 Task: Reply to email with the signature Ella Clark with the subject Request for an interview from softage.1@softage.net with the message Can you provide an update on the status of the project? with CC to softage.2@softage.net with an attached document Audit_report.pdf
Action: Mouse moved to (601, 763)
Screenshot: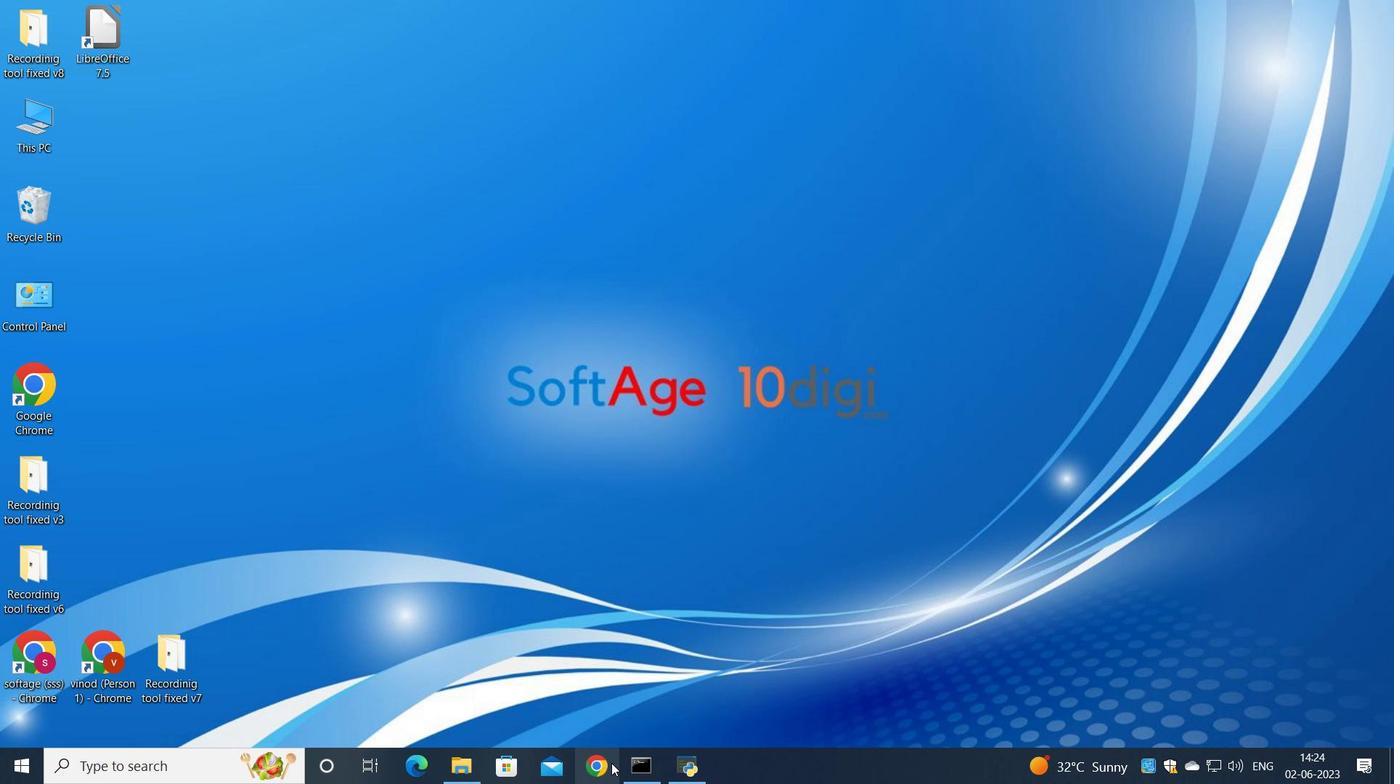 
Action: Mouse pressed left at (601, 763)
Screenshot: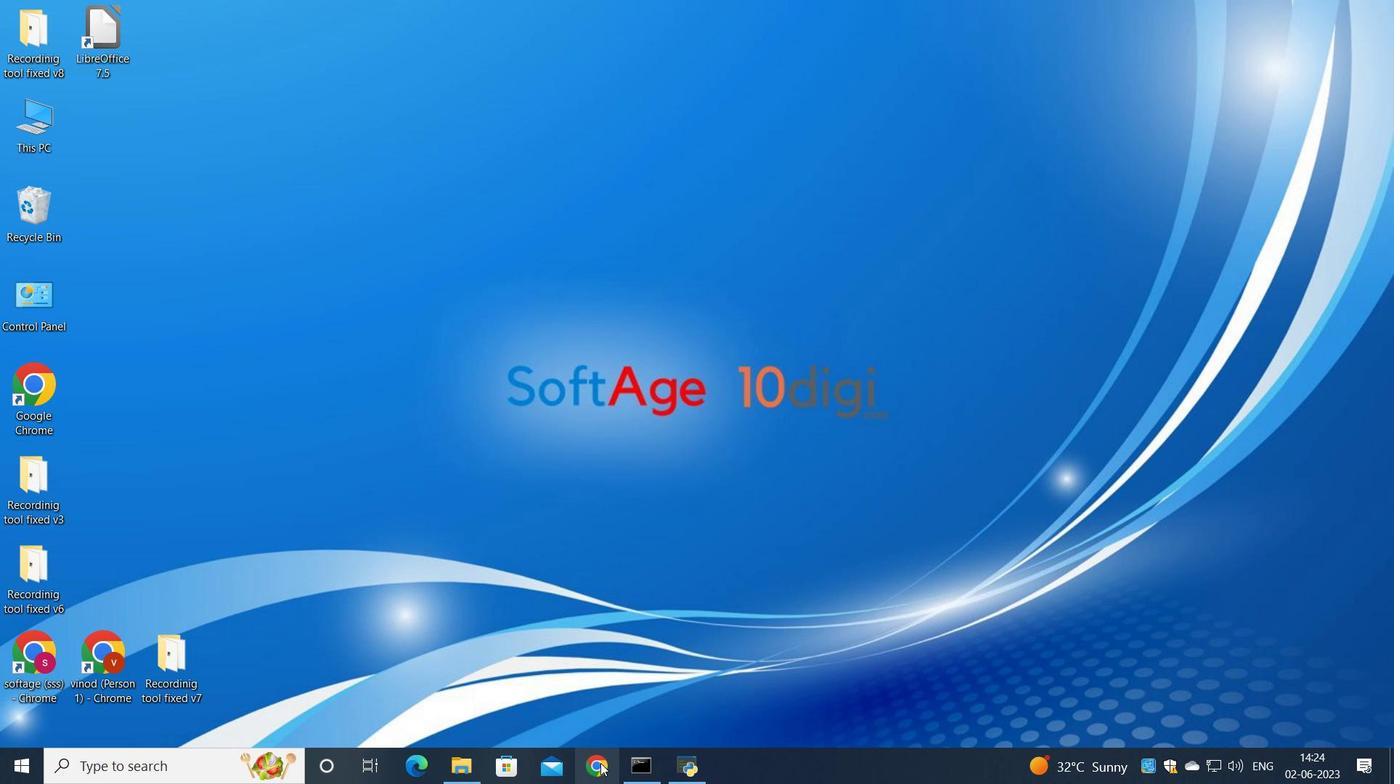 
Action: Mouse moved to (617, 469)
Screenshot: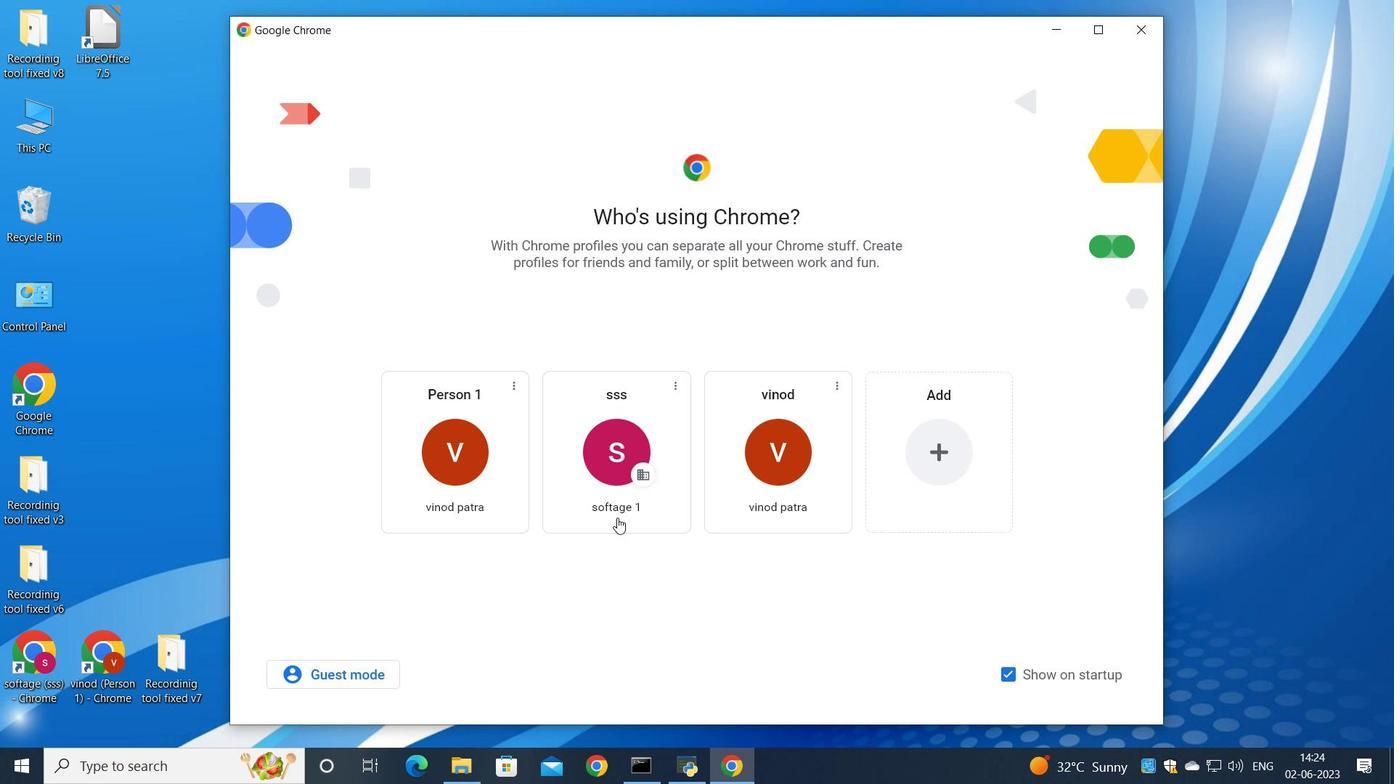
Action: Mouse pressed left at (617, 469)
Screenshot: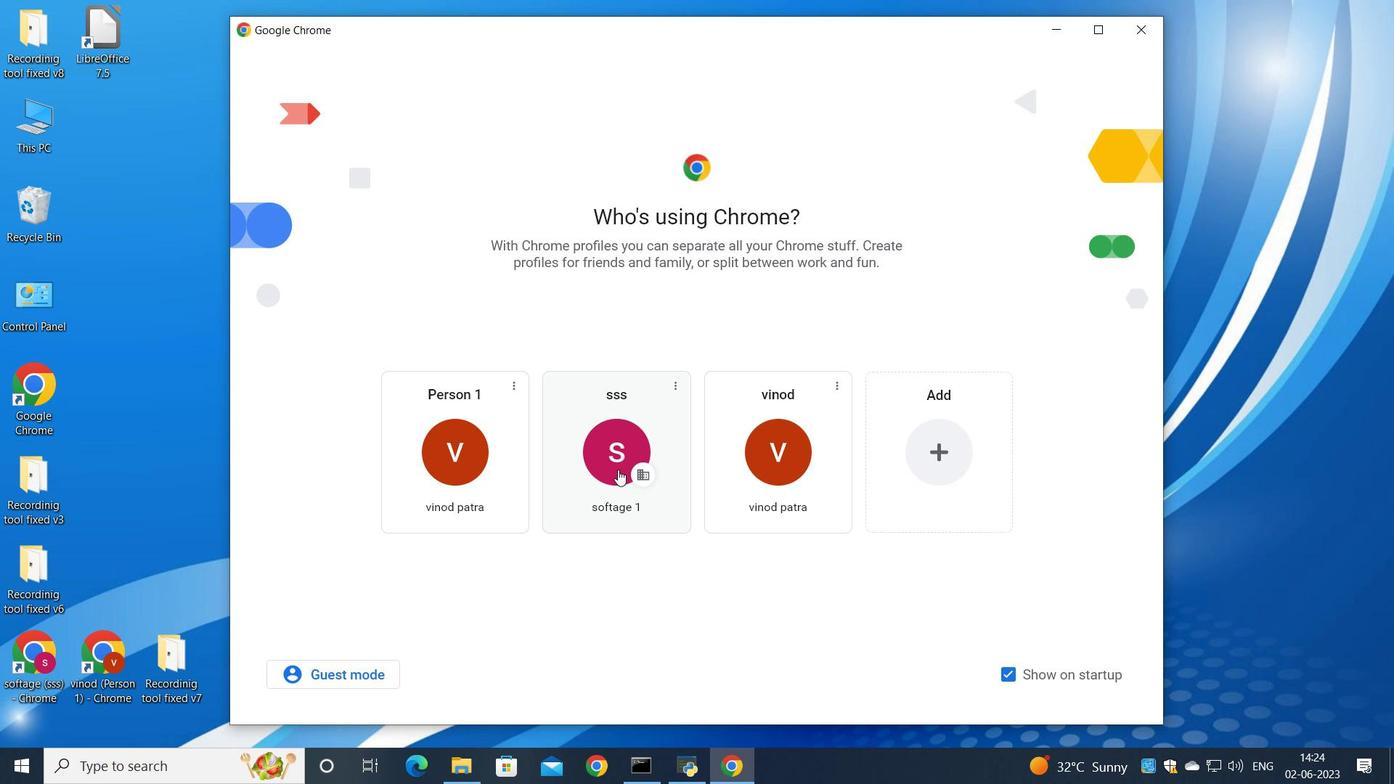 
Action: Mouse moved to (1223, 124)
Screenshot: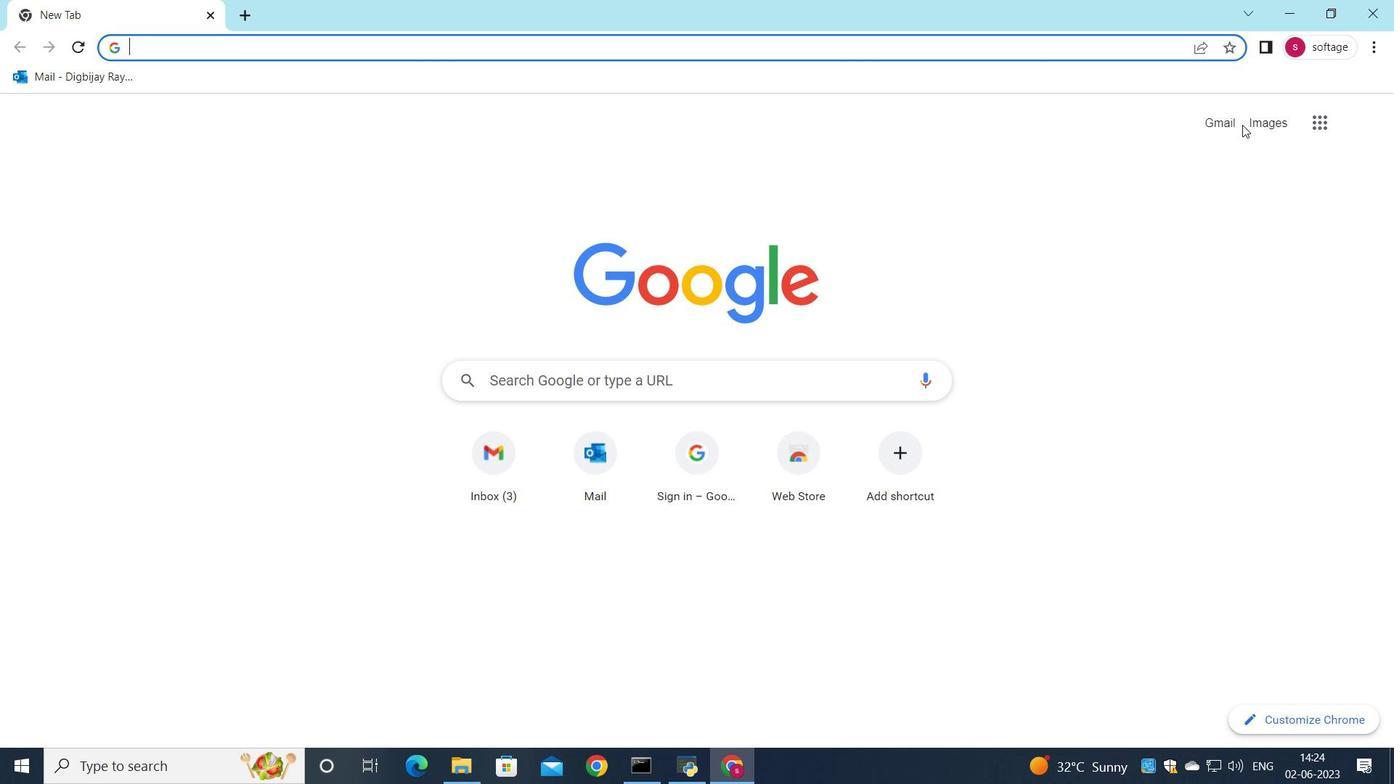 
Action: Mouse pressed left at (1223, 124)
Screenshot: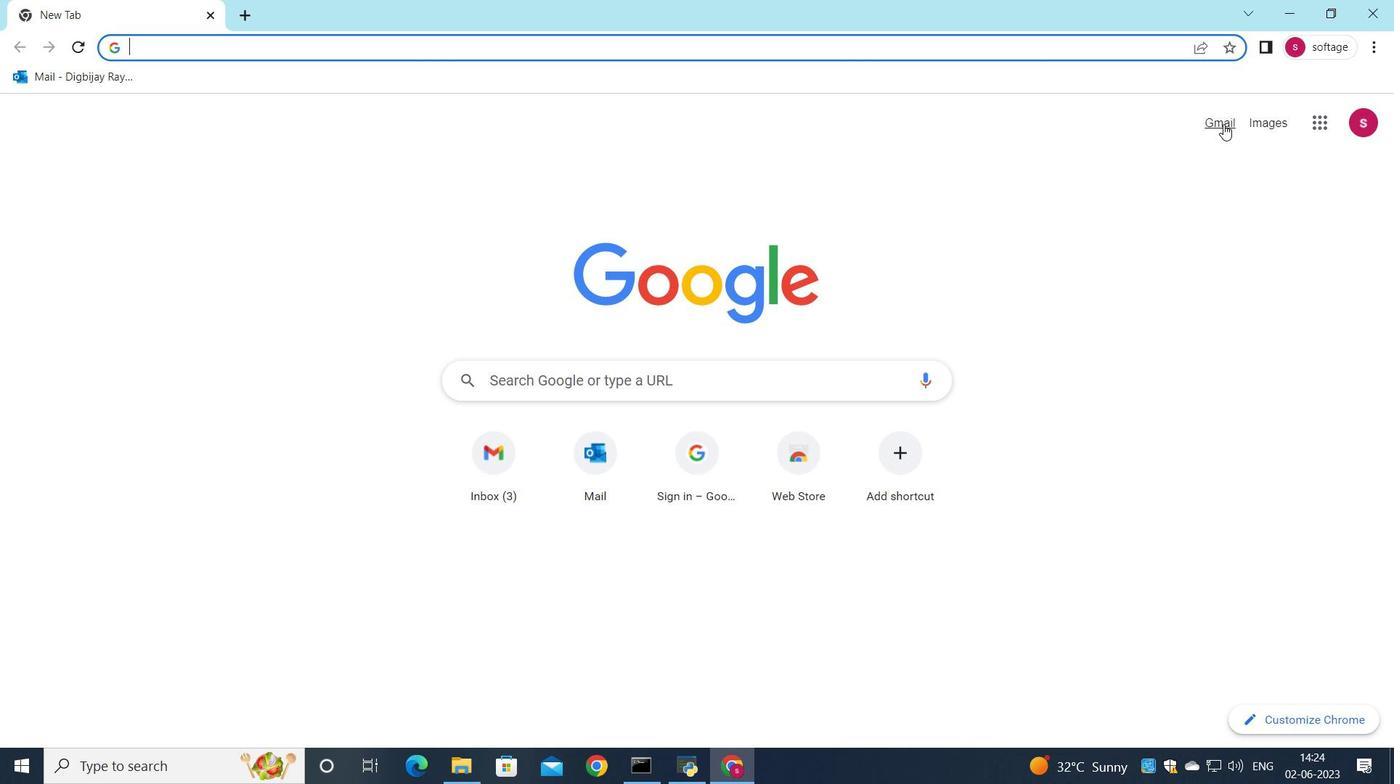 
Action: Mouse moved to (1189, 130)
Screenshot: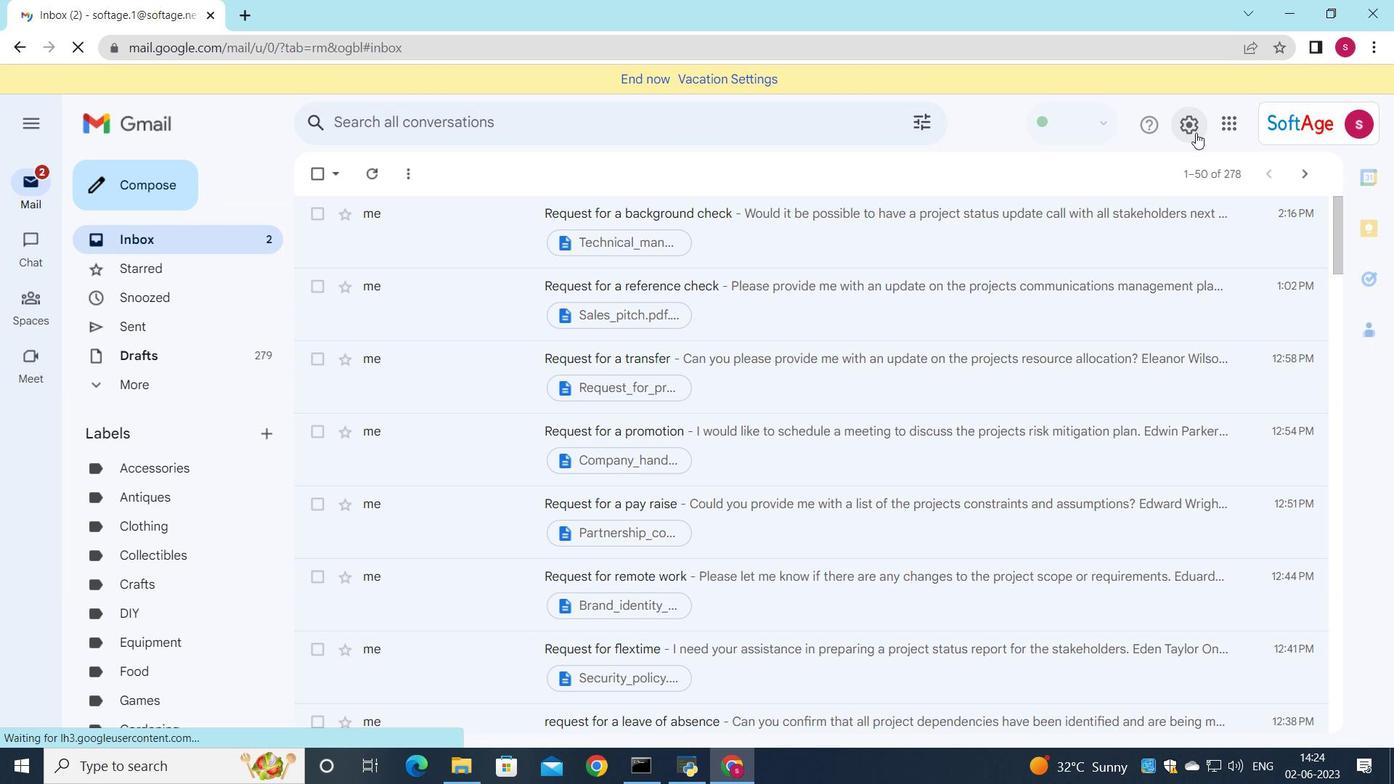 
Action: Mouse pressed left at (1189, 130)
Screenshot: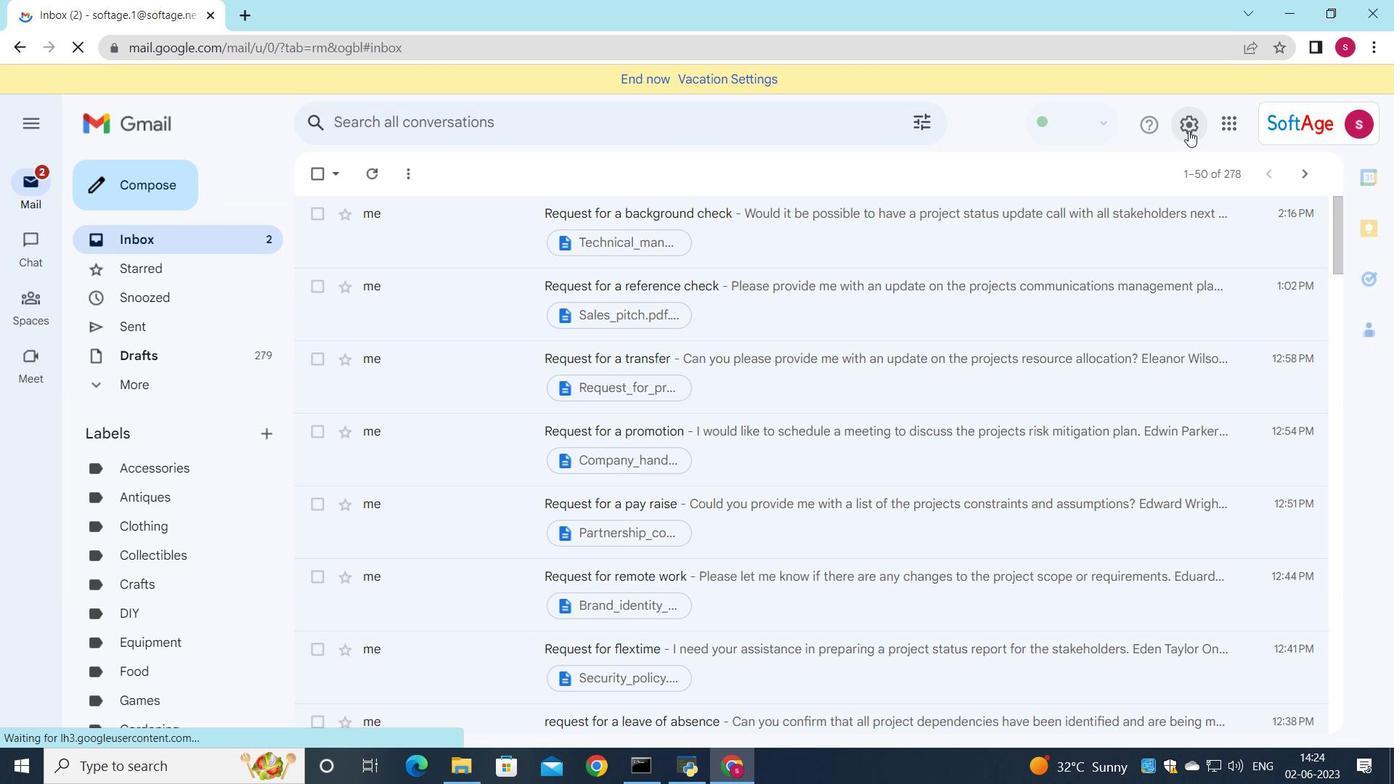 
Action: Mouse moved to (1186, 217)
Screenshot: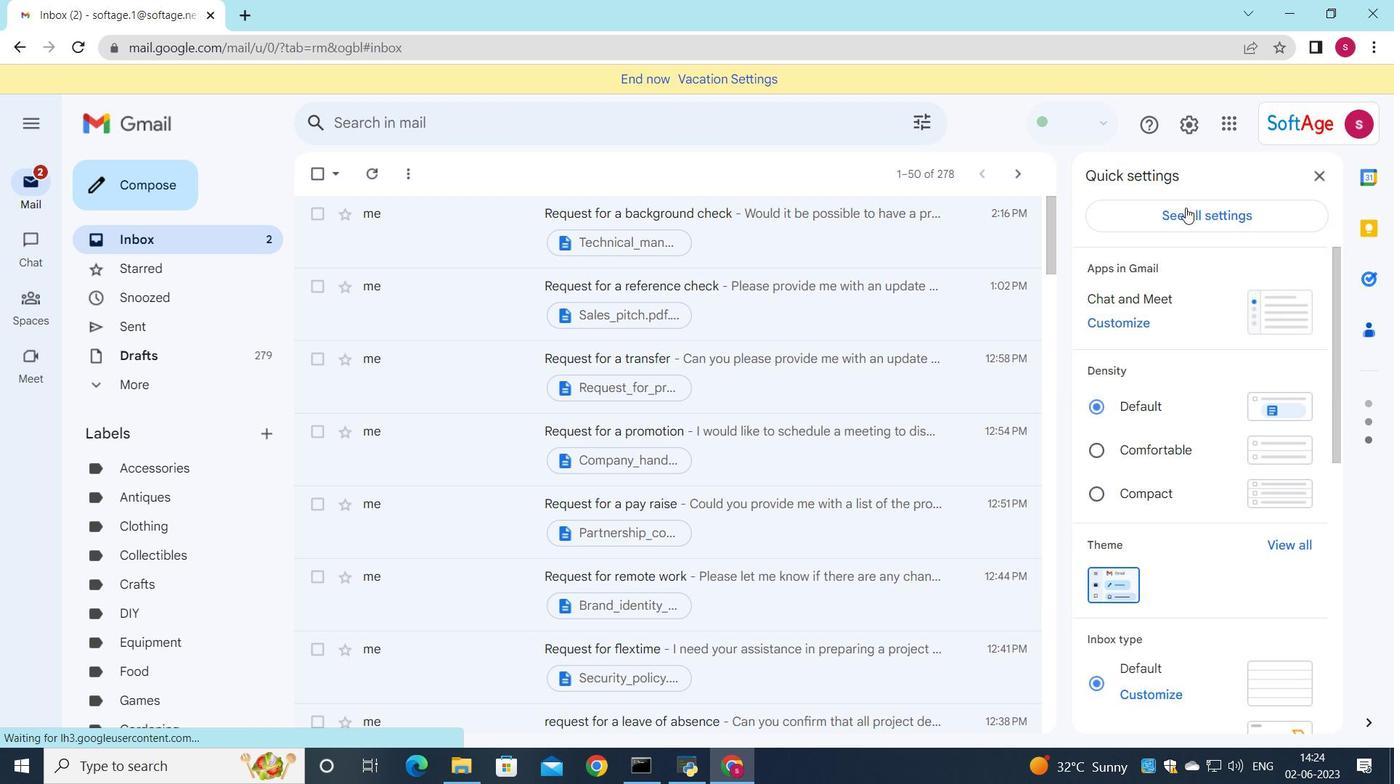 
Action: Mouse pressed left at (1186, 217)
Screenshot: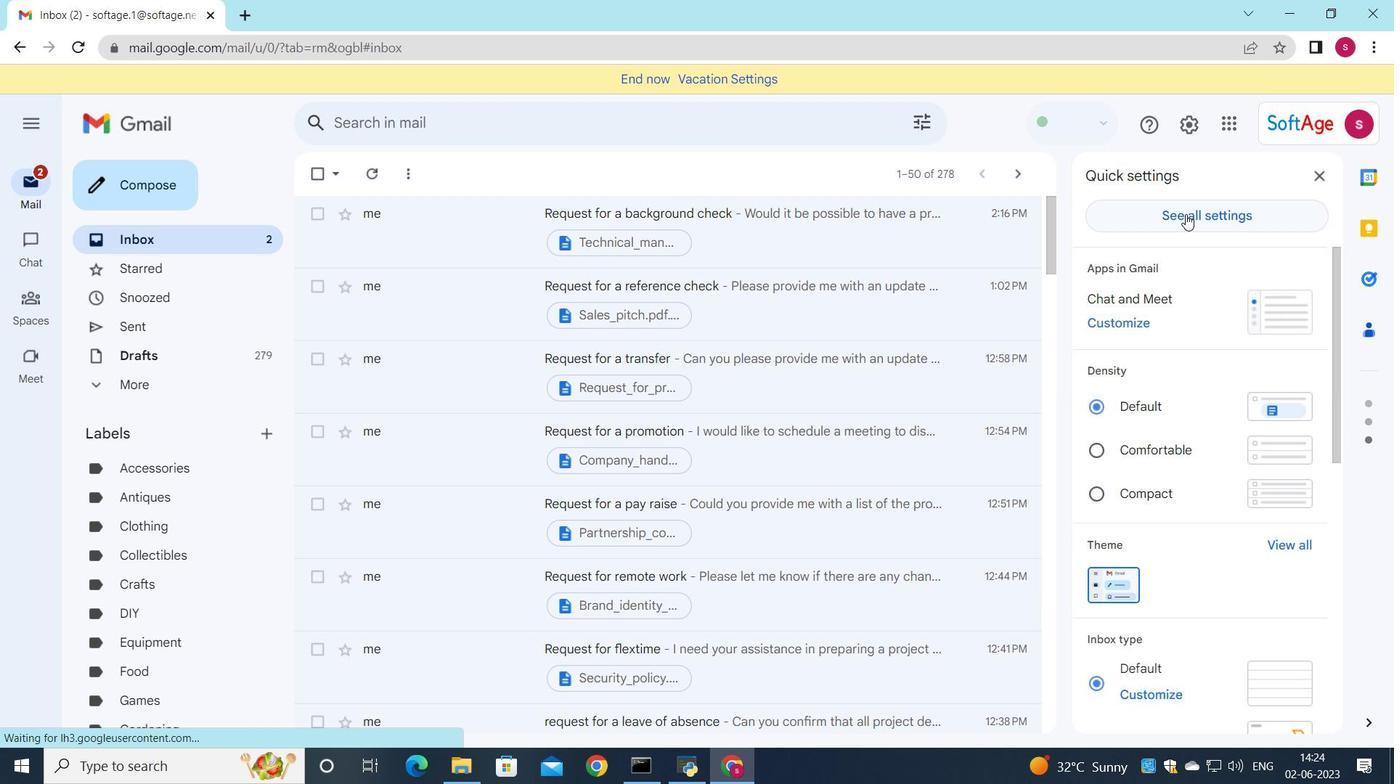 
Action: Mouse moved to (763, 394)
Screenshot: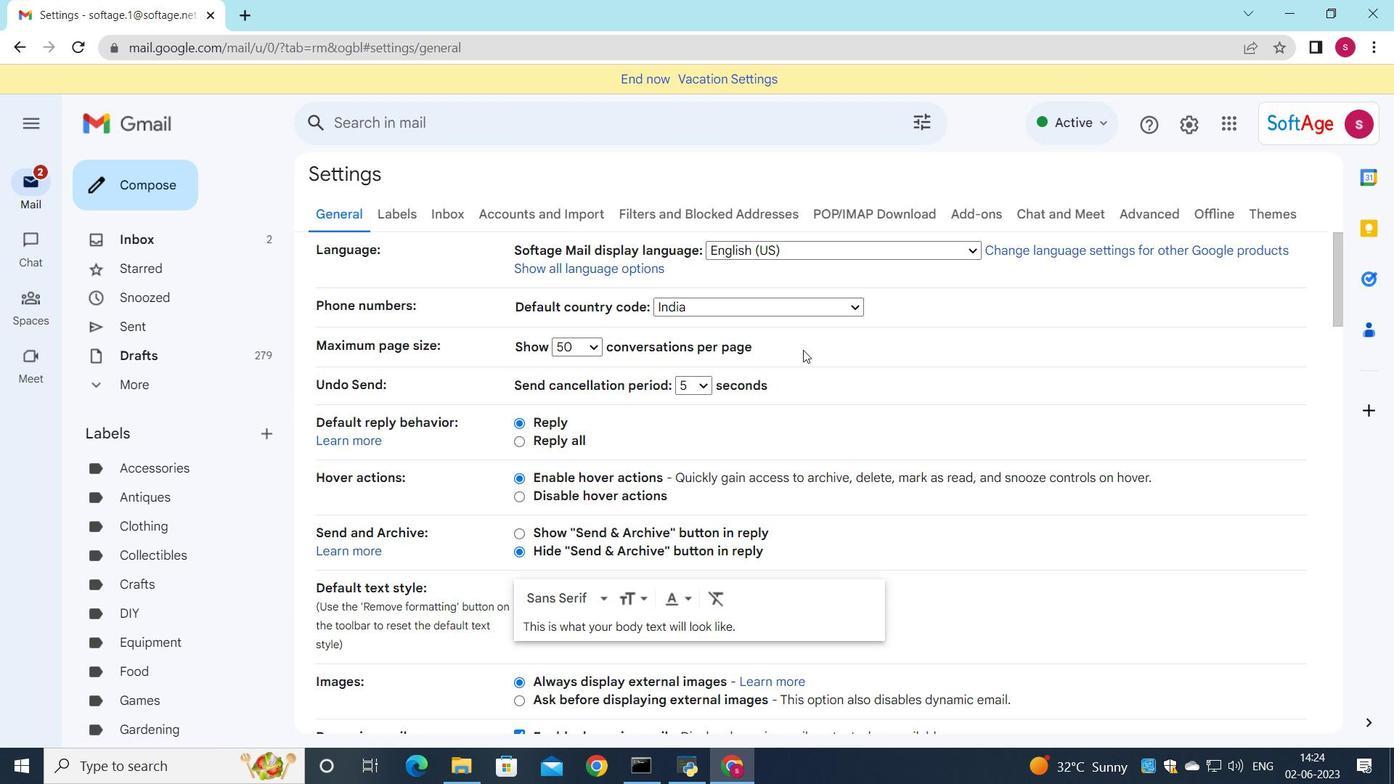 
Action: Mouse scrolled (763, 394) with delta (0, 0)
Screenshot: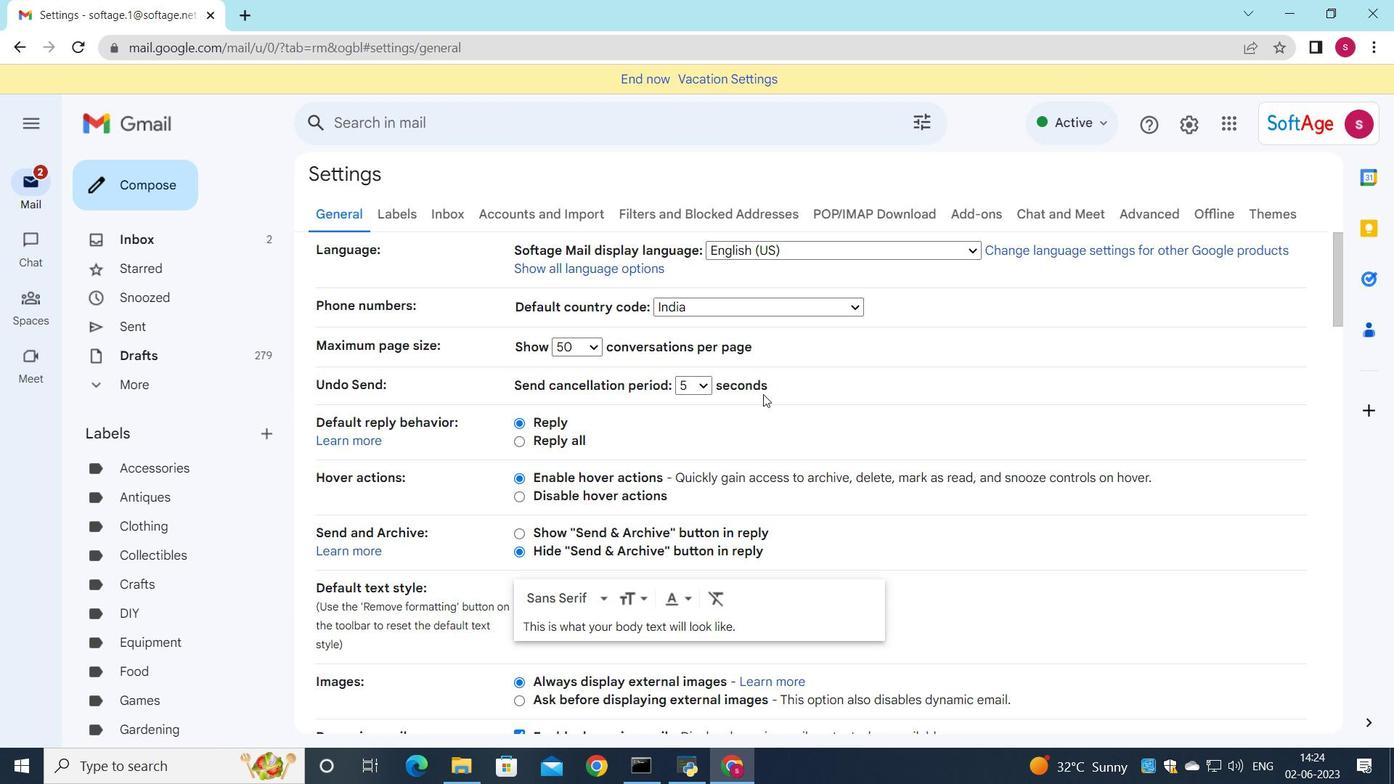 
Action: Mouse scrolled (763, 394) with delta (0, 0)
Screenshot: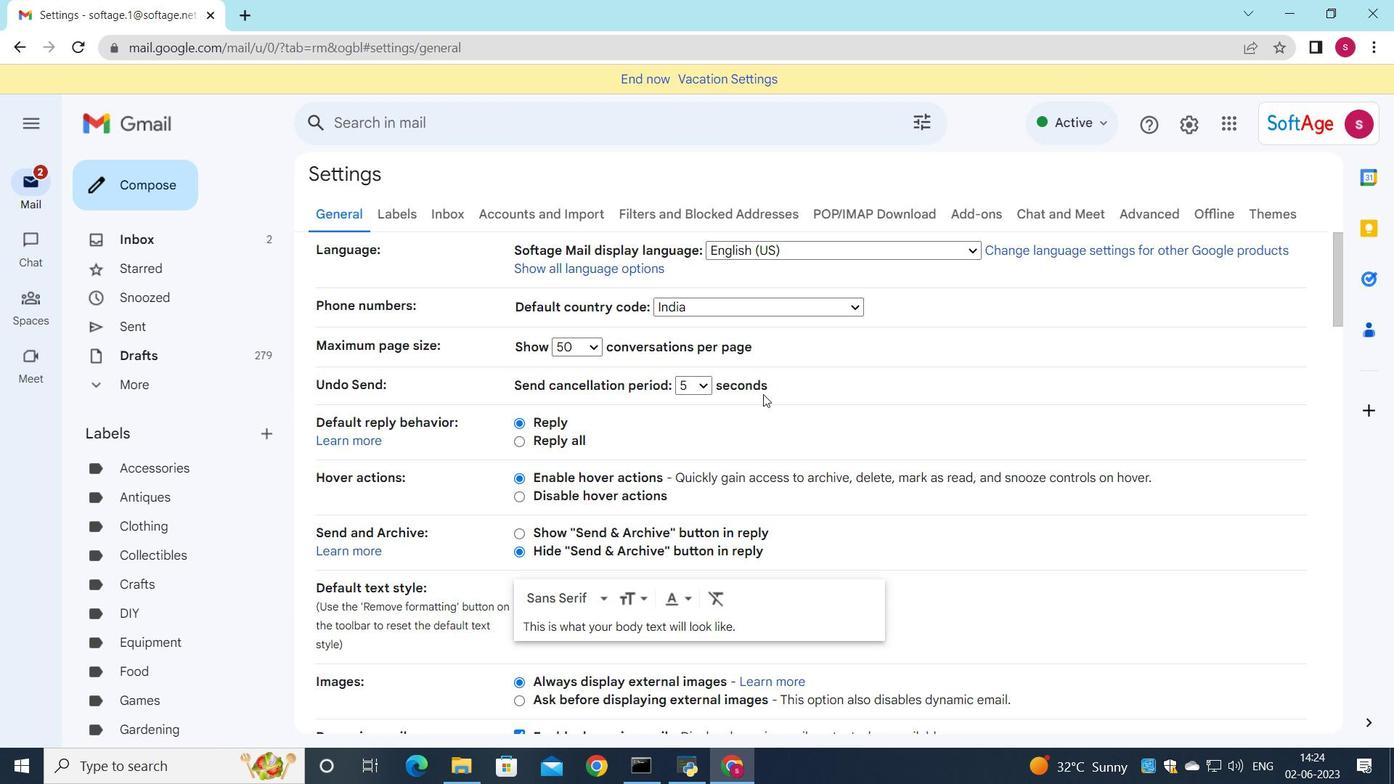 
Action: Mouse scrolled (763, 394) with delta (0, 0)
Screenshot: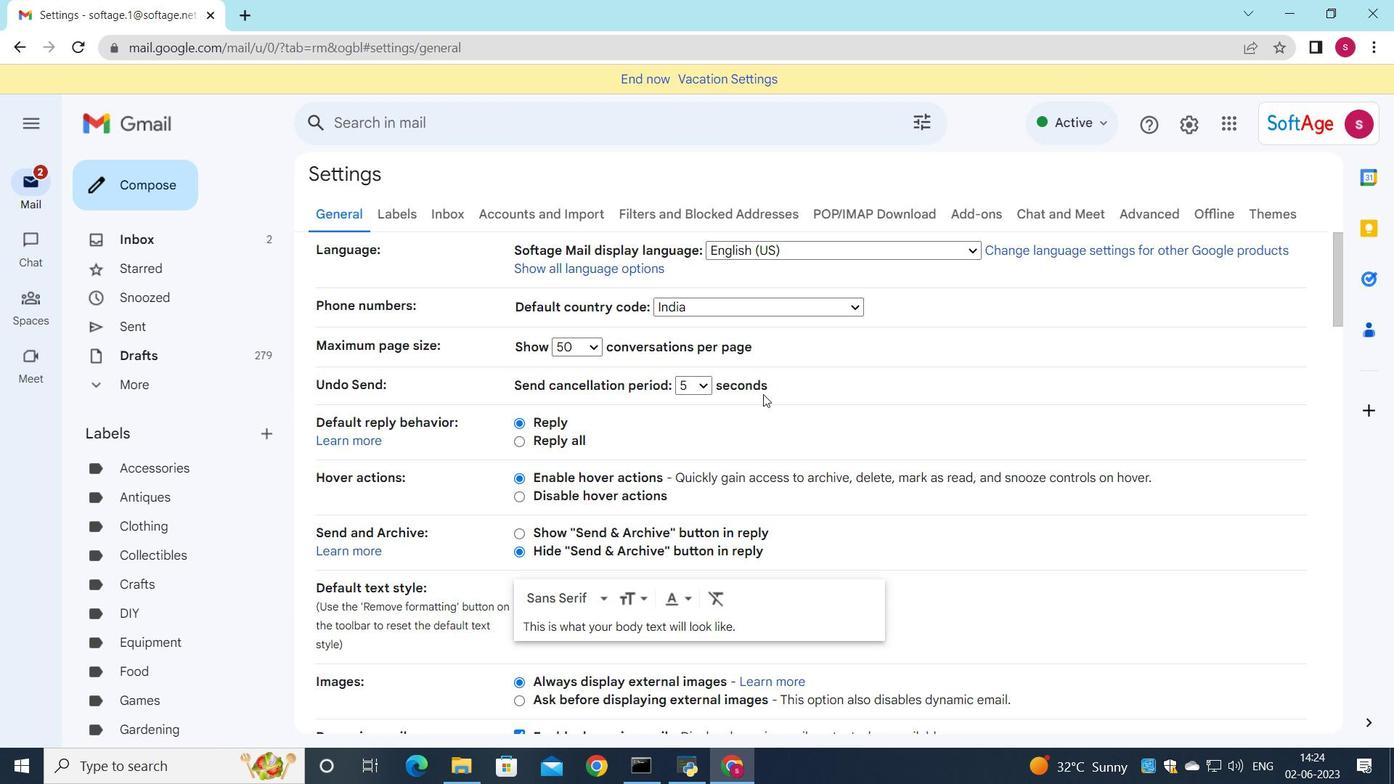 
Action: Mouse scrolled (763, 394) with delta (0, 0)
Screenshot: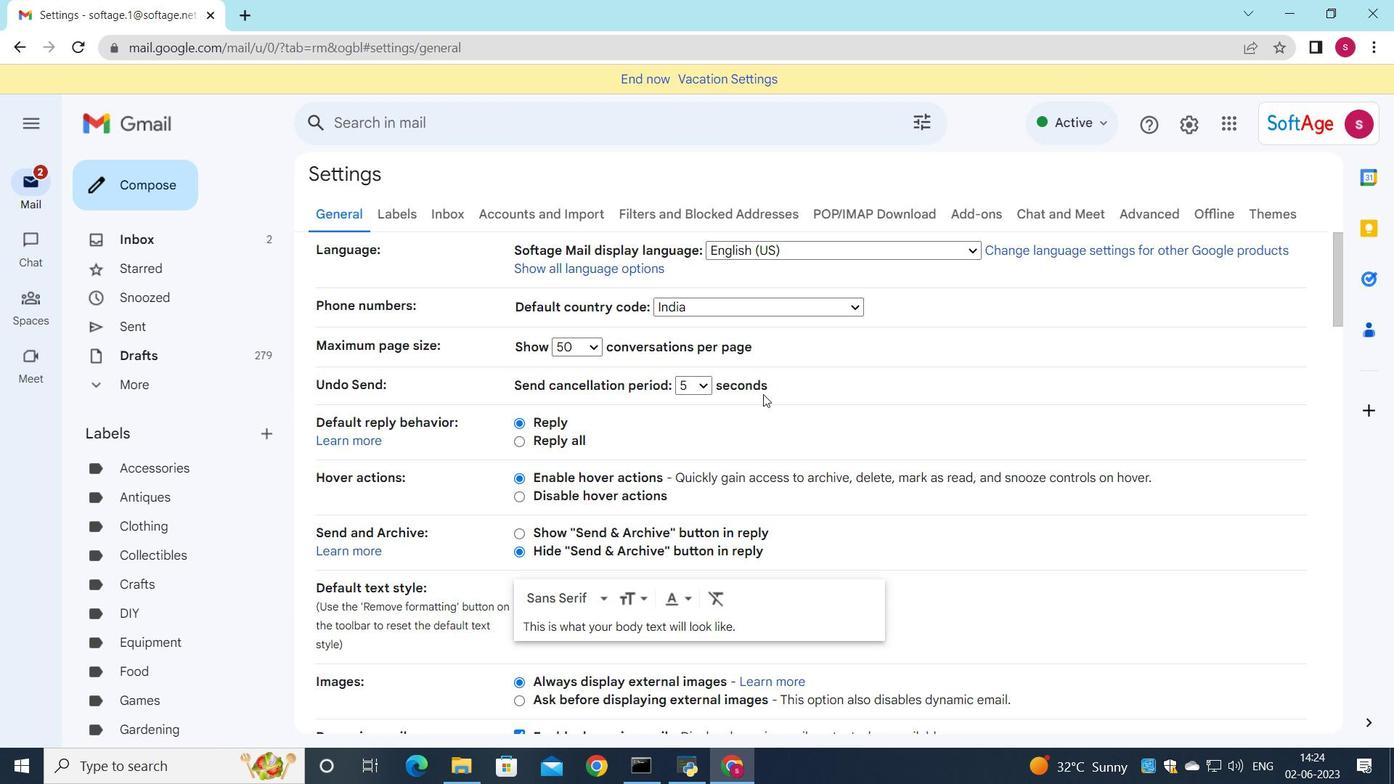 
Action: Mouse moved to (763, 390)
Screenshot: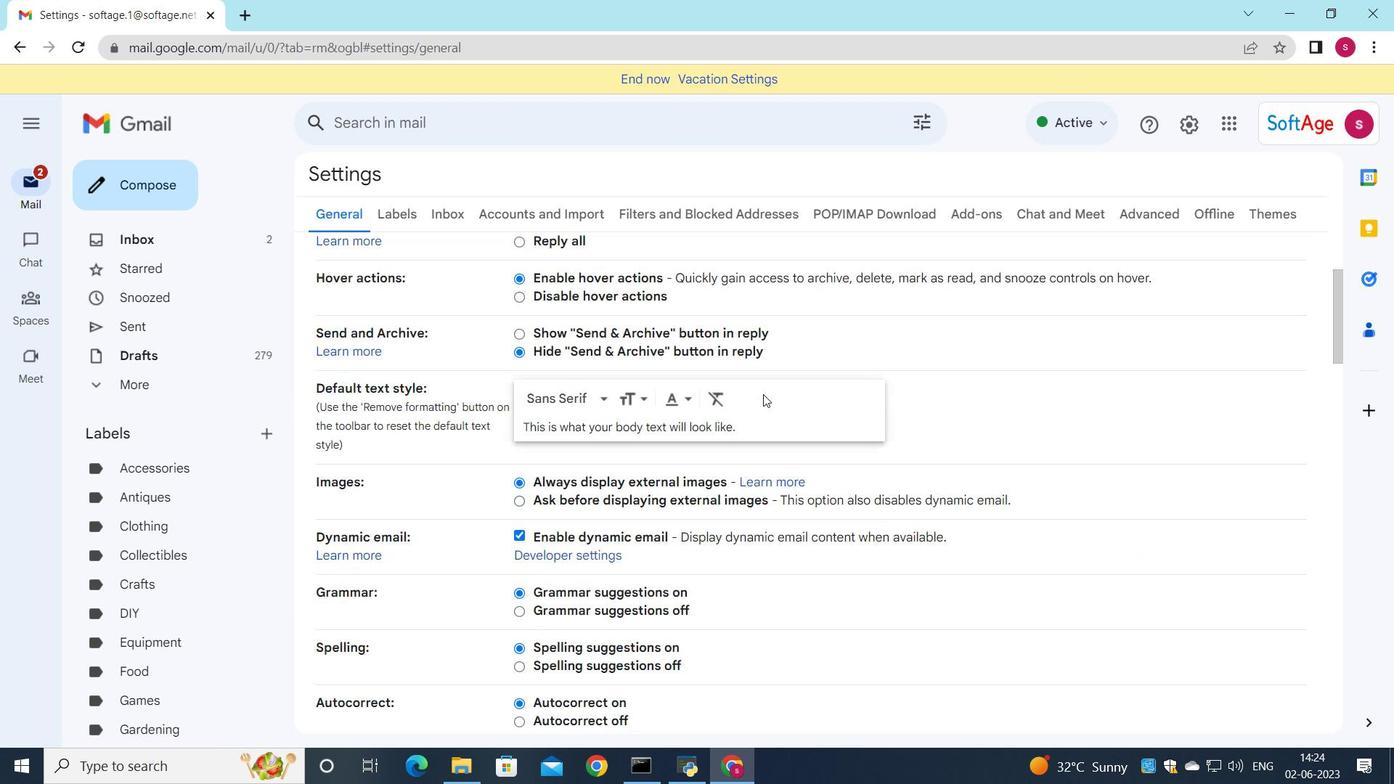 
Action: Mouse scrolled (763, 389) with delta (0, 0)
Screenshot: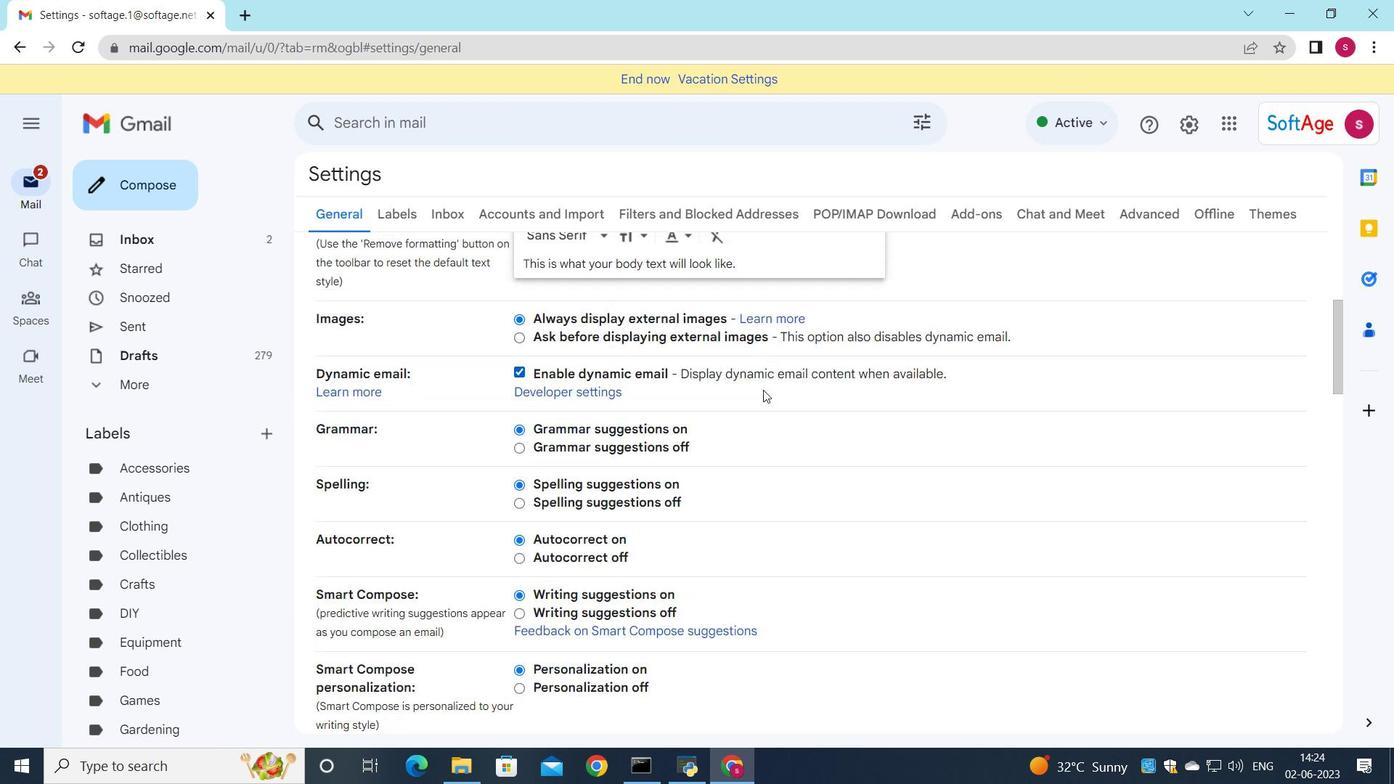 
Action: Mouse scrolled (763, 389) with delta (0, 0)
Screenshot: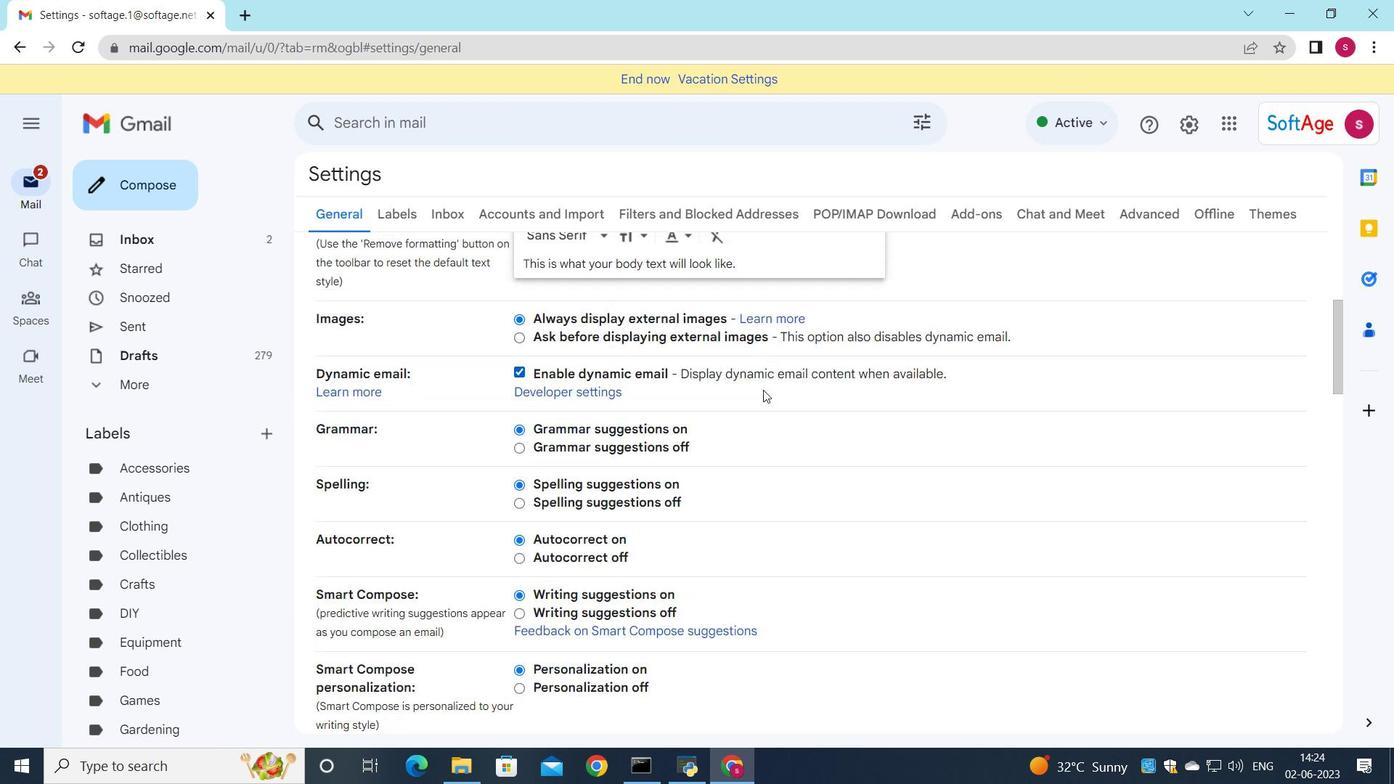
Action: Mouse scrolled (763, 389) with delta (0, 0)
Screenshot: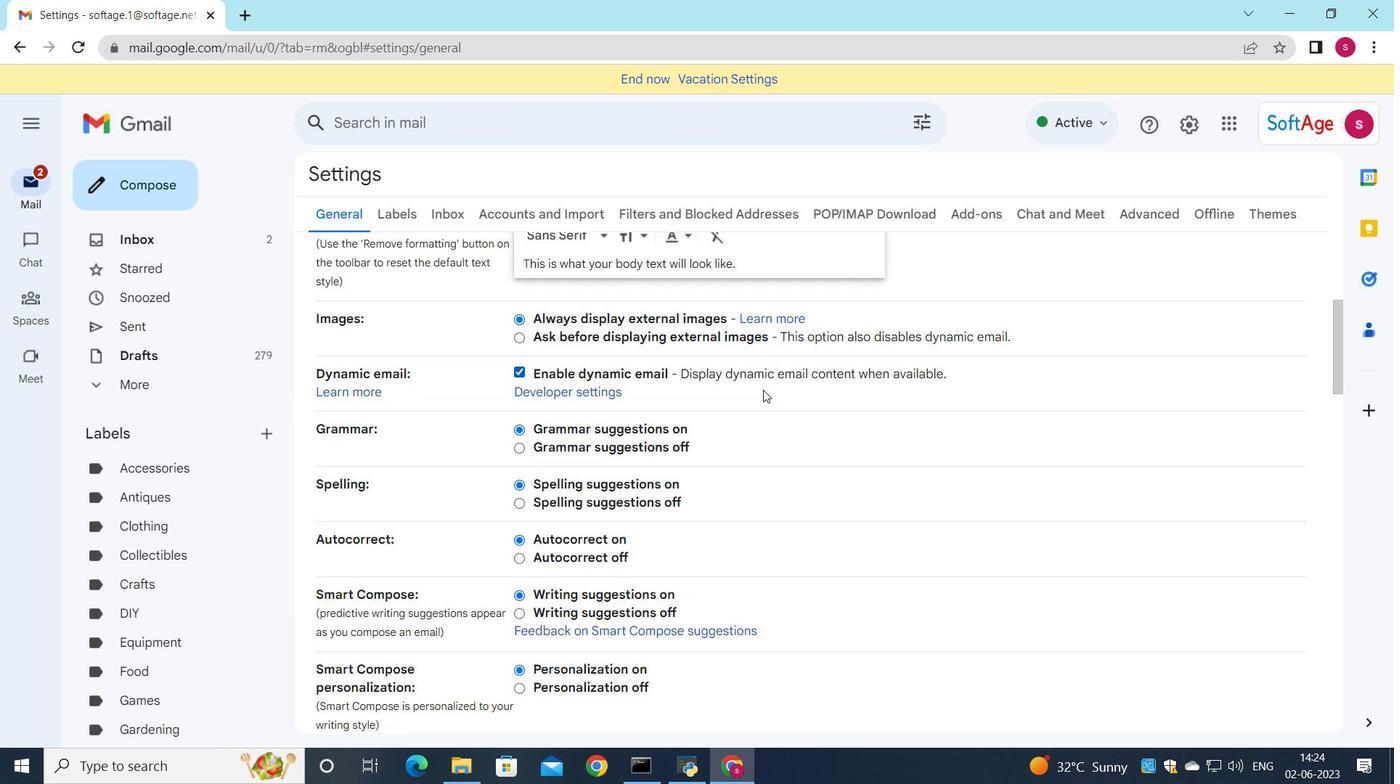 
Action: Mouse scrolled (763, 389) with delta (0, 0)
Screenshot: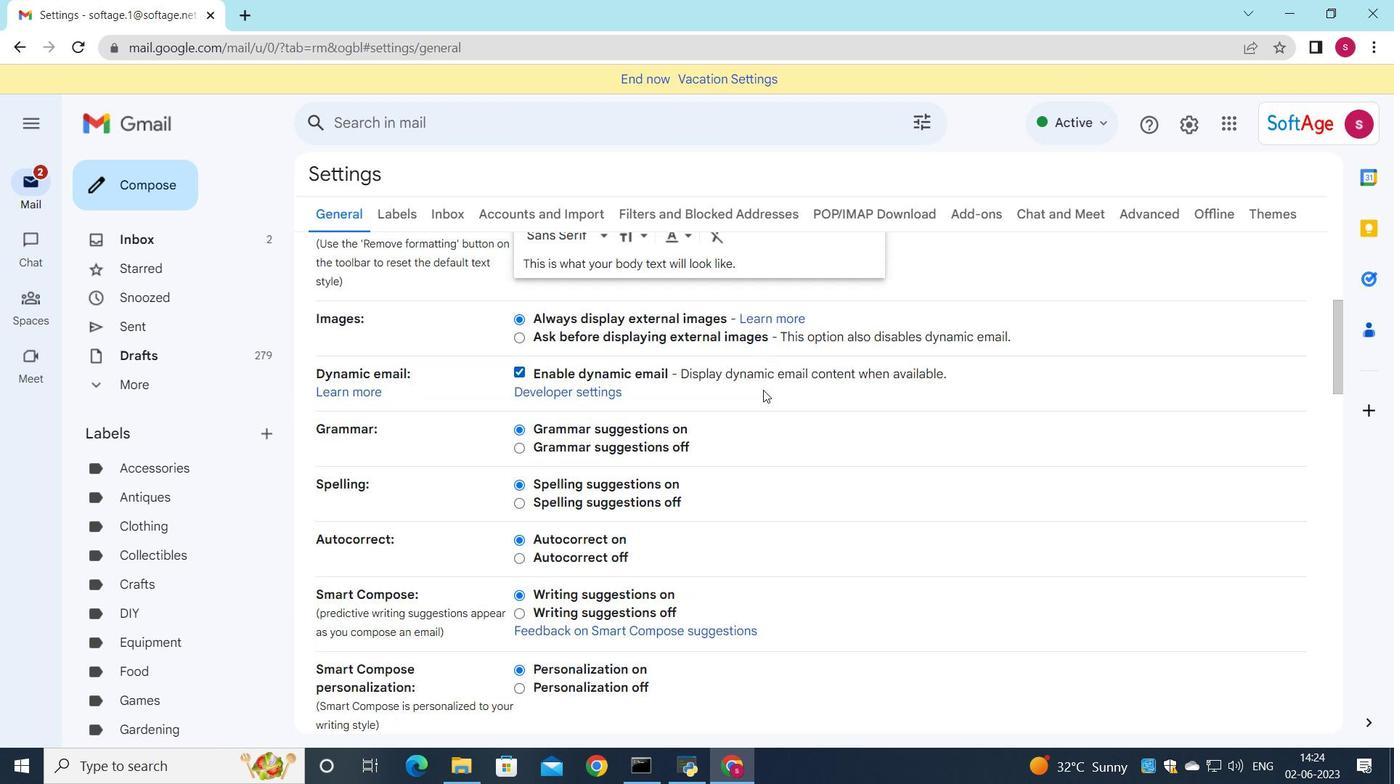 
Action: Mouse scrolled (763, 389) with delta (0, 0)
Screenshot: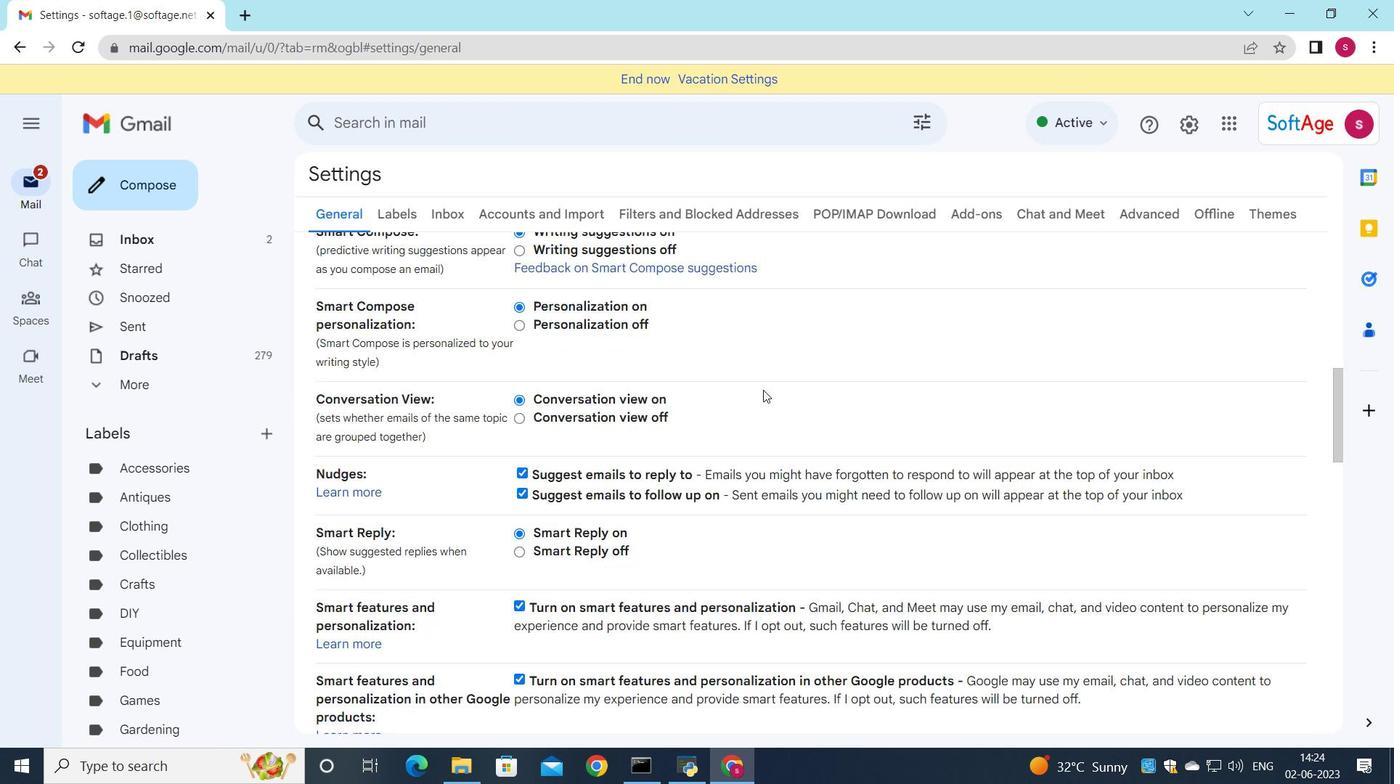 
Action: Mouse scrolled (763, 389) with delta (0, 0)
Screenshot: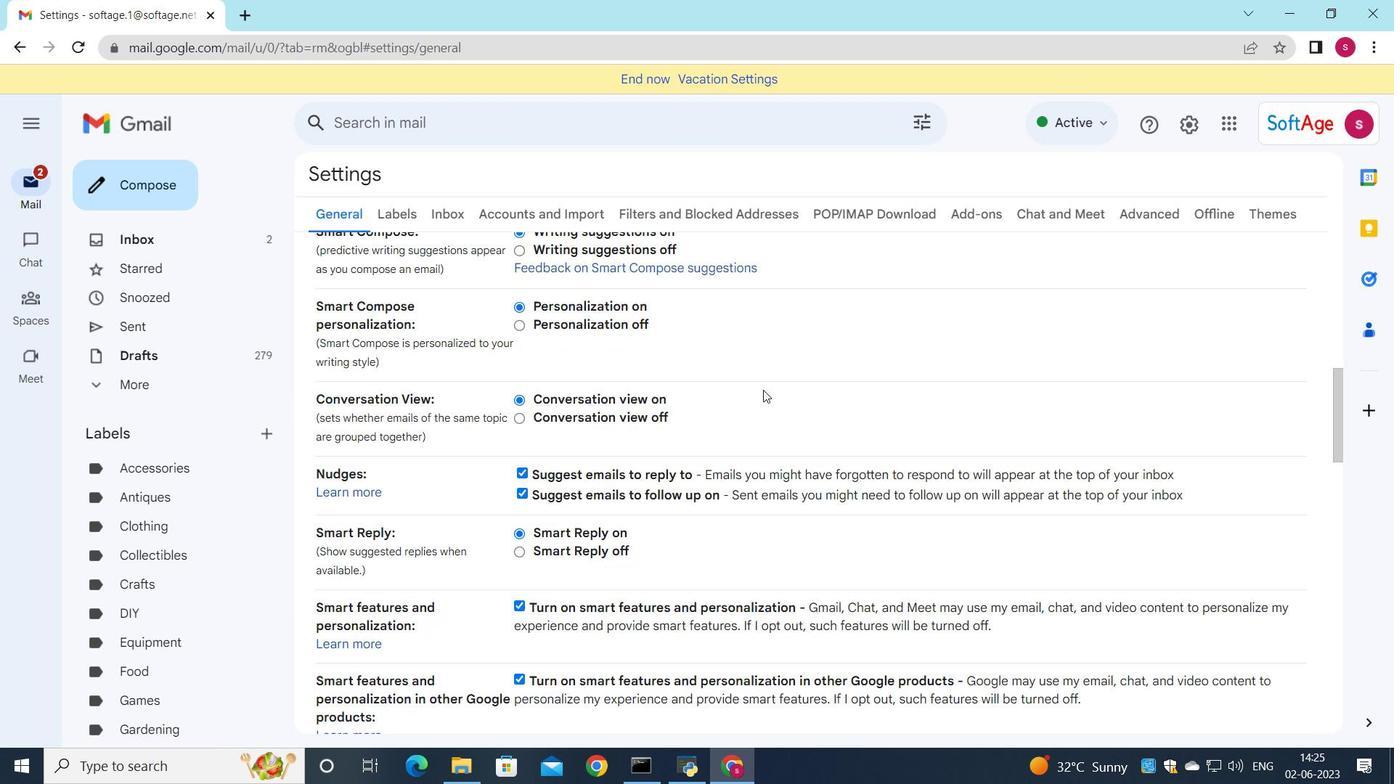 
Action: Mouse scrolled (763, 389) with delta (0, 0)
Screenshot: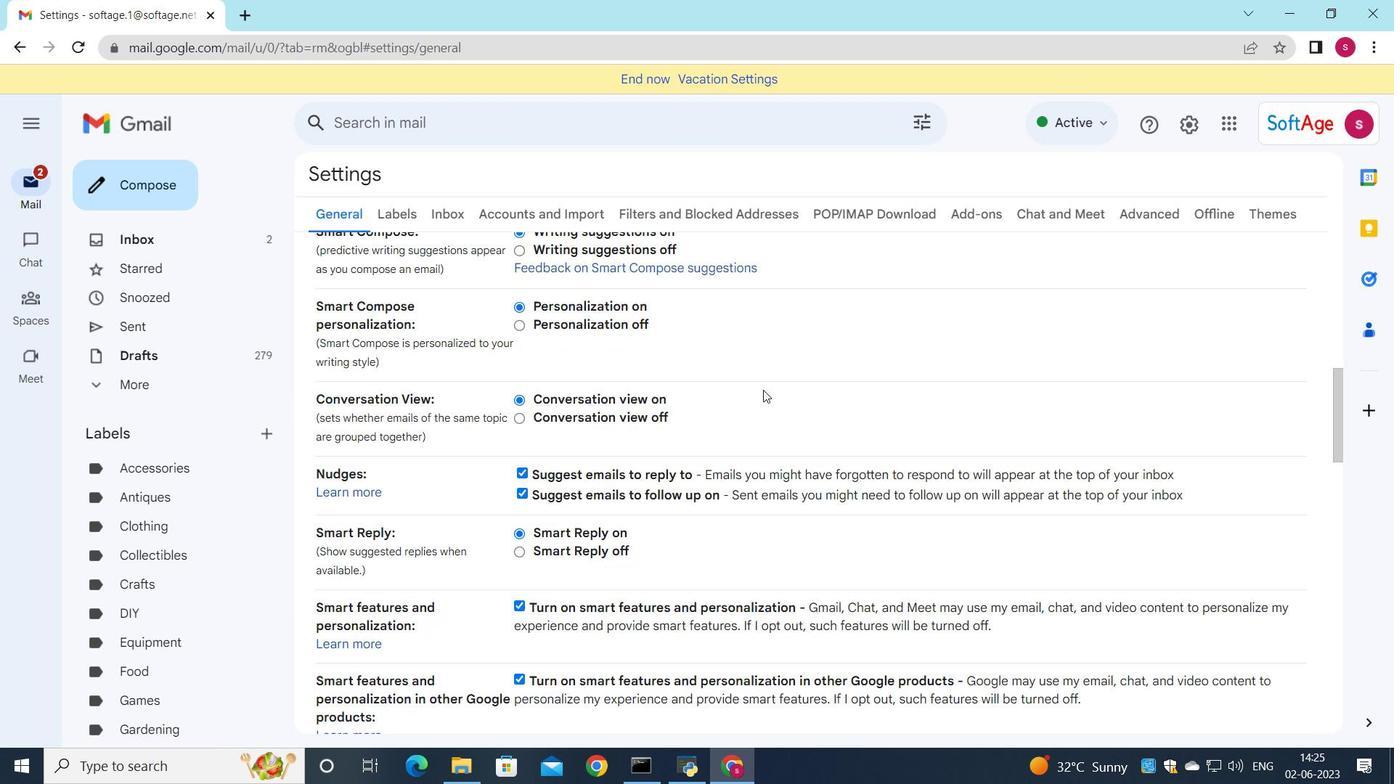 
Action: Mouse scrolled (763, 389) with delta (0, 0)
Screenshot: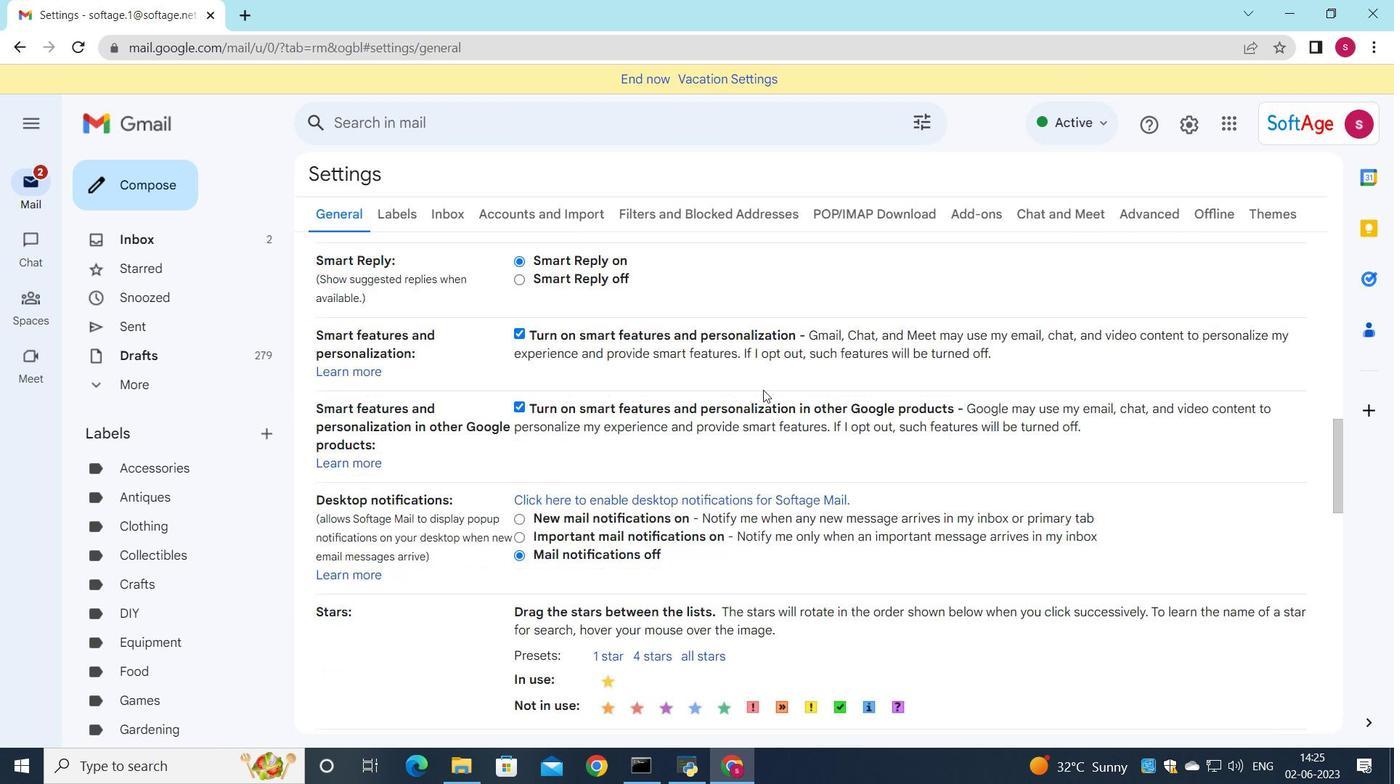 
Action: Mouse scrolled (763, 389) with delta (0, 0)
Screenshot: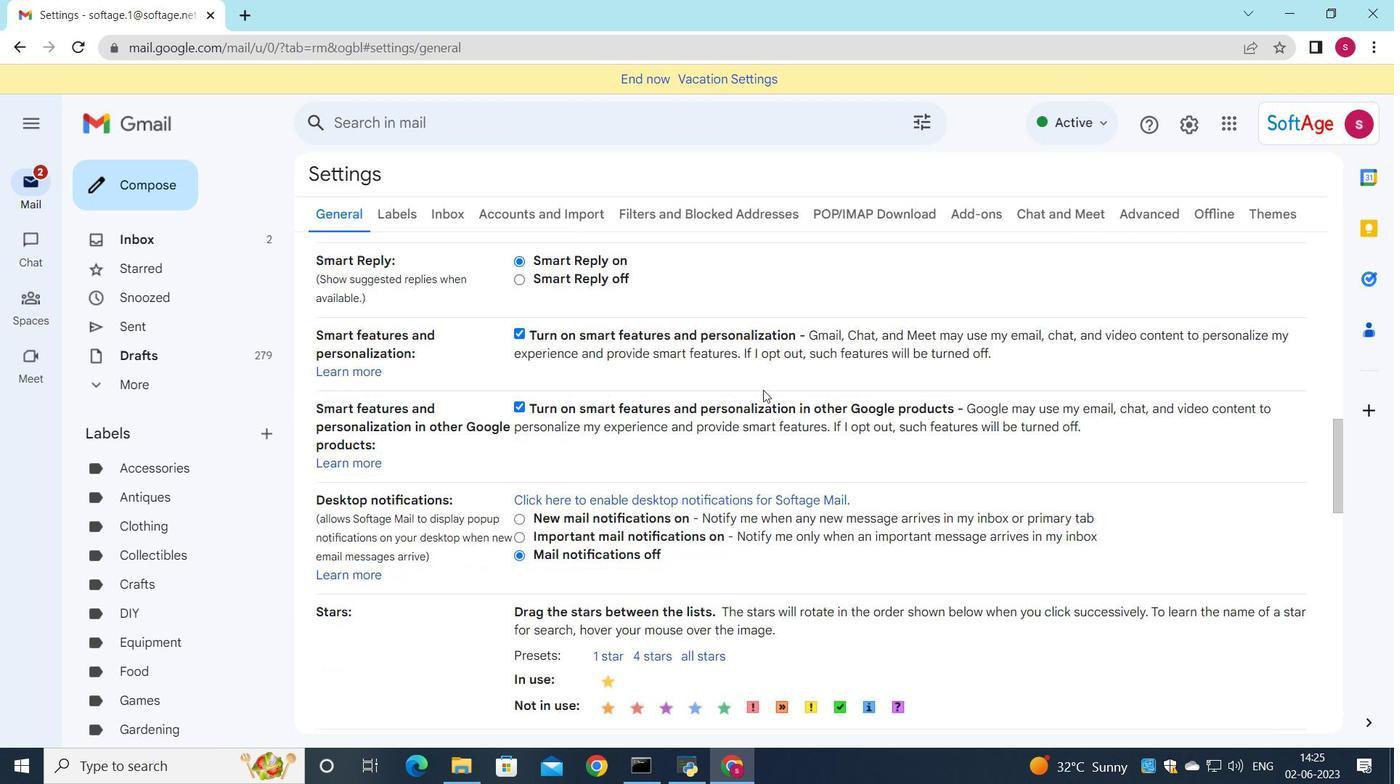 
Action: Mouse scrolled (763, 389) with delta (0, 0)
Screenshot: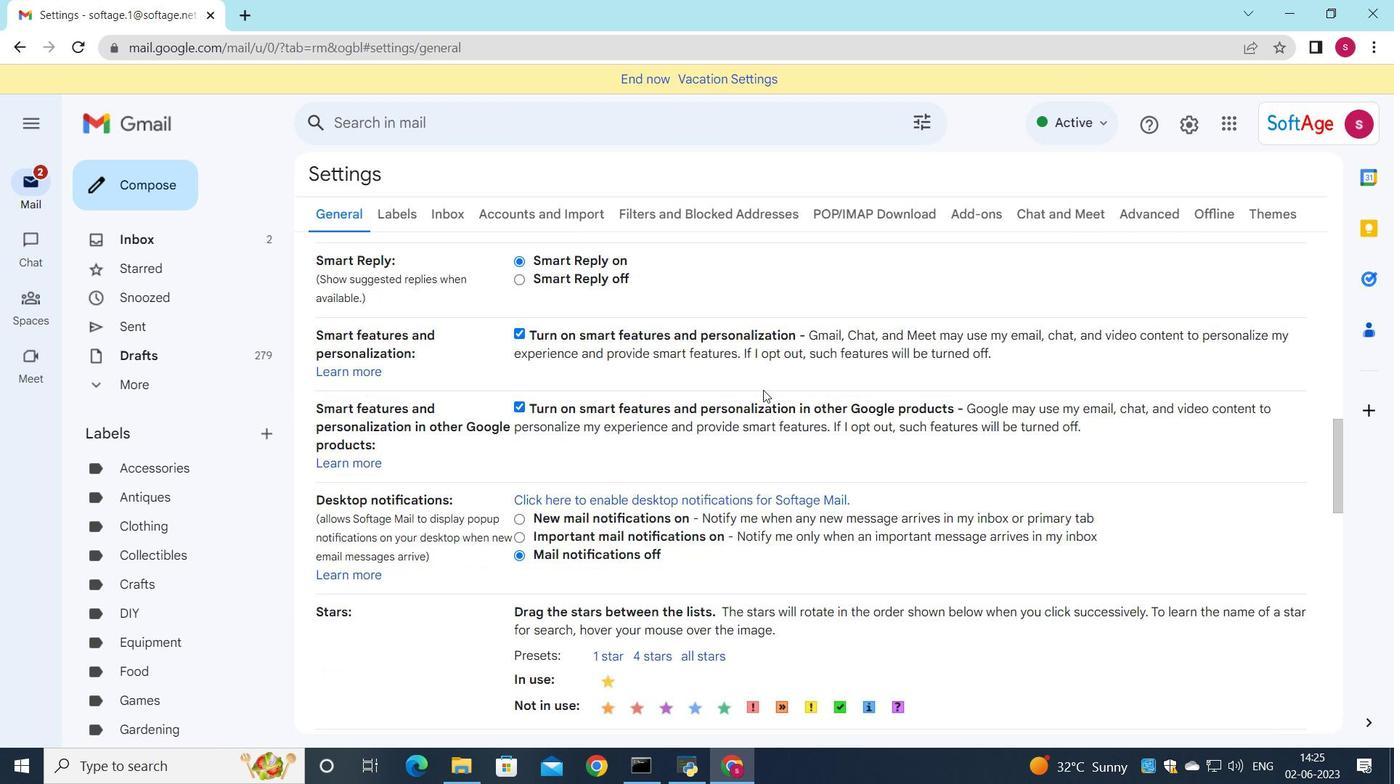 
Action: Mouse scrolled (763, 389) with delta (0, 0)
Screenshot: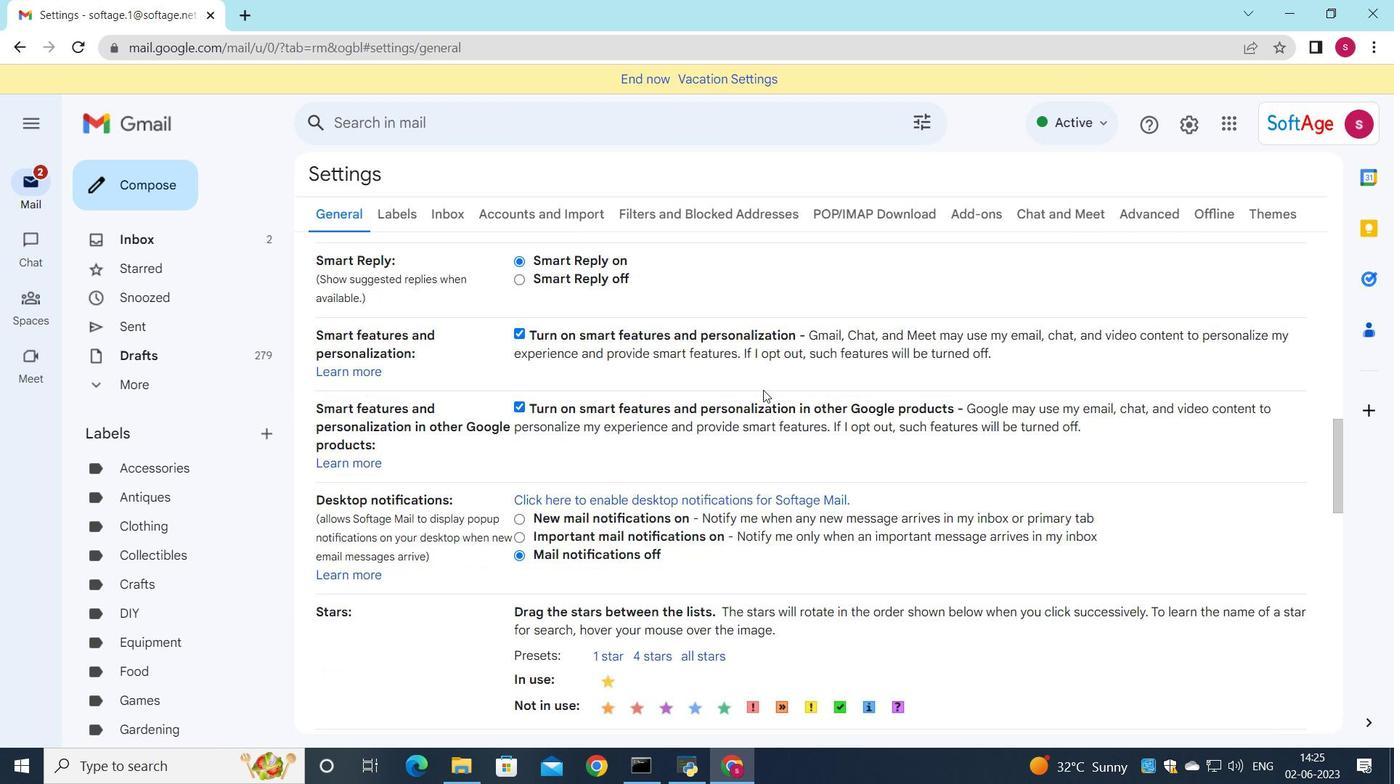 
Action: Mouse scrolled (763, 389) with delta (0, 0)
Screenshot: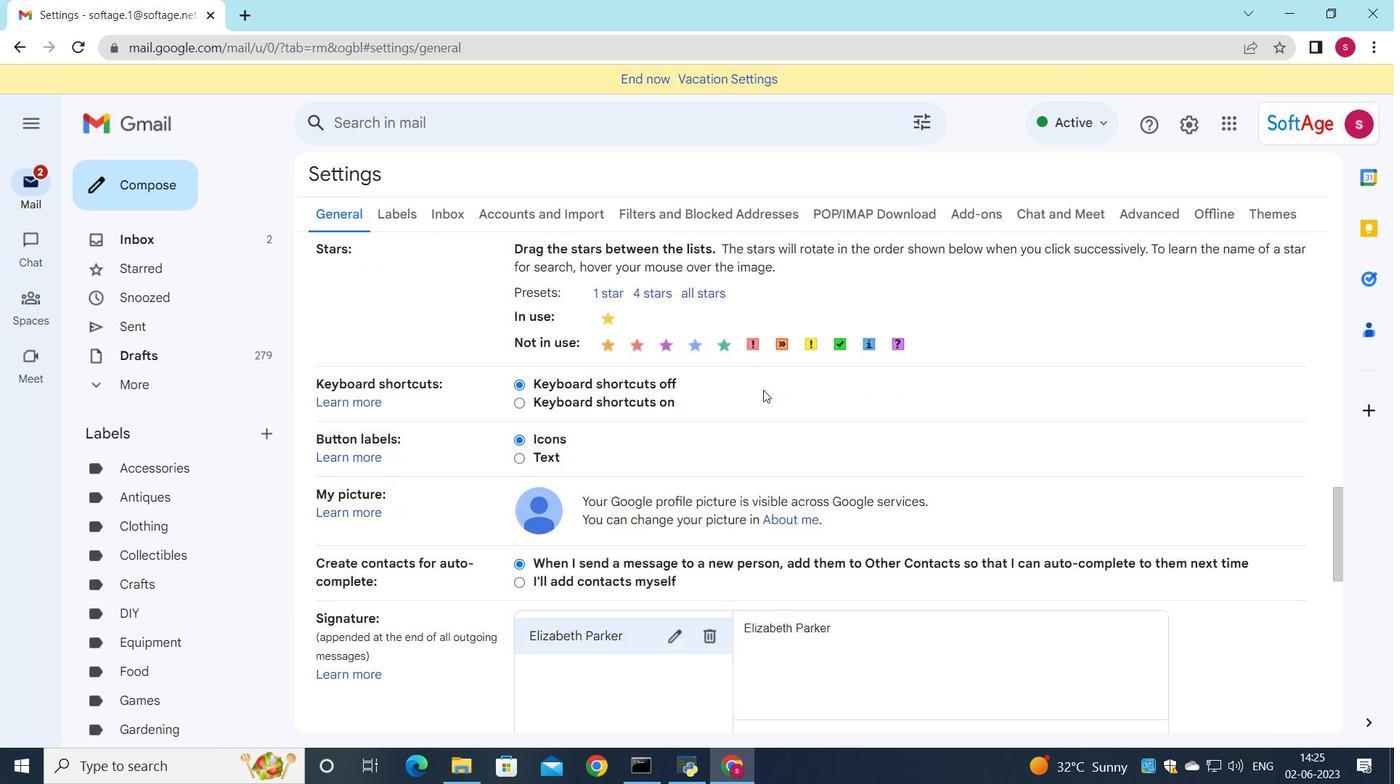 
Action: Mouse scrolled (763, 389) with delta (0, 0)
Screenshot: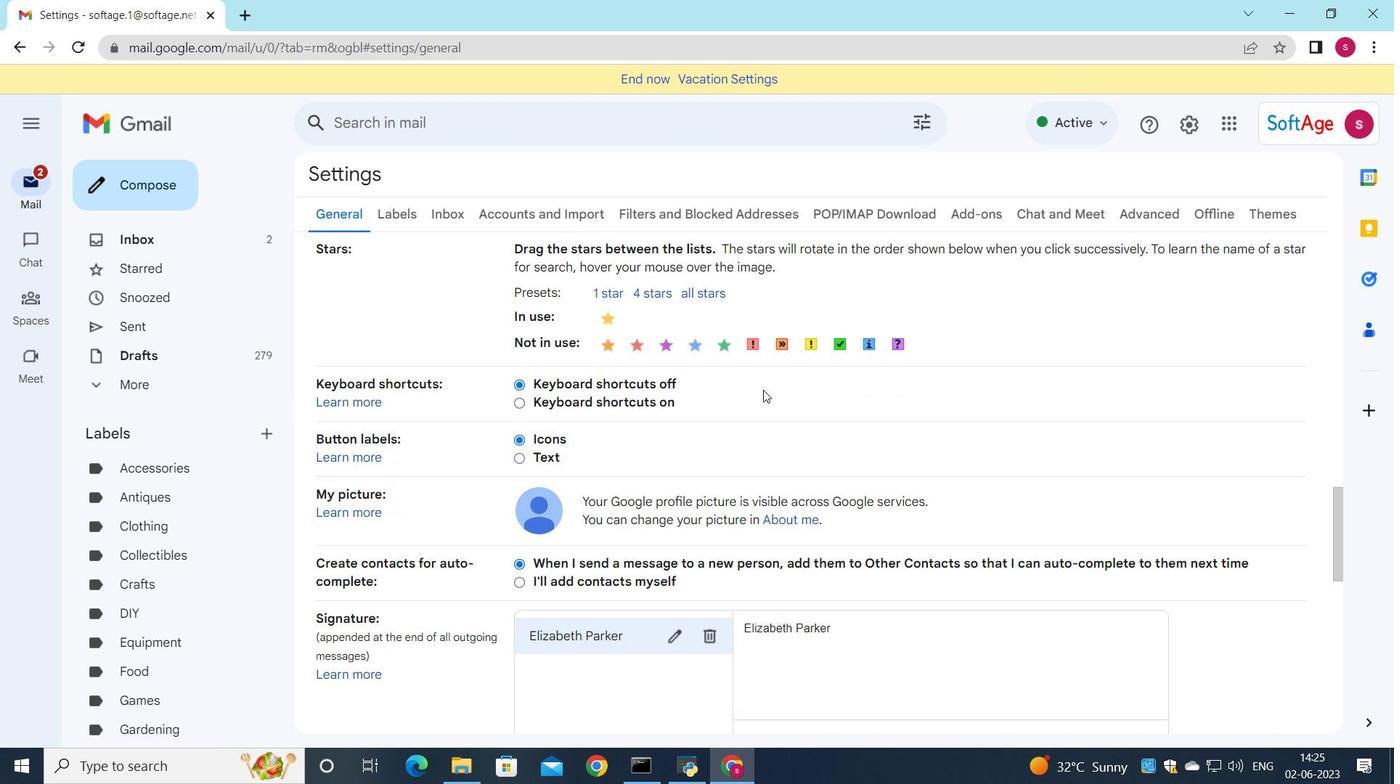 
Action: Mouse scrolled (763, 389) with delta (0, 0)
Screenshot: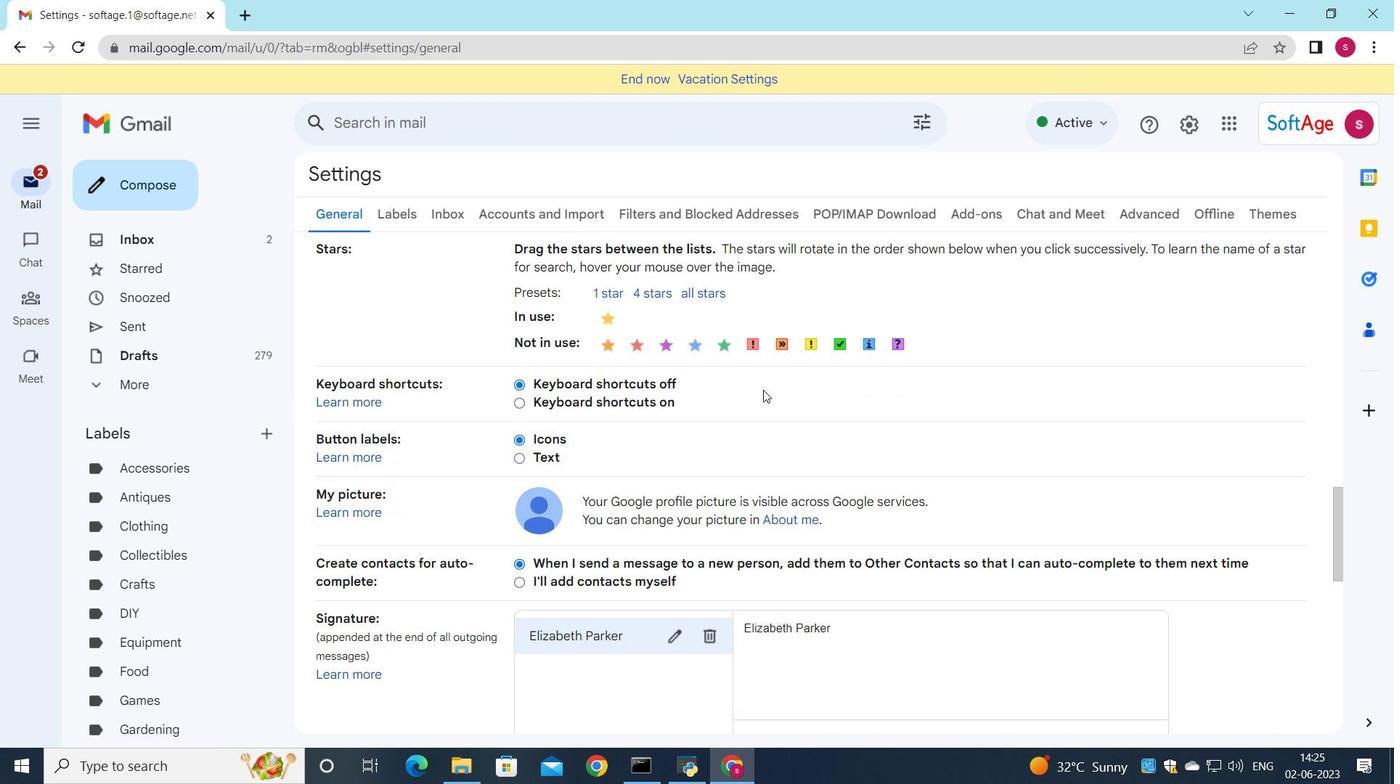 
Action: Mouse moved to (705, 367)
Screenshot: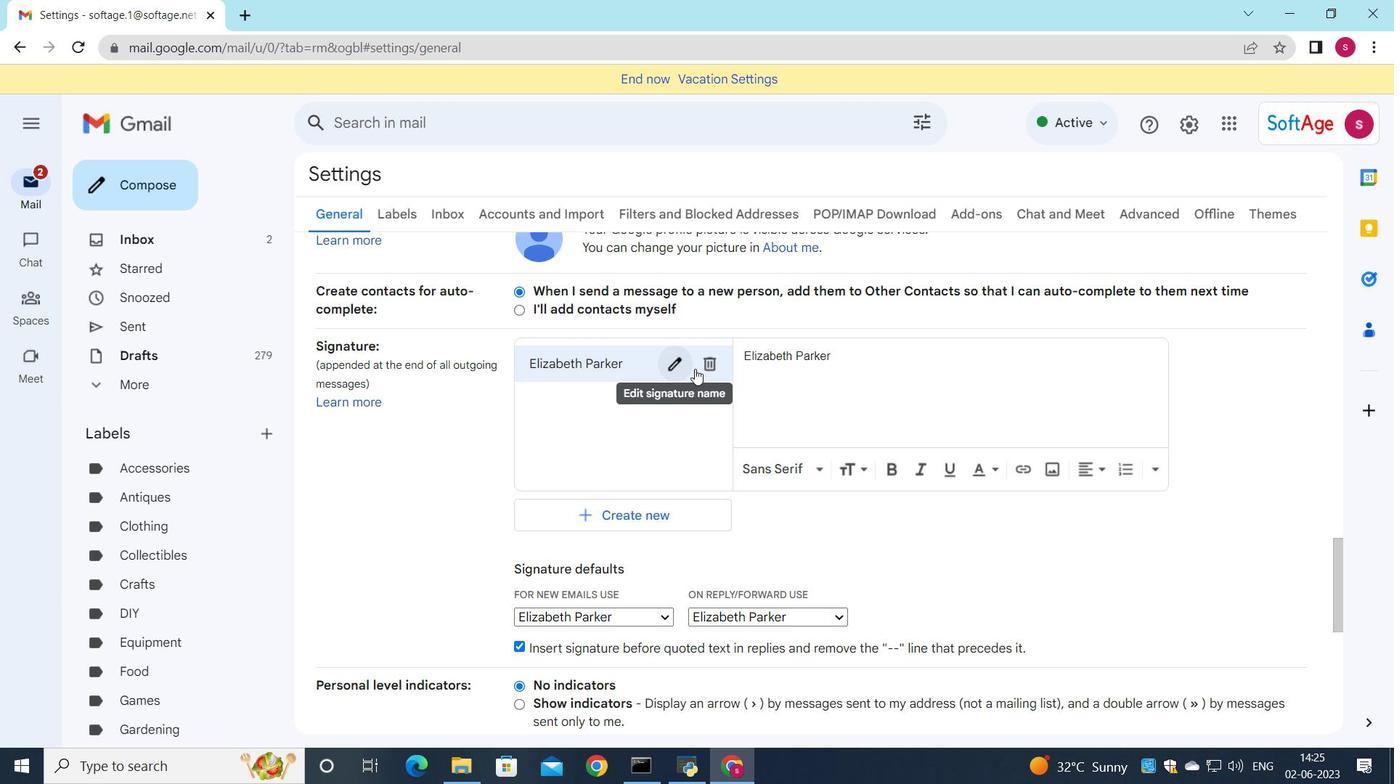 
Action: Mouse pressed left at (705, 367)
Screenshot: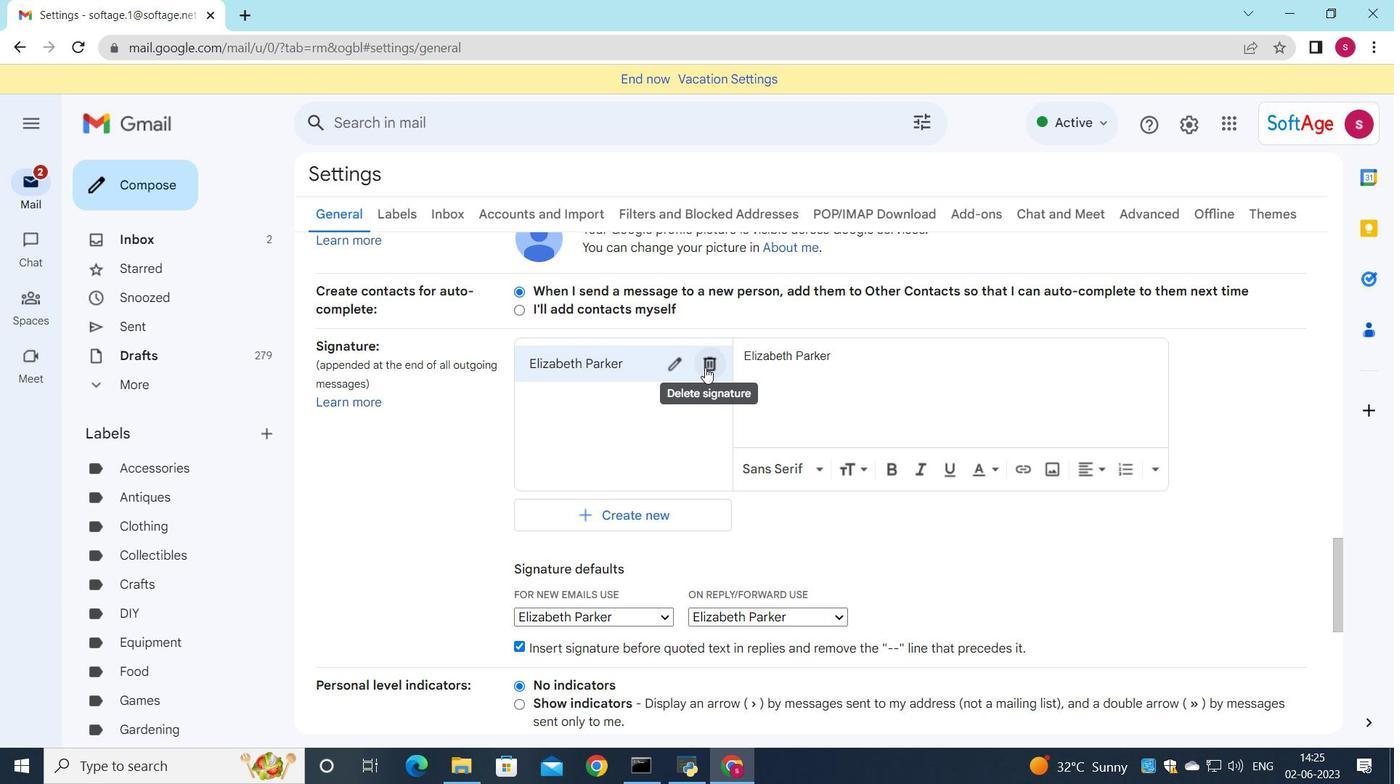 
Action: Mouse moved to (858, 442)
Screenshot: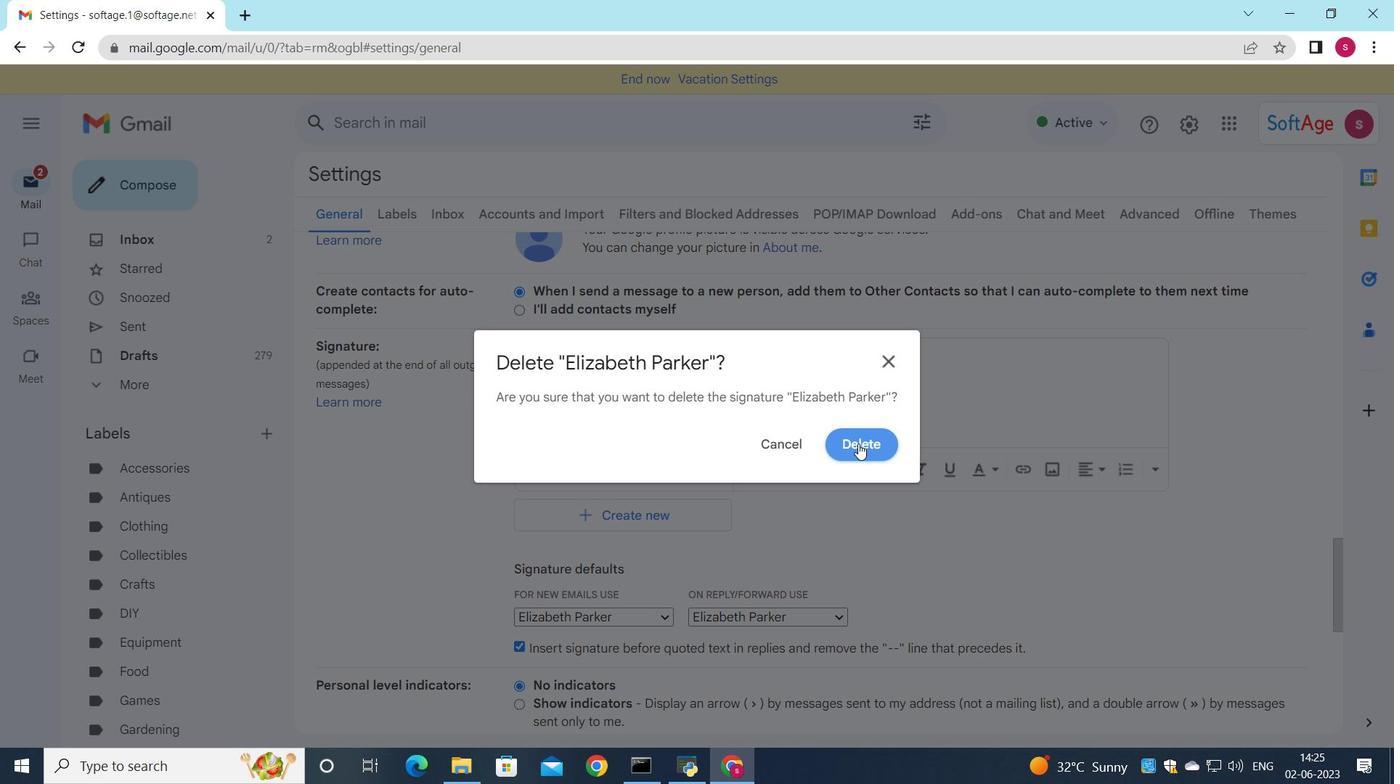 
Action: Mouse pressed left at (858, 442)
Screenshot: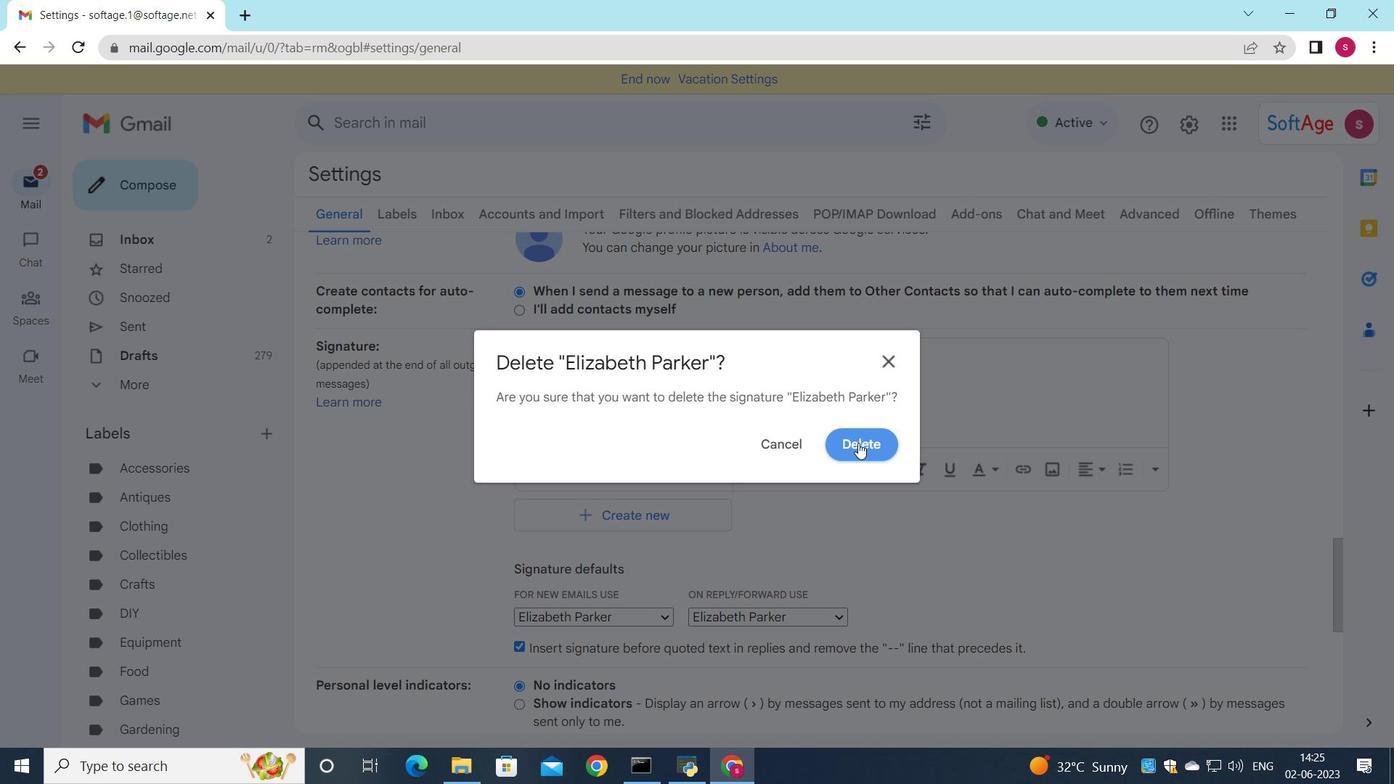 
Action: Mouse moved to (598, 389)
Screenshot: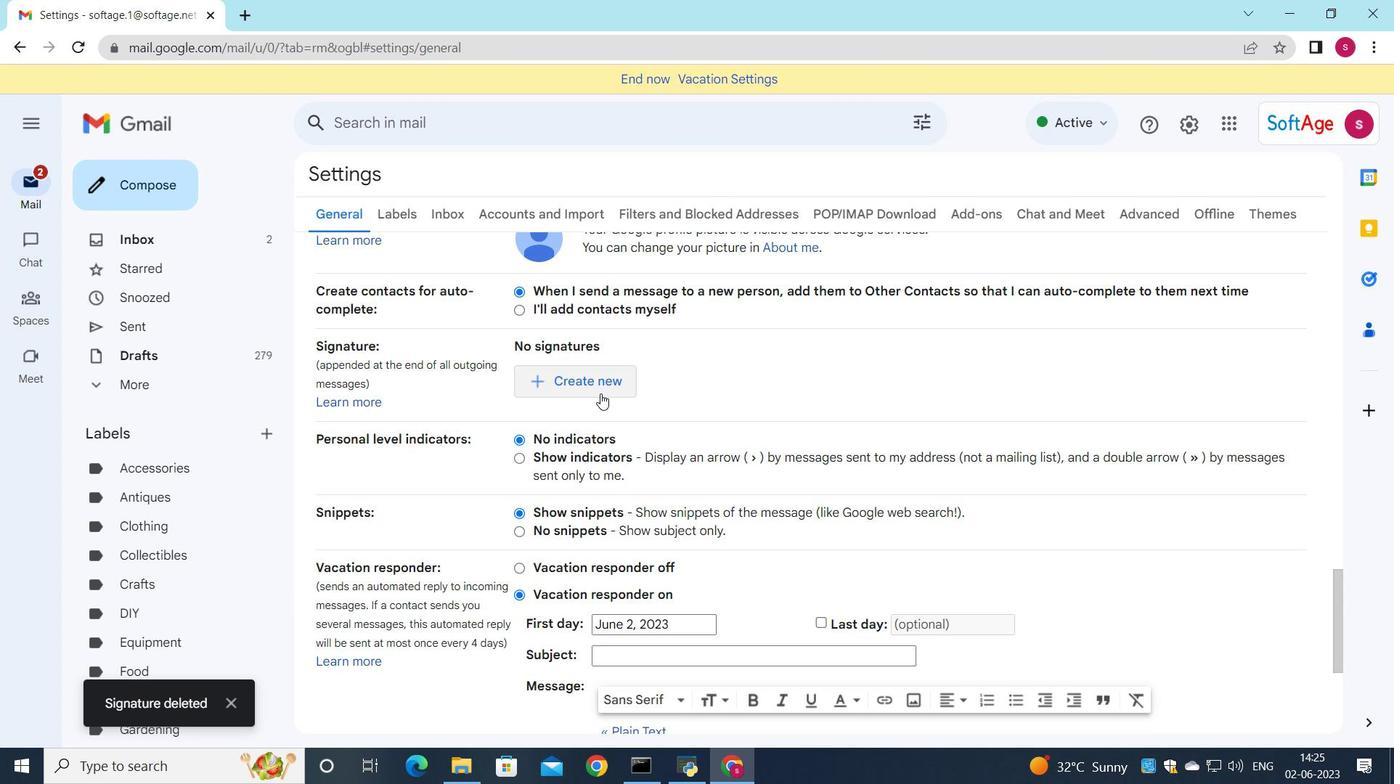 
Action: Mouse pressed left at (598, 389)
Screenshot: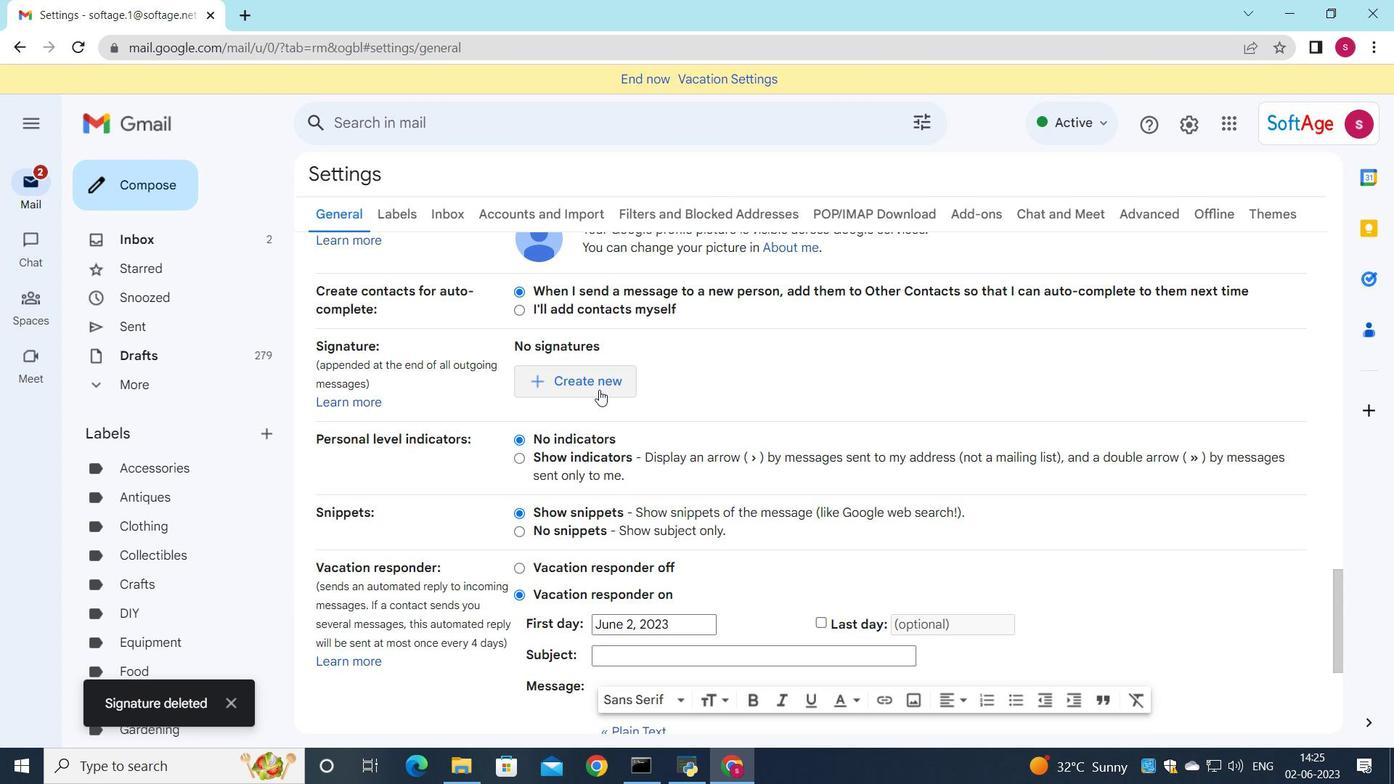 
Action: Mouse moved to (901, 405)
Screenshot: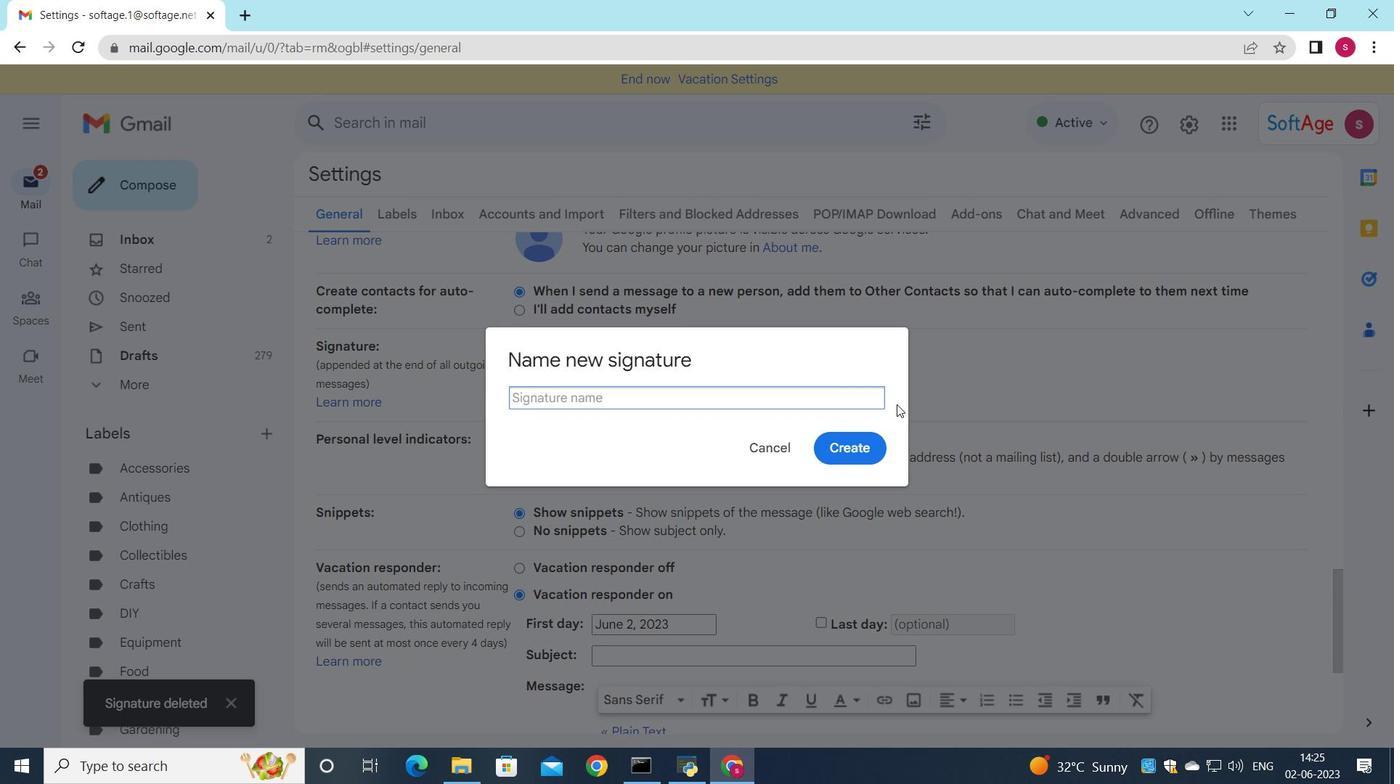 
Action: Key pressed <Key.shift>Ella<Key.space><Key.shift>Clark
Screenshot: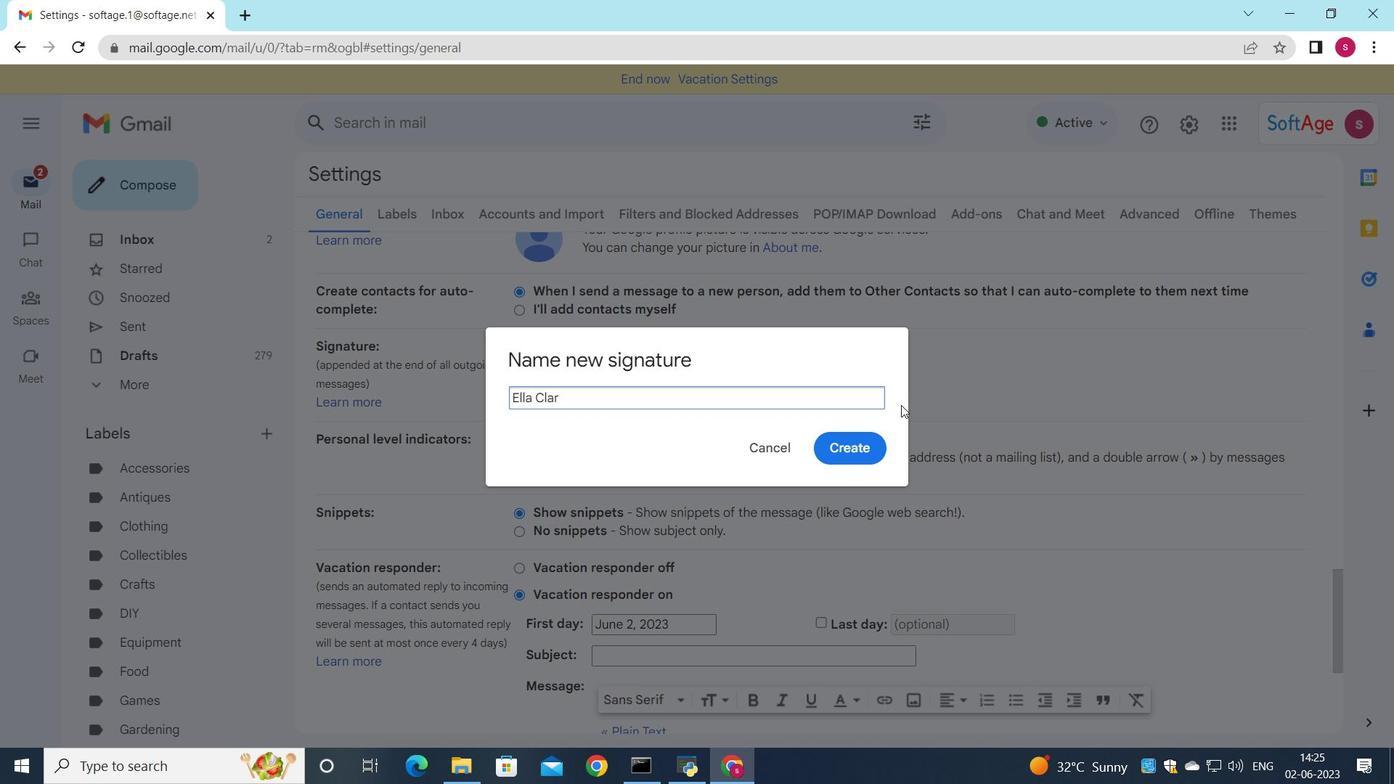 
Action: Mouse moved to (856, 447)
Screenshot: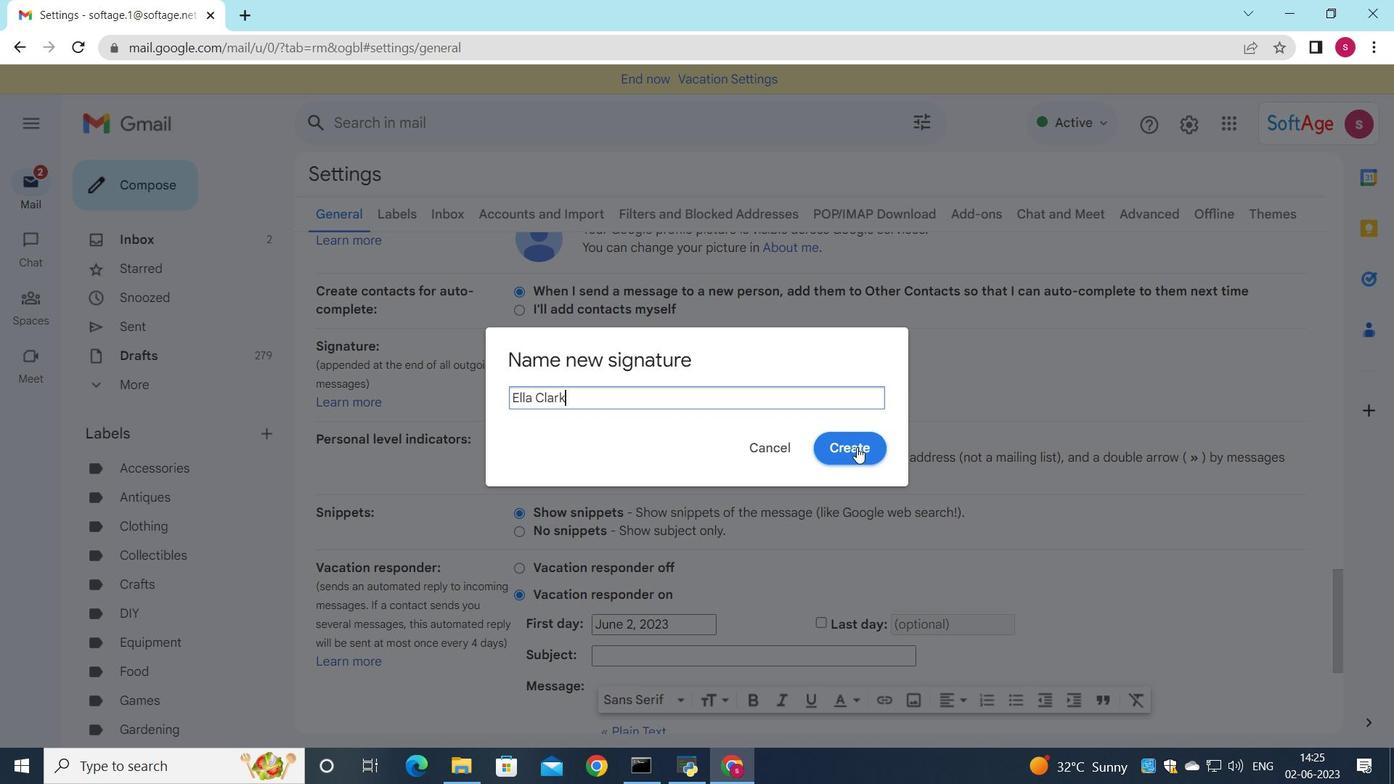 
Action: Mouse pressed left at (856, 447)
Screenshot: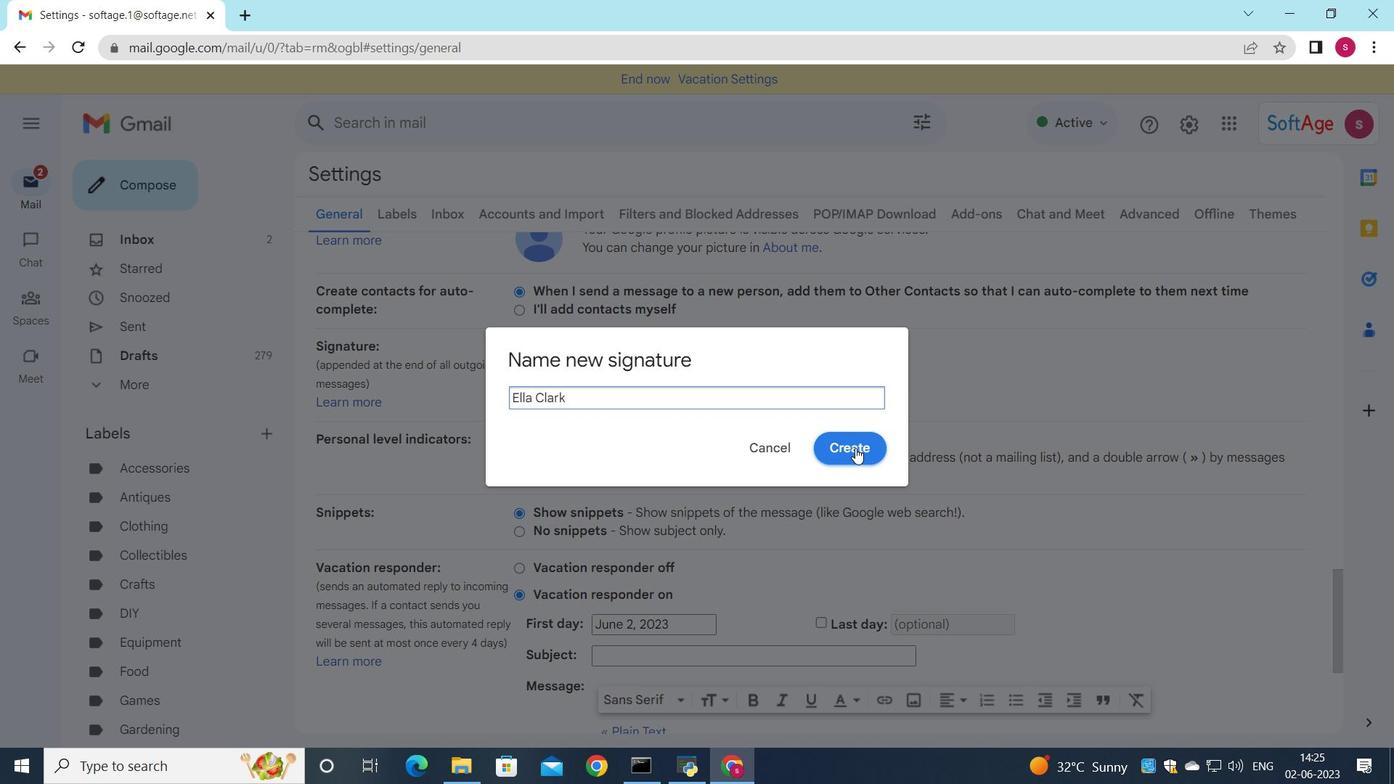 
Action: Mouse moved to (856, 387)
Screenshot: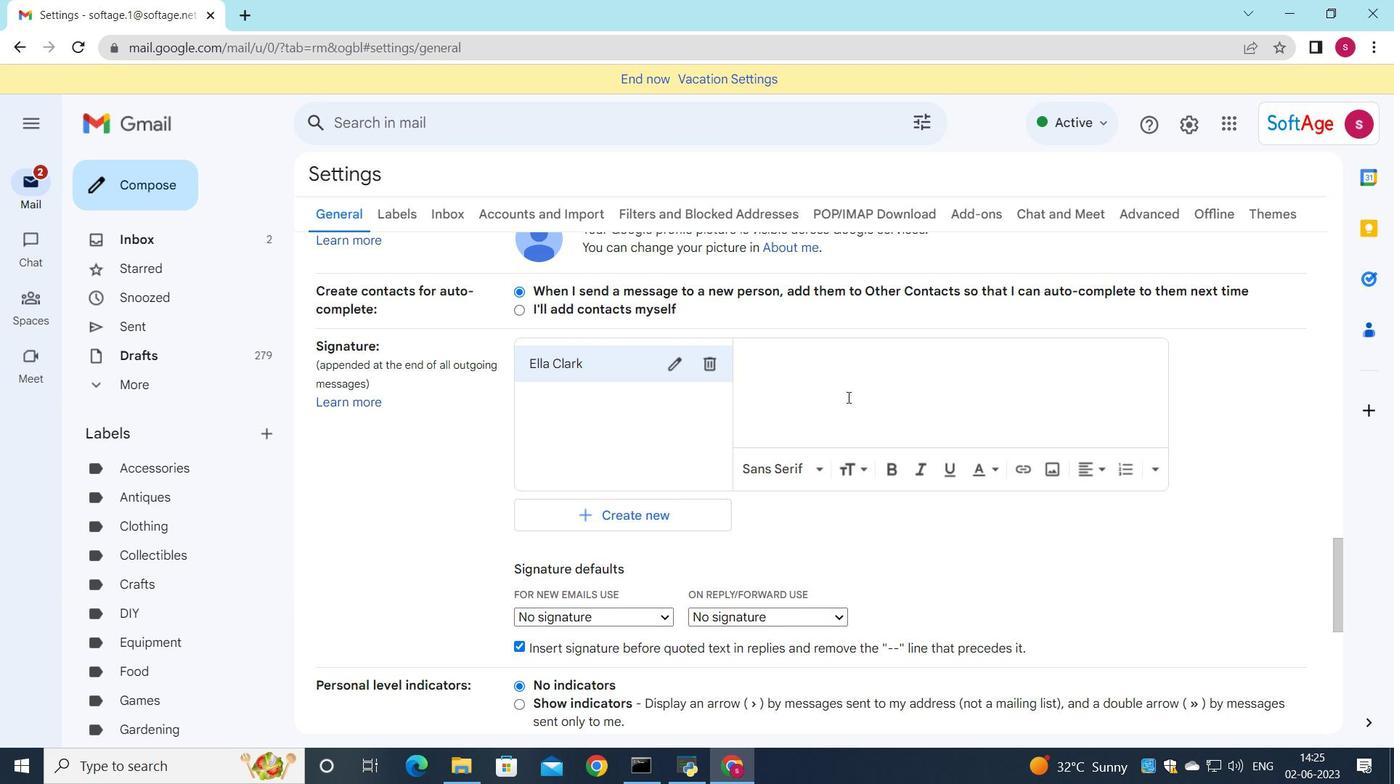 
Action: Mouse pressed left at (856, 387)
Screenshot: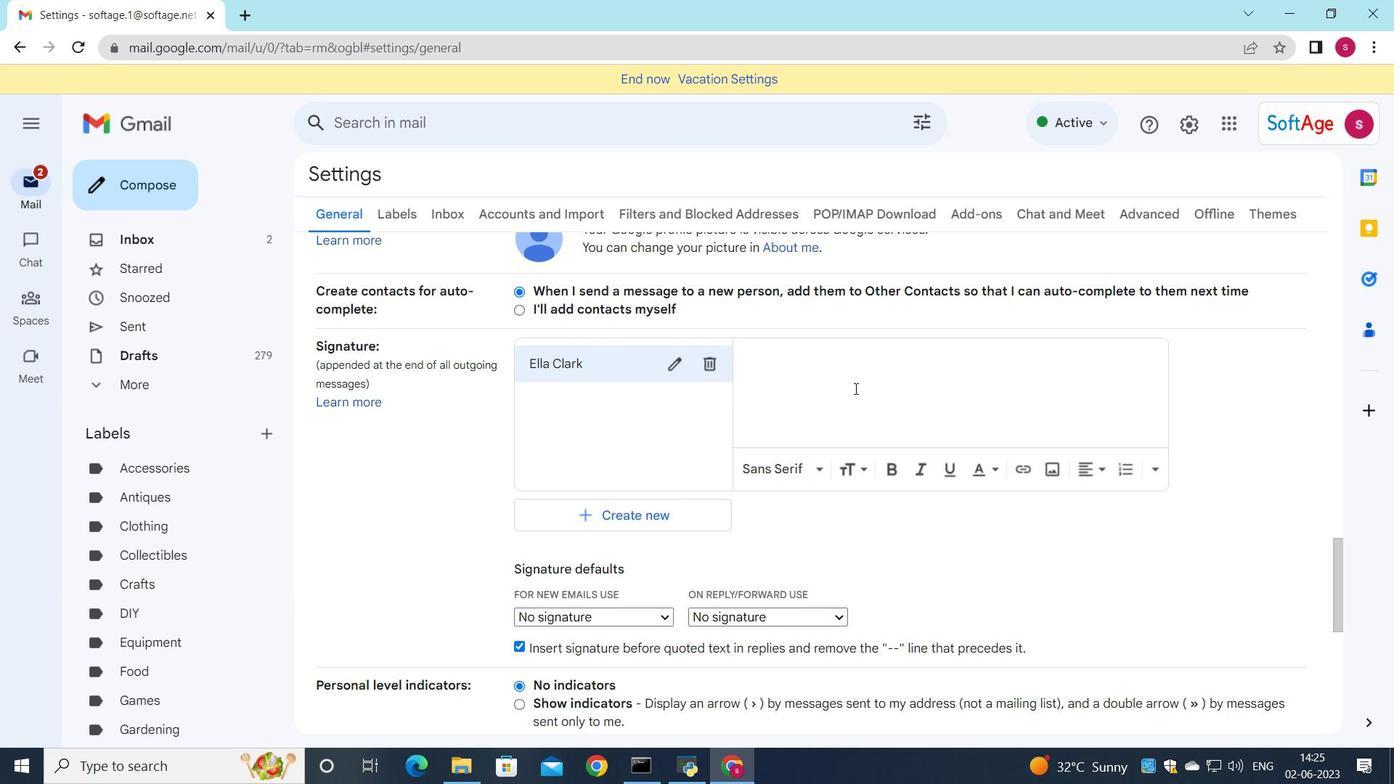 
Action: Key pressed <Key.shift><Key.shift><Key.shift><Key.shift>Ella<Key.space><Key.shift><Key.shift><Key.shift><Key.shift>Clark
Screenshot: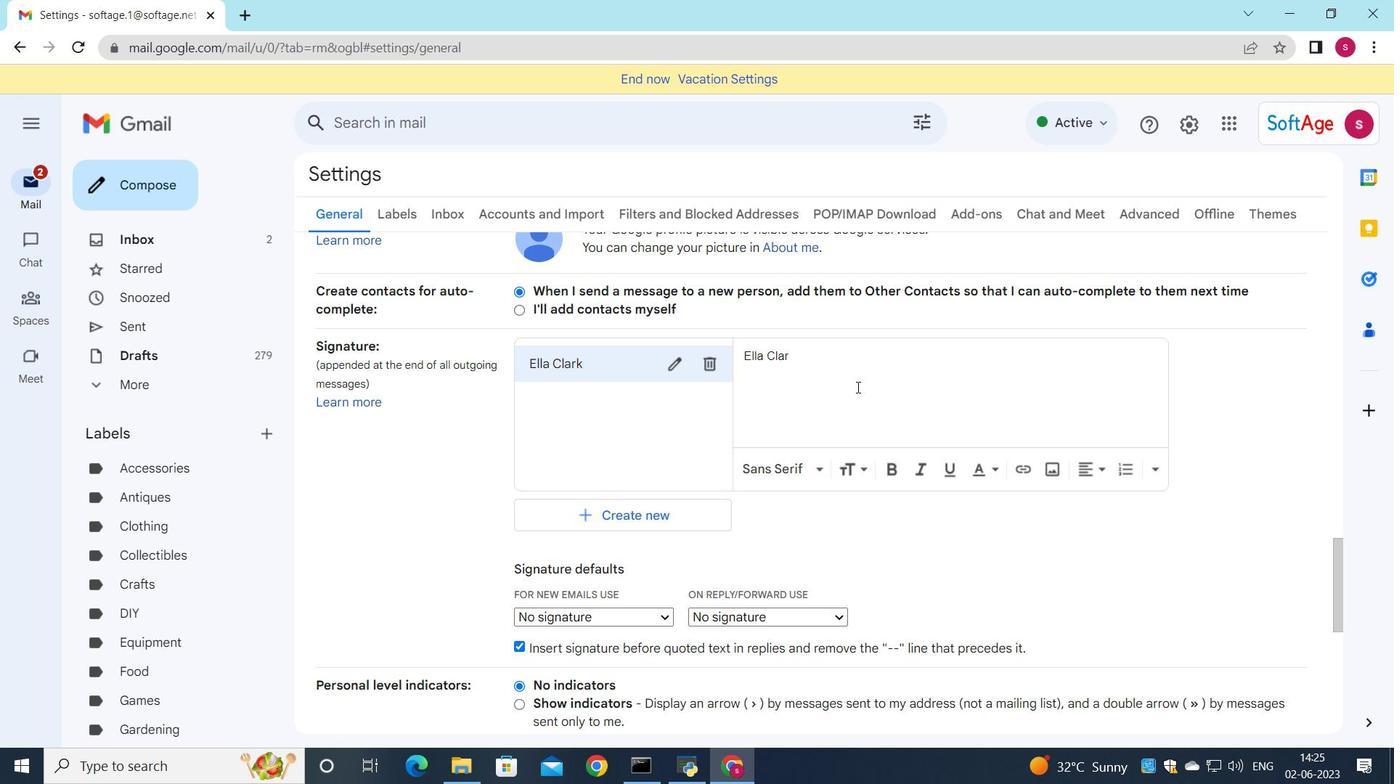 
Action: Mouse moved to (783, 392)
Screenshot: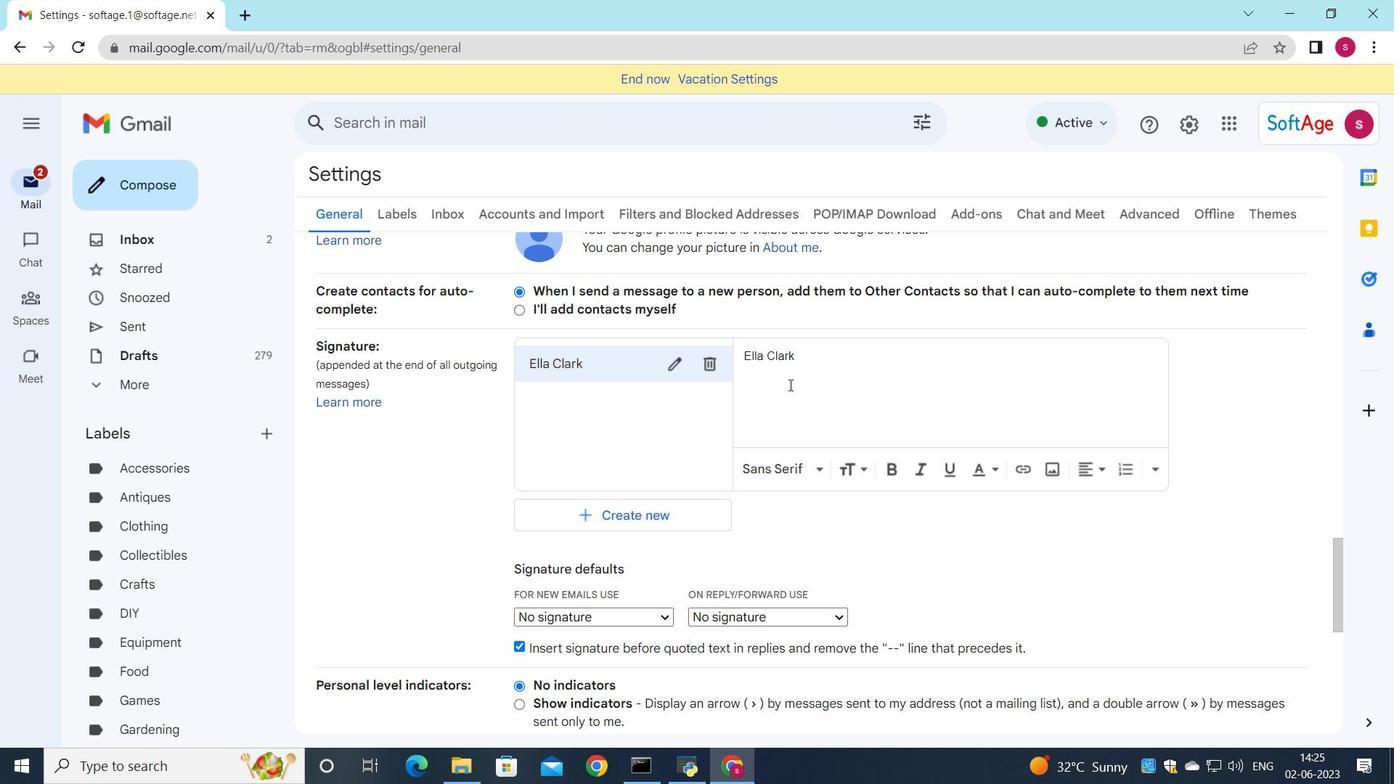
Action: Mouse scrolled (783, 391) with delta (0, 0)
Screenshot: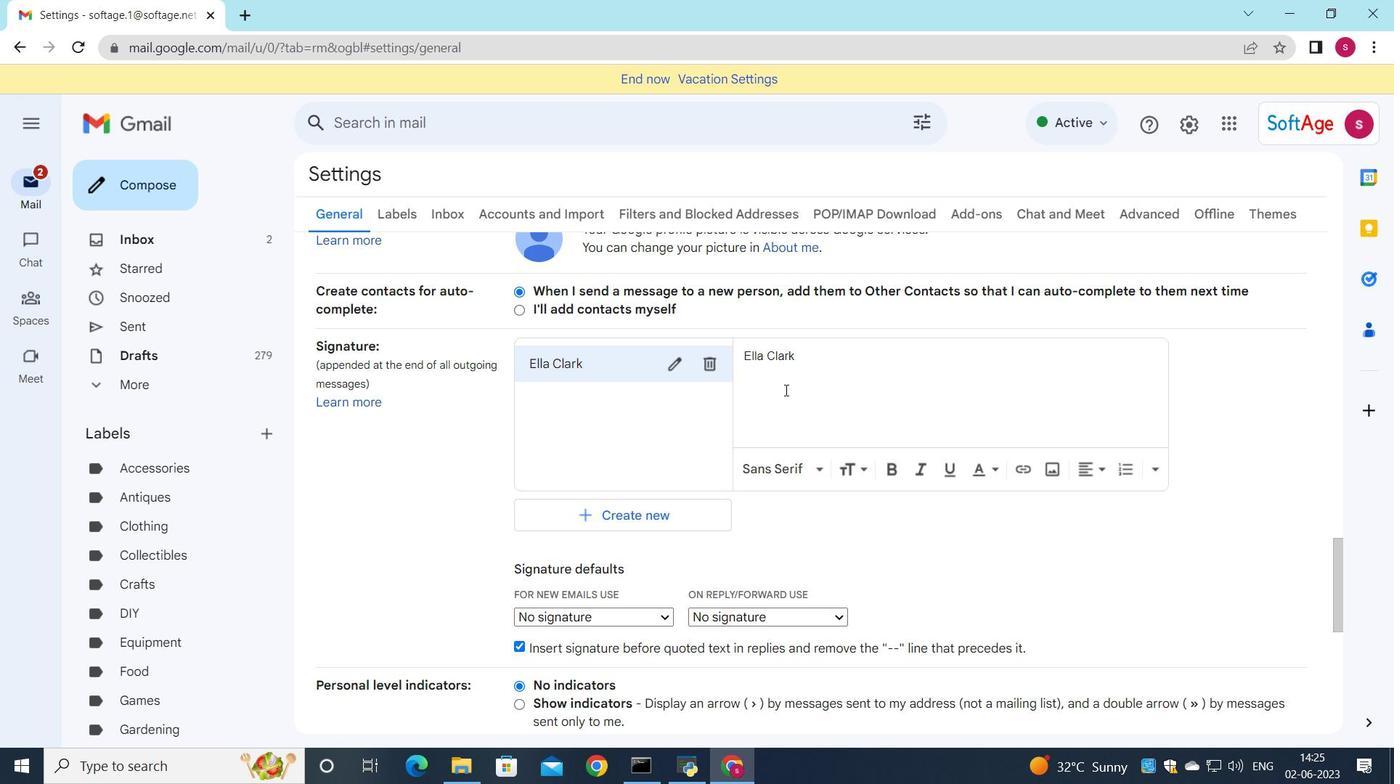 
Action: Mouse scrolled (783, 391) with delta (0, 0)
Screenshot: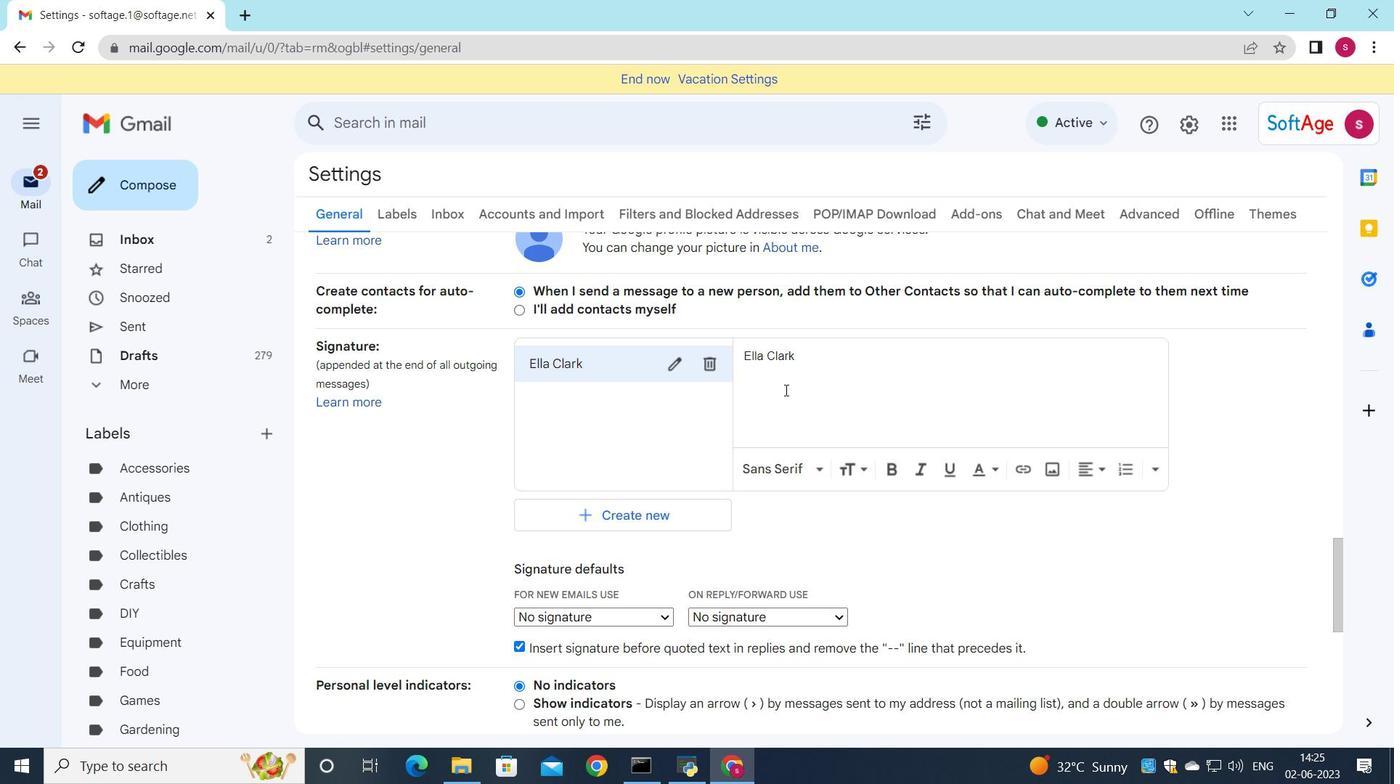 
Action: Mouse moved to (649, 432)
Screenshot: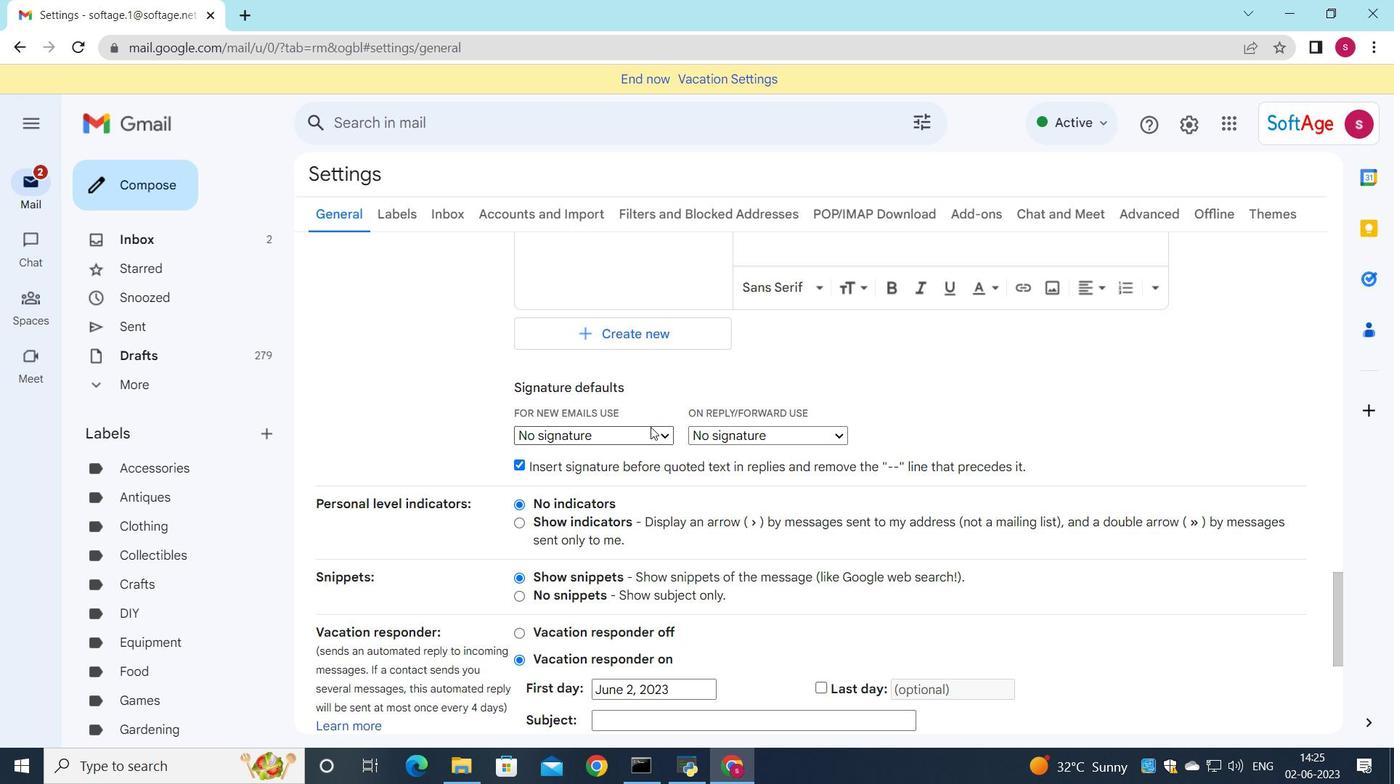 
Action: Mouse pressed left at (649, 432)
Screenshot: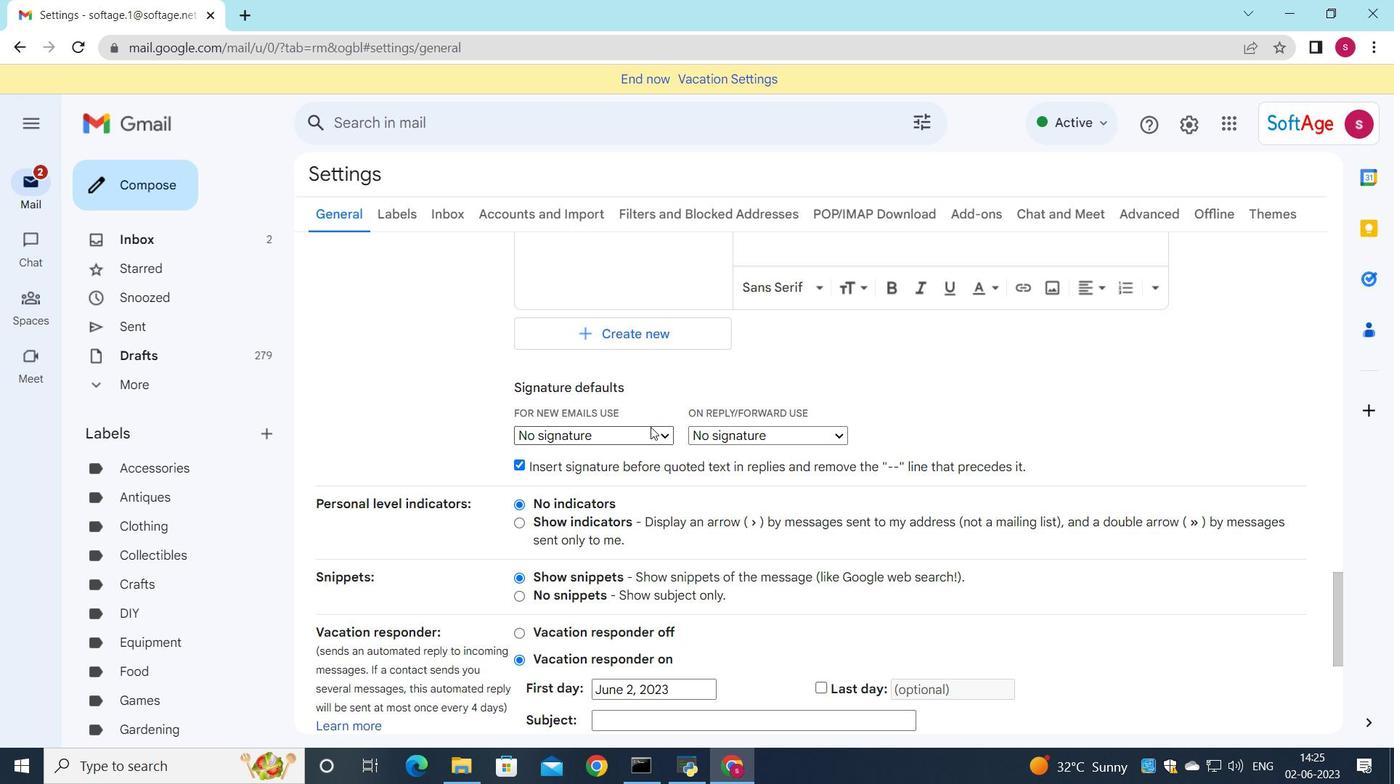 
Action: Mouse moved to (633, 470)
Screenshot: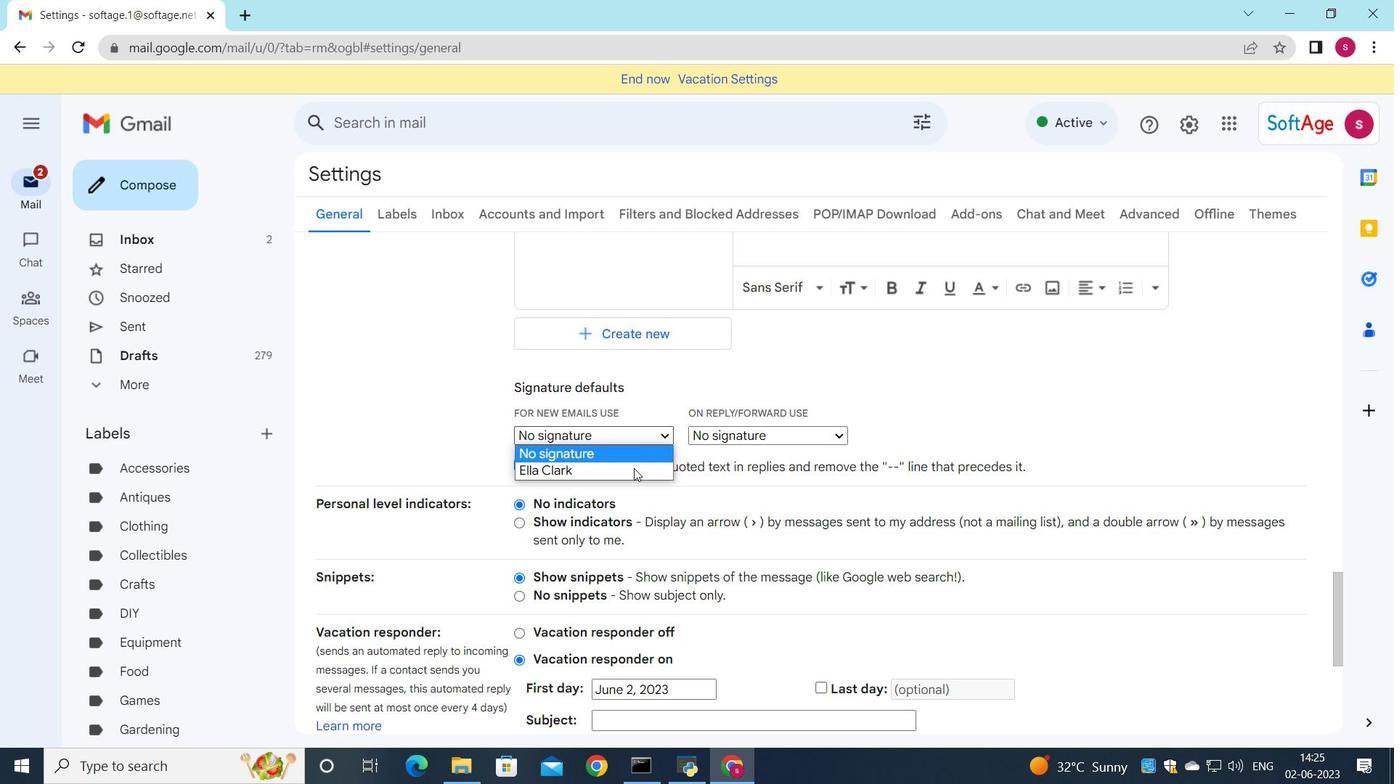 
Action: Mouse pressed left at (633, 470)
Screenshot: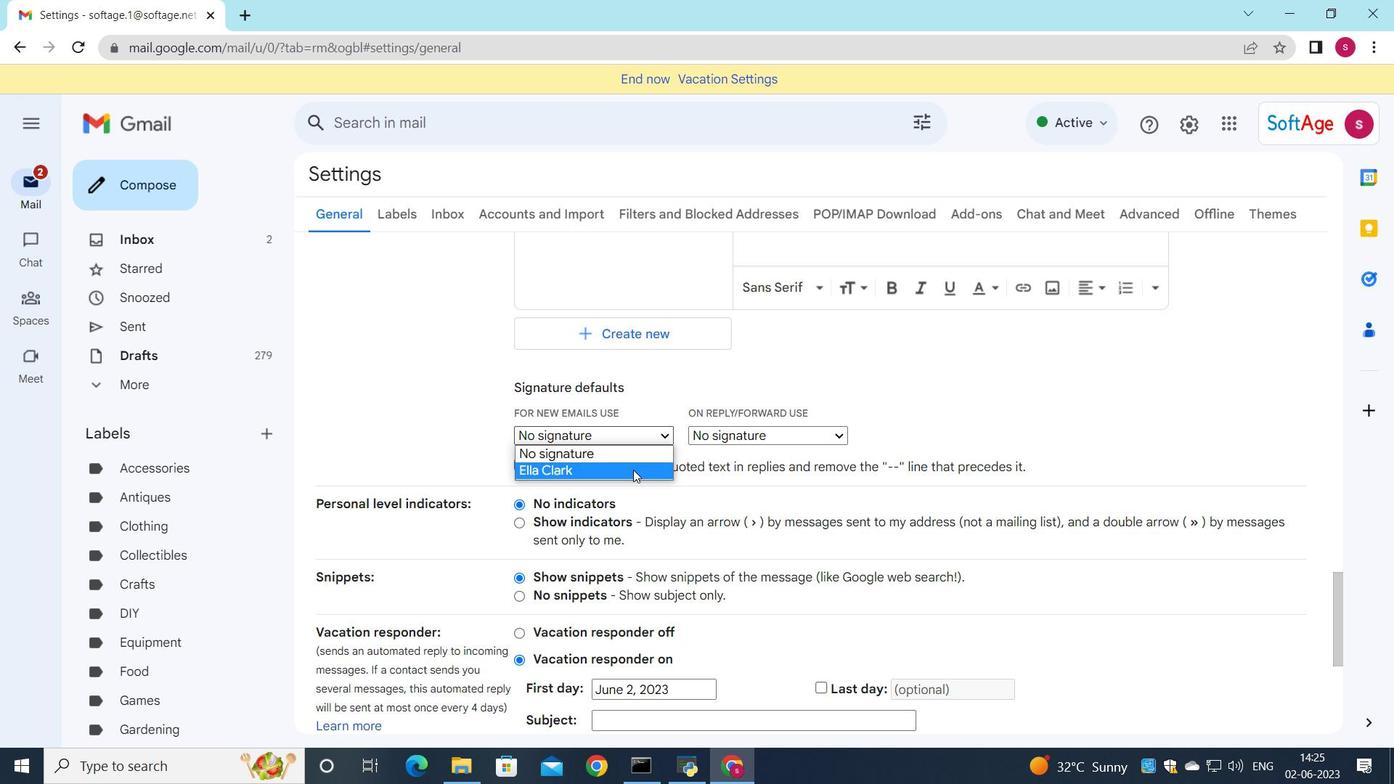 
Action: Mouse moved to (760, 437)
Screenshot: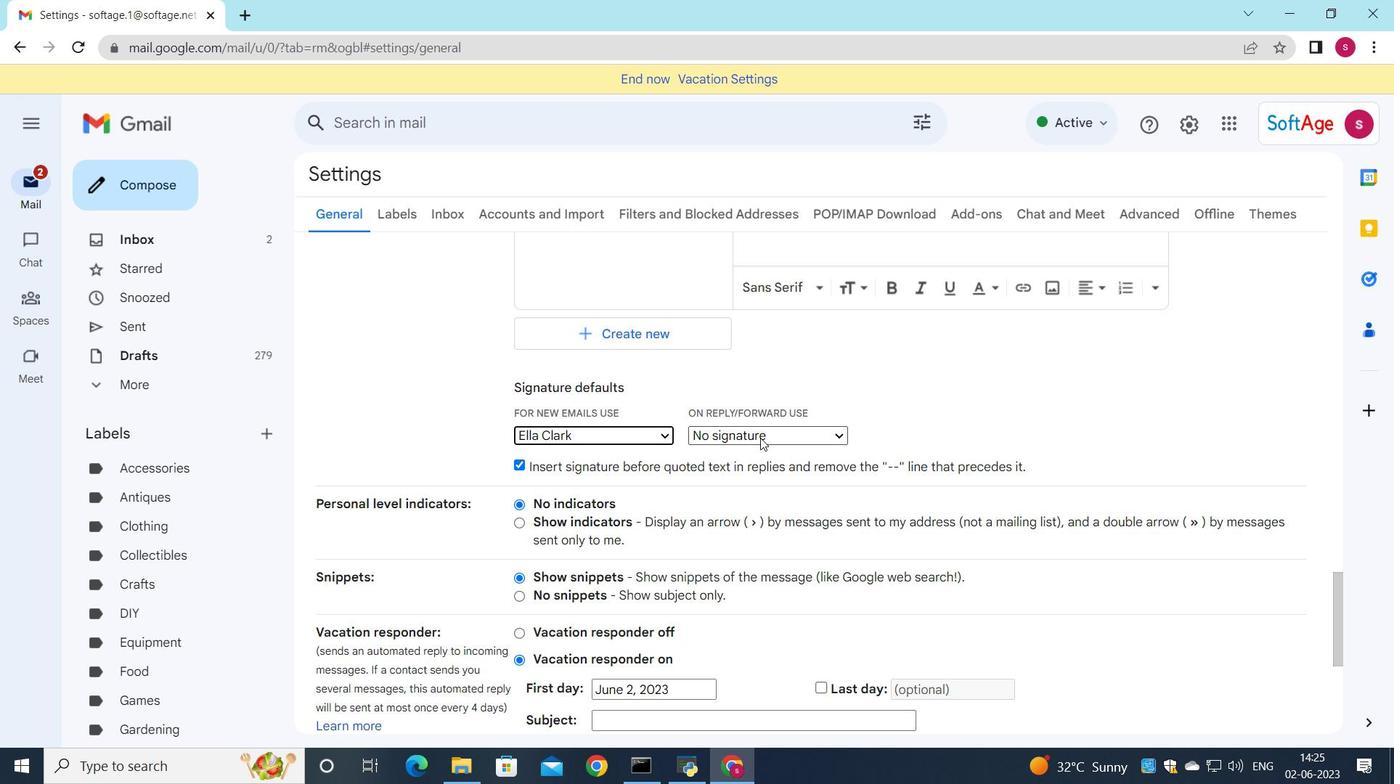 
Action: Mouse pressed left at (760, 437)
Screenshot: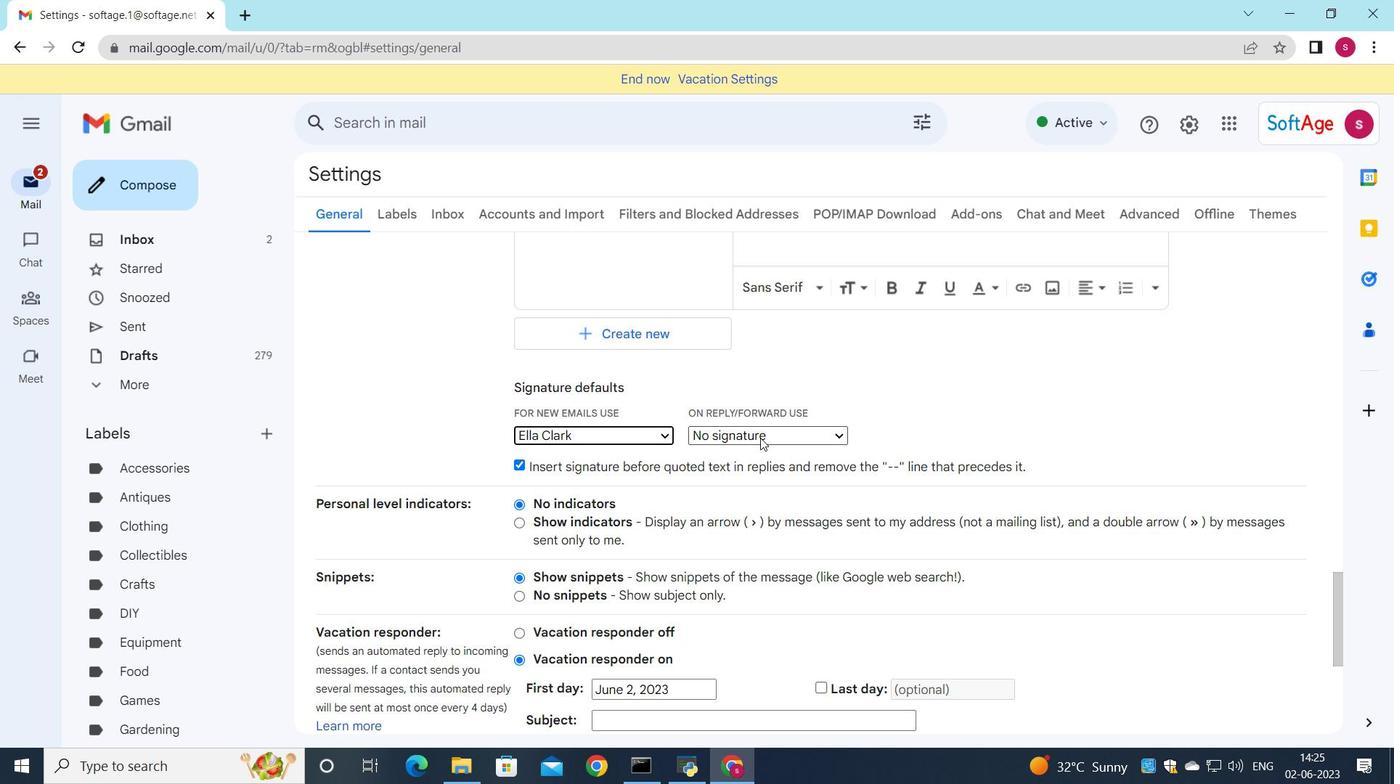 
Action: Mouse moved to (750, 458)
Screenshot: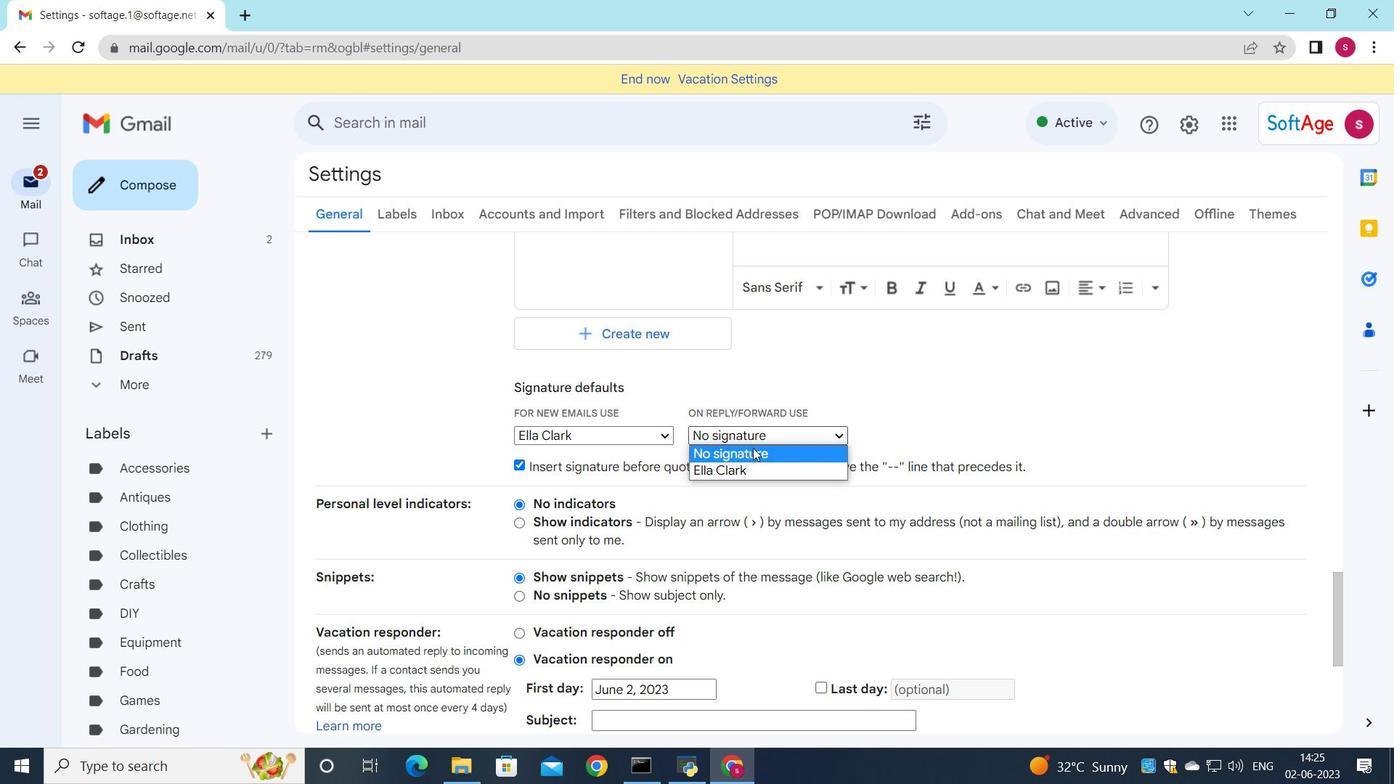 
Action: Mouse pressed left at (750, 458)
Screenshot: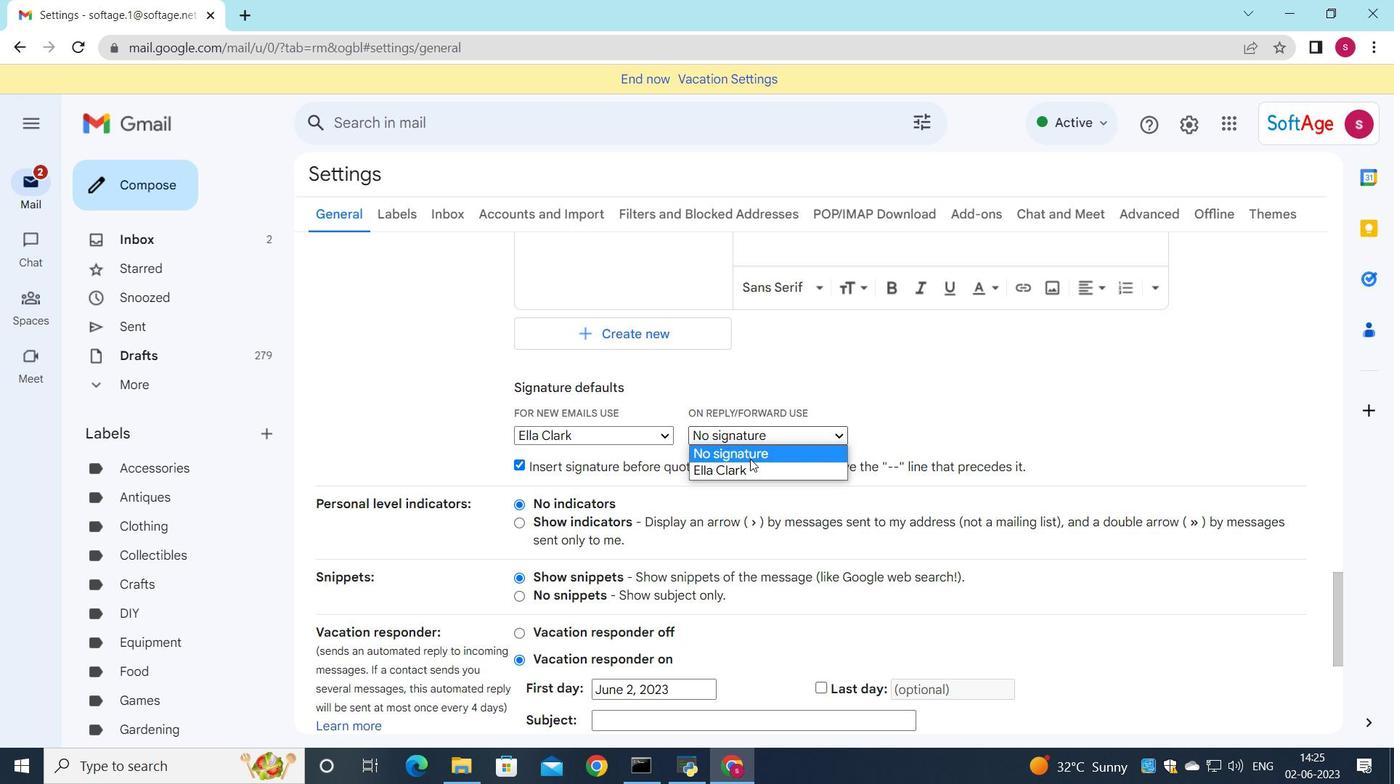 
Action: Mouse moved to (752, 434)
Screenshot: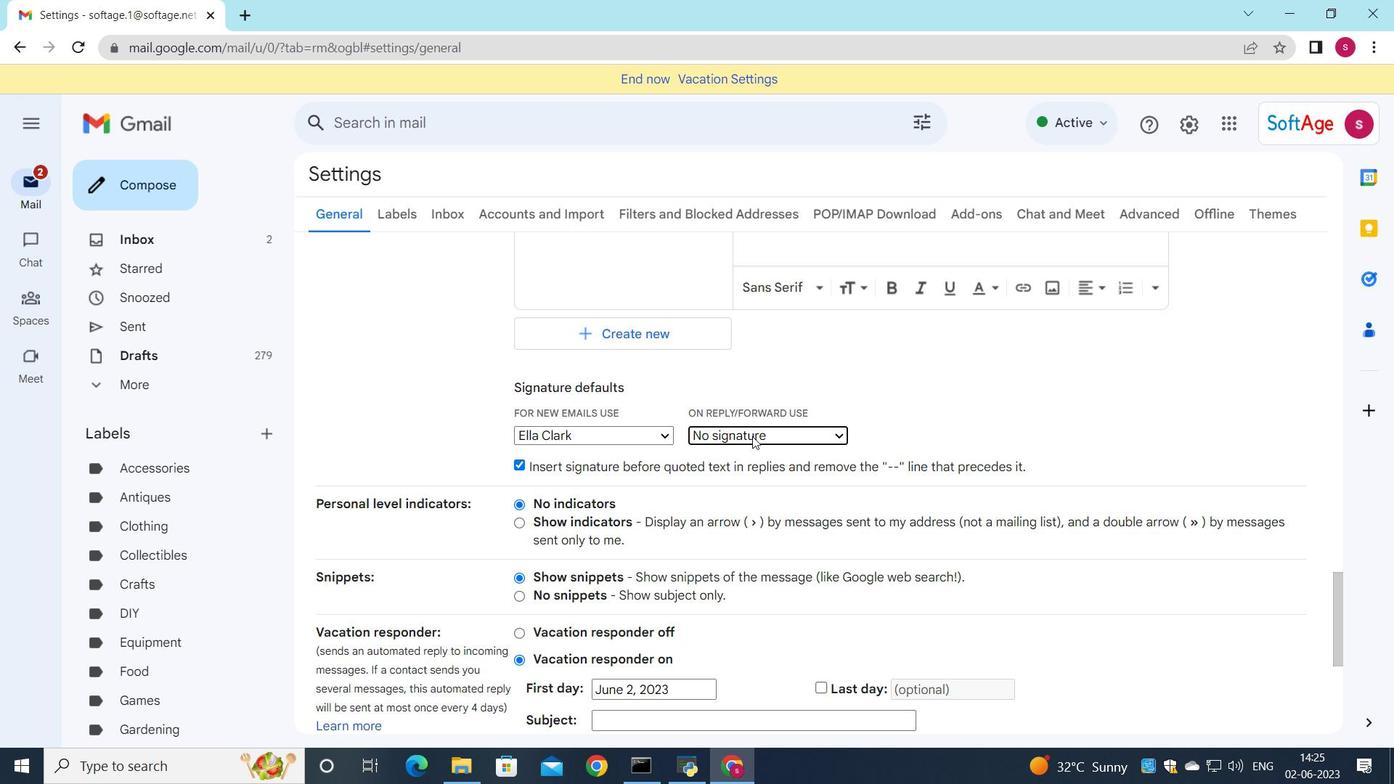 
Action: Mouse pressed left at (752, 434)
Screenshot: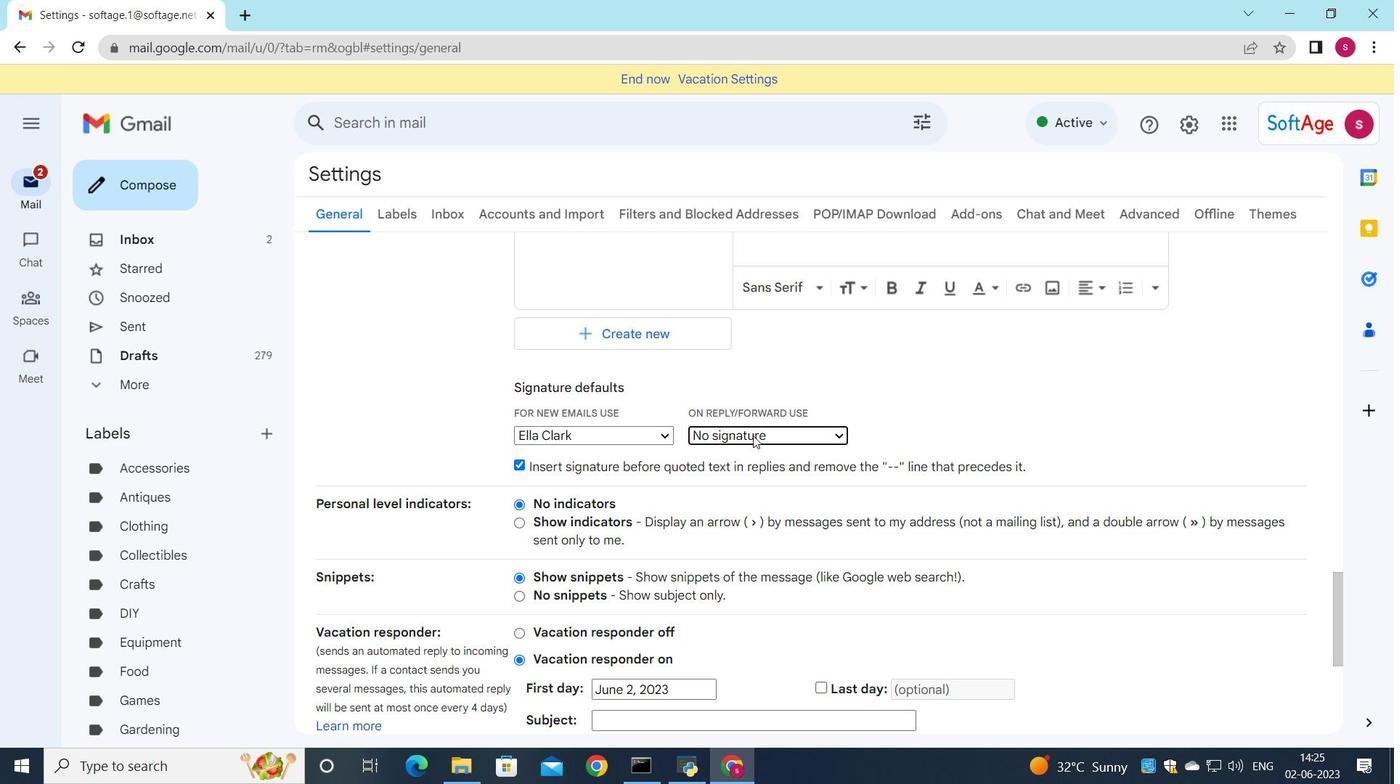 
Action: Mouse moved to (750, 474)
Screenshot: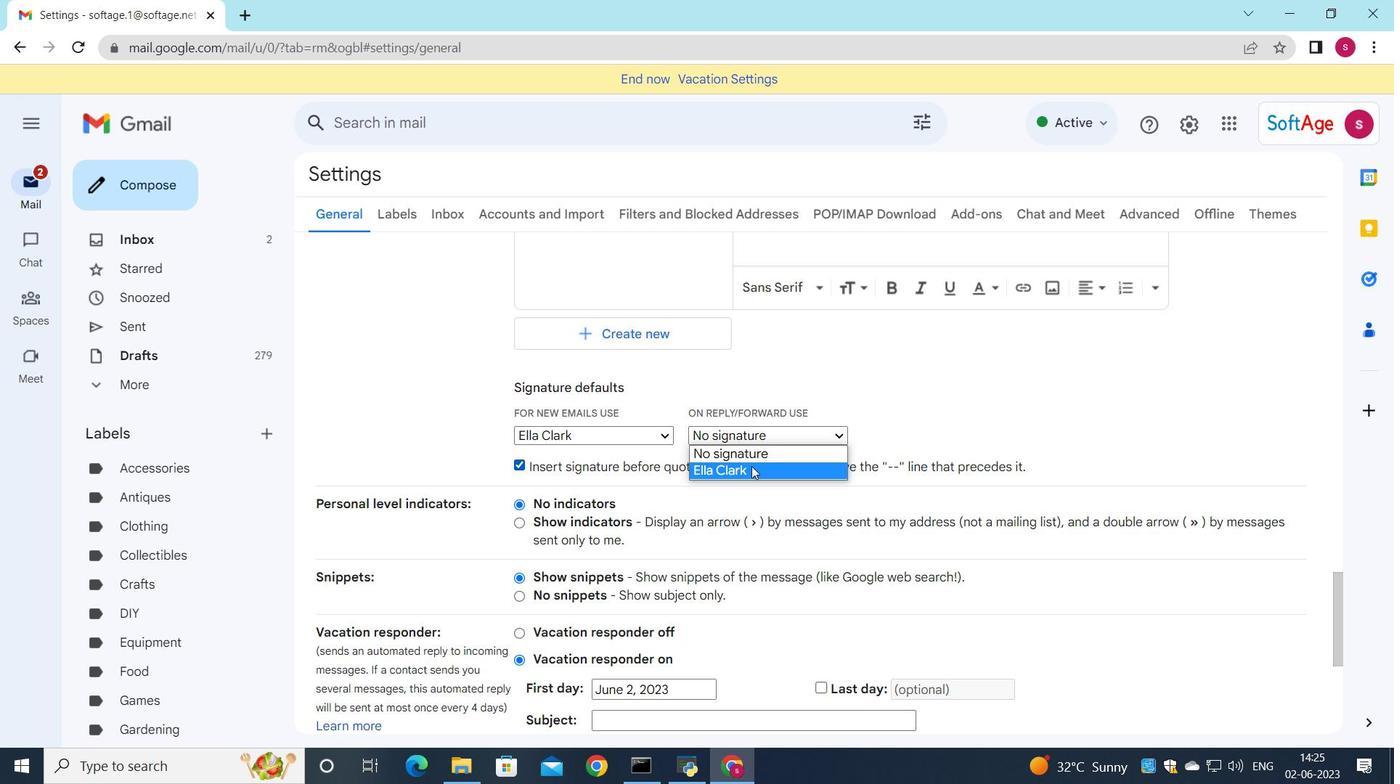 
Action: Mouse pressed left at (750, 474)
Screenshot: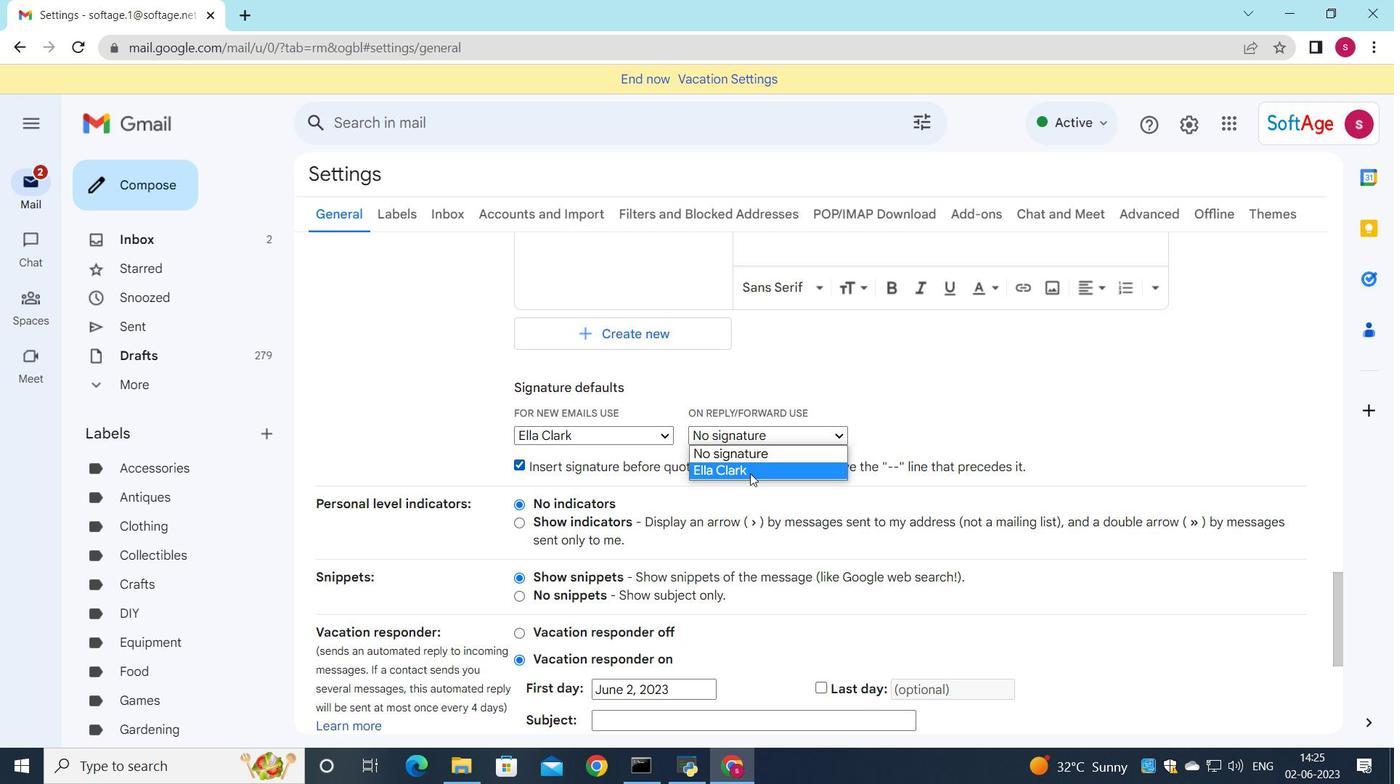 
Action: Mouse moved to (744, 452)
Screenshot: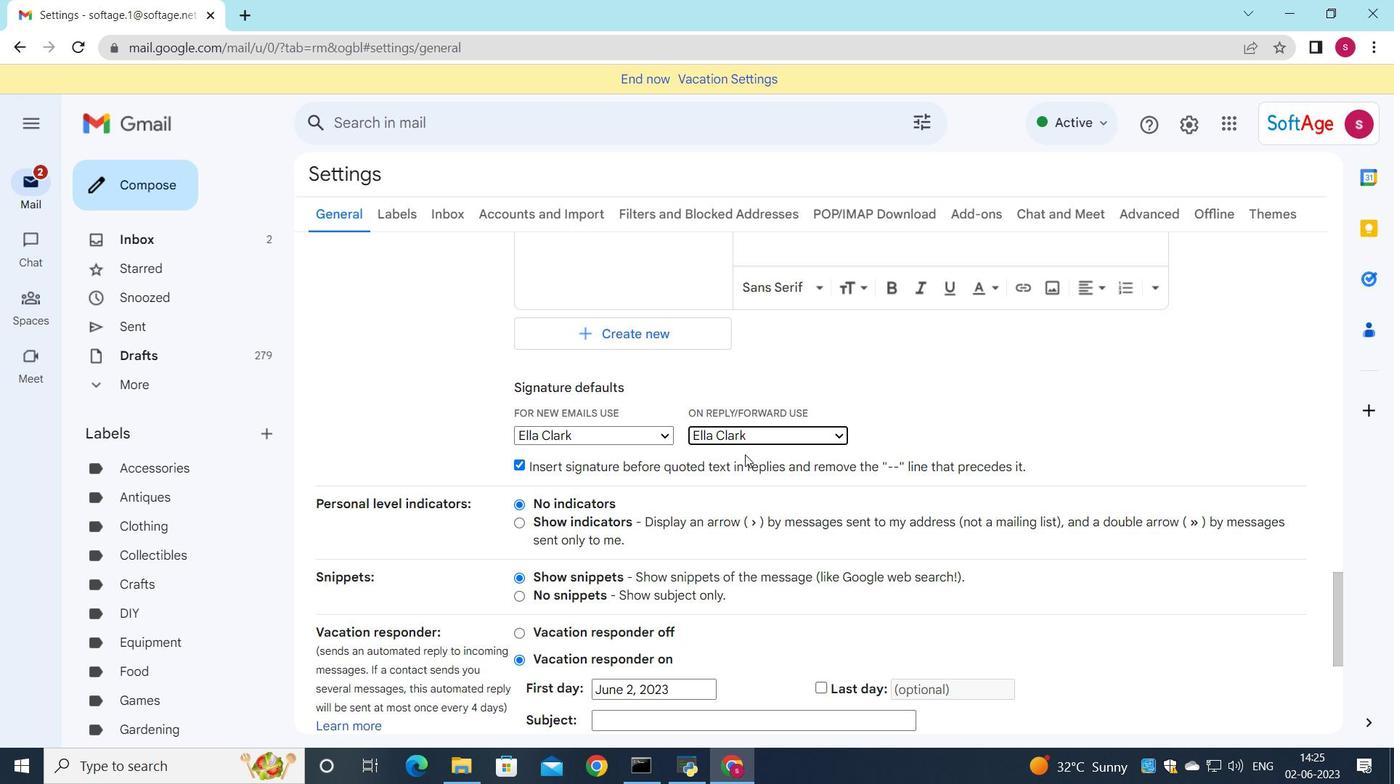 
Action: Mouse scrolled (744, 451) with delta (0, 0)
Screenshot: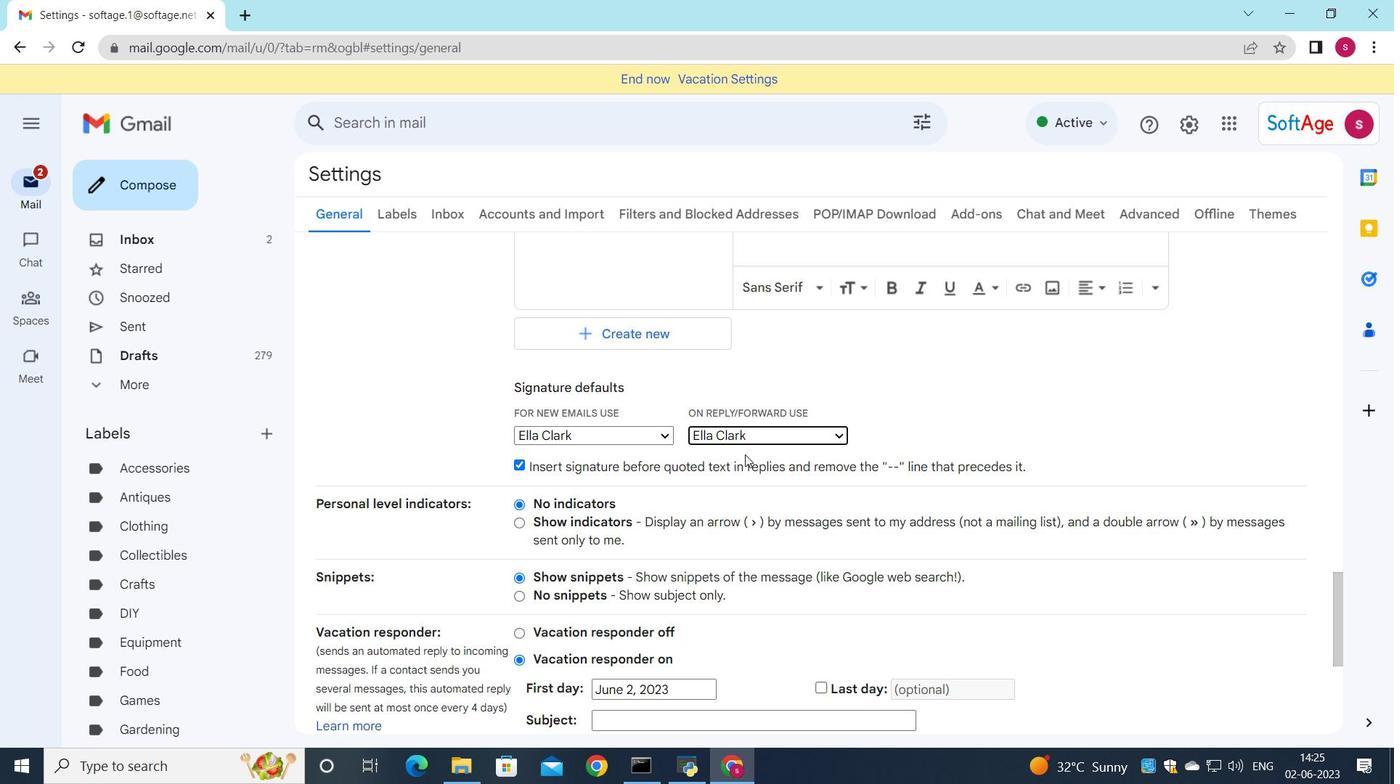 
Action: Mouse scrolled (744, 451) with delta (0, 0)
Screenshot: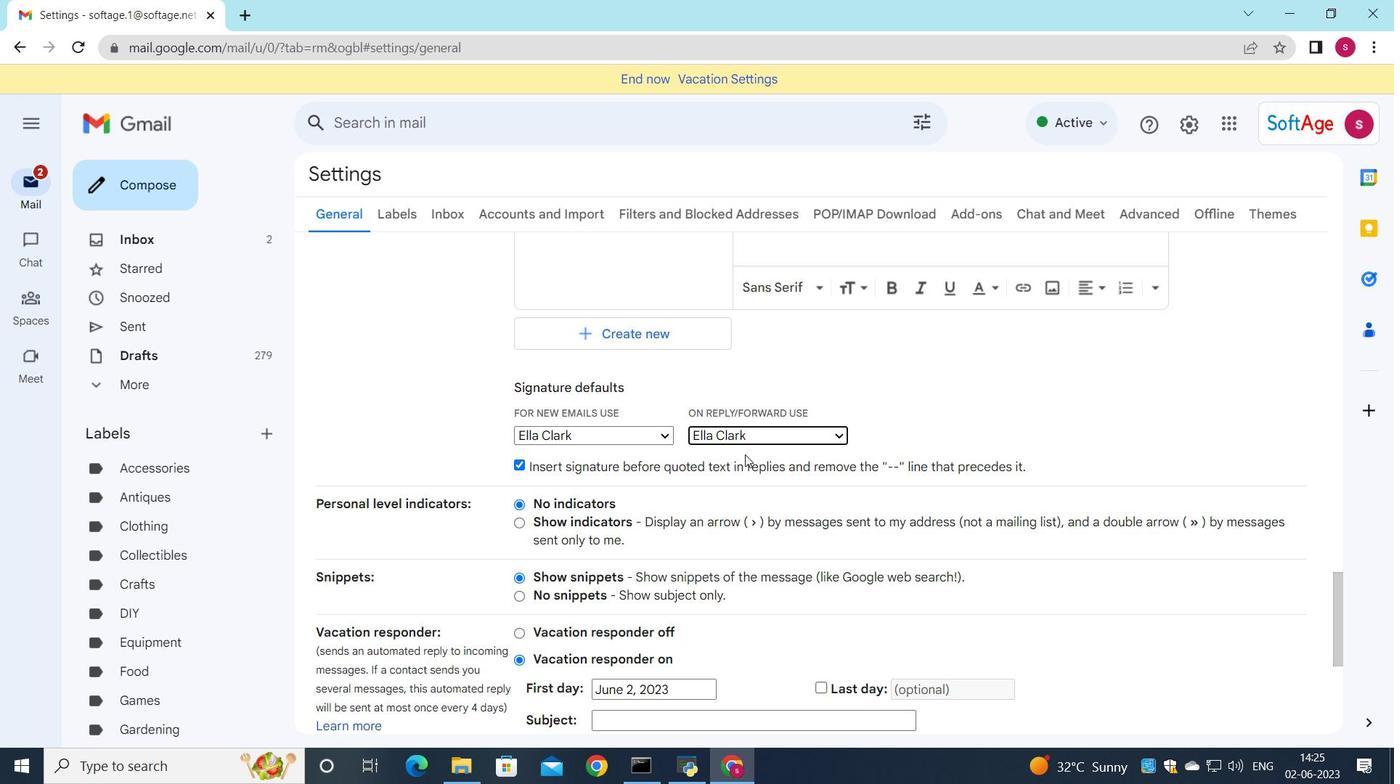 
Action: Mouse scrolled (744, 451) with delta (0, 0)
Screenshot: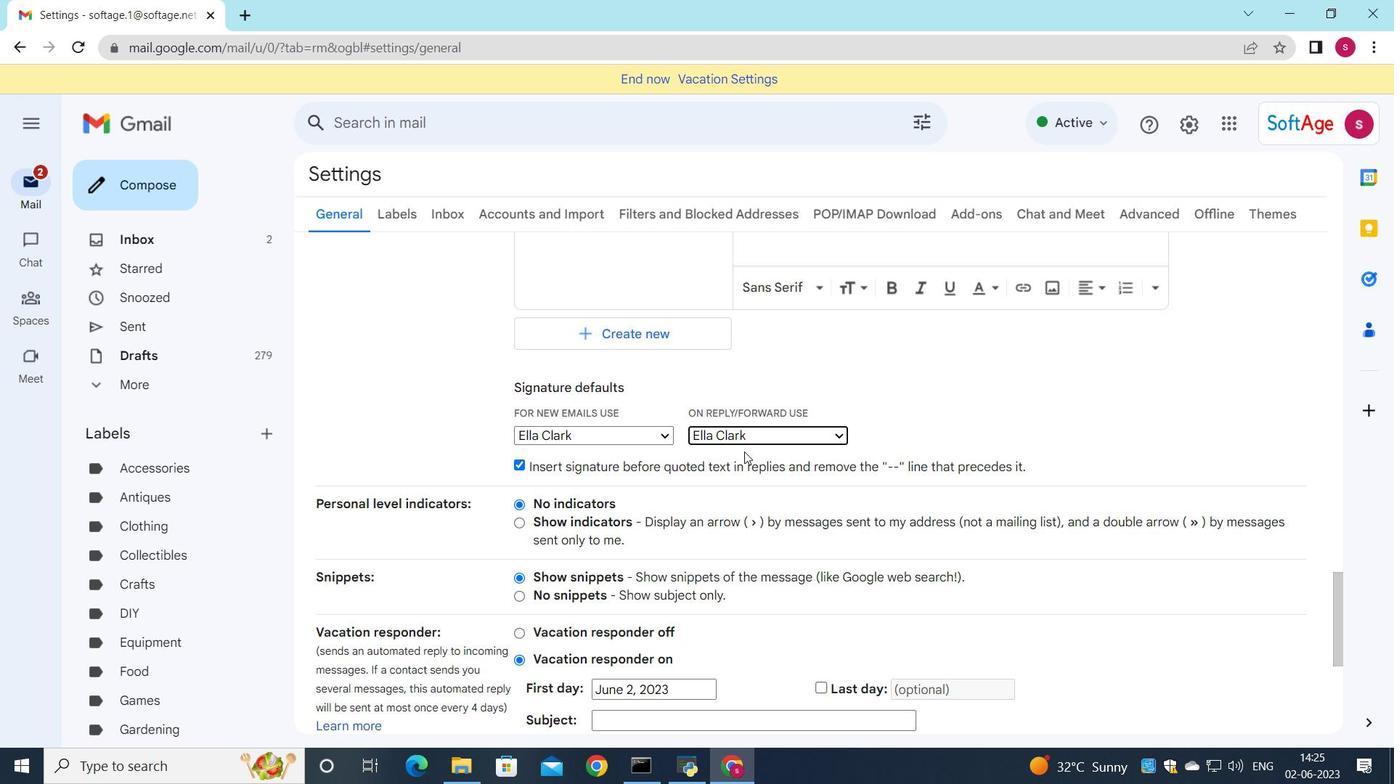 
Action: Mouse moved to (747, 502)
Screenshot: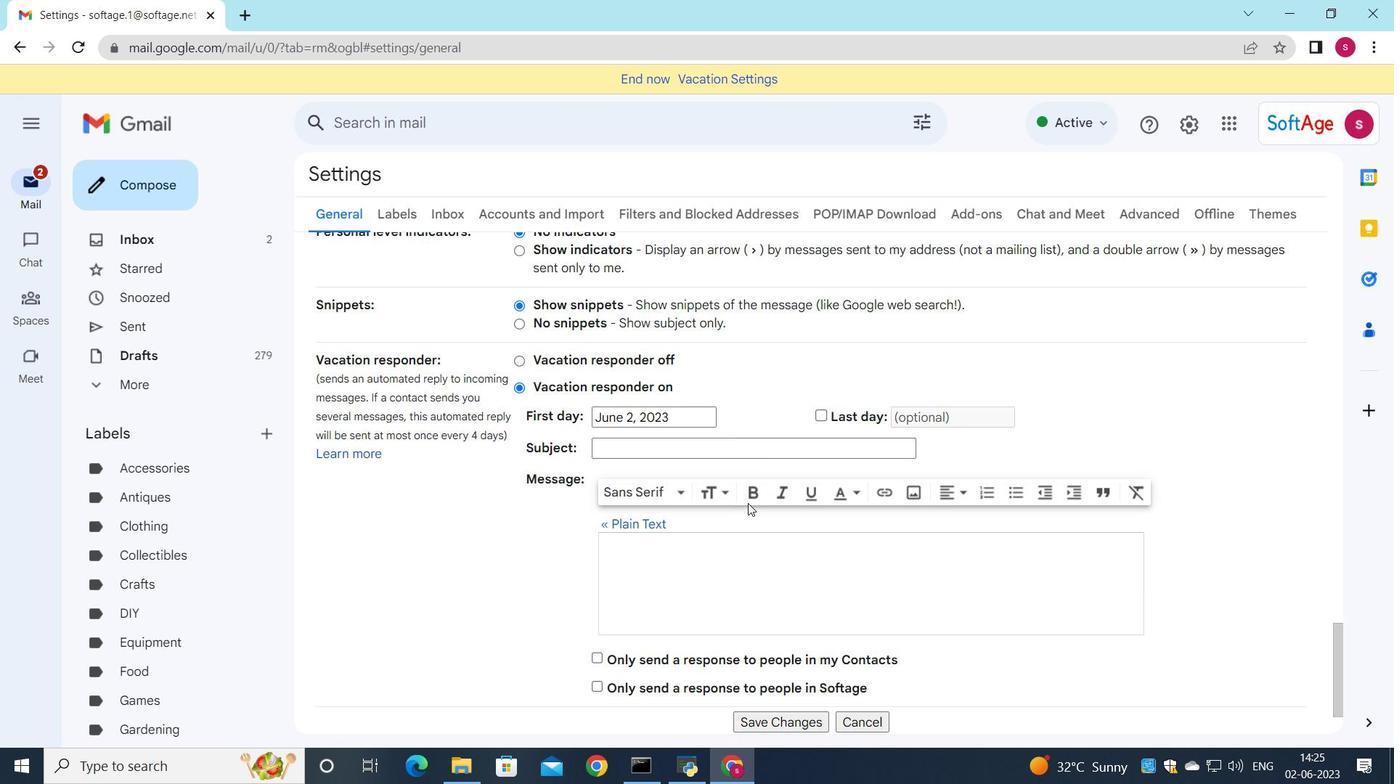 
Action: Mouse scrolled (747, 501) with delta (0, 0)
Screenshot: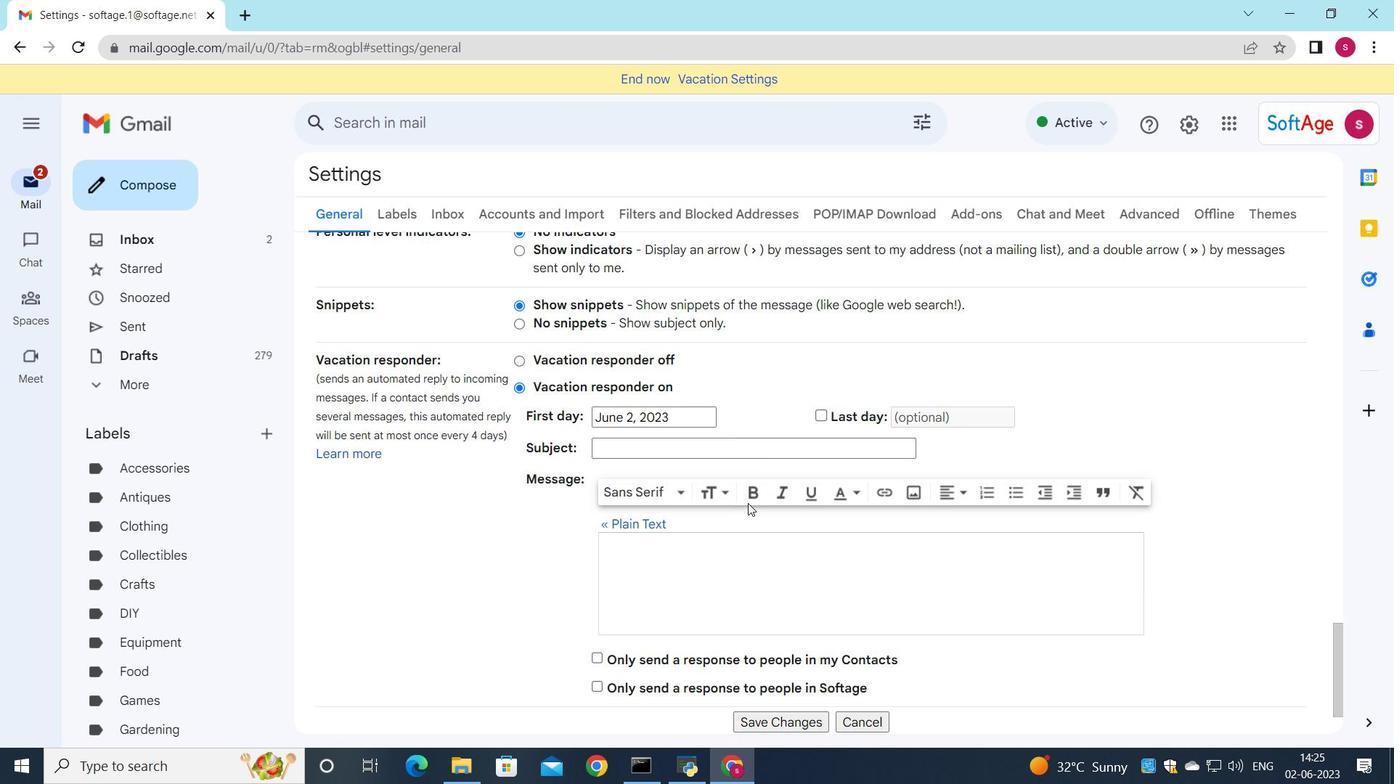 
Action: Mouse scrolled (747, 501) with delta (0, 0)
Screenshot: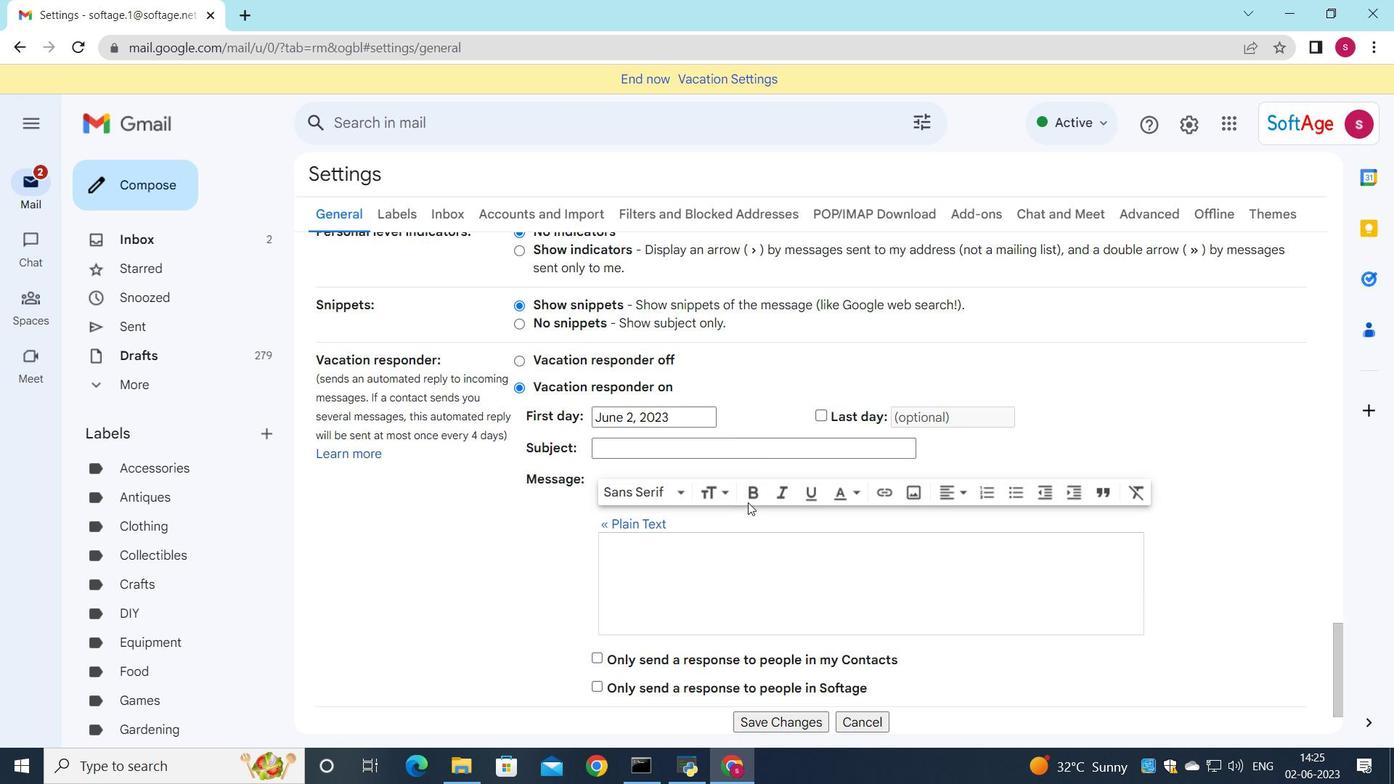 
Action: Mouse scrolled (747, 501) with delta (0, 0)
Screenshot: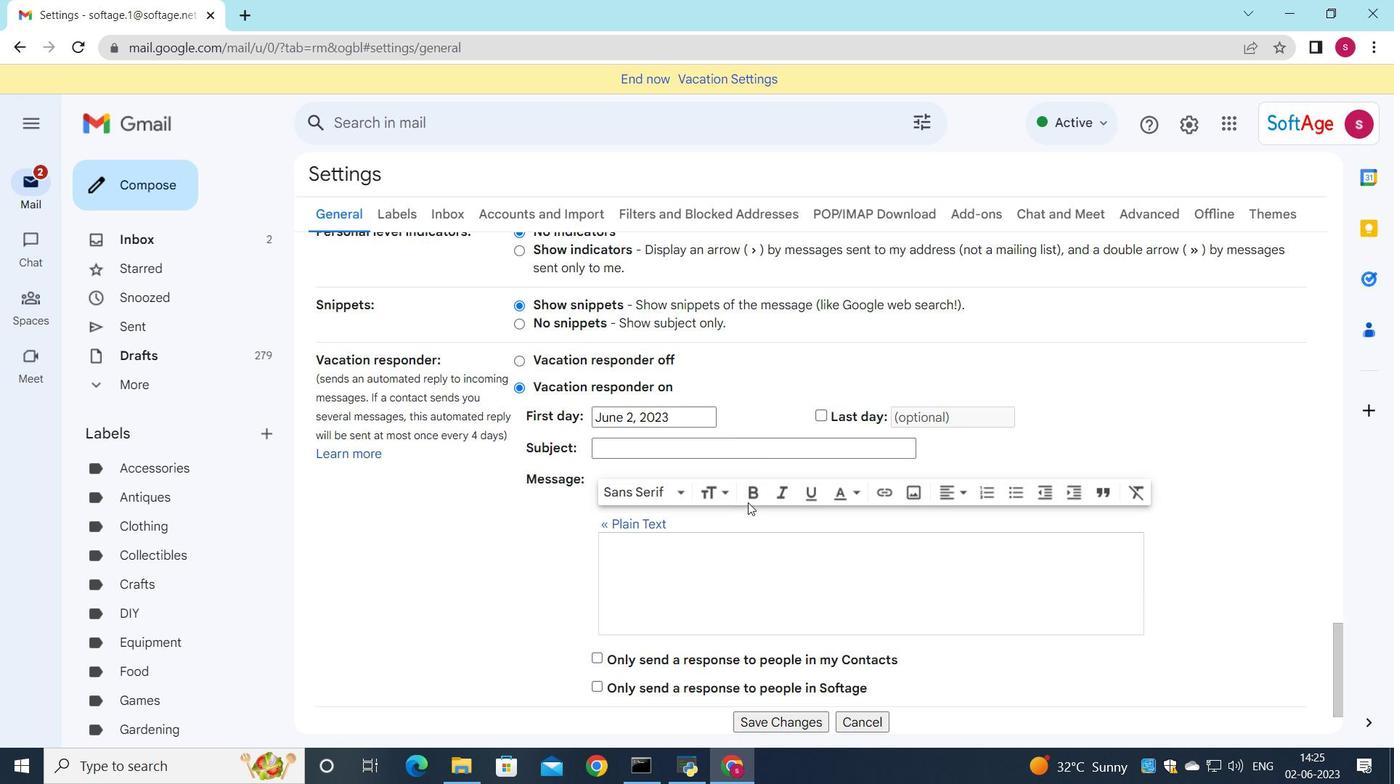 
Action: Mouse moved to (766, 633)
Screenshot: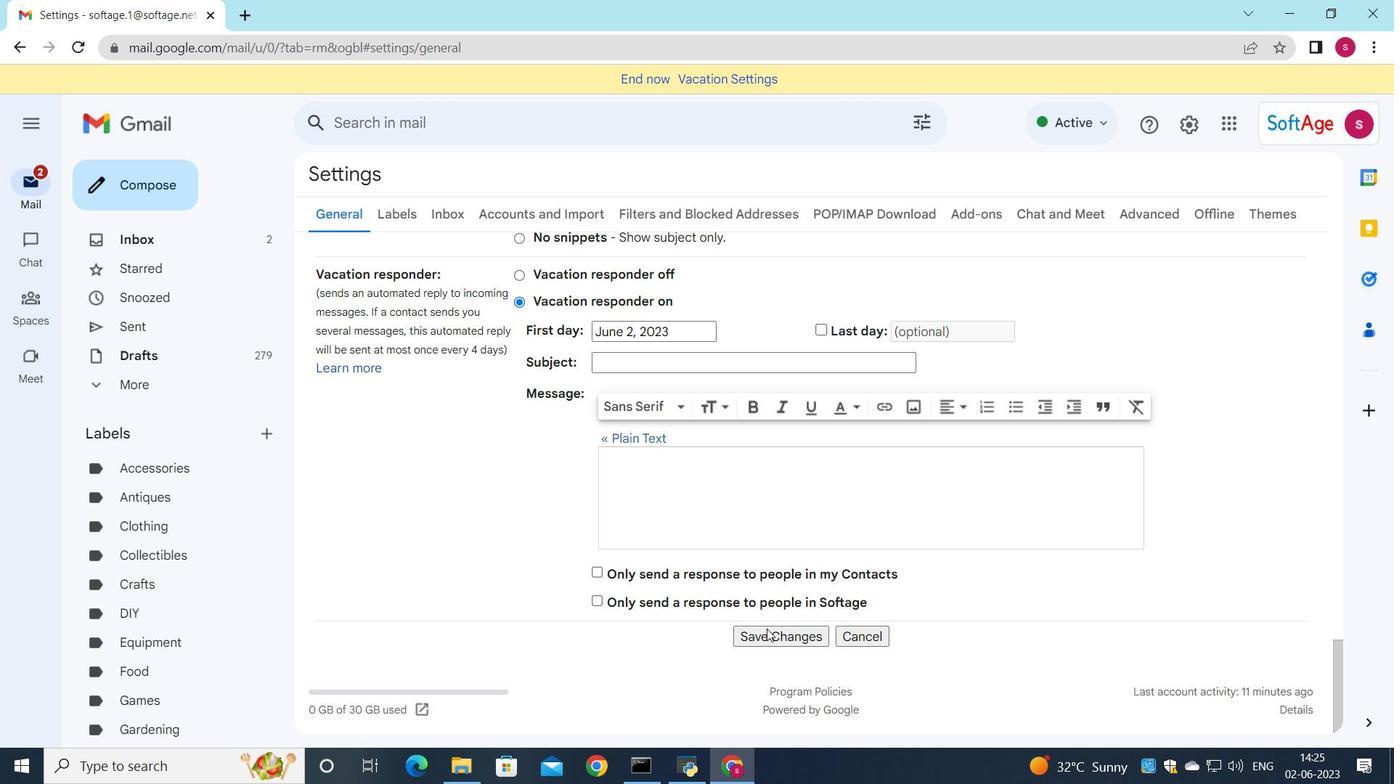 
Action: Mouse pressed left at (766, 633)
Screenshot: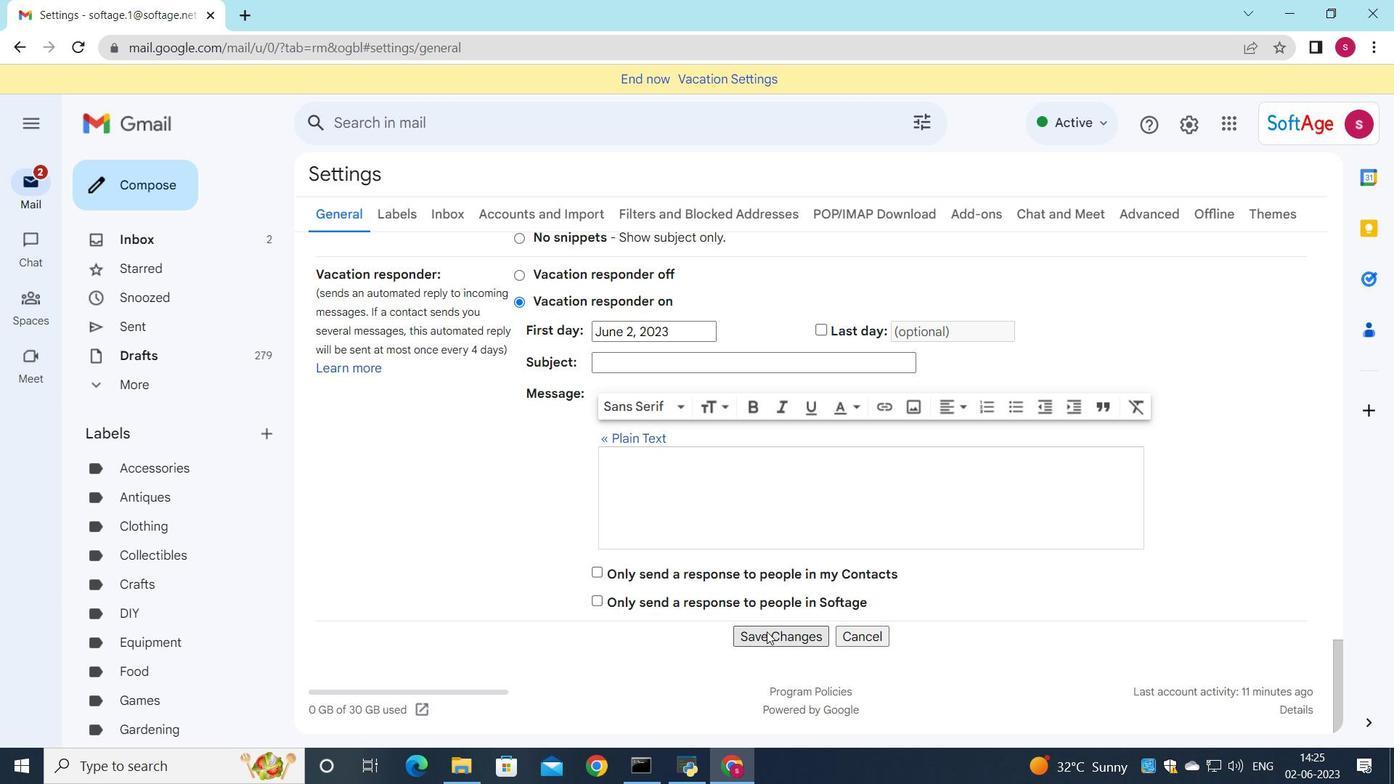 
Action: Mouse moved to (602, 373)
Screenshot: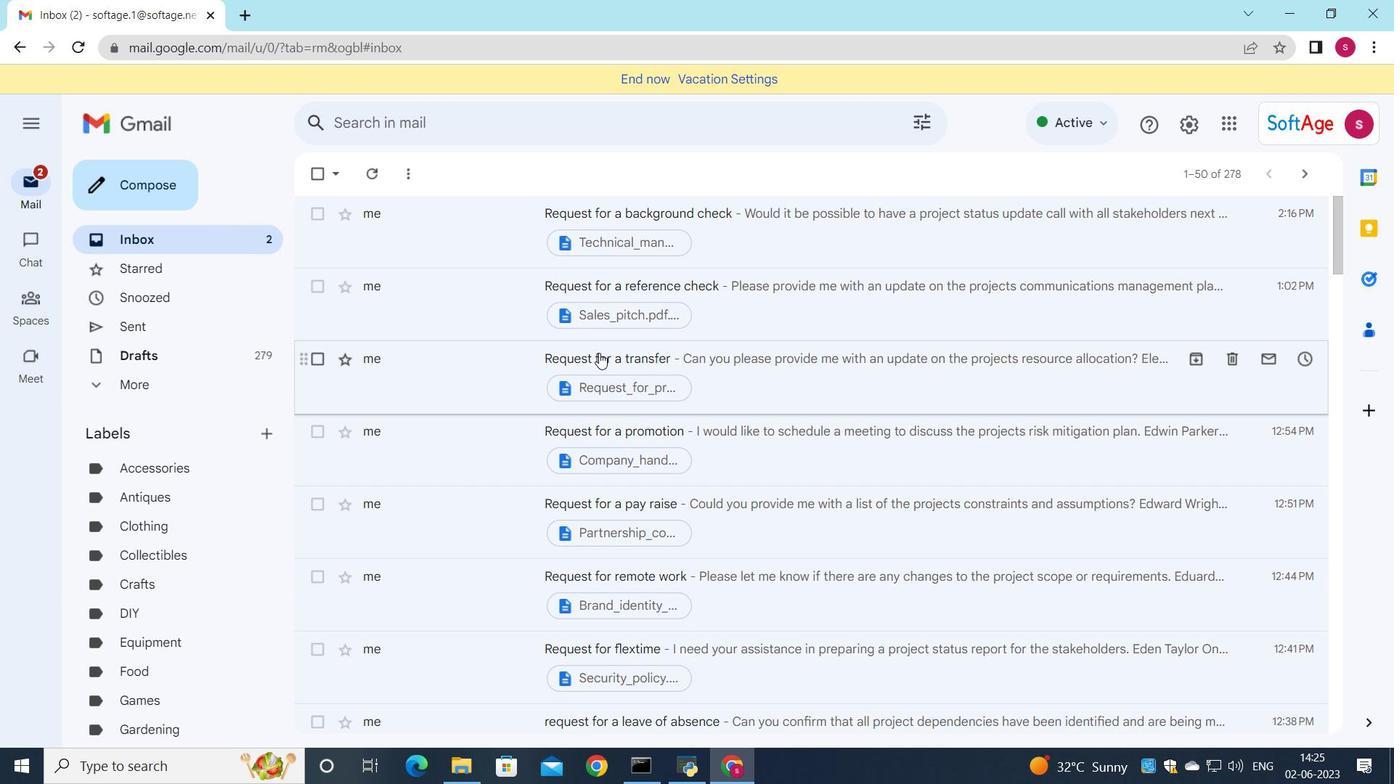 
Action: Mouse scrolled (602, 372) with delta (0, 0)
Screenshot: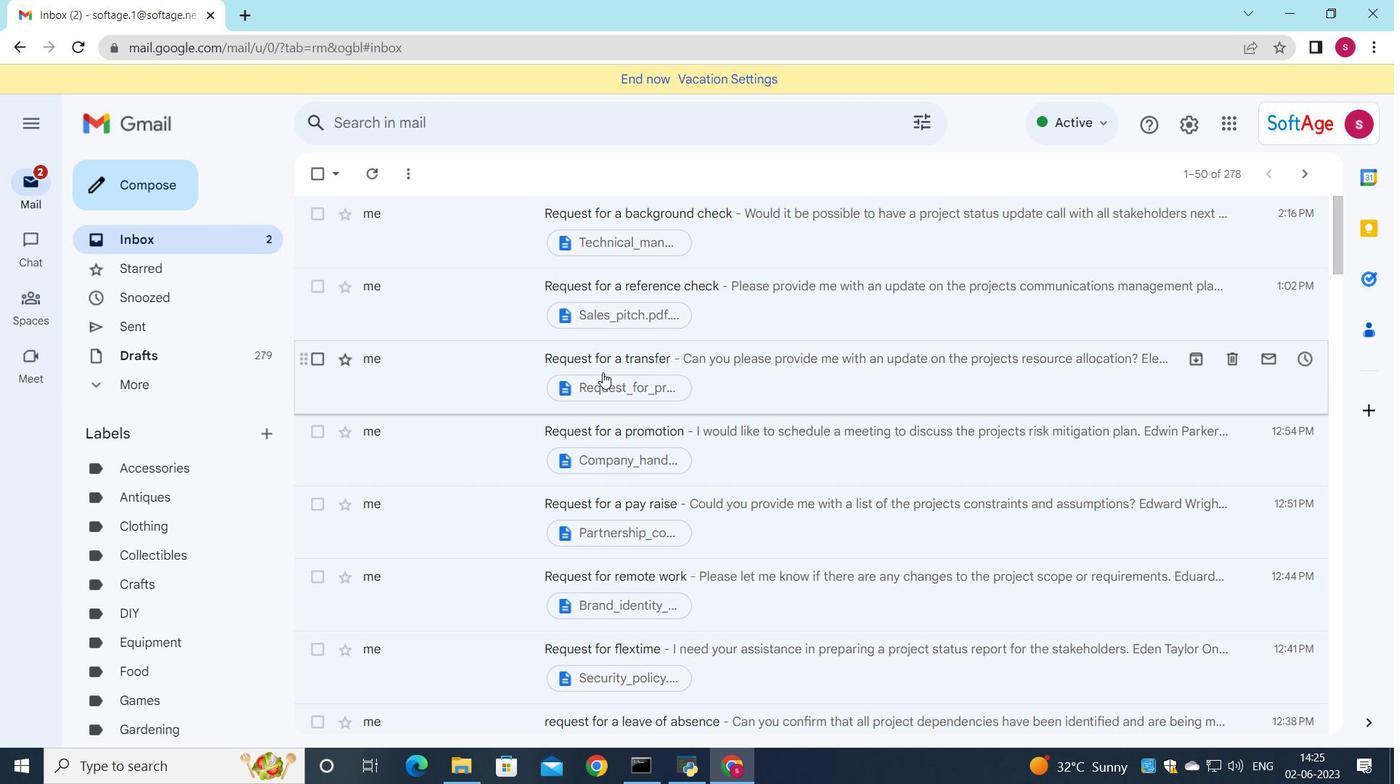 
Action: Mouse scrolled (602, 372) with delta (0, 0)
Screenshot: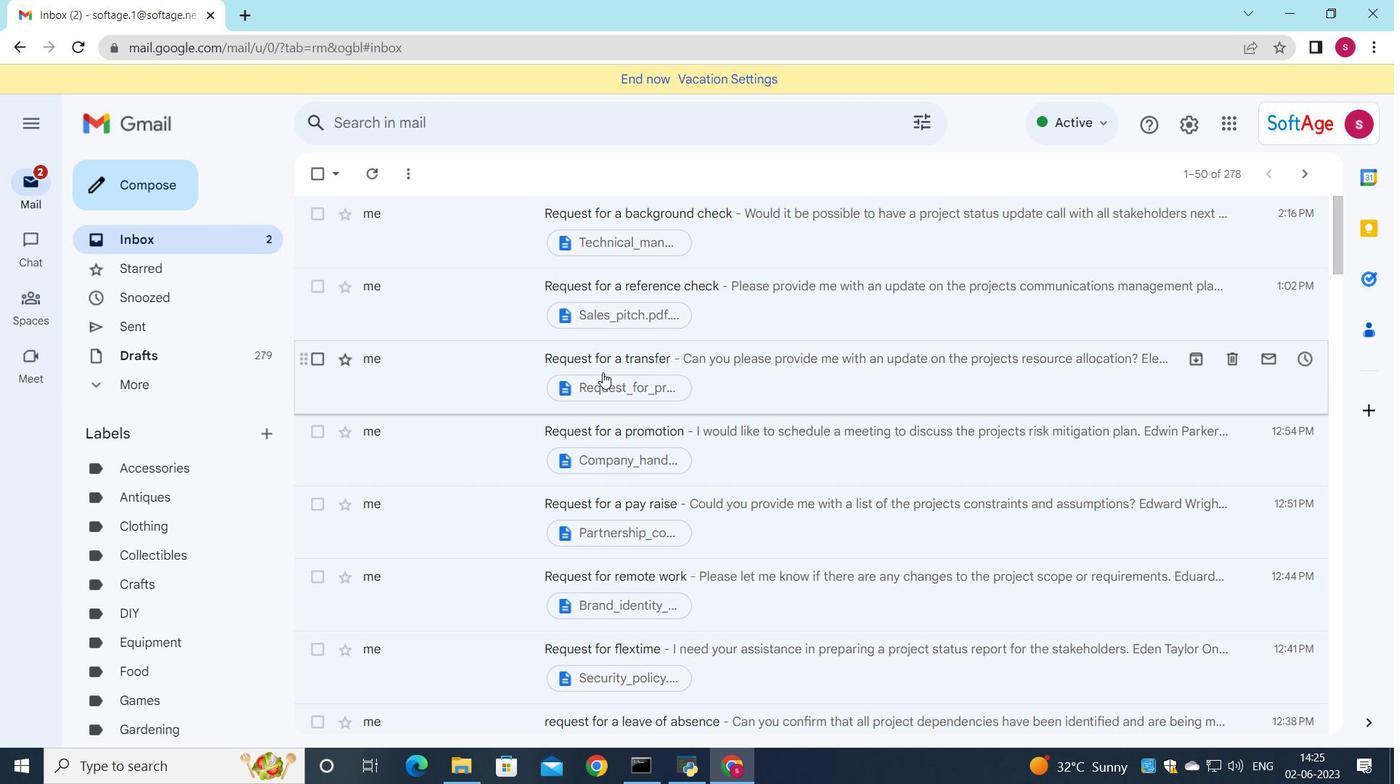 
Action: Mouse scrolled (602, 372) with delta (0, 0)
Screenshot: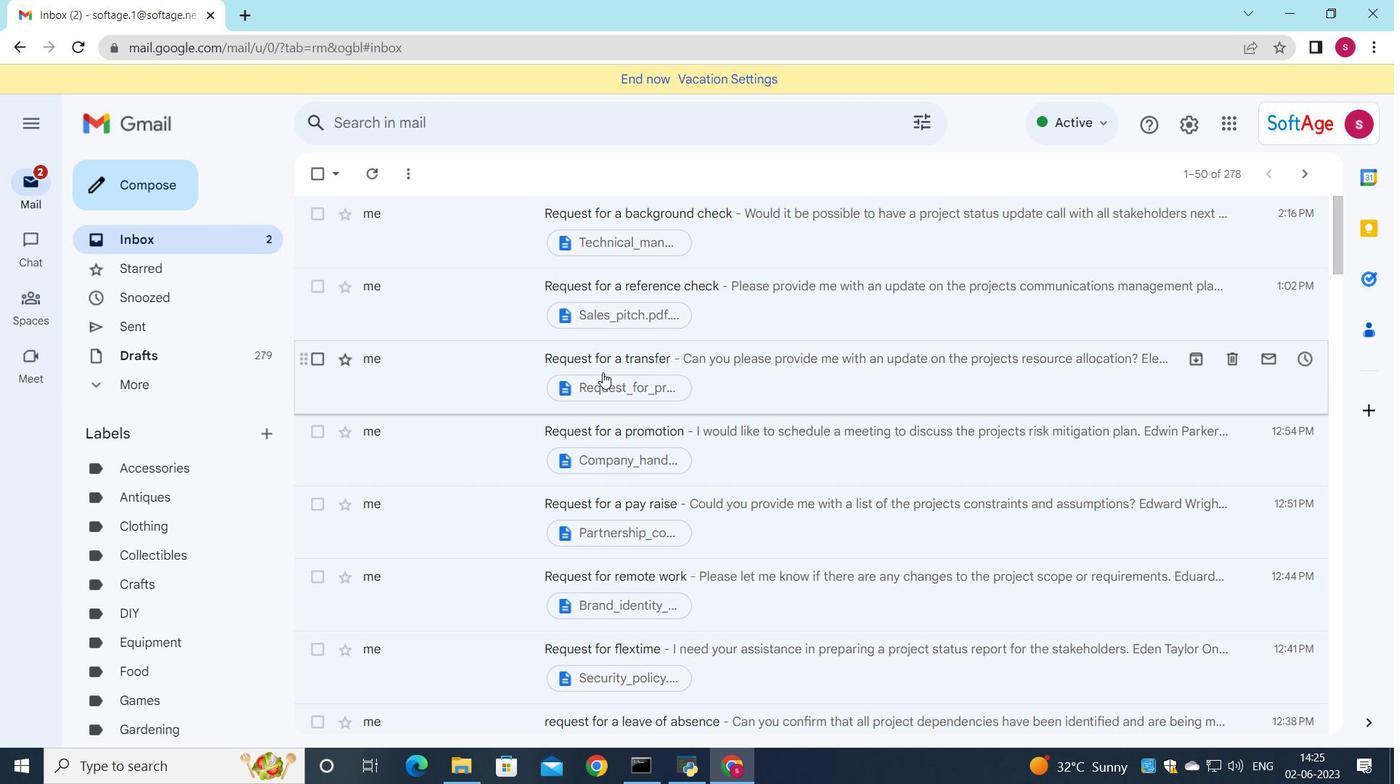 
Action: Mouse moved to (607, 386)
Screenshot: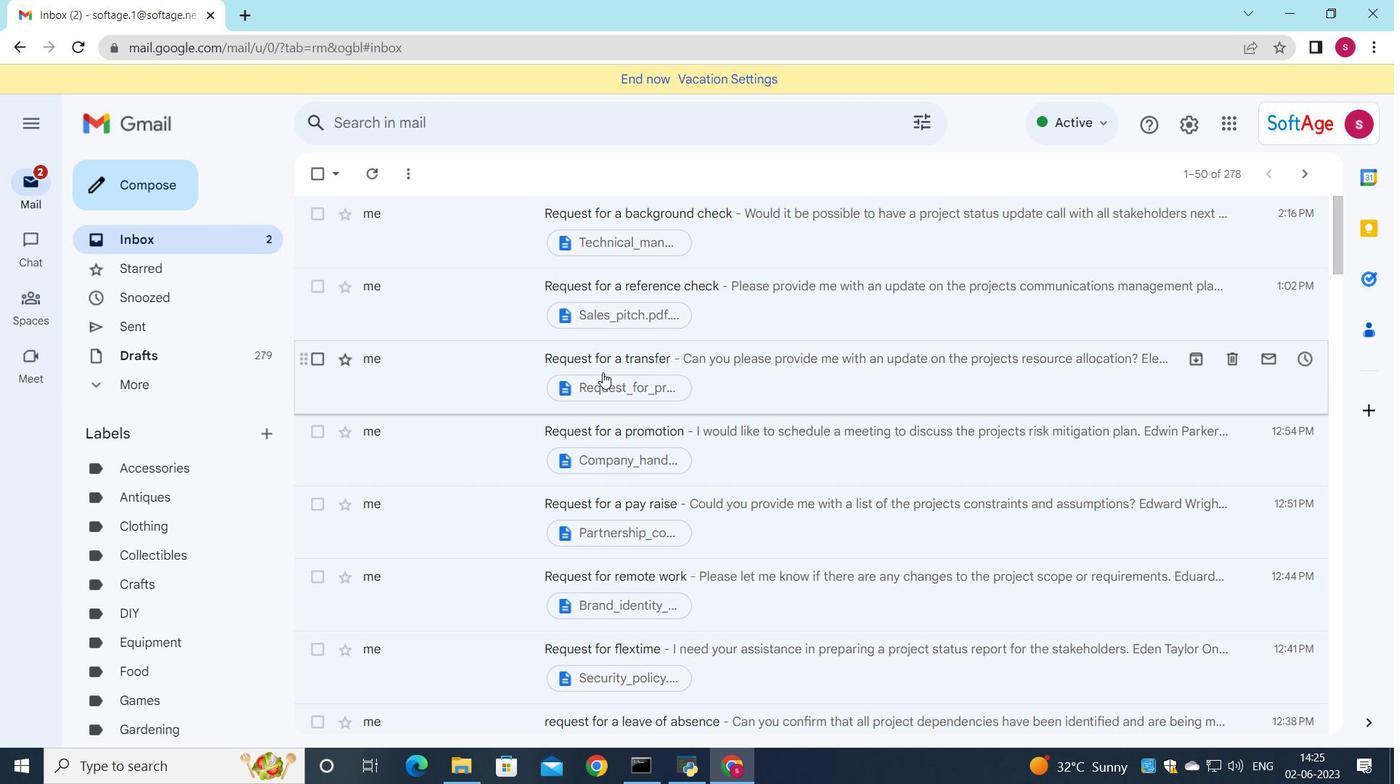 
Action: Mouse scrolled (607, 385) with delta (0, 0)
Screenshot: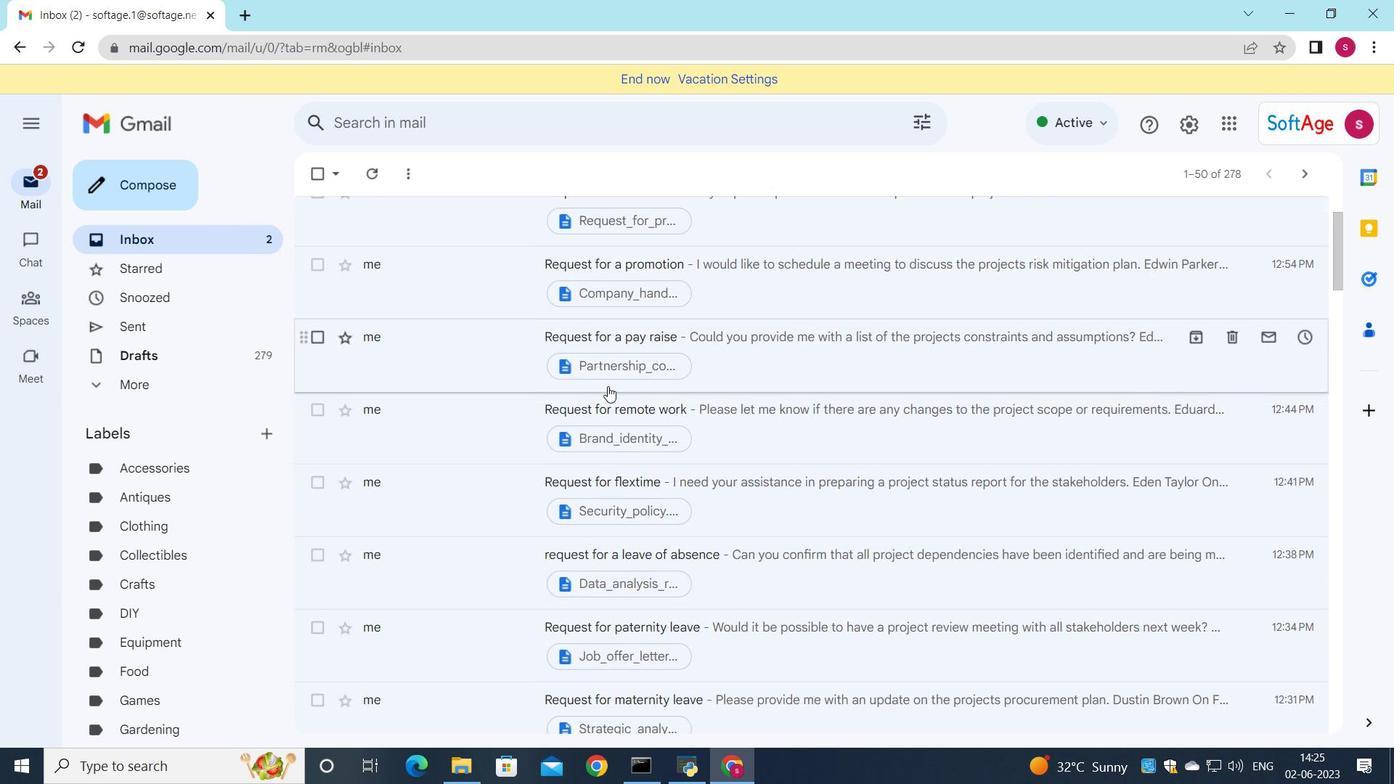 
Action: Mouse scrolled (607, 385) with delta (0, 0)
Screenshot: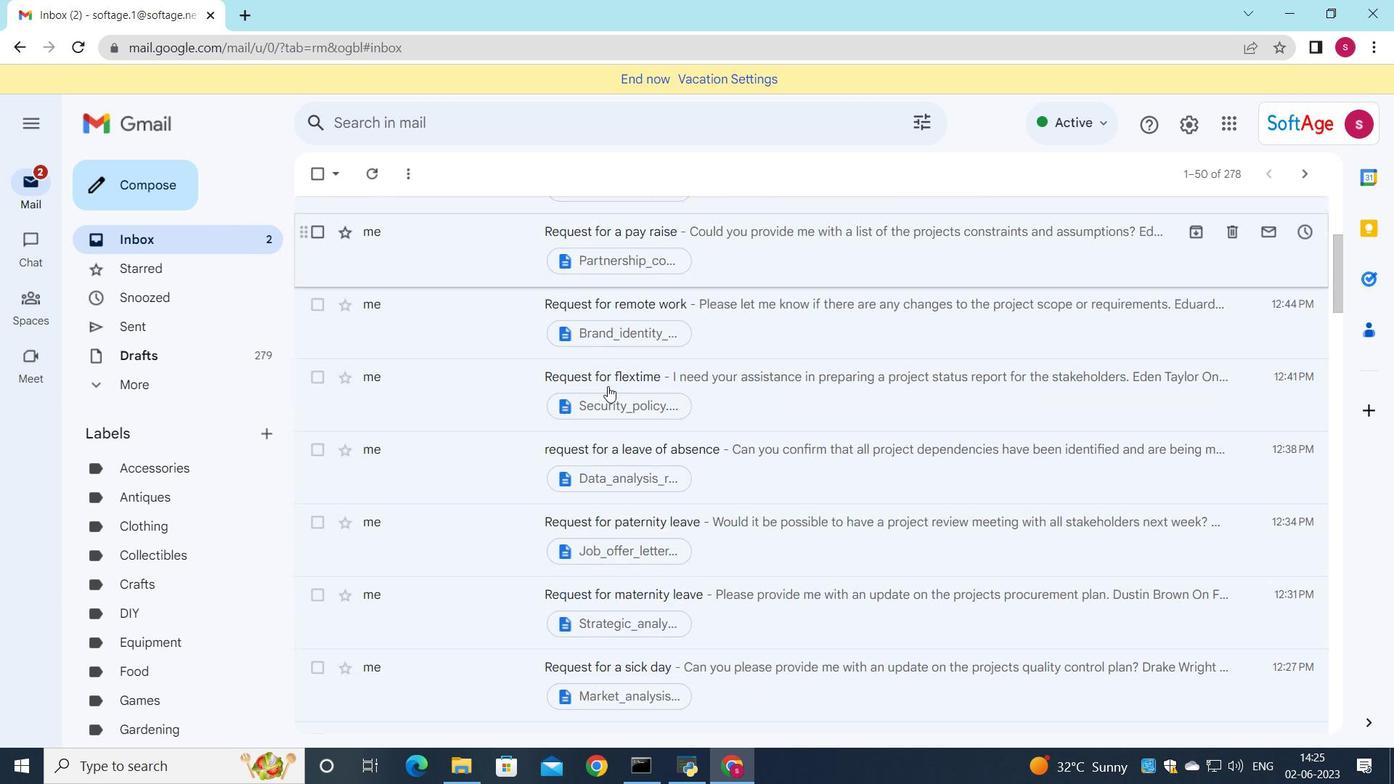 
Action: Mouse scrolled (607, 385) with delta (0, 0)
Screenshot: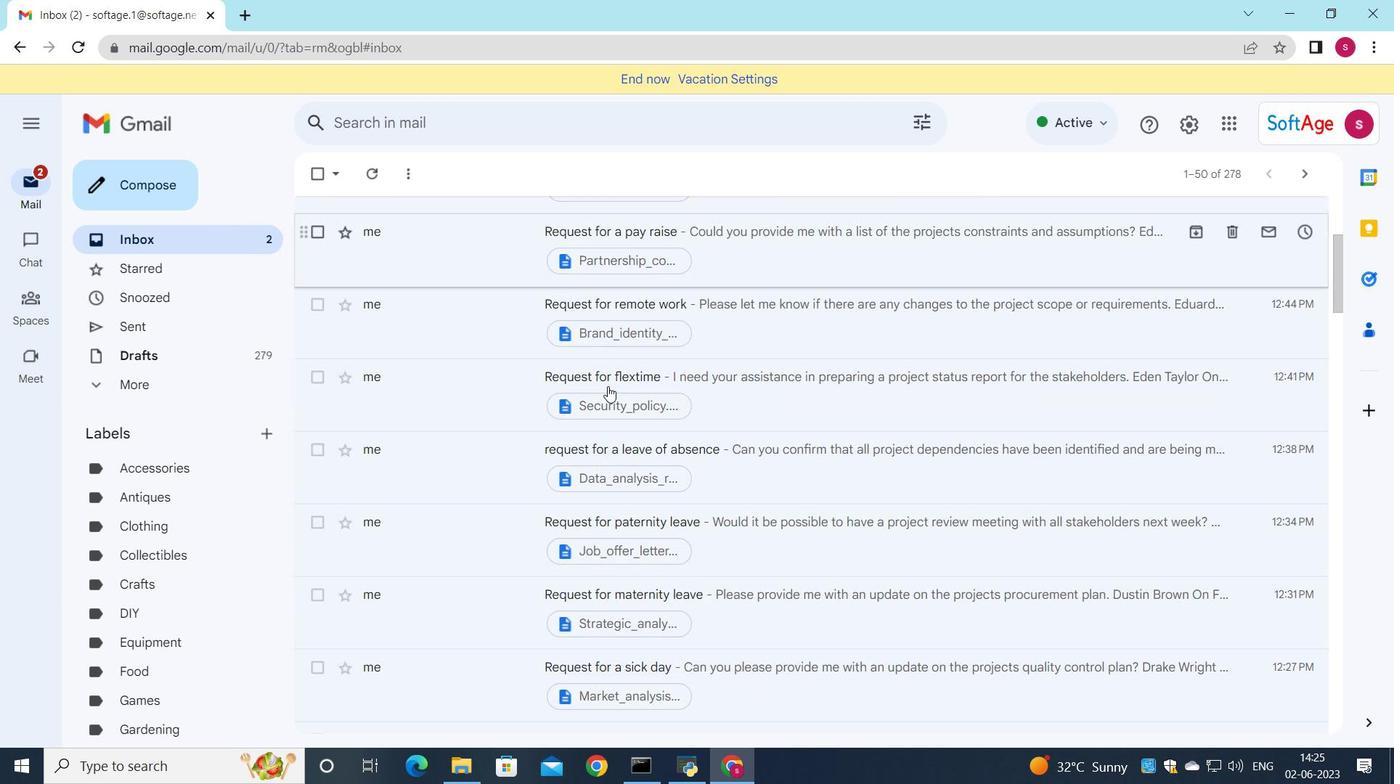 
Action: Mouse scrolled (607, 385) with delta (0, 0)
Screenshot: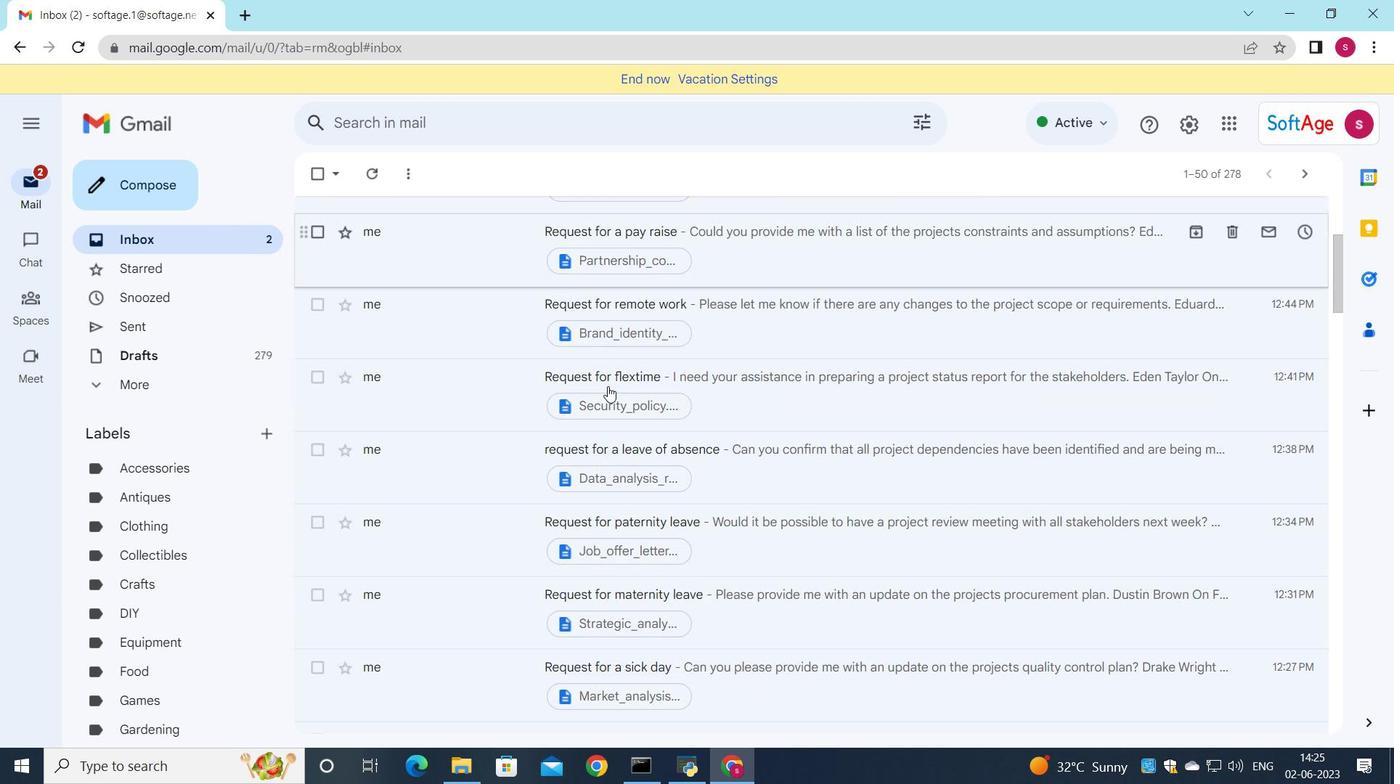
Action: Mouse scrolled (607, 385) with delta (0, 0)
Screenshot: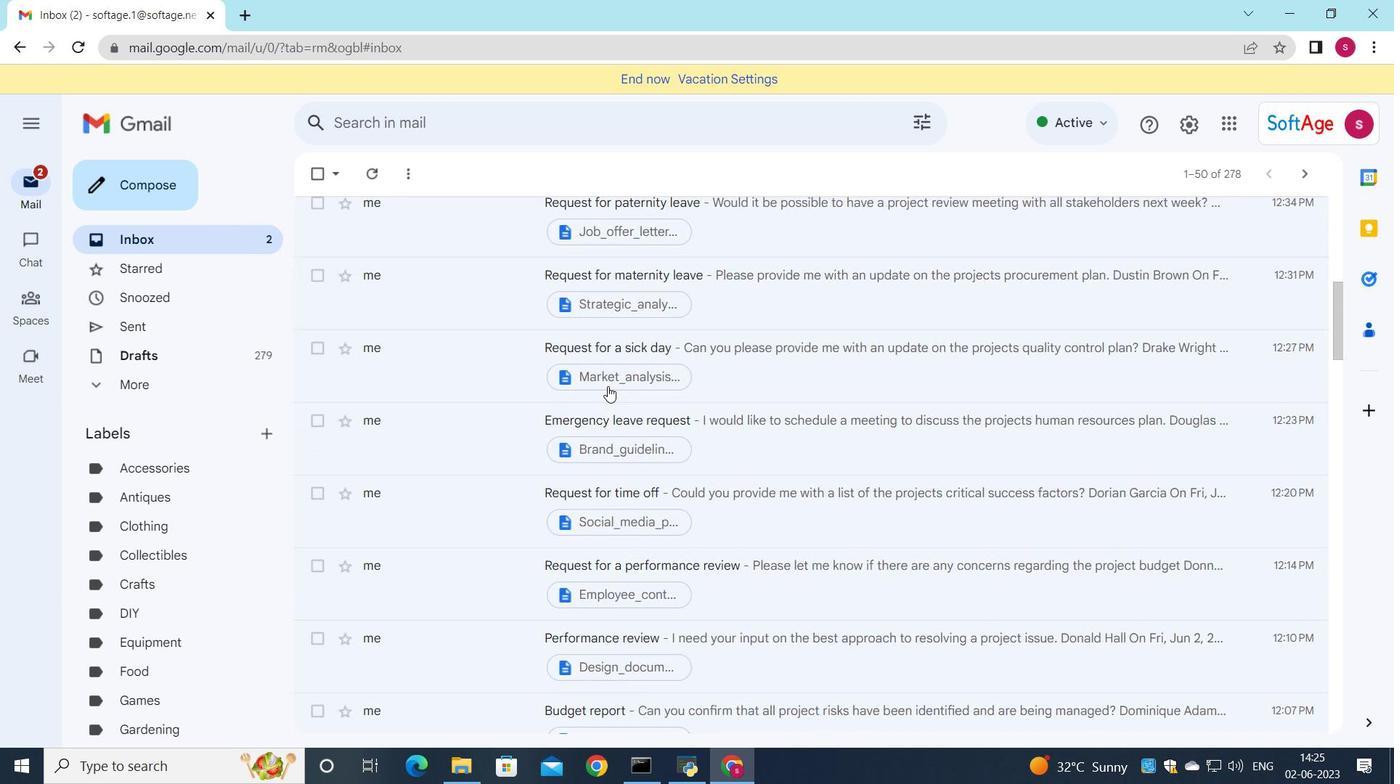 
Action: Mouse scrolled (607, 385) with delta (0, 0)
Screenshot: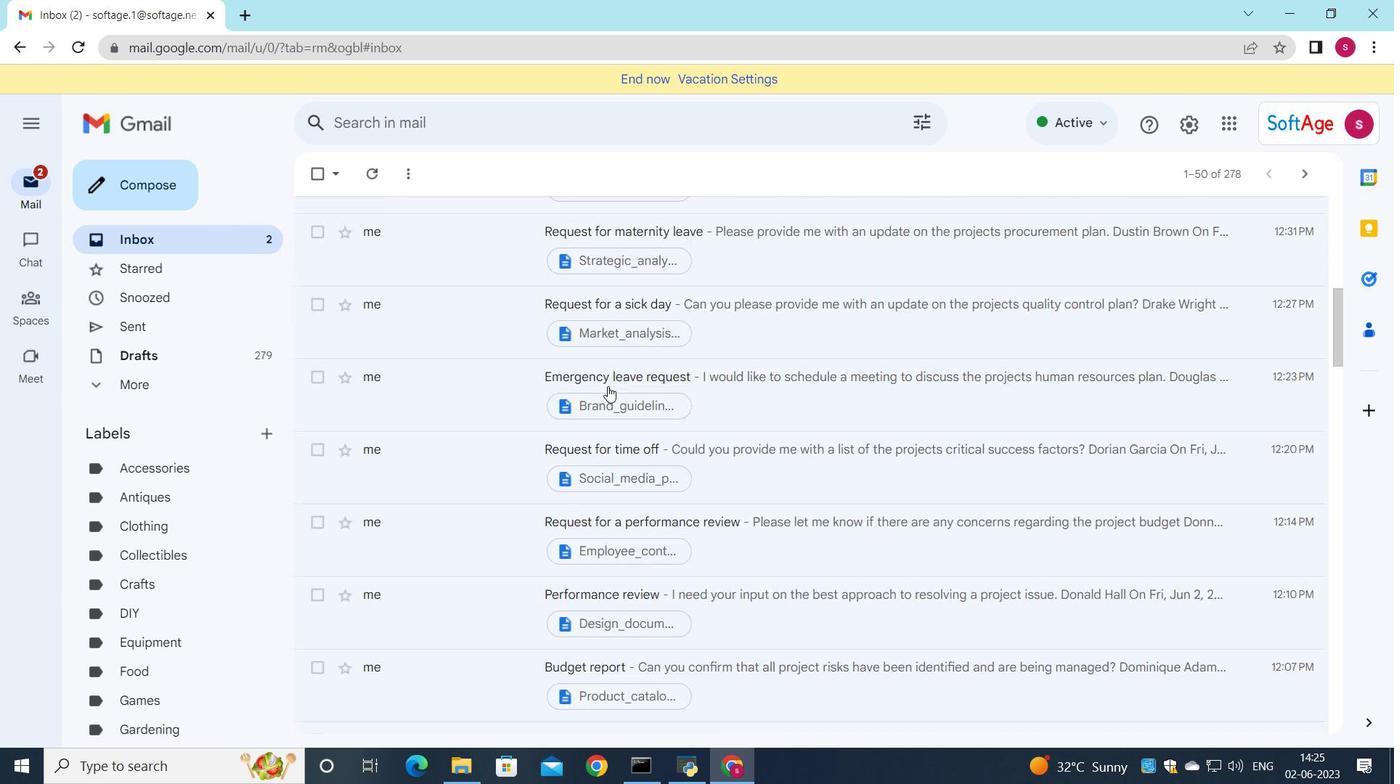 
Action: Mouse scrolled (607, 385) with delta (0, 0)
Screenshot: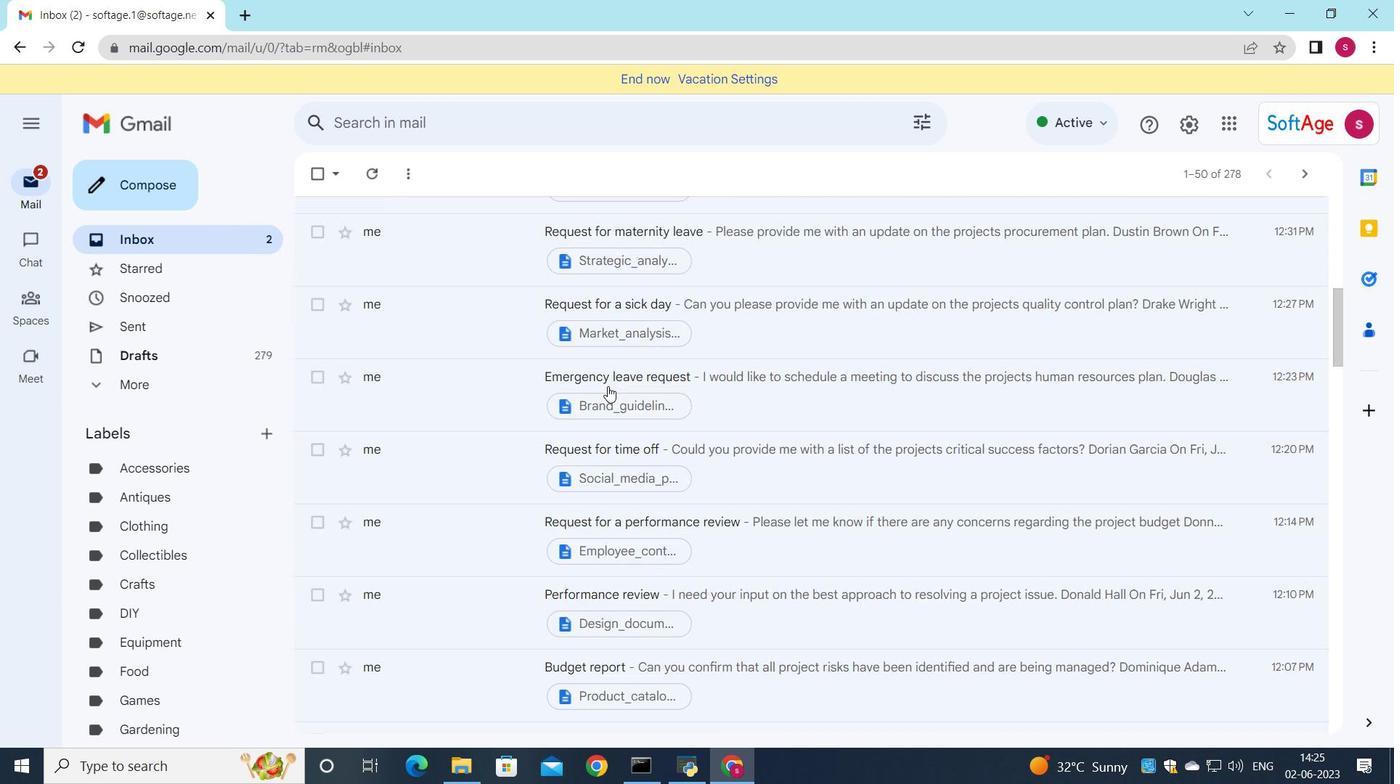 
Action: Mouse scrolled (607, 385) with delta (0, 0)
Screenshot: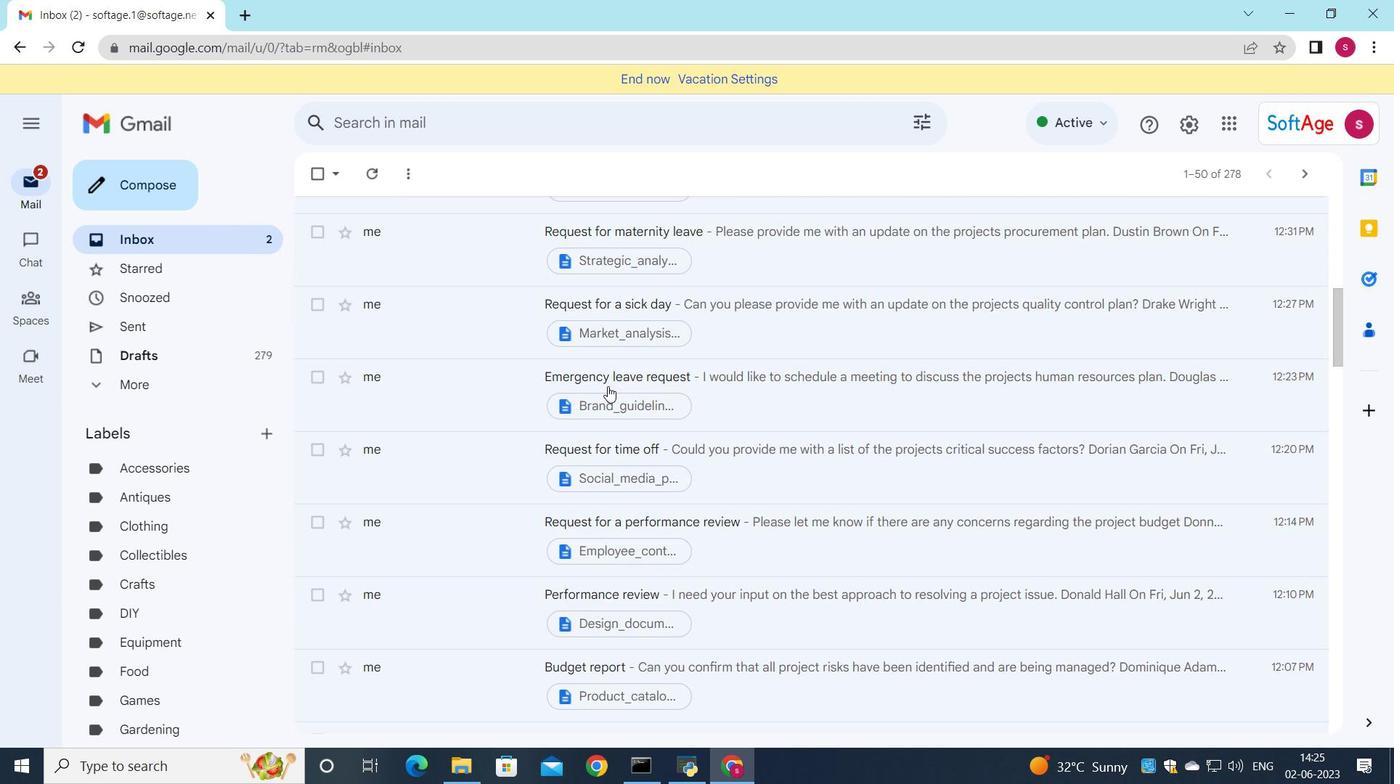 
Action: Mouse scrolled (607, 385) with delta (0, 0)
Screenshot: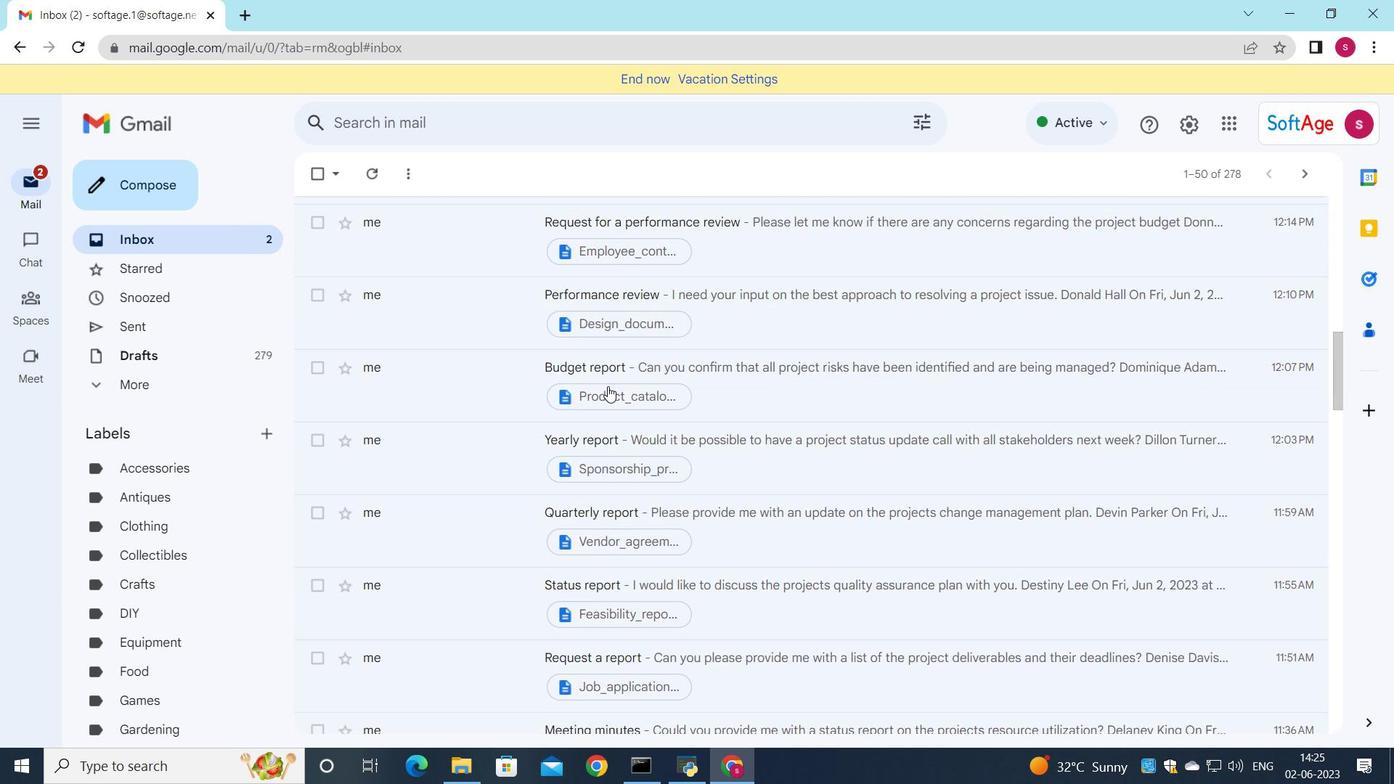 
Action: Mouse scrolled (607, 385) with delta (0, 0)
Screenshot: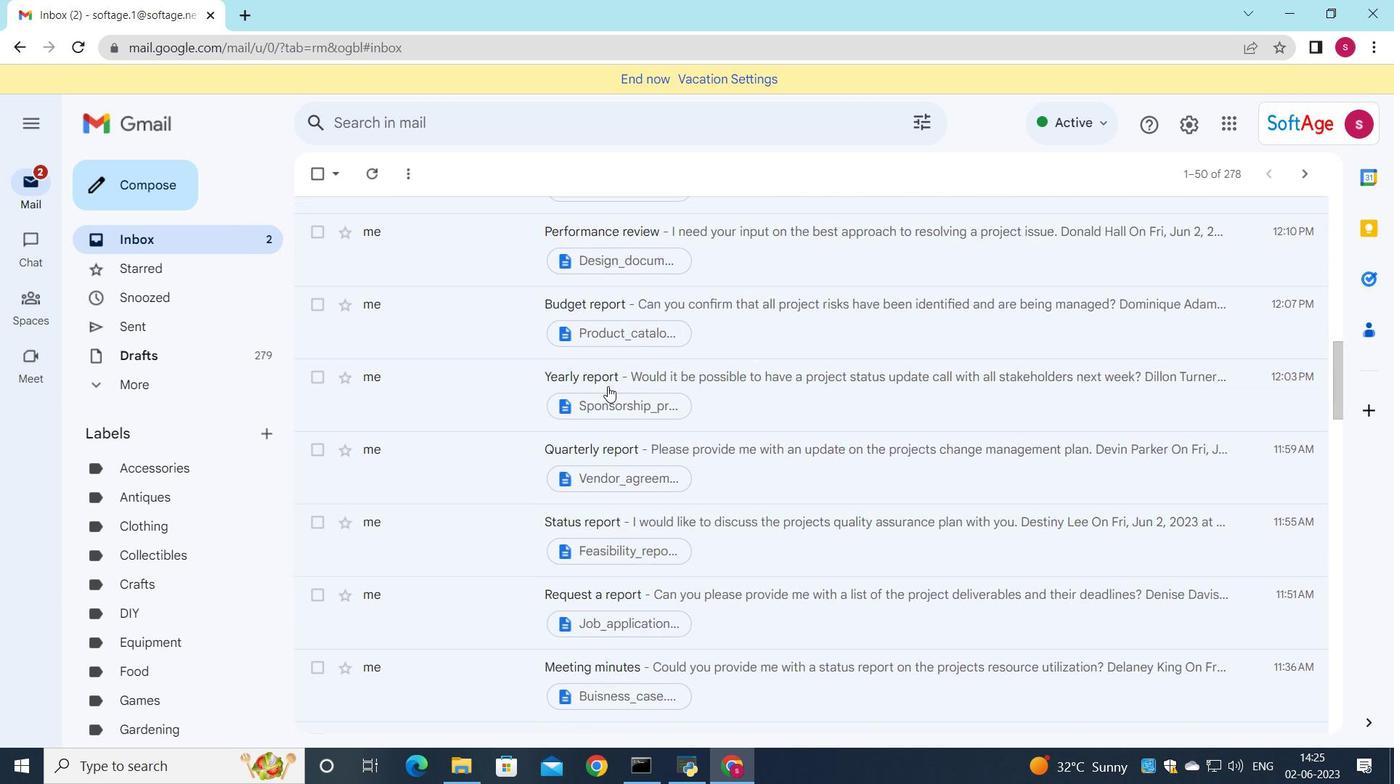 
Action: Mouse moved to (764, 396)
Screenshot: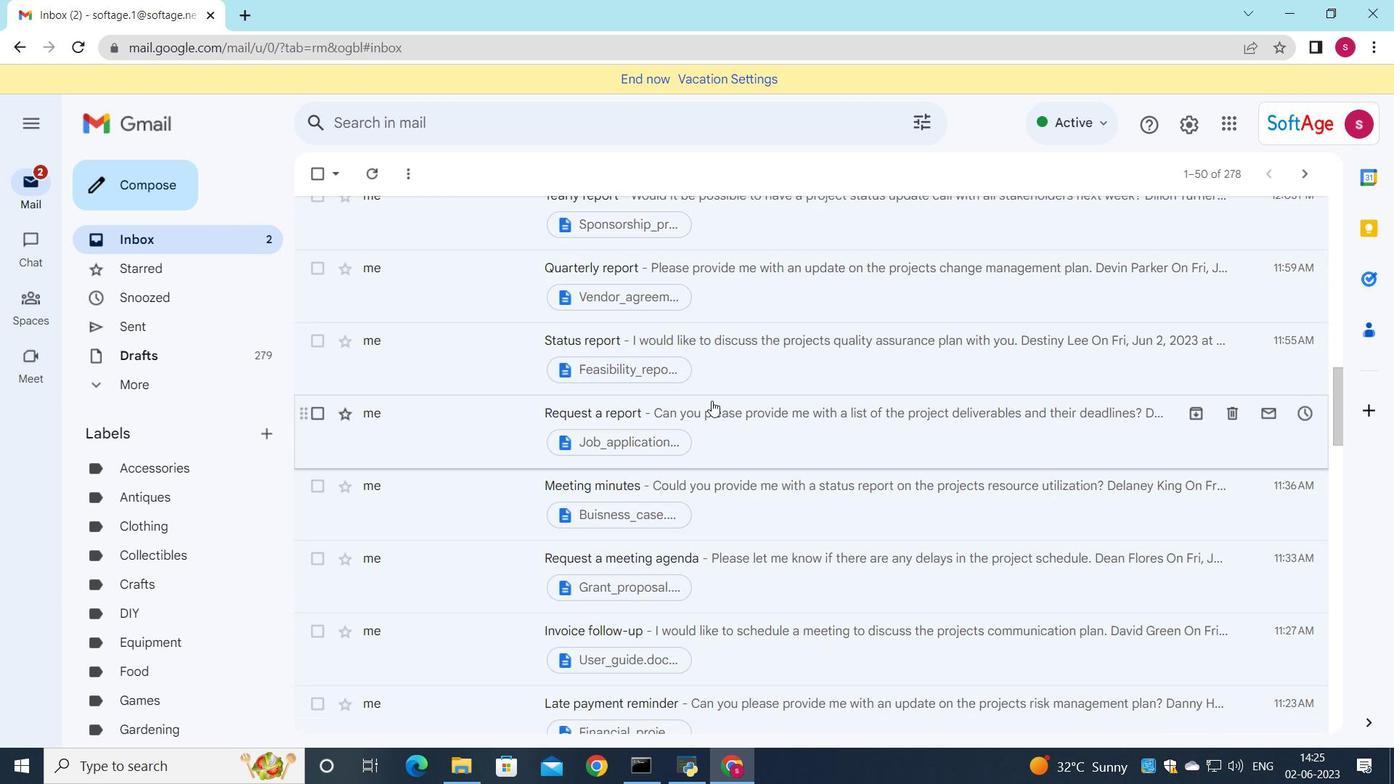 
Action: Mouse pressed left at (764, 396)
Screenshot: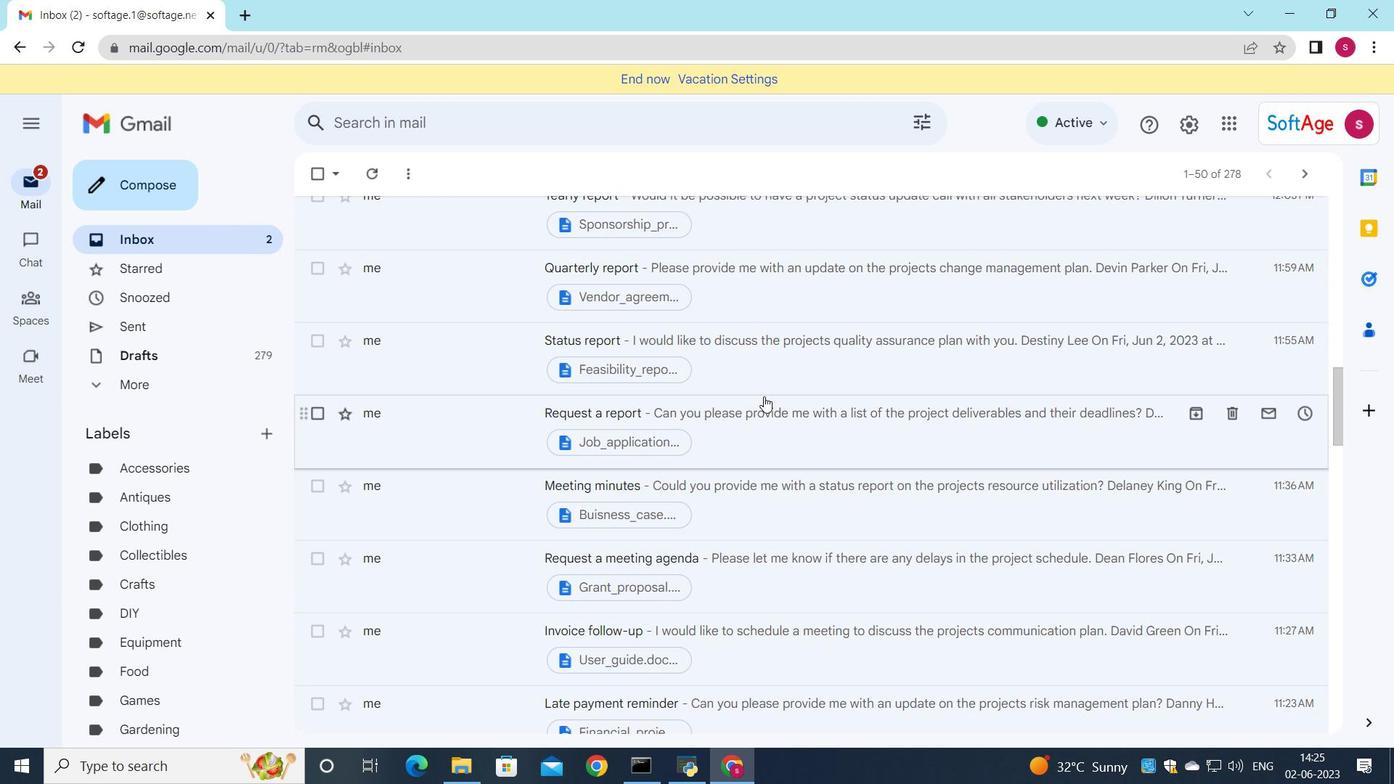 
Action: Mouse moved to (596, 386)
Screenshot: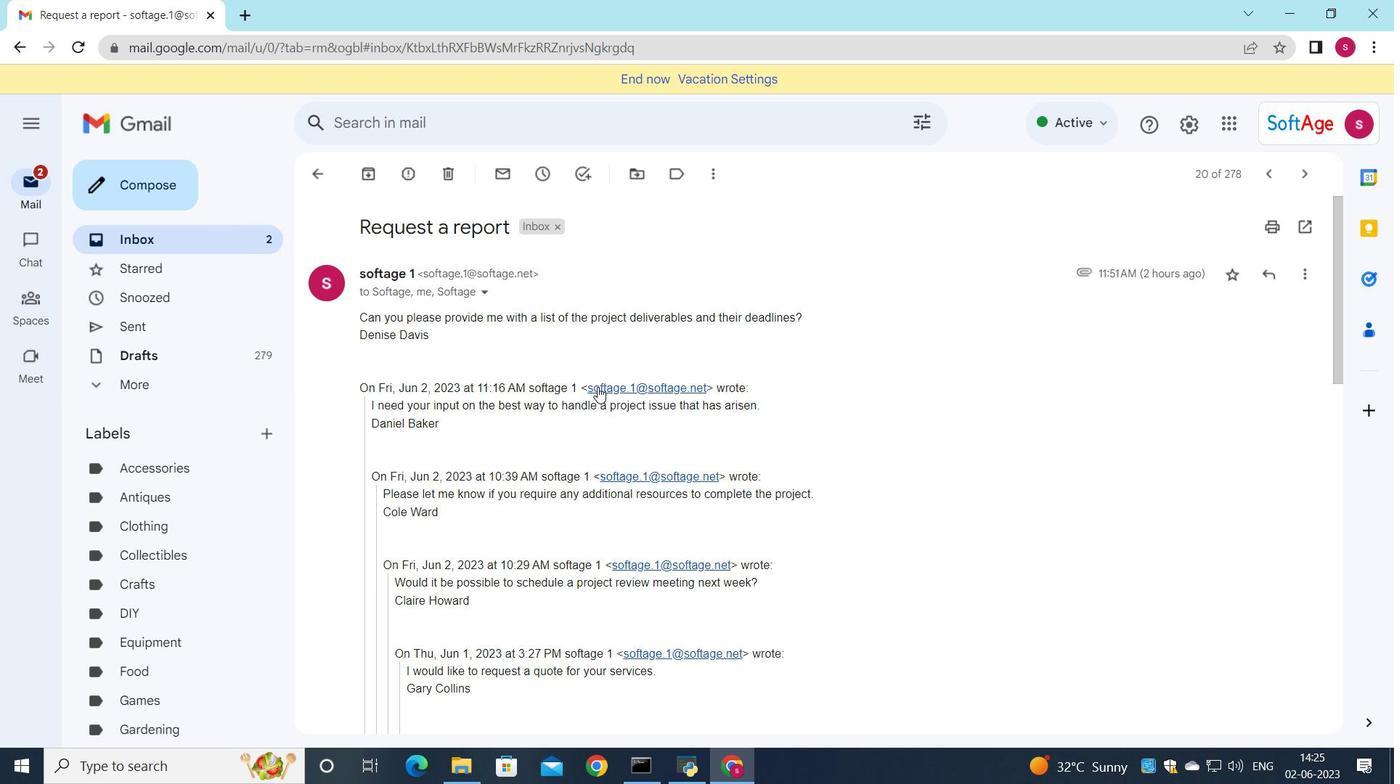 
Action: Mouse scrolled (596, 385) with delta (0, 0)
Screenshot: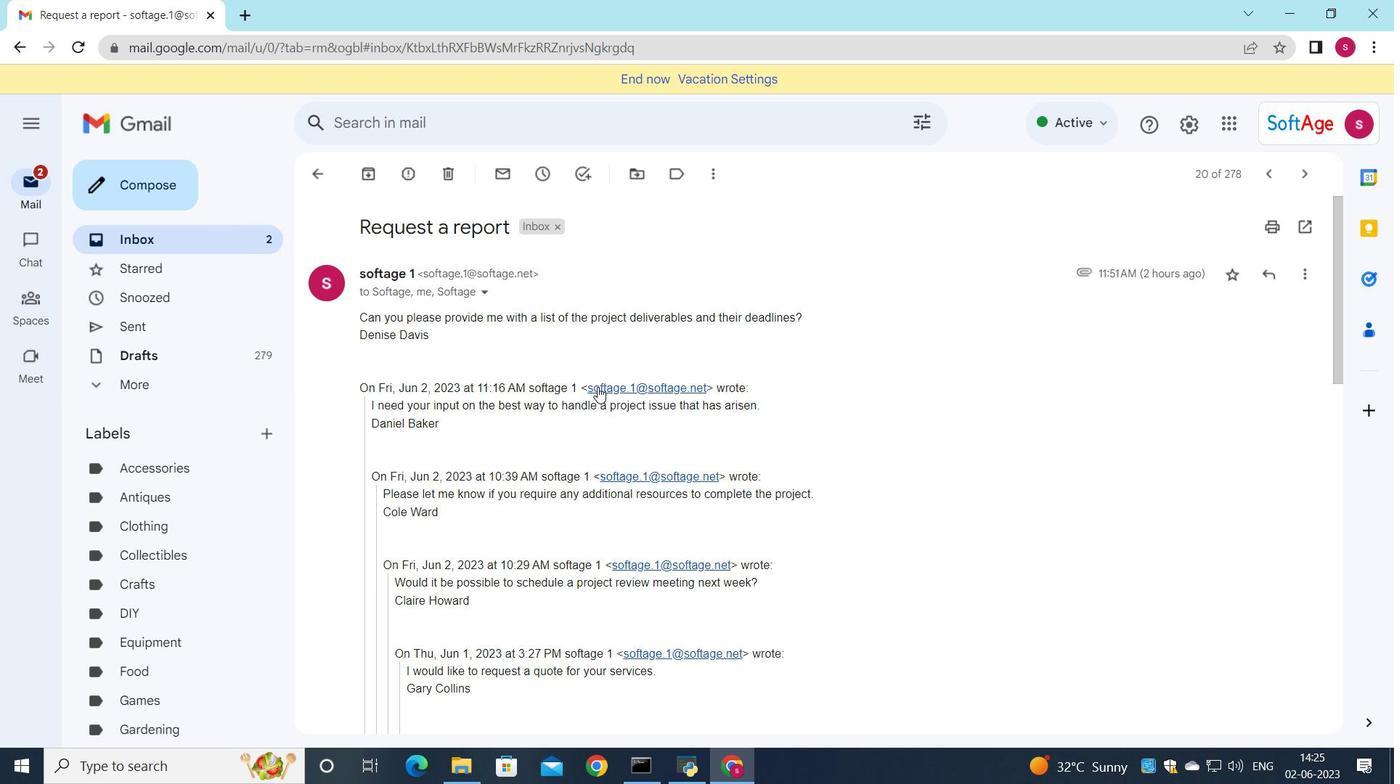 
Action: Mouse scrolled (596, 385) with delta (0, 0)
Screenshot: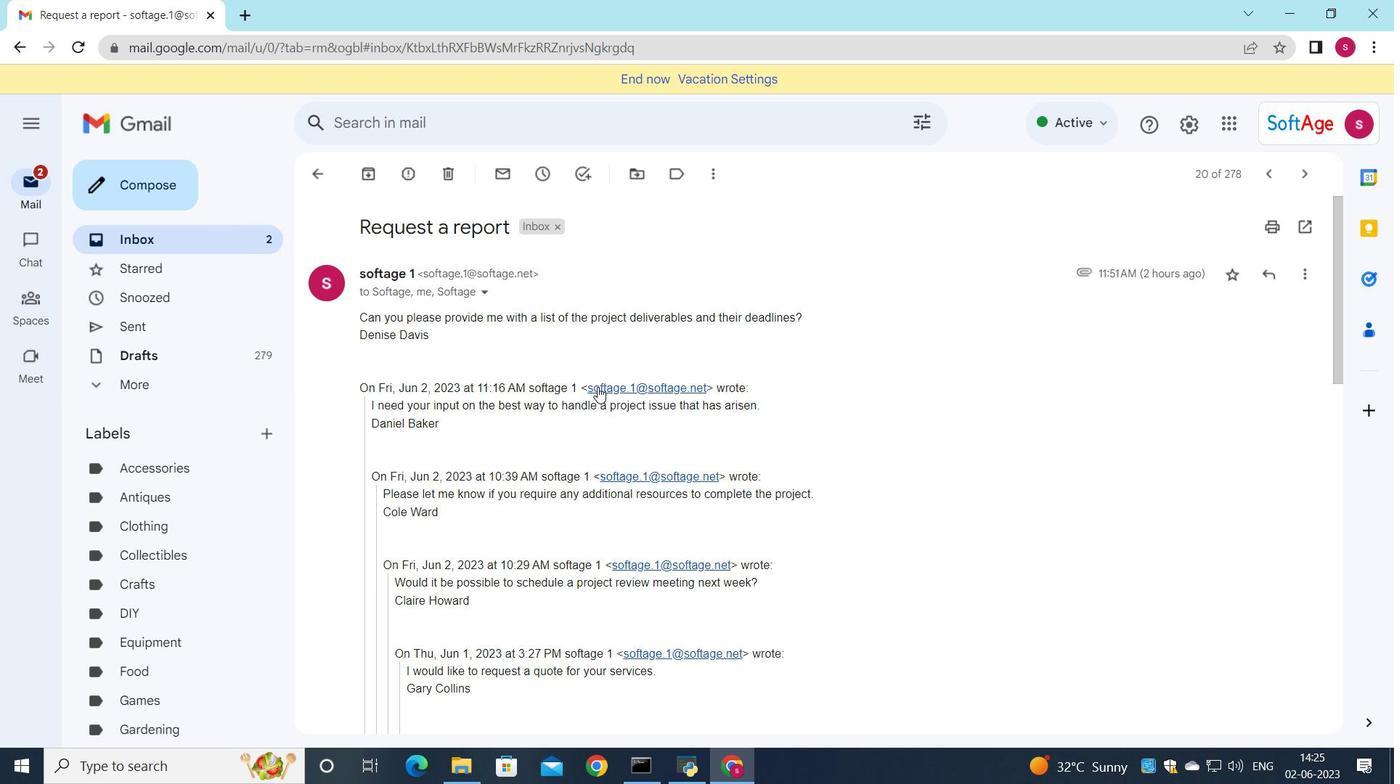 
Action: Mouse moved to (596, 386)
Screenshot: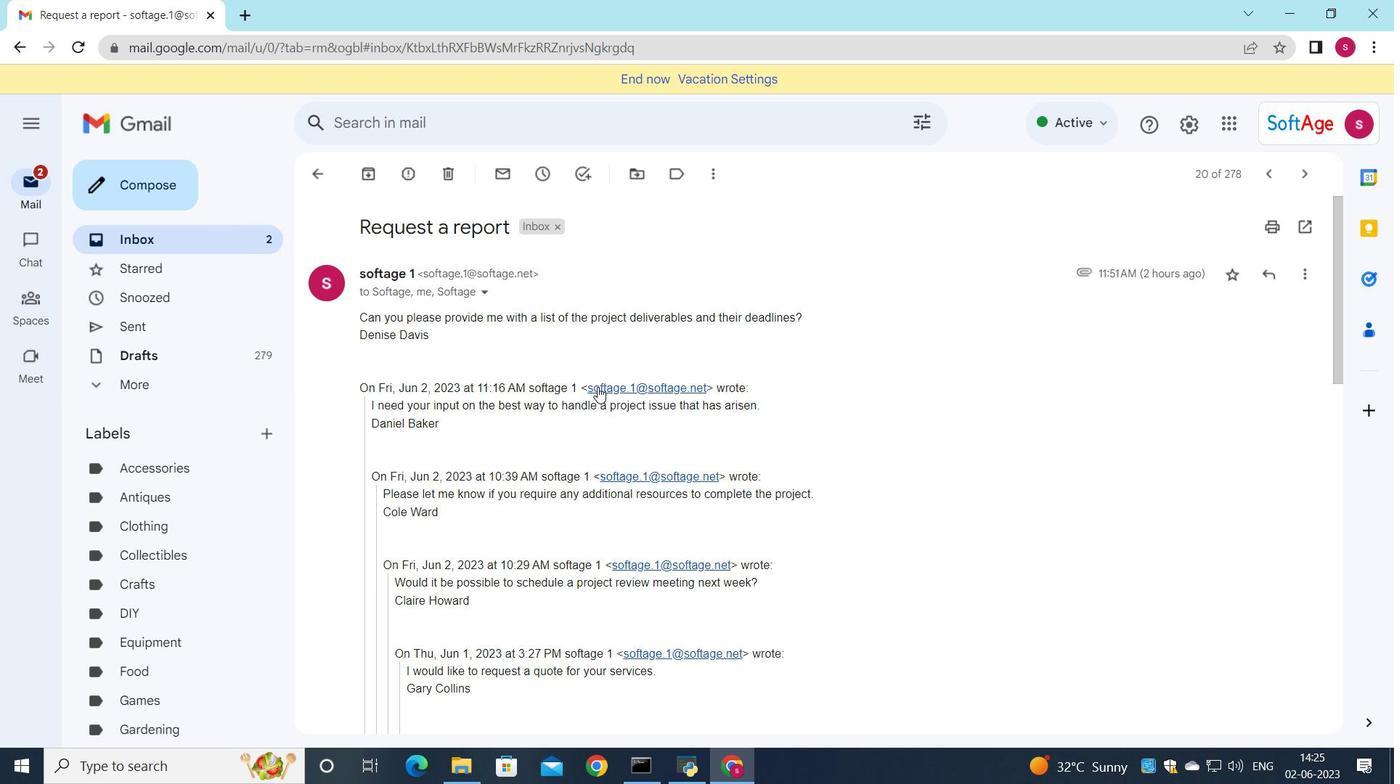 
Action: Mouse scrolled (596, 385) with delta (0, 0)
Screenshot: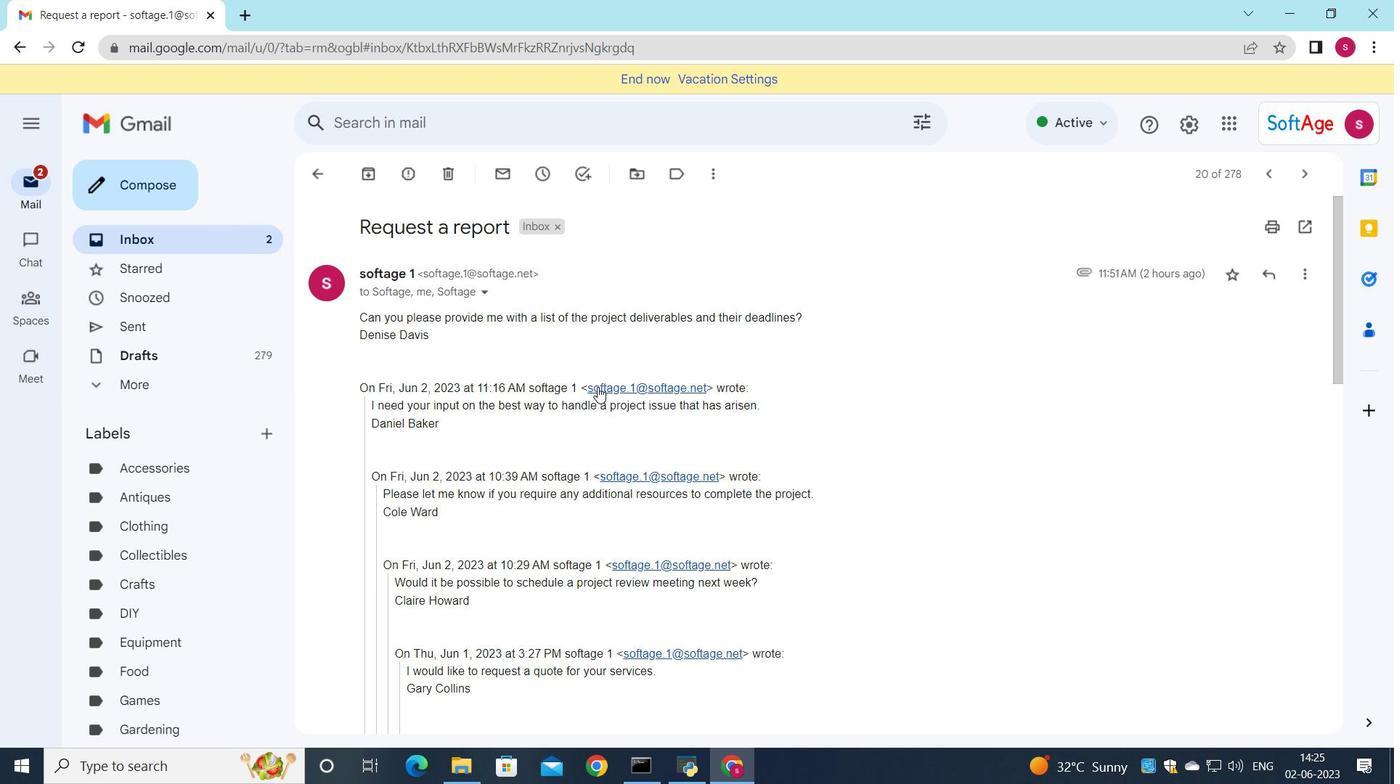 
Action: Mouse moved to (596, 400)
Screenshot: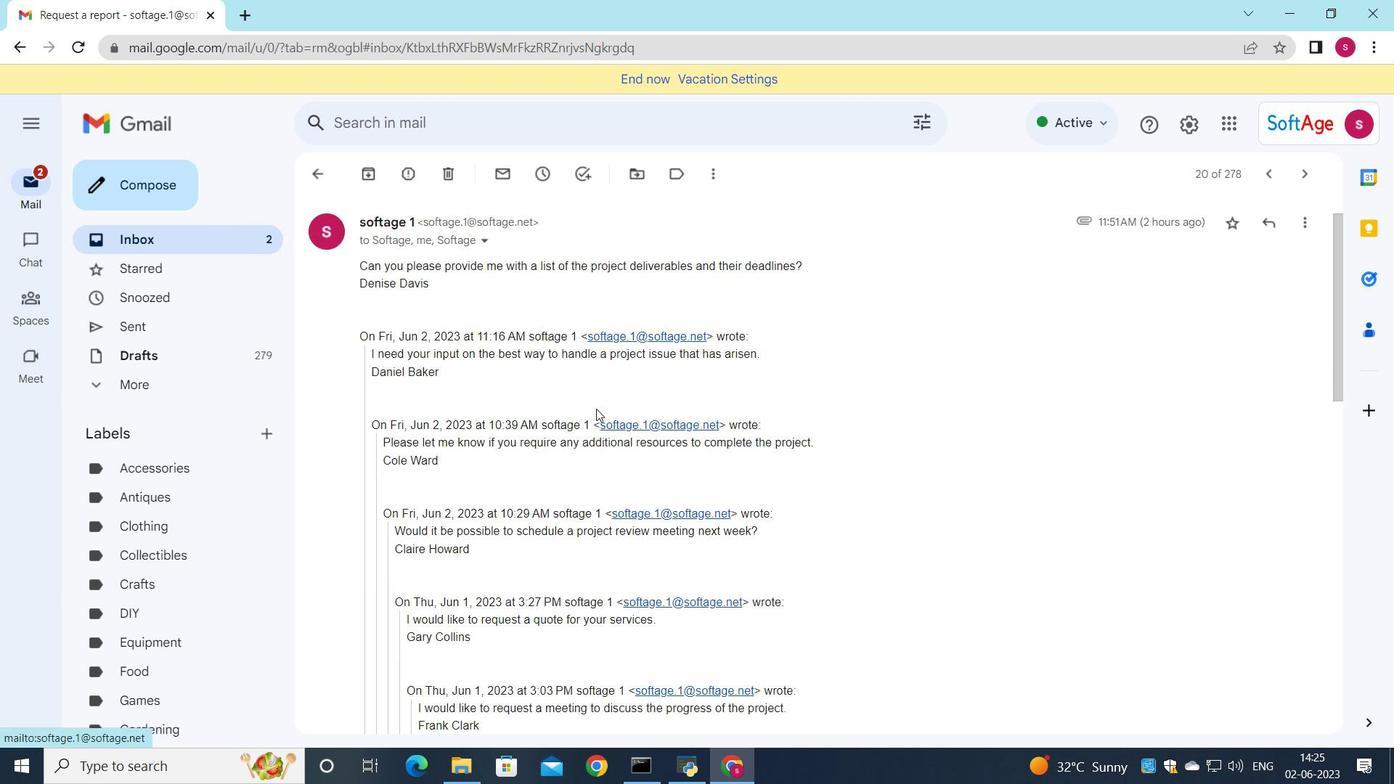 
Action: Mouse scrolled (596, 399) with delta (0, 0)
Screenshot: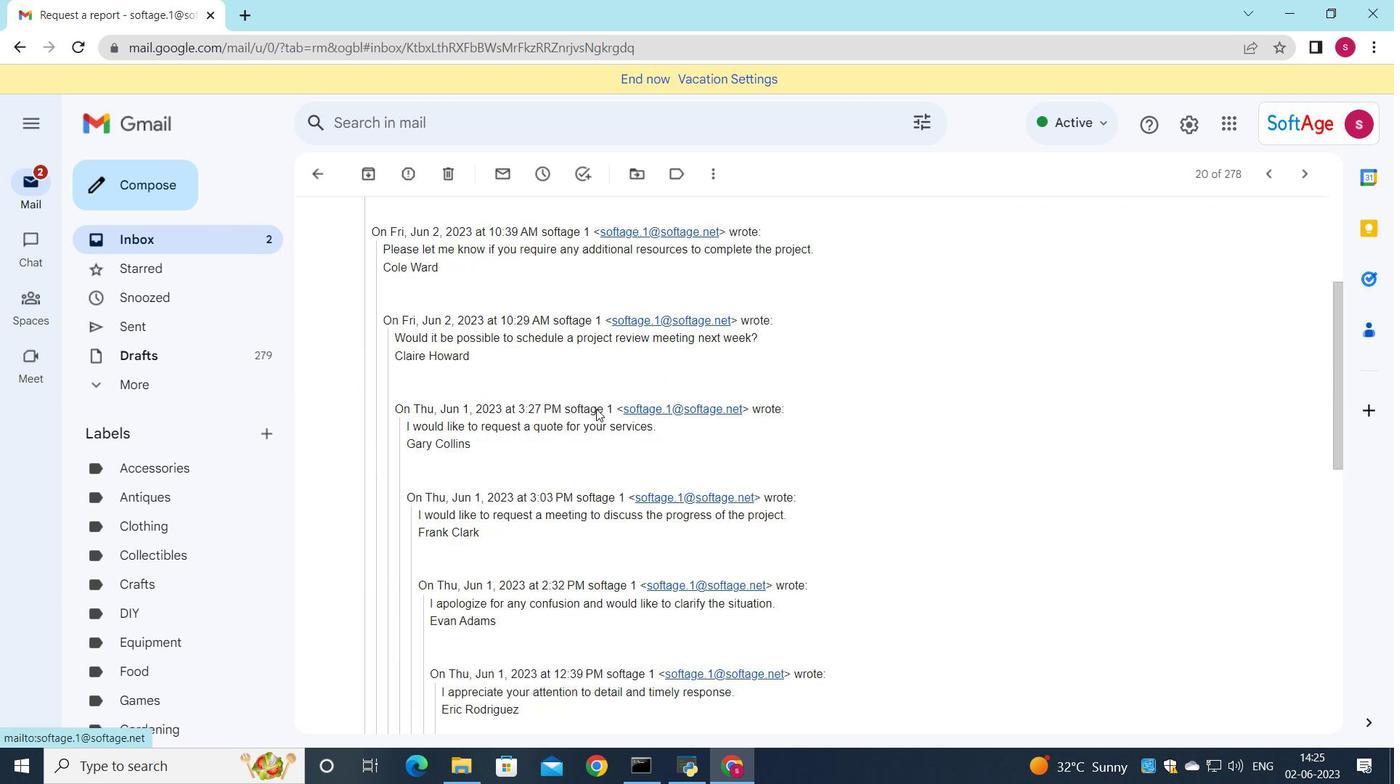 
Action: Mouse scrolled (596, 399) with delta (0, 0)
Screenshot: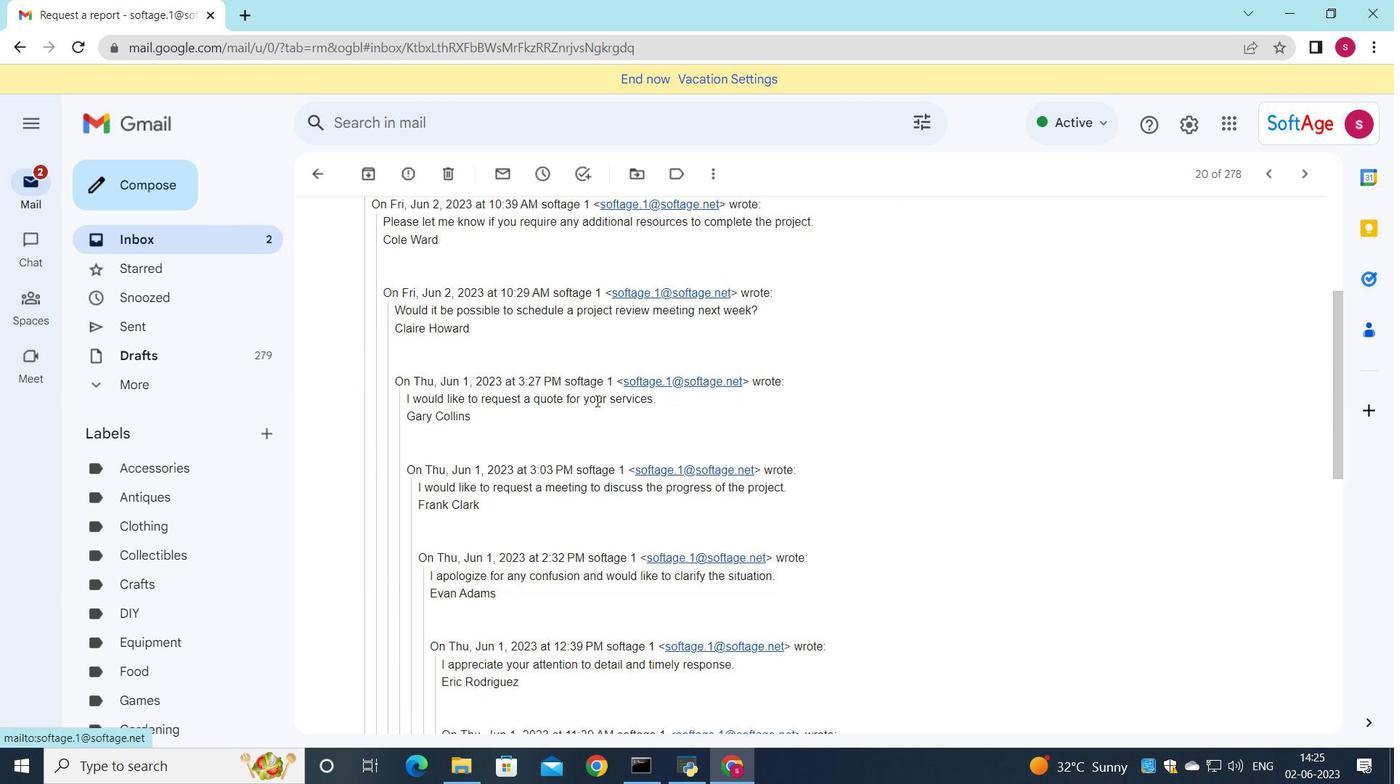 
Action: Mouse moved to (595, 402)
Screenshot: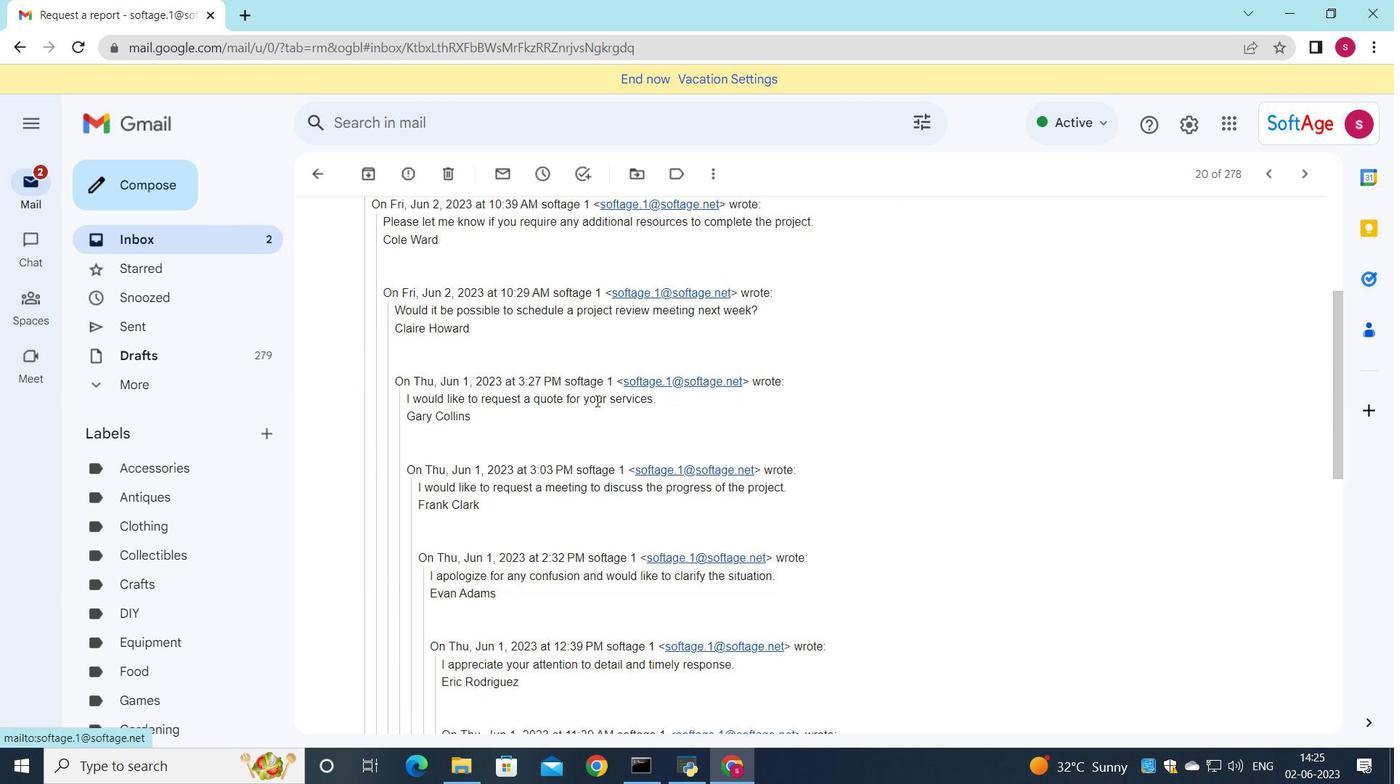 
Action: Mouse scrolled (595, 402) with delta (0, 0)
Screenshot: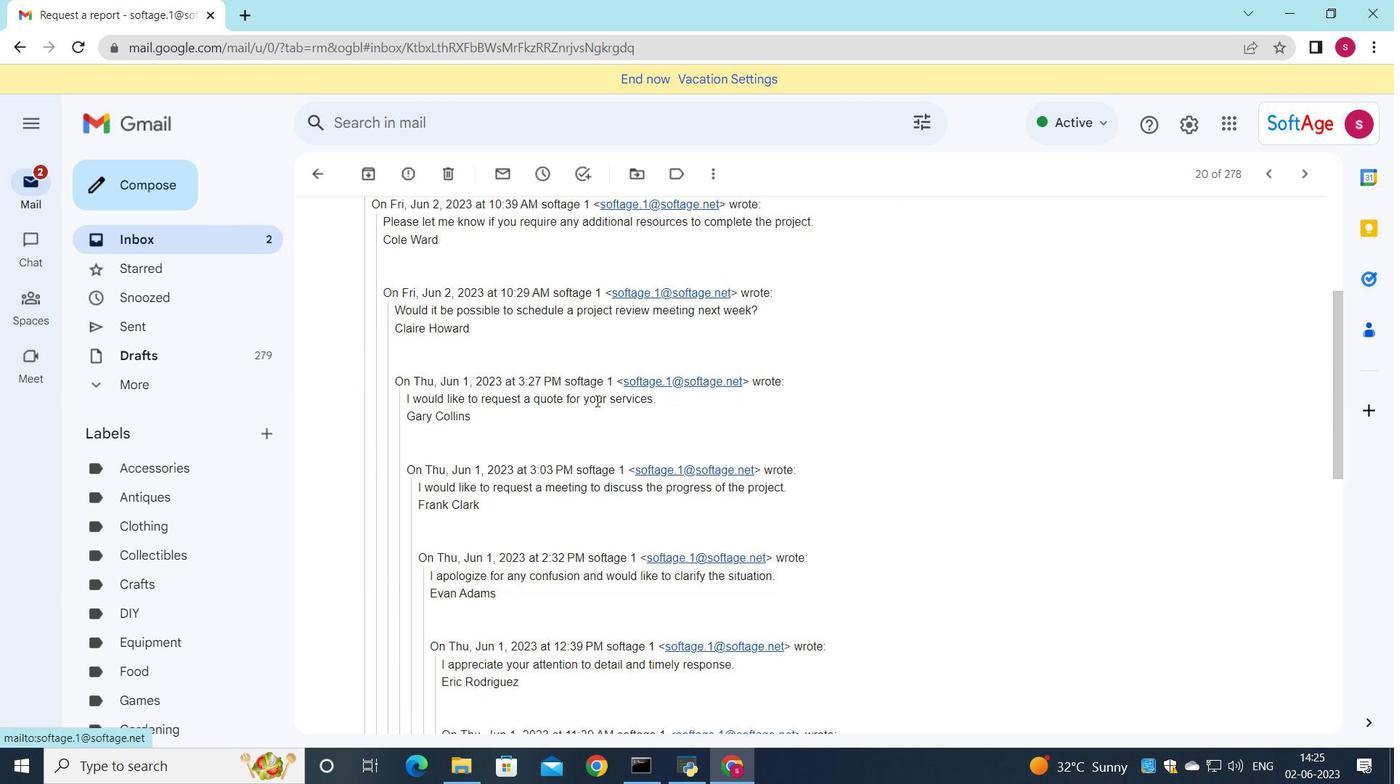 
Action: Mouse moved to (592, 429)
Screenshot: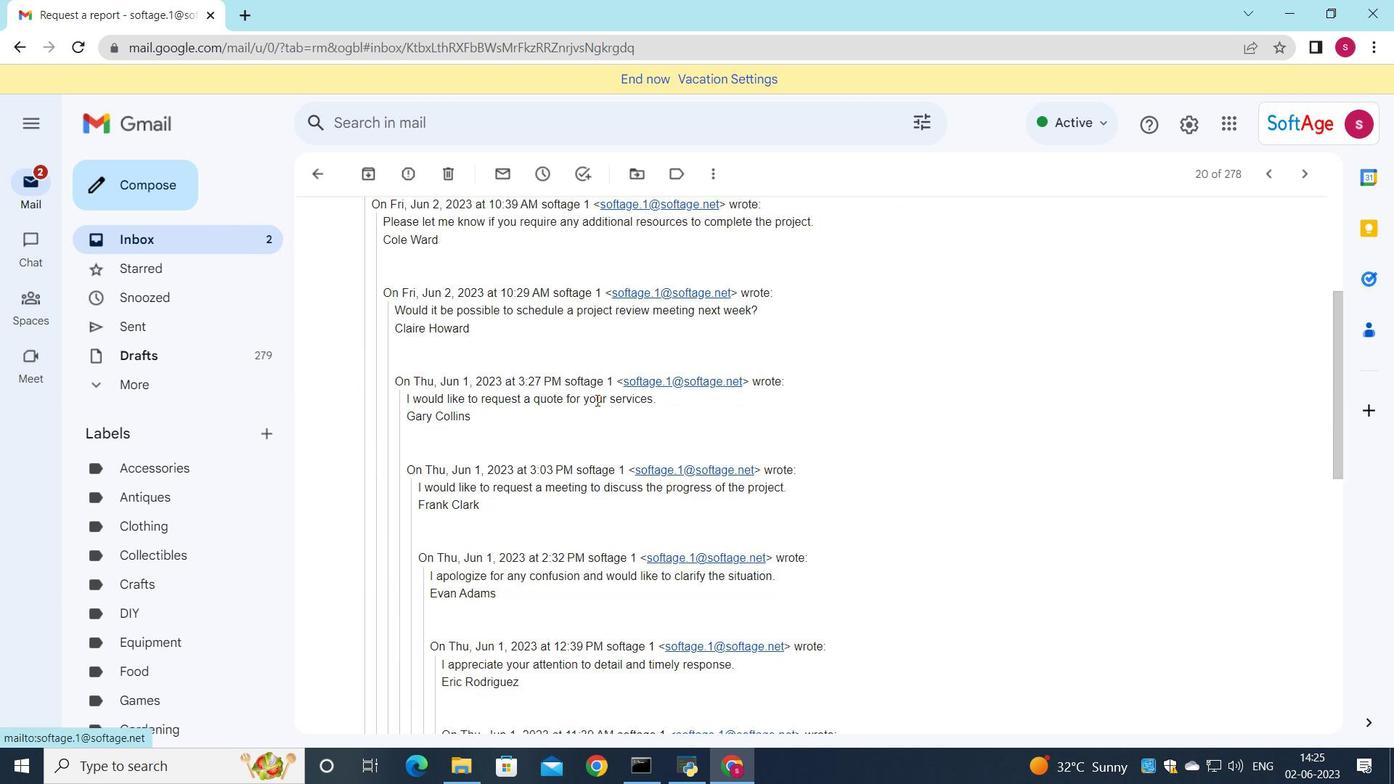 
Action: Mouse scrolled (593, 418) with delta (0, 0)
Screenshot: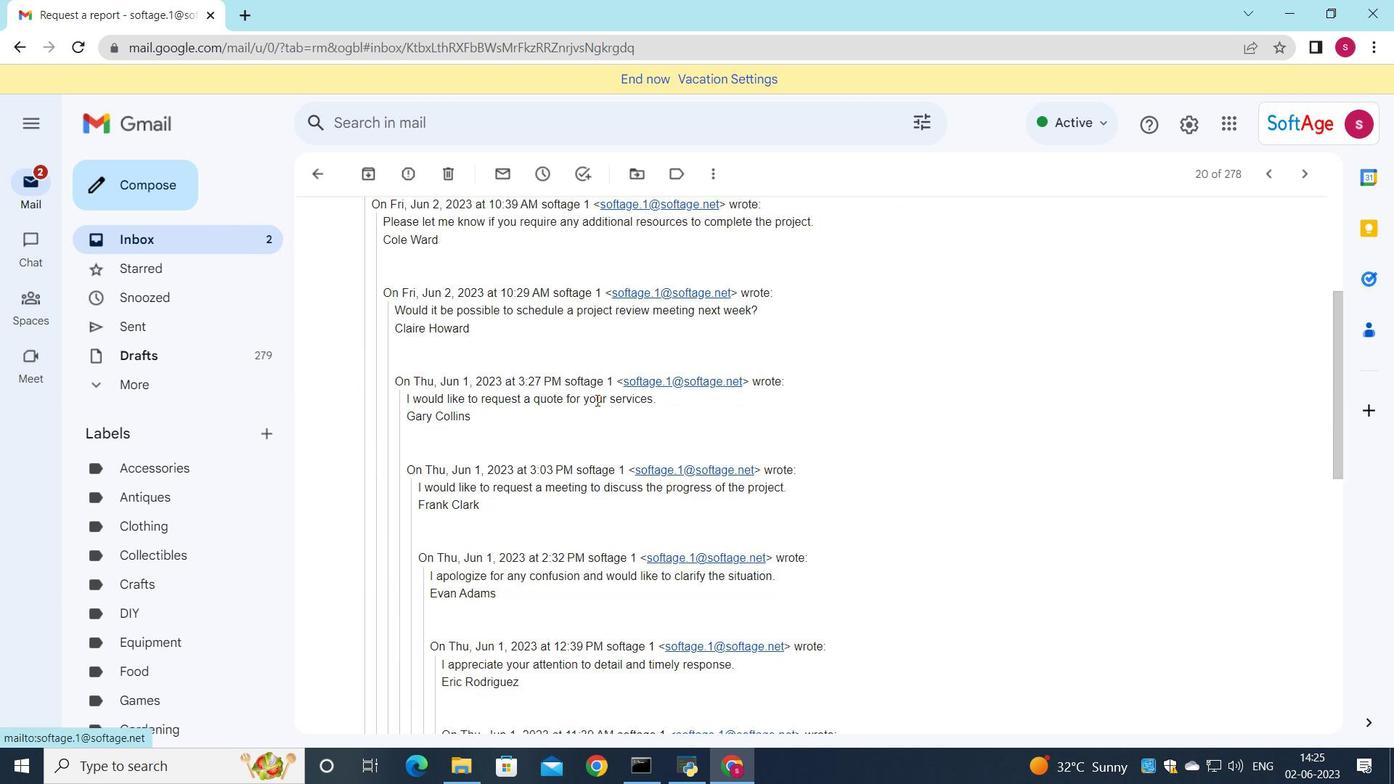 
Action: Mouse moved to (572, 438)
Screenshot: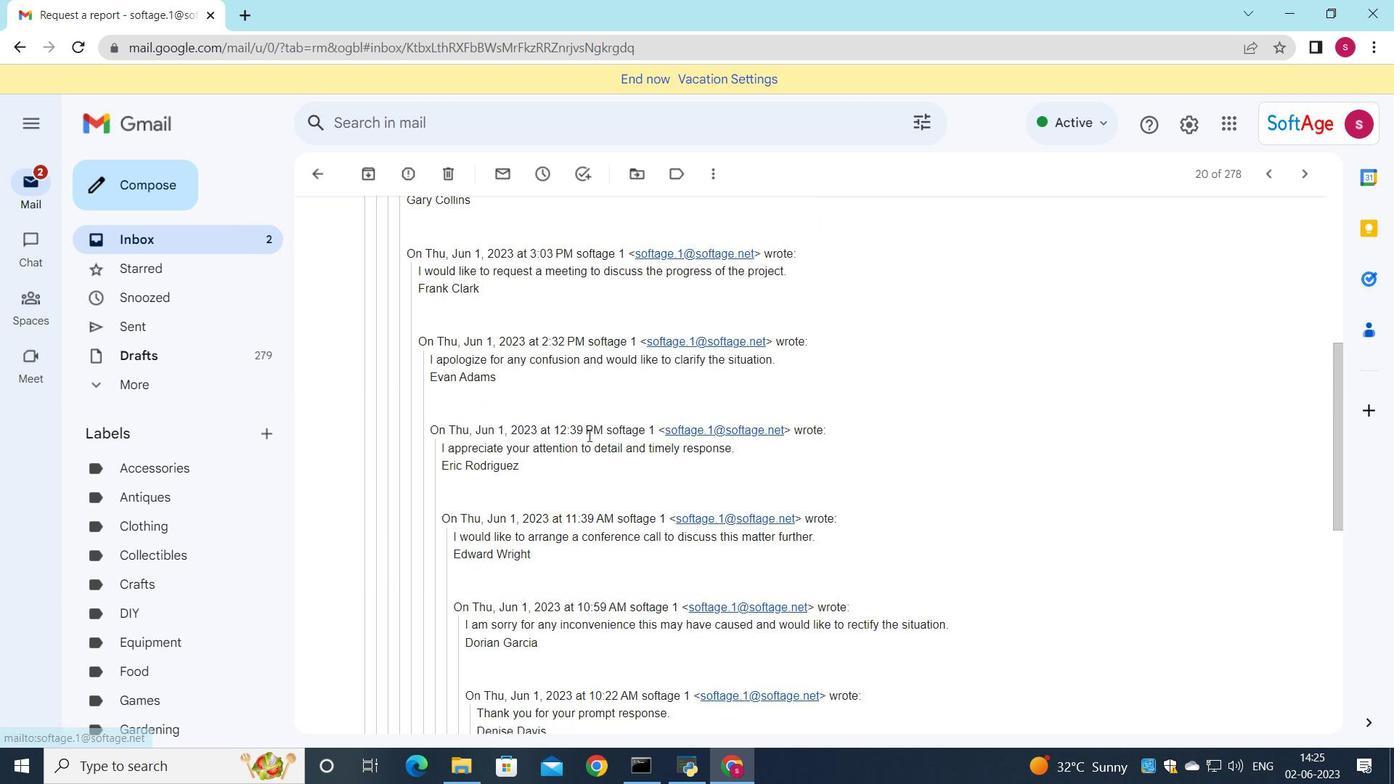 
Action: Mouse scrolled (572, 437) with delta (0, 0)
Screenshot: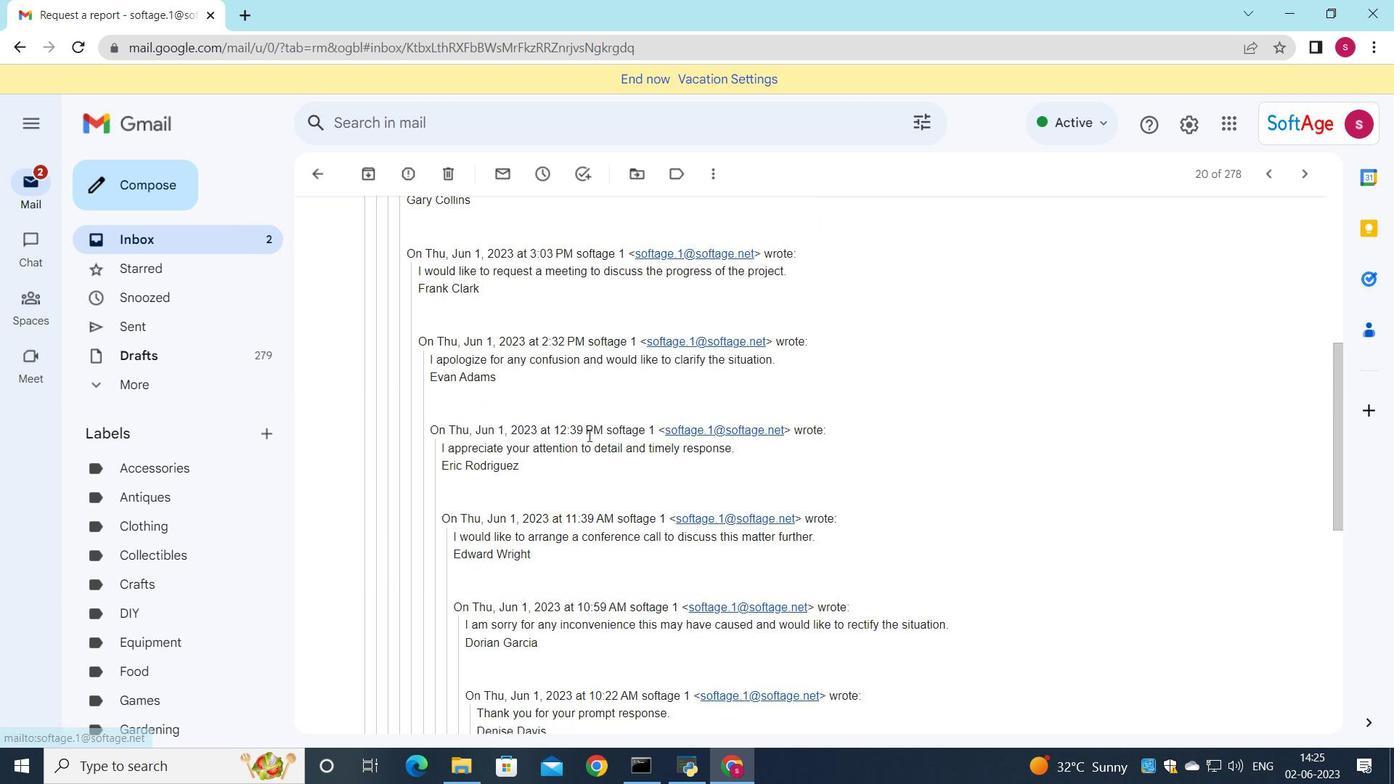 
Action: Mouse moved to (569, 439)
Screenshot: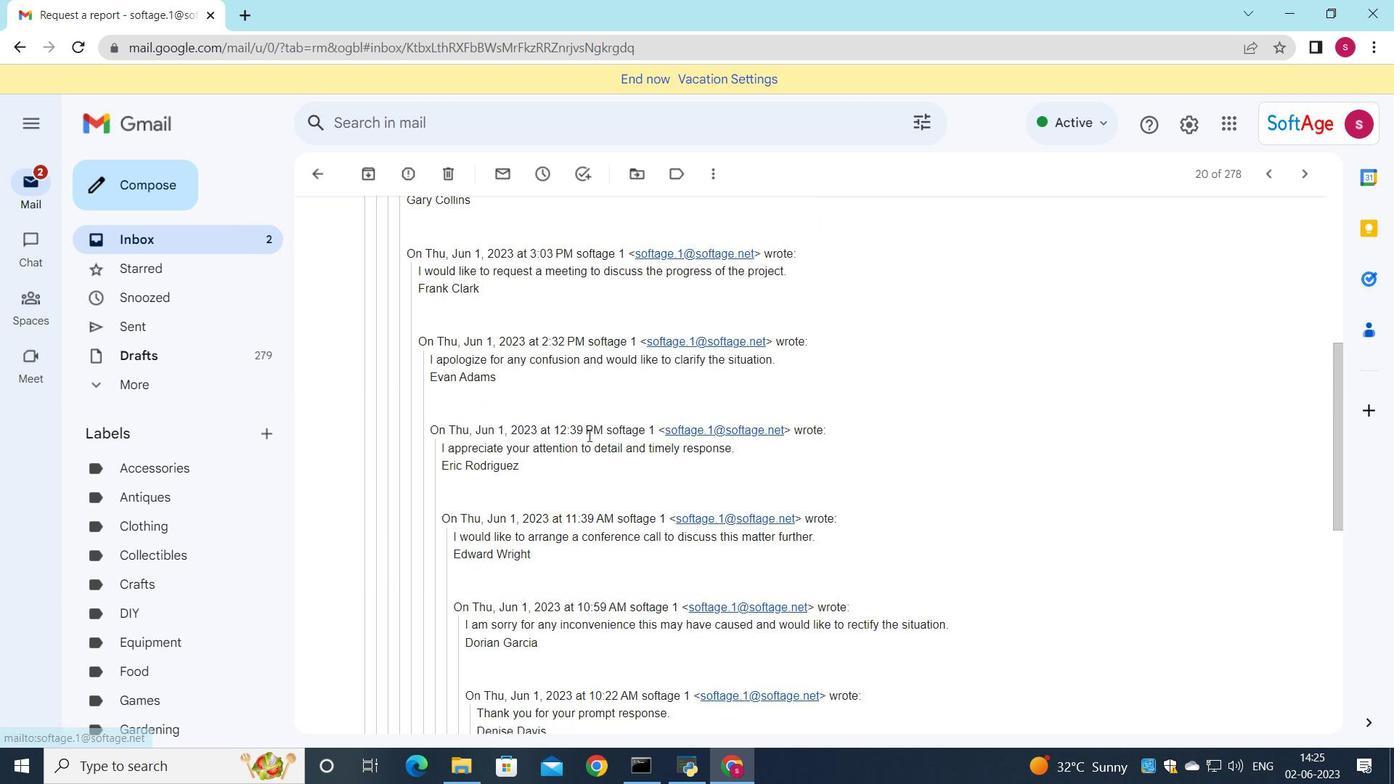 
Action: Mouse scrolled (569, 438) with delta (0, 0)
Screenshot: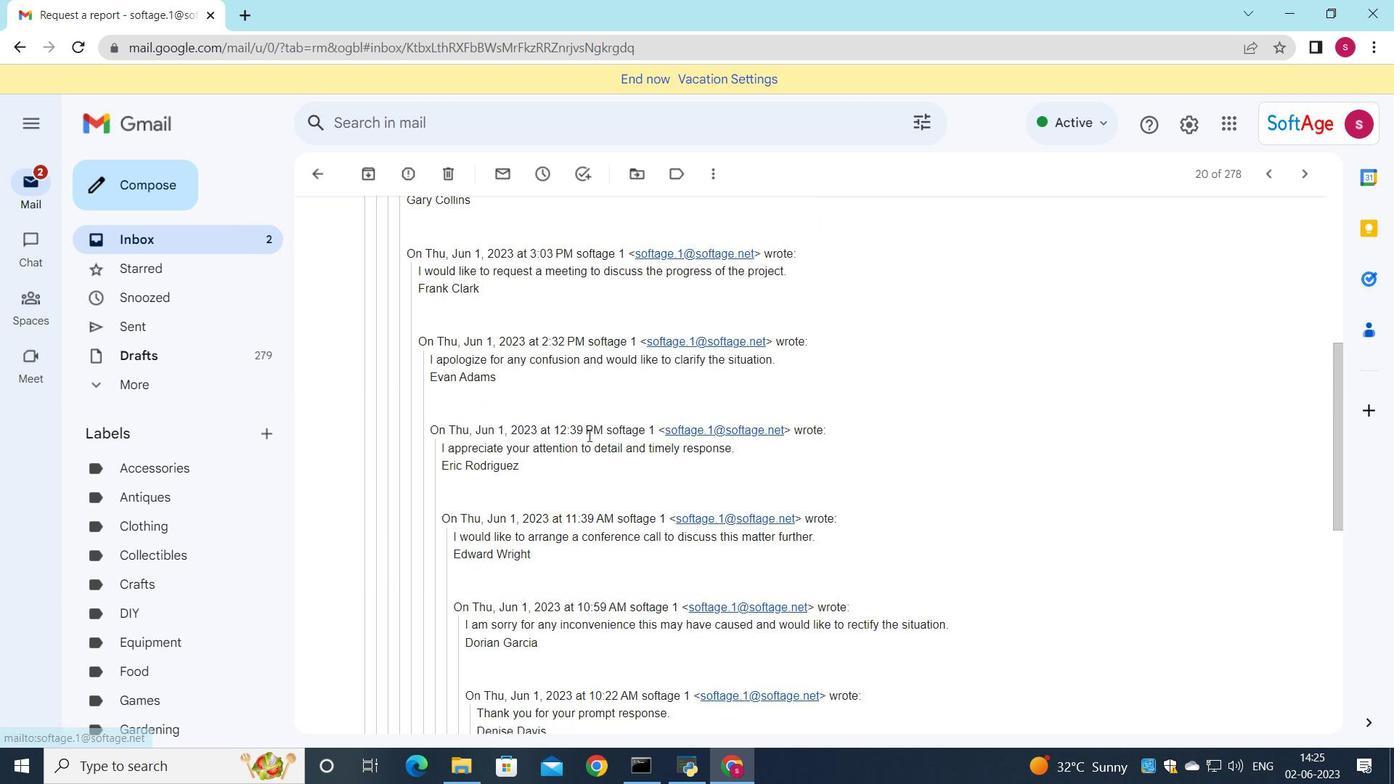 
Action: Mouse moved to (567, 440)
Screenshot: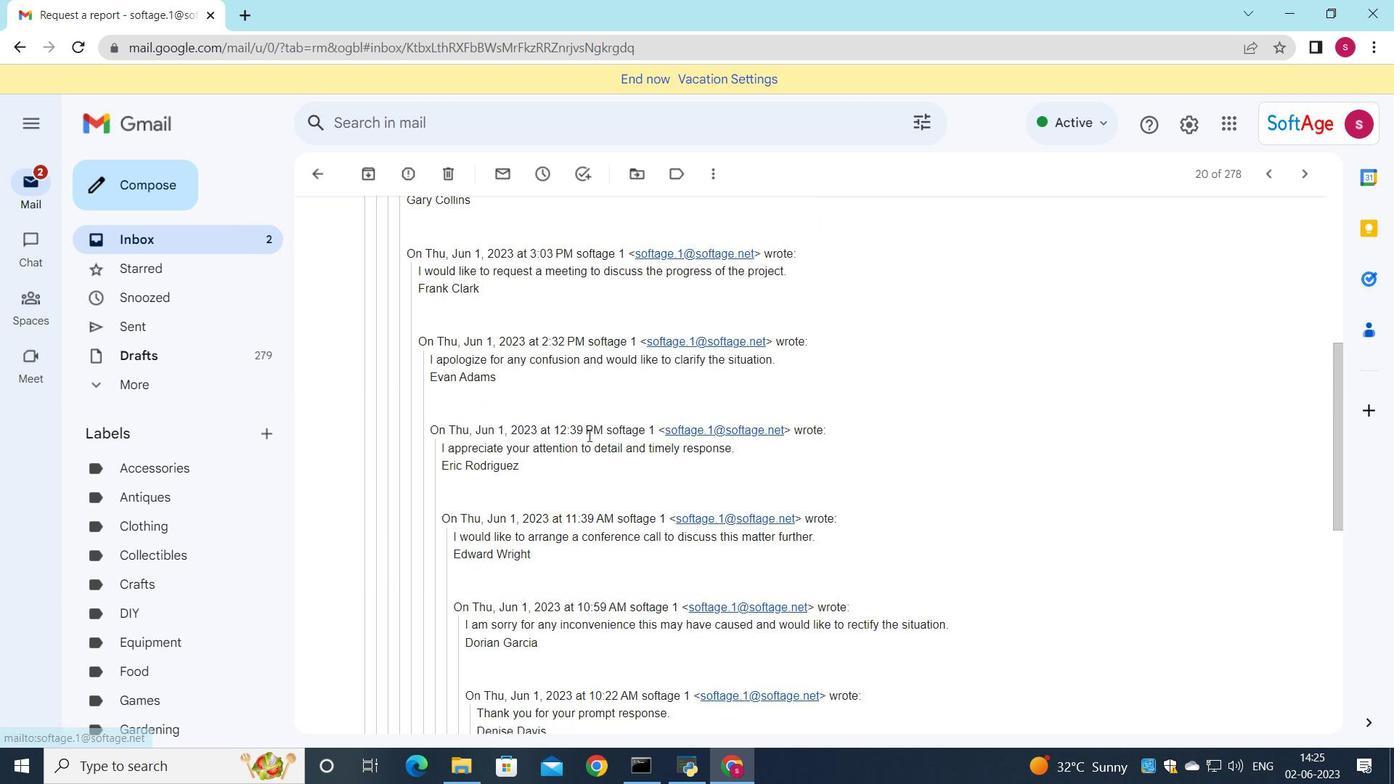
Action: Mouse scrolled (567, 439) with delta (0, 0)
Screenshot: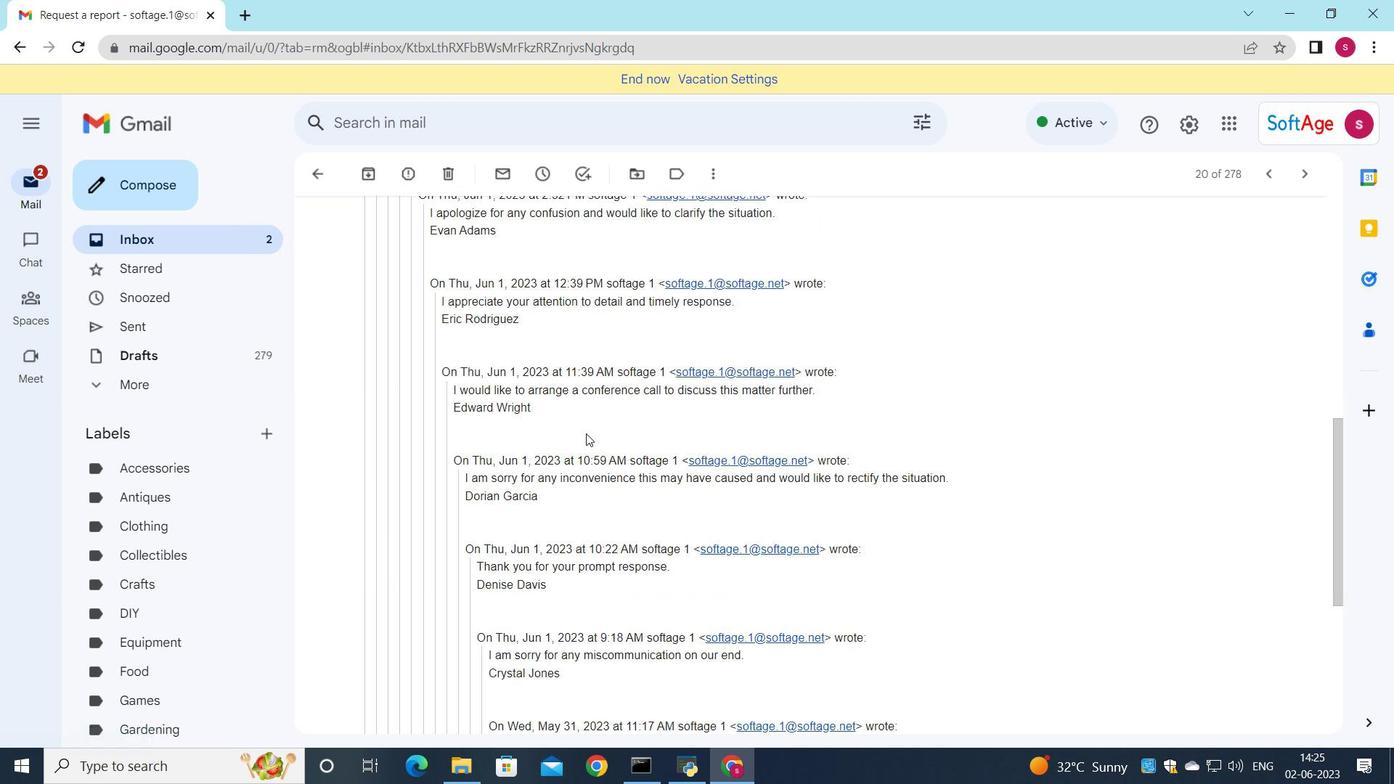 
Action: Mouse moved to (561, 453)
Screenshot: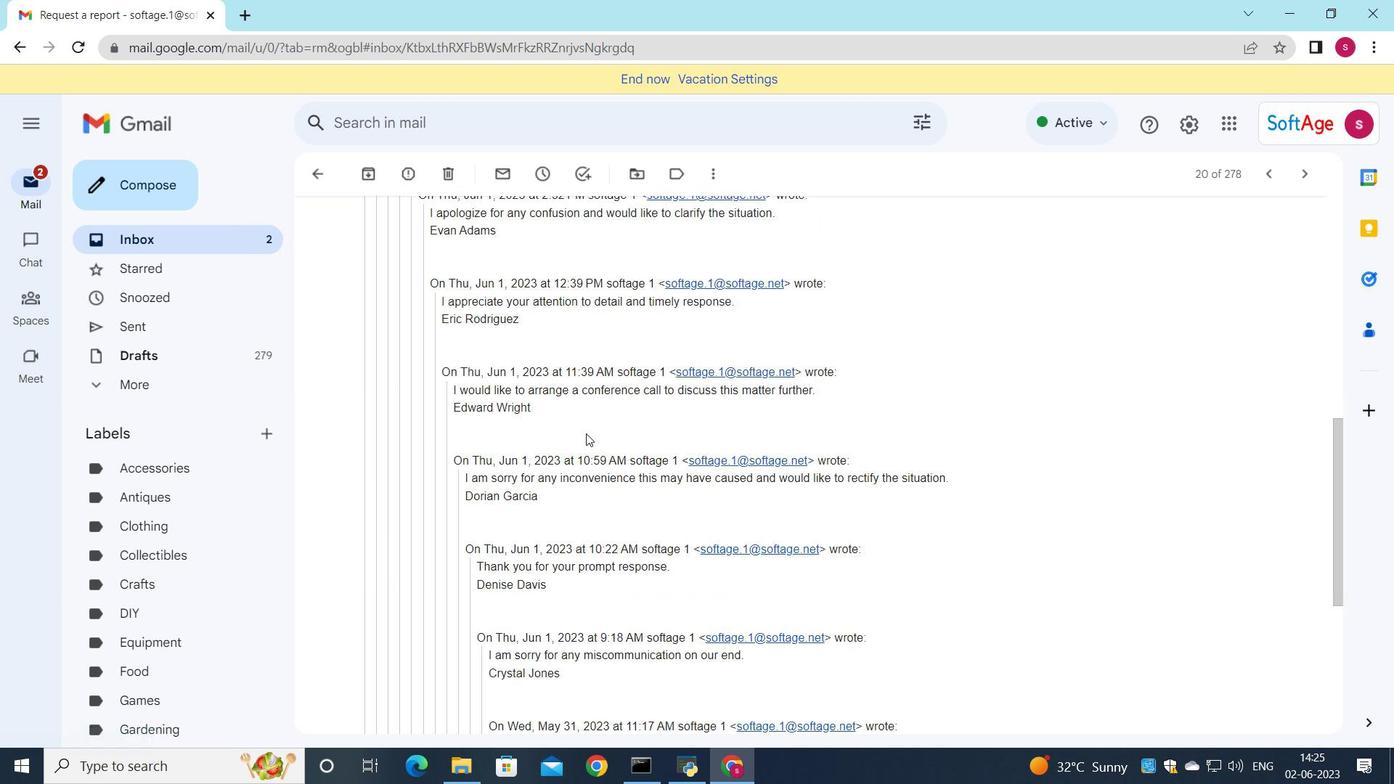 
Action: Mouse scrolled (561, 452) with delta (0, 0)
Screenshot: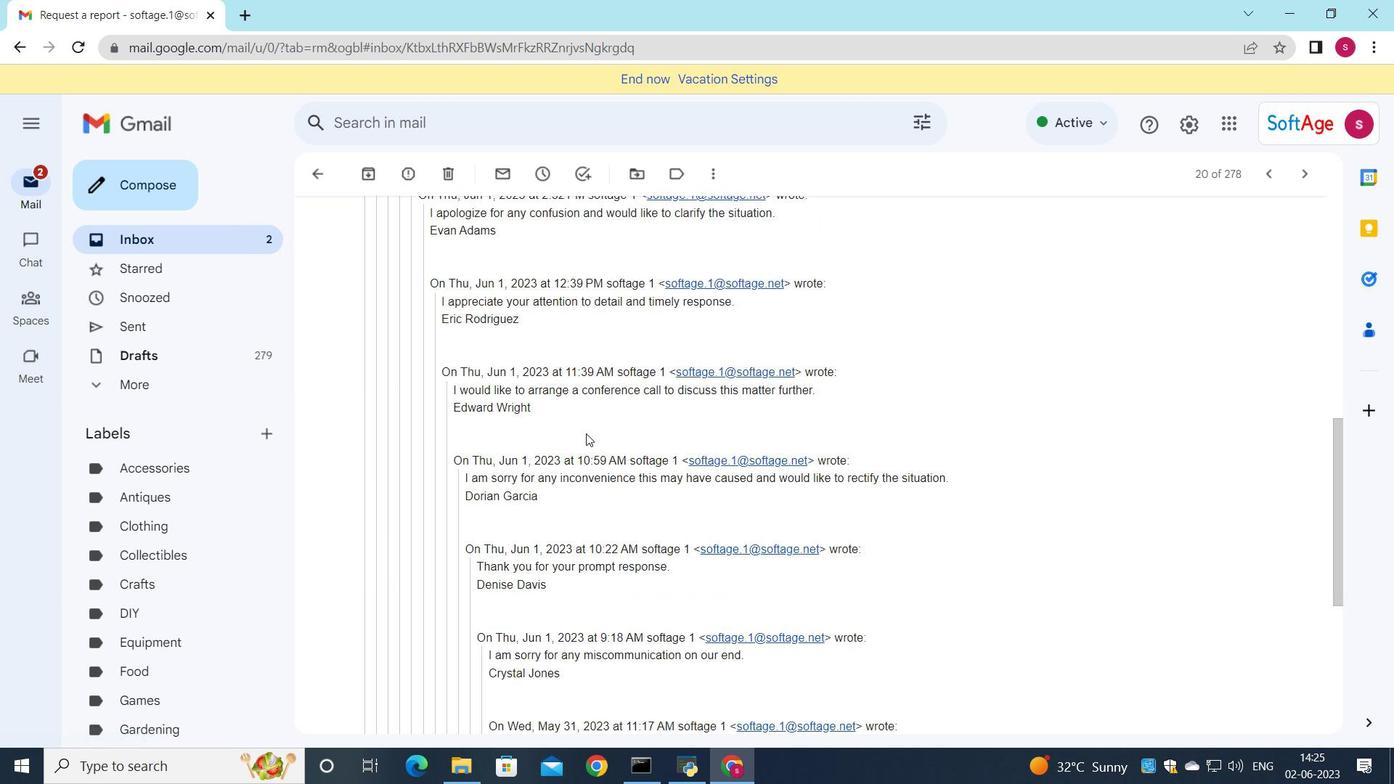 
Action: Mouse moved to (553, 461)
Screenshot: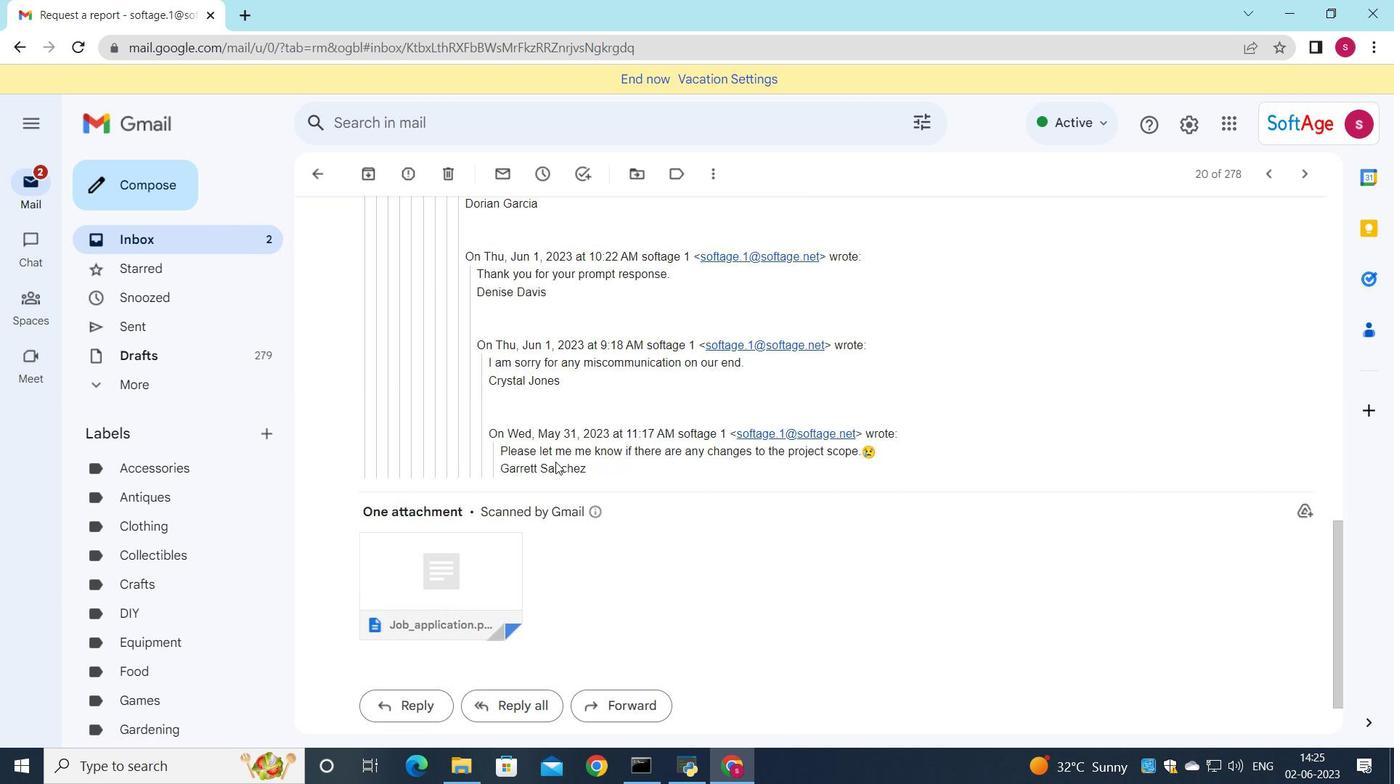
Action: Mouse scrolled (553, 461) with delta (0, 0)
Screenshot: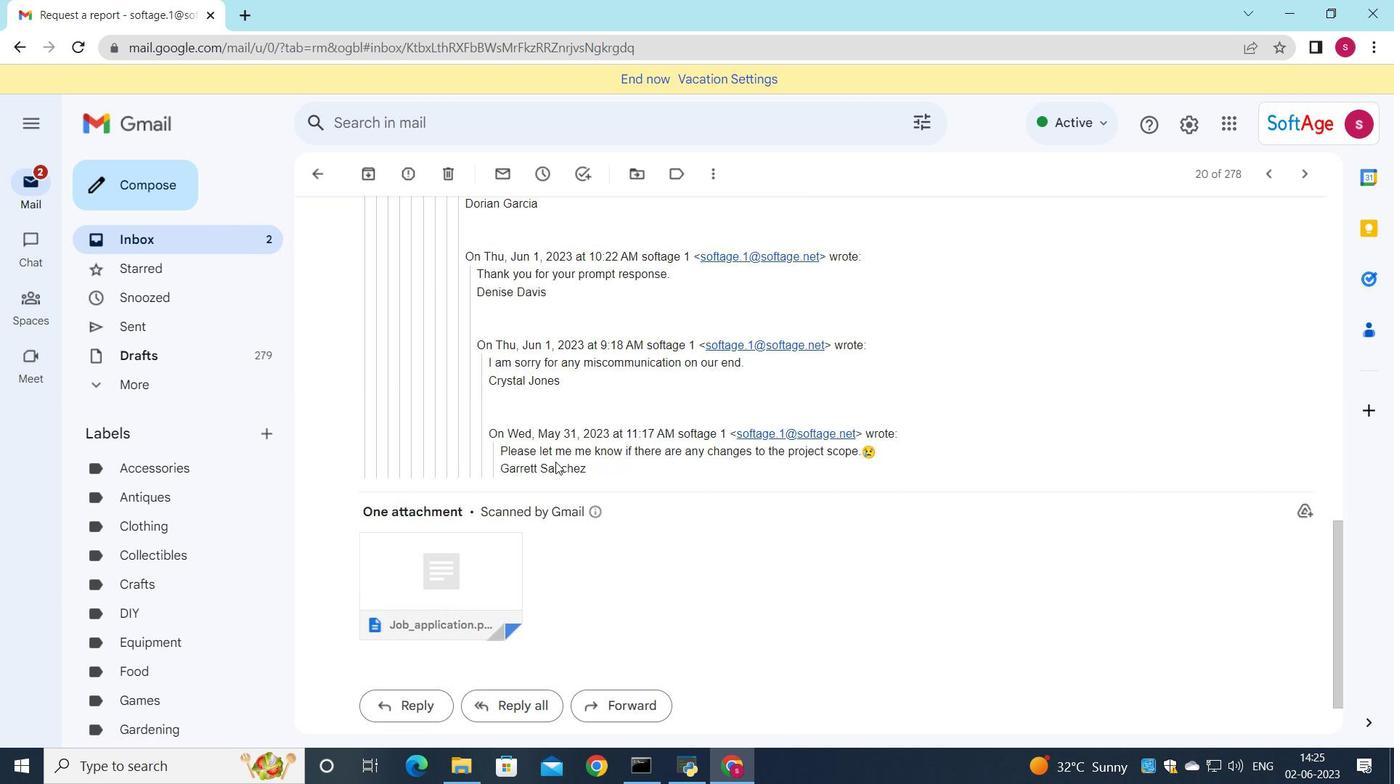 
Action: Mouse moved to (553, 462)
Screenshot: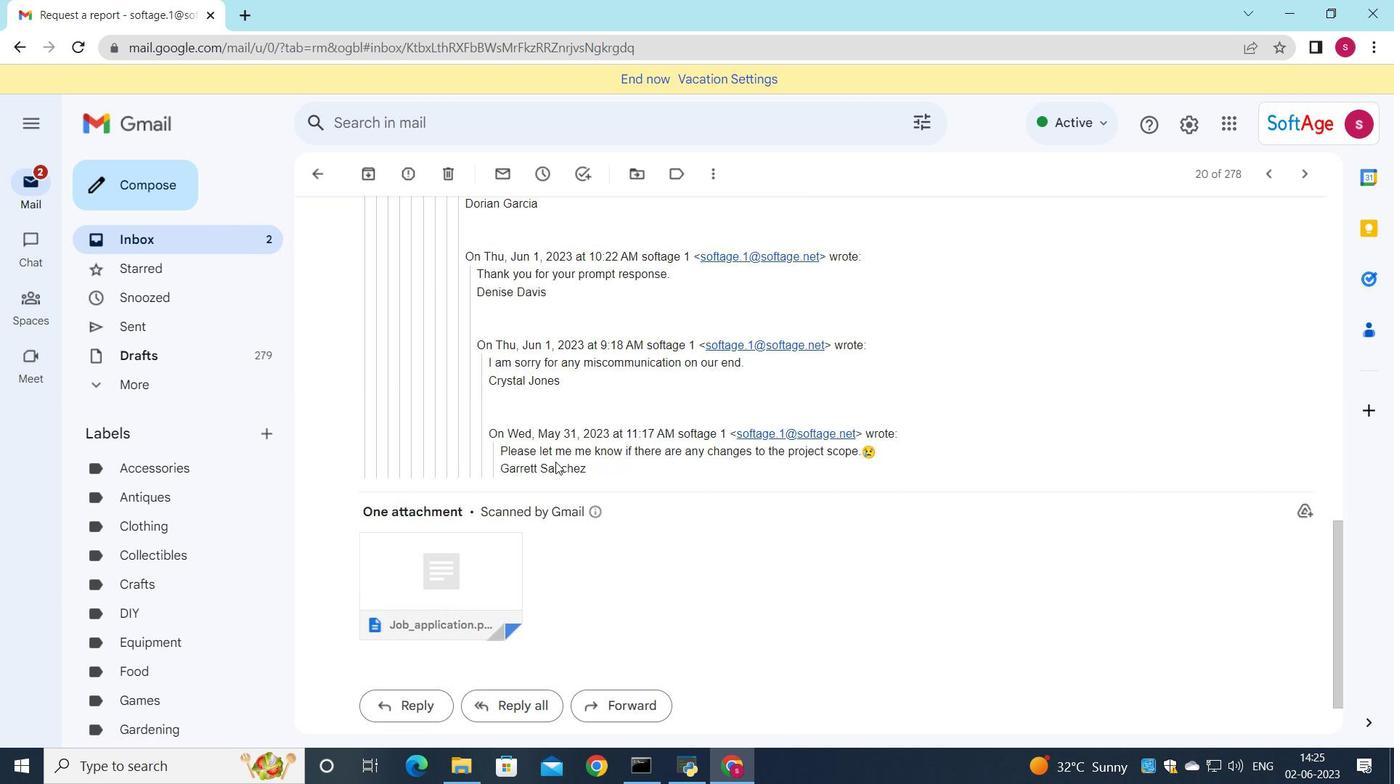 
Action: Mouse scrolled (553, 461) with delta (0, 0)
Screenshot: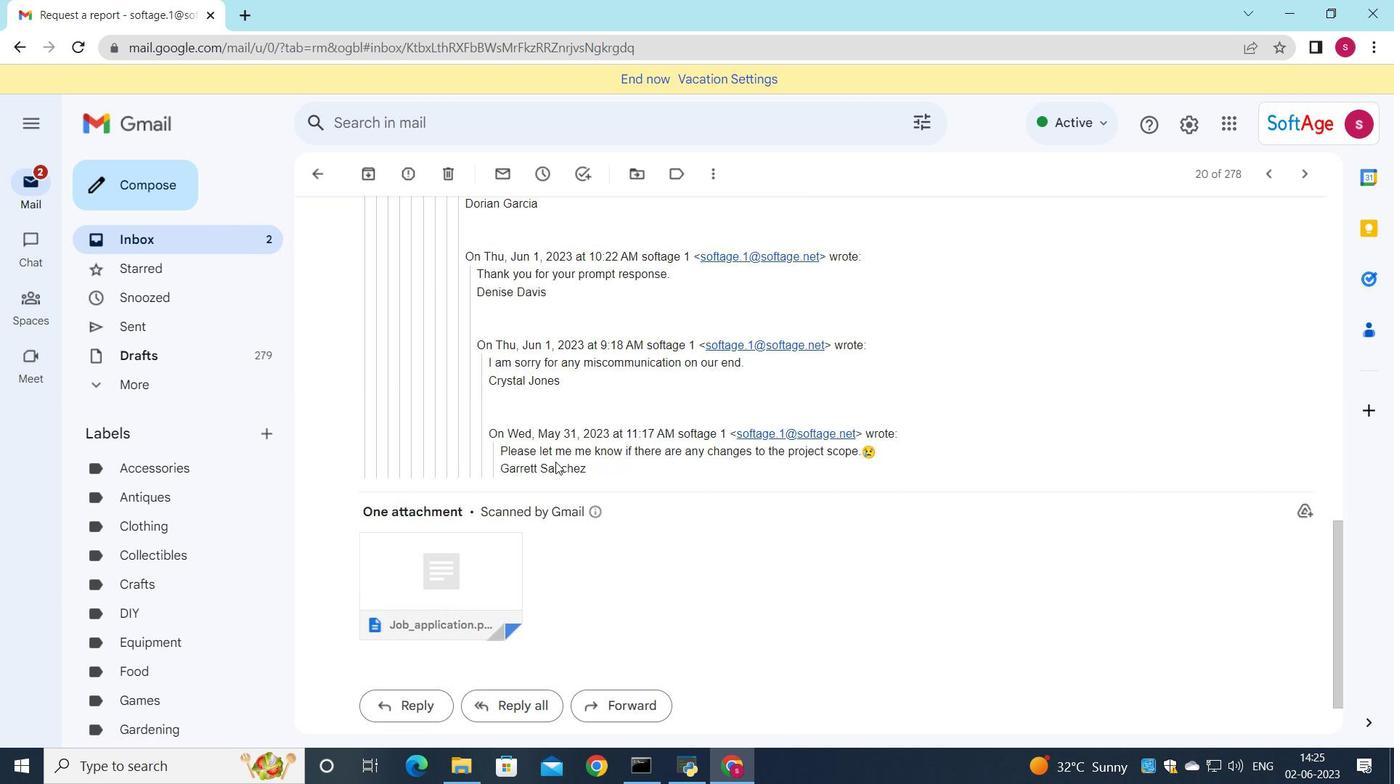 
Action: Mouse moved to (553, 462)
Screenshot: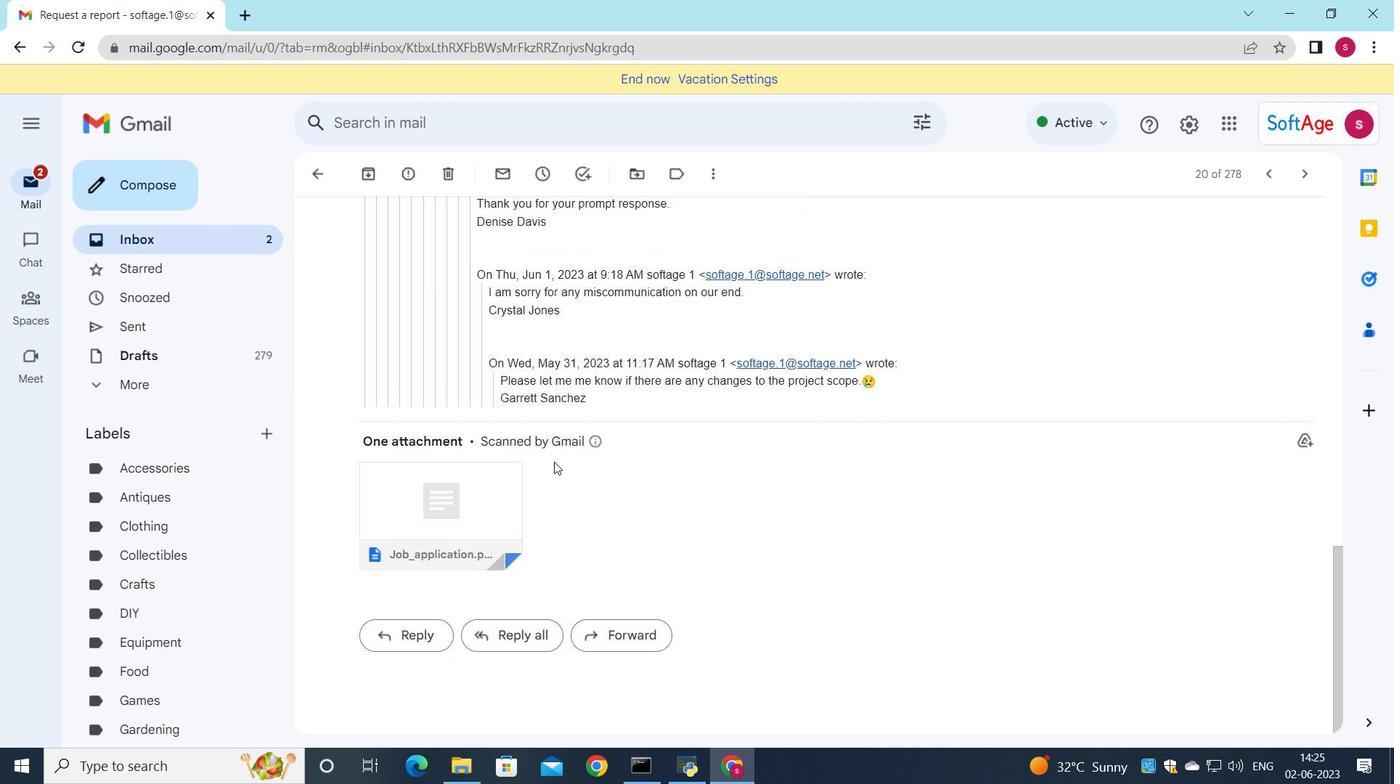 
Action: Mouse scrolled (553, 461) with delta (0, 0)
Screenshot: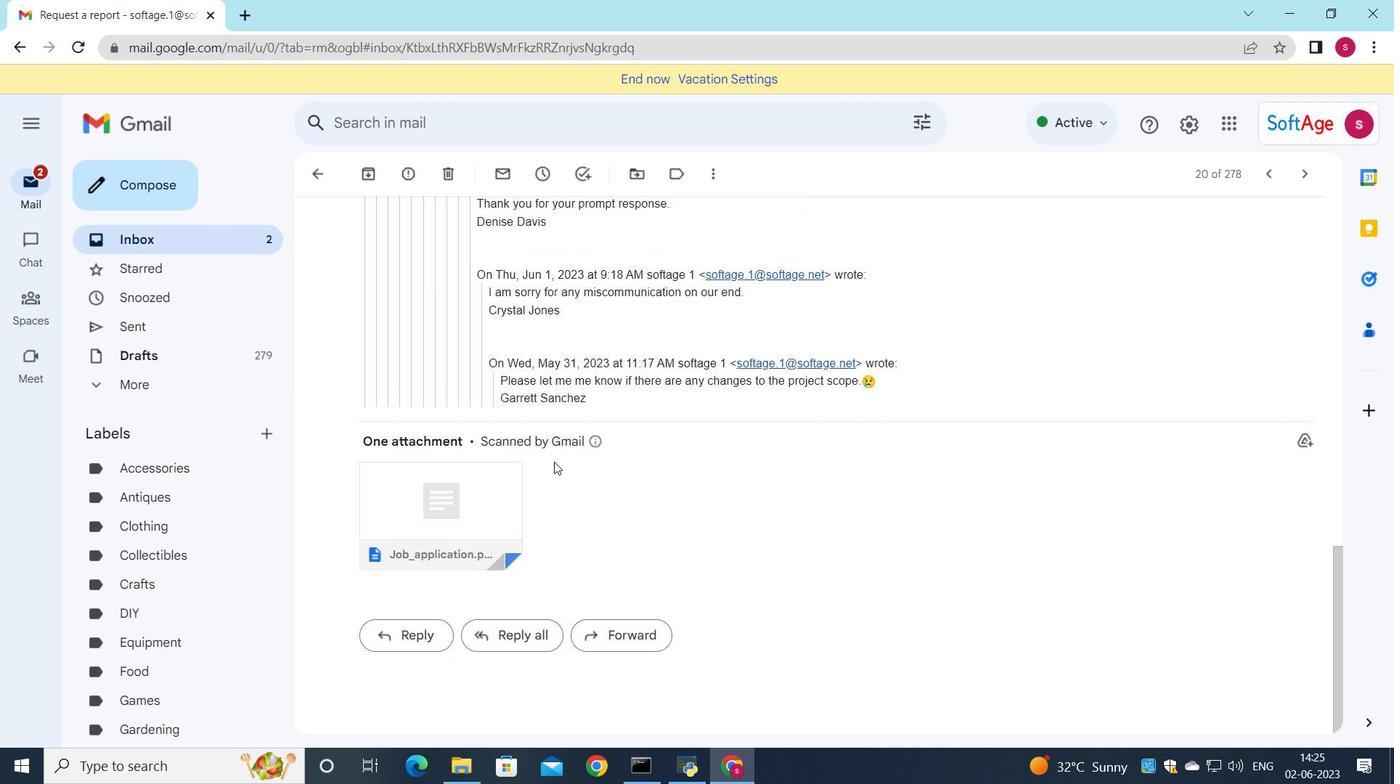 
Action: Mouse moved to (393, 636)
Screenshot: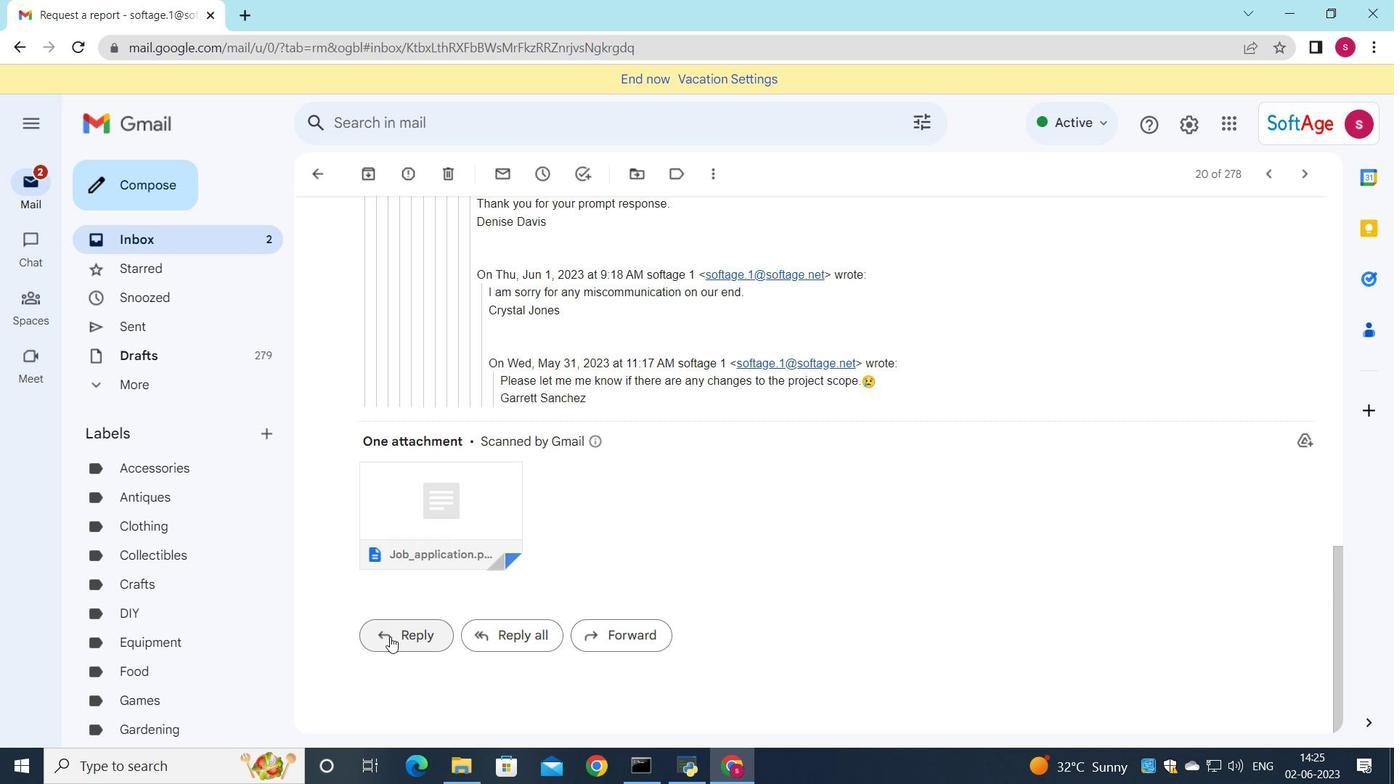 
Action: Mouse pressed left at (393, 636)
Screenshot: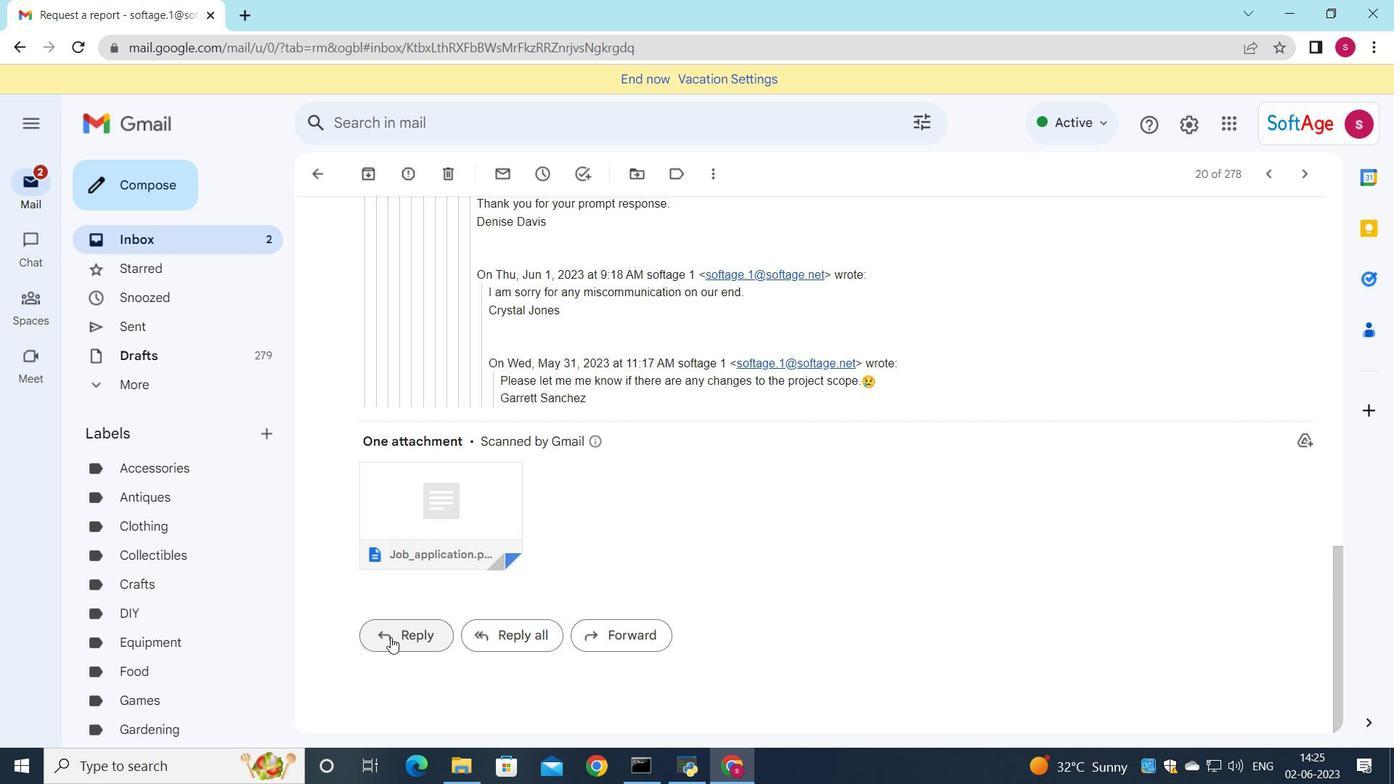 
Action: Mouse moved to (390, 495)
Screenshot: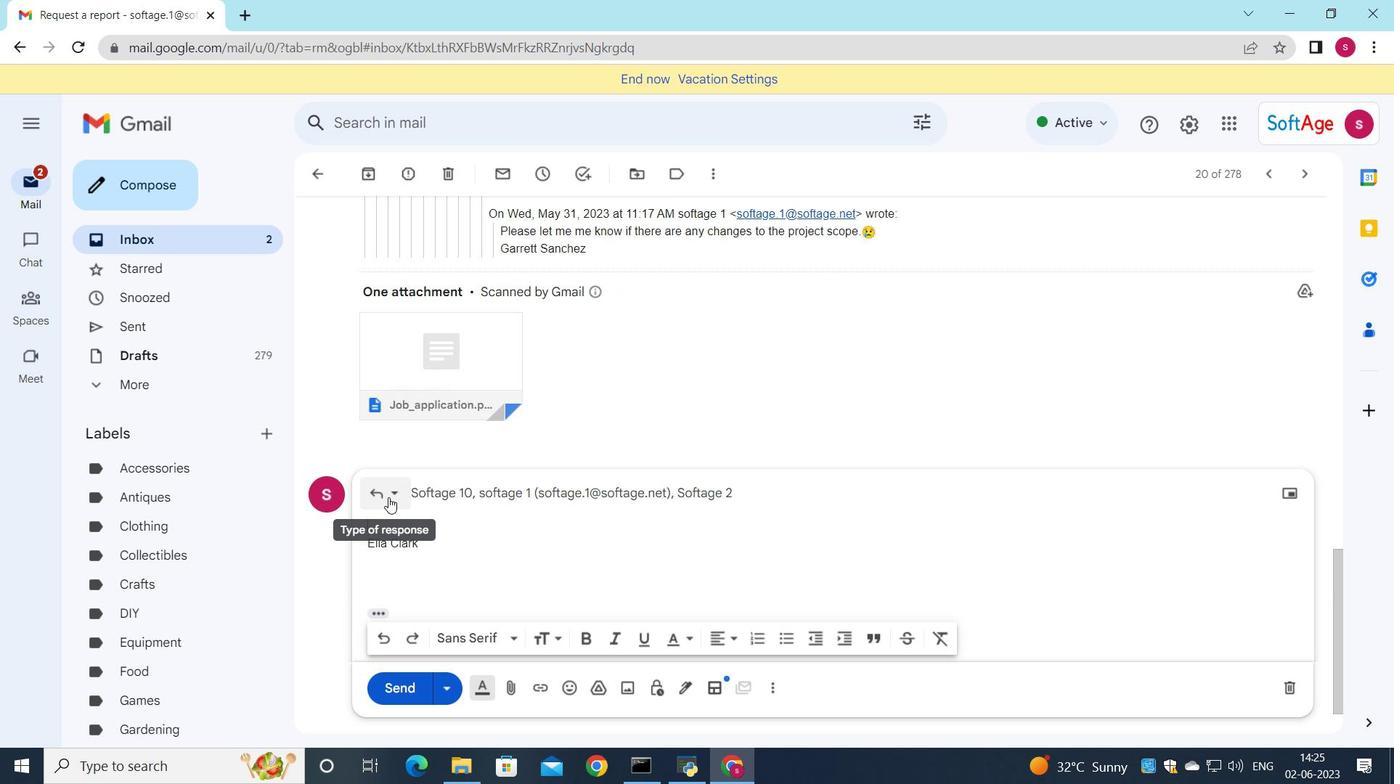 
Action: Mouse pressed left at (390, 495)
Screenshot: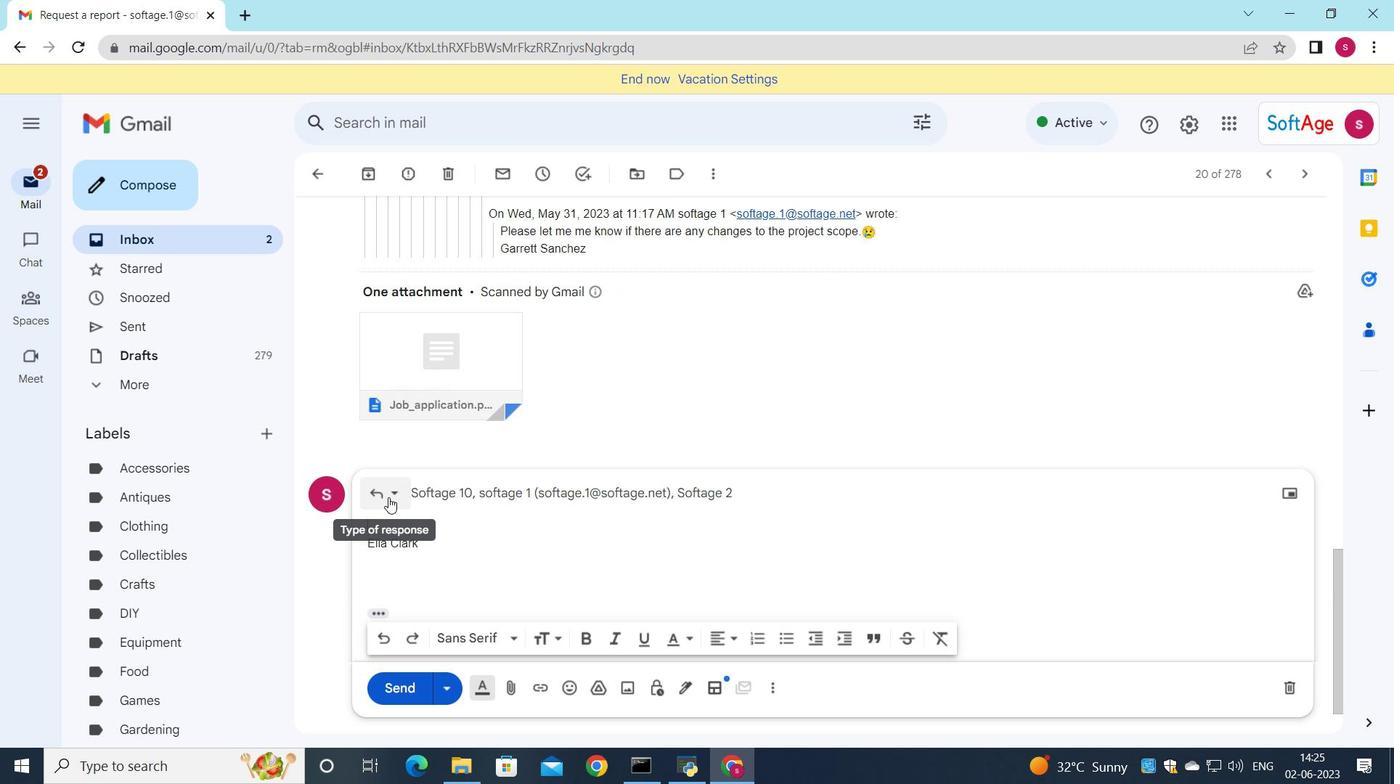 
Action: Mouse moved to (408, 617)
Screenshot: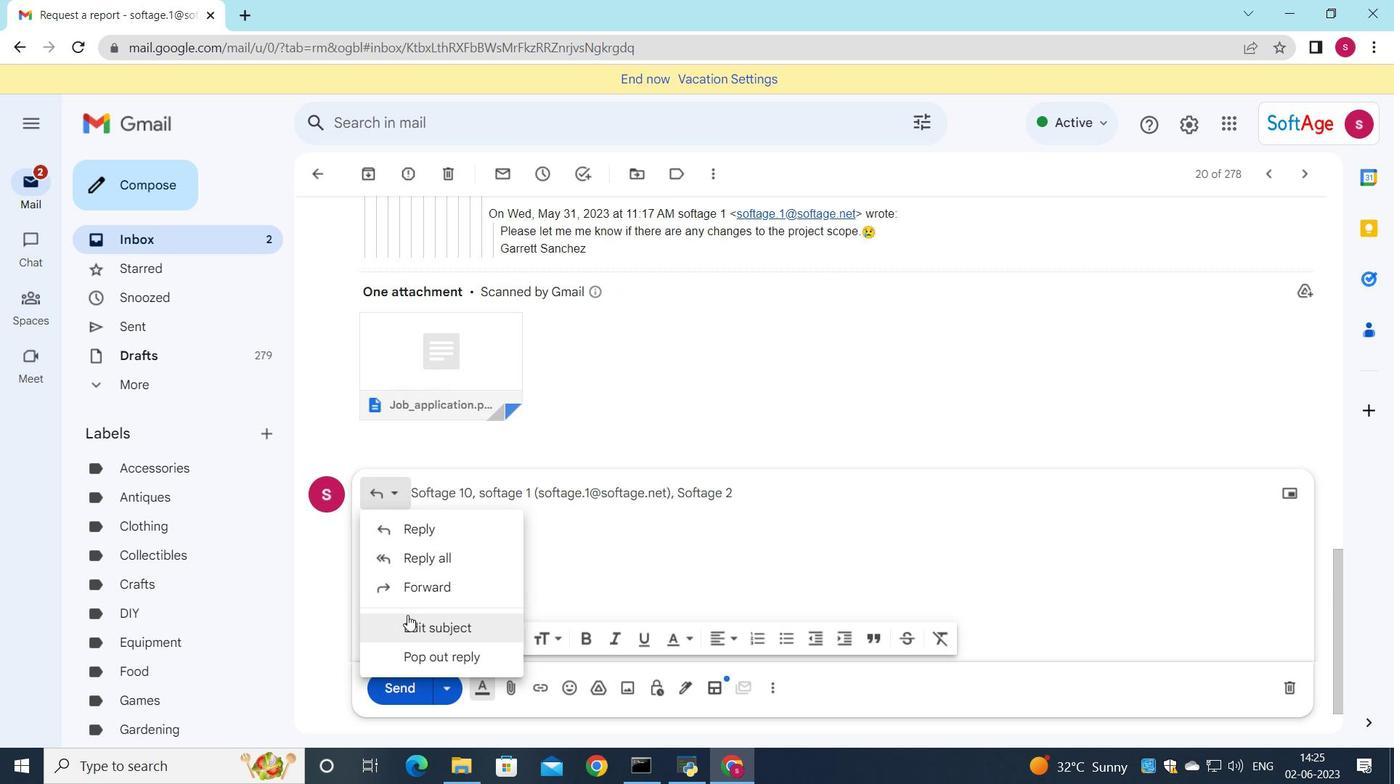 
Action: Mouse pressed left at (408, 617)
Screenshot: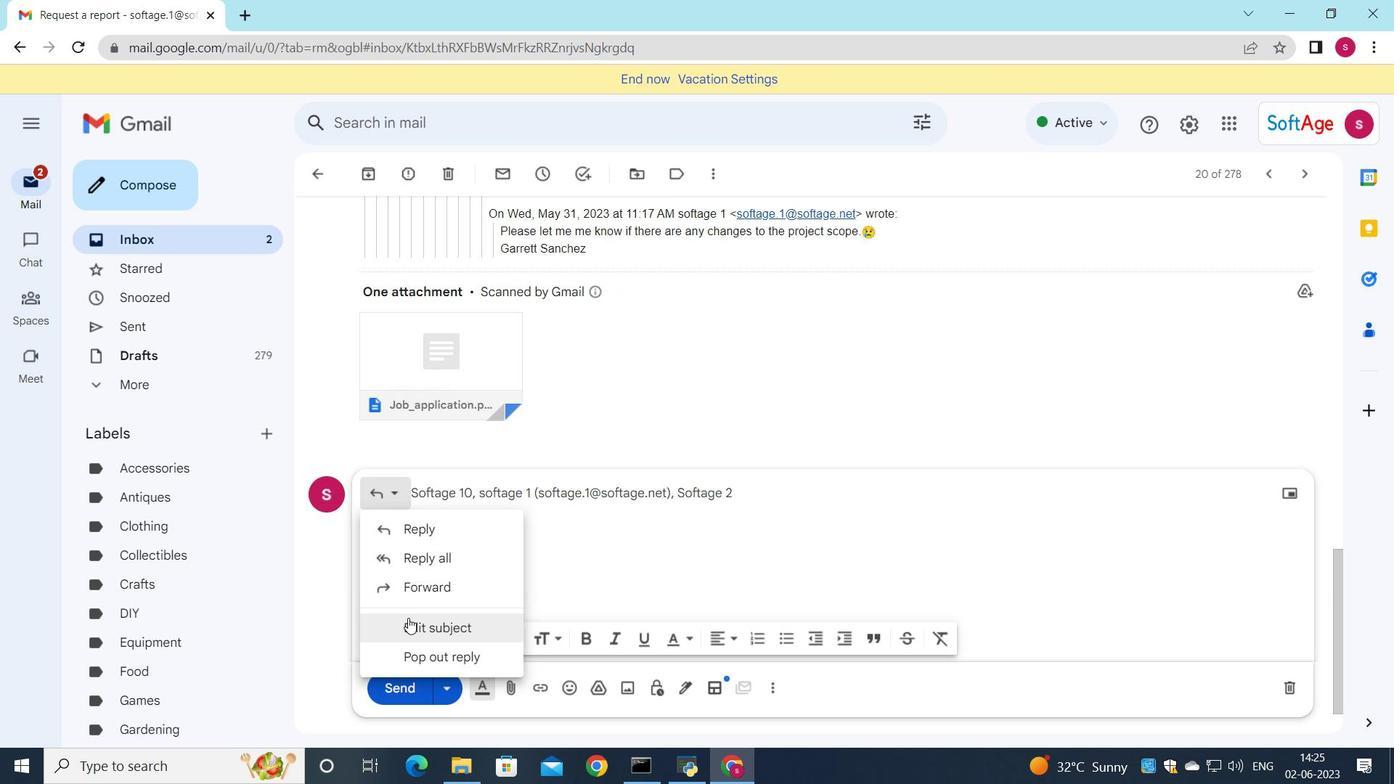 
Action: Mouse moved to (1138, 438)
Screenshot: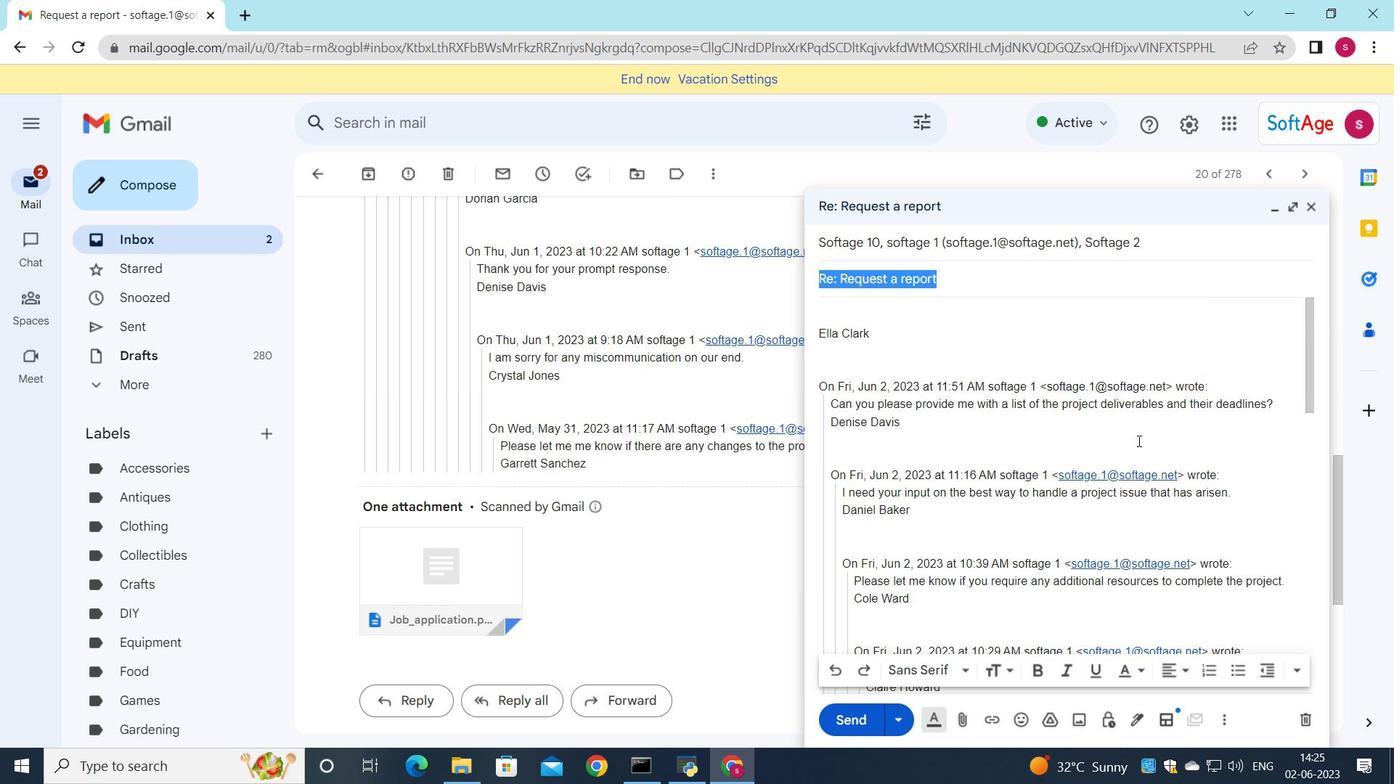 
Action: Key pressed <Key.shift><Key.shift><Key.shift><Key.shift><Key.shift><Key.shift><Key.shift><Key.shift><Key.shift><Key.shift><Key.shift><Key.shift><Key.shift><Key.shift><Key.shift><Key.shift>Request<Key.space>for<Key.space>an<Key.space>interview
Screenshot: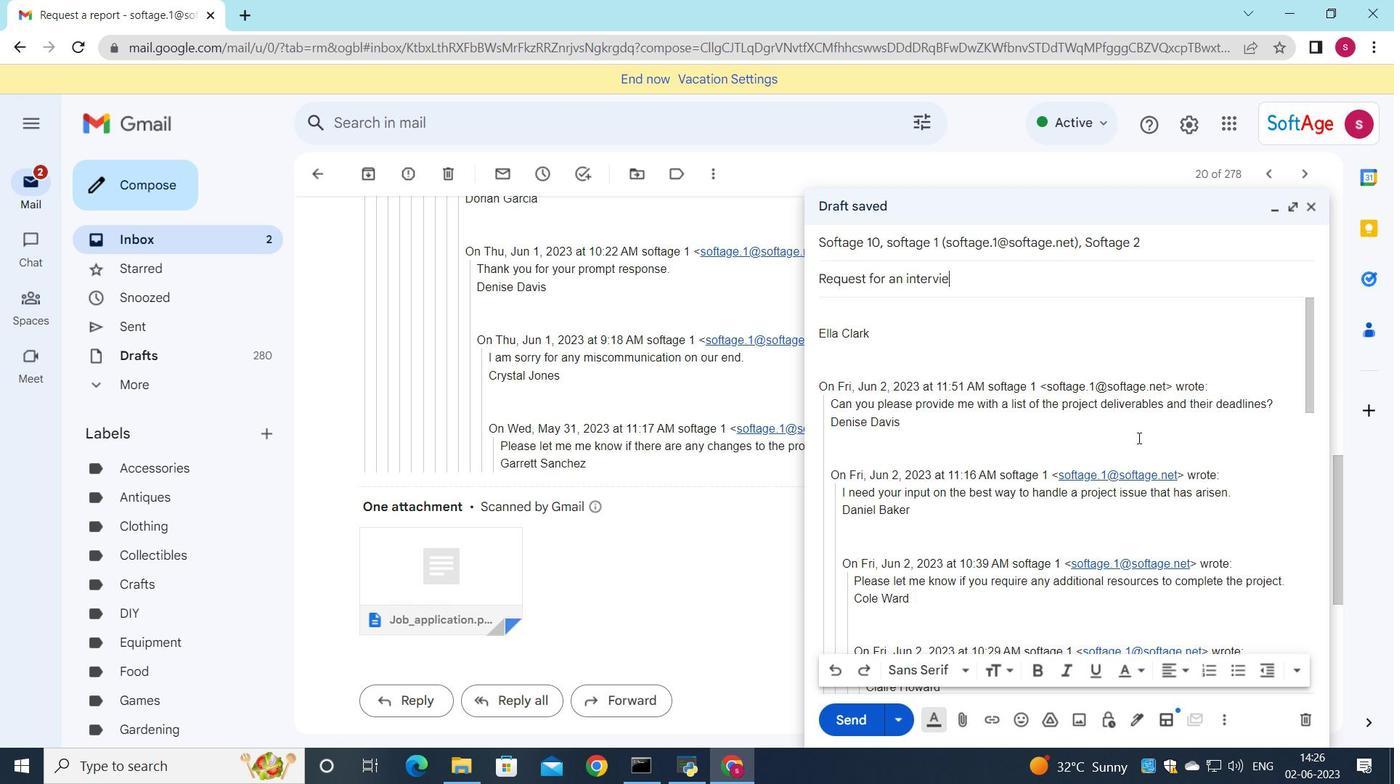
Action: Mouse moved to (847, 307)
Screenshot: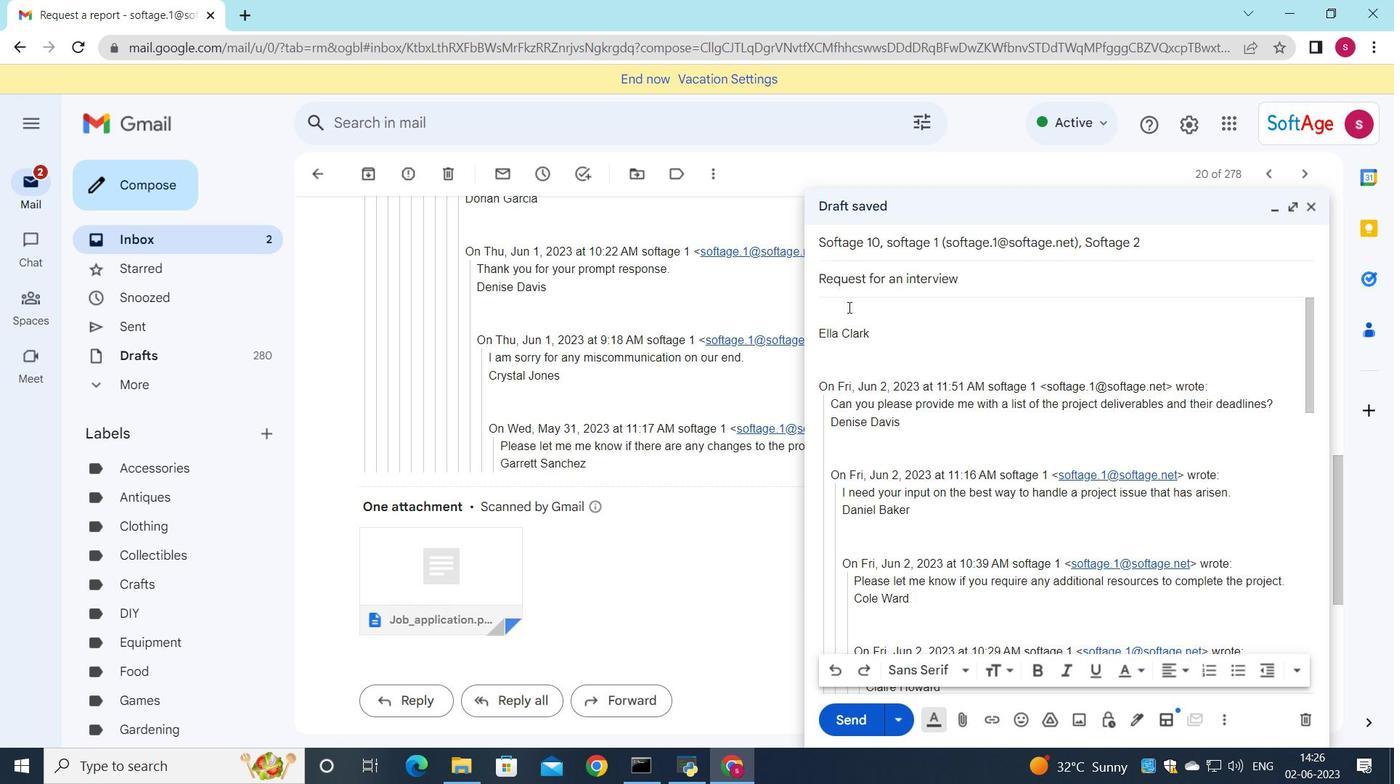 
Action: Mouse pressed left at (847, 307)
Screenshot: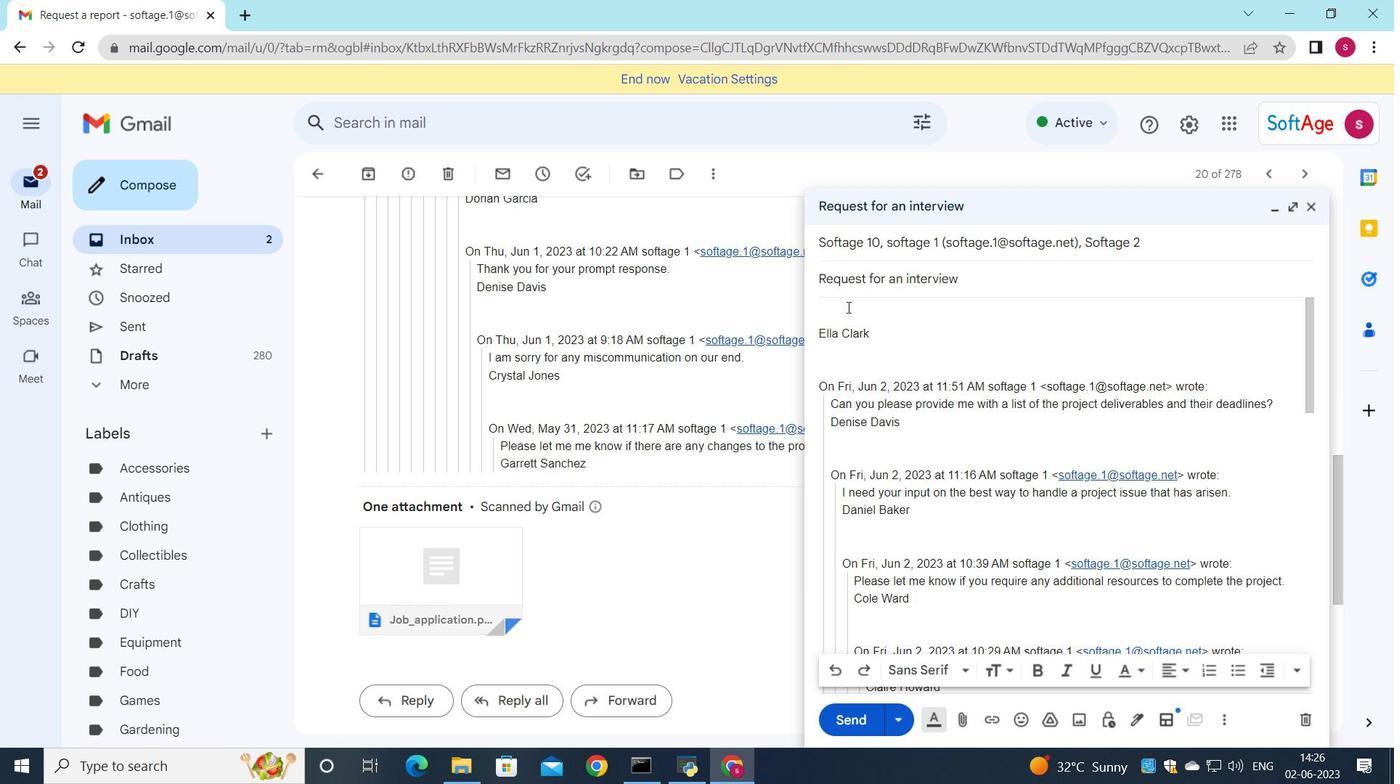 
Action: Key pressed <Key.shift>Can<Key.space>you<Key.space>provide<Key.space>an<Key.space>update<Key.space>on<Key.space>the<Key.space>status<Key.space>of<Key.space>the<Key.space>project<Key.shift_r>?
Screenshot: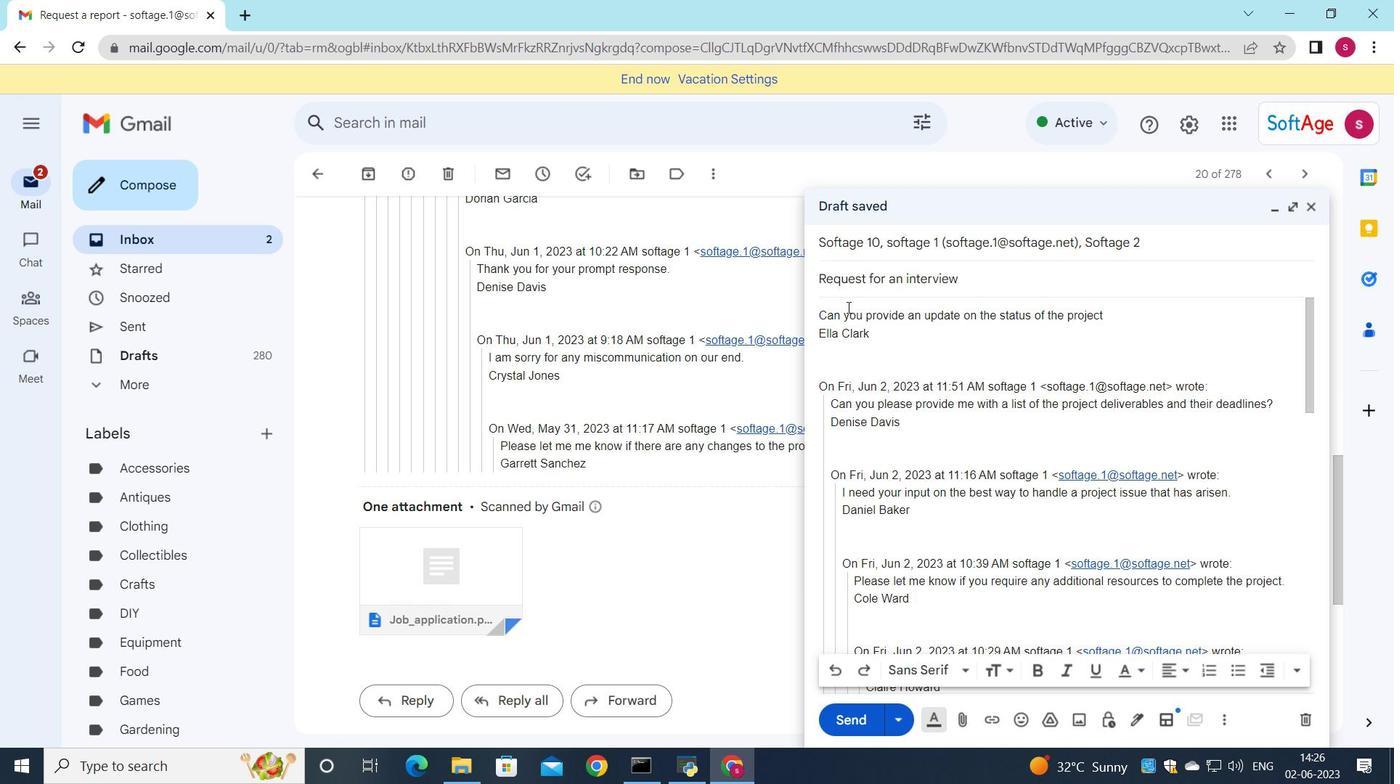 
Action: Mouse moved to (1147, 248)
Screenshot: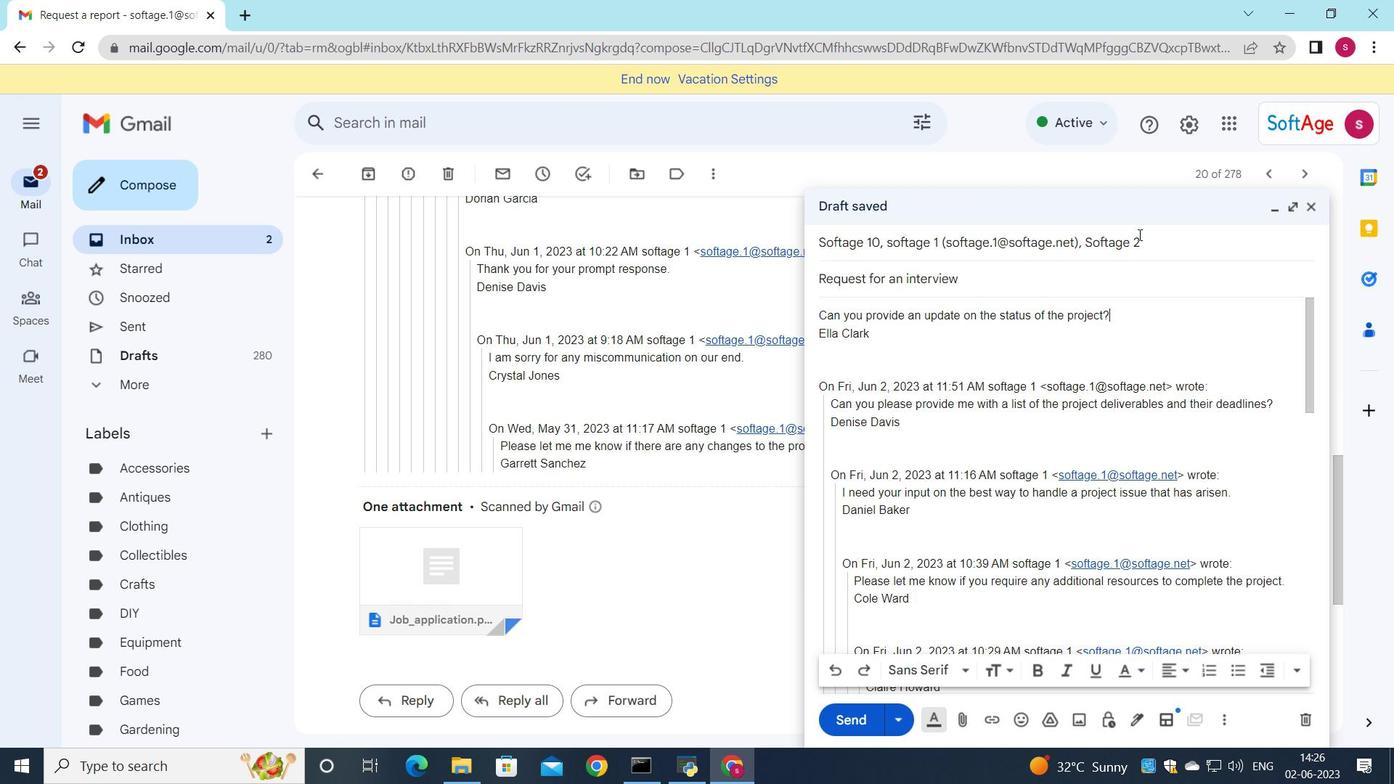 
Action: Mouse pressed left at (1147, 248)
Screenshot: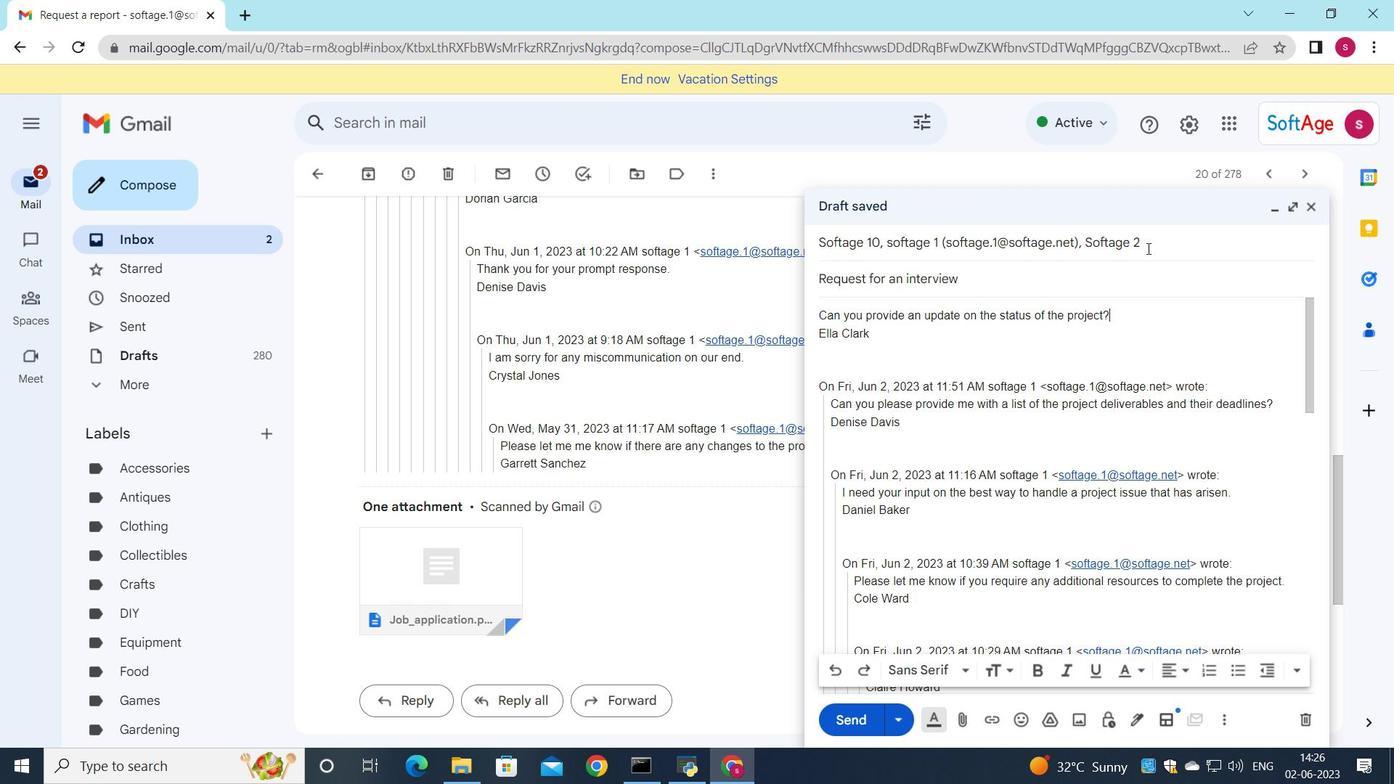 
Action: Mouse moved to (1280, 267)
Screenshot: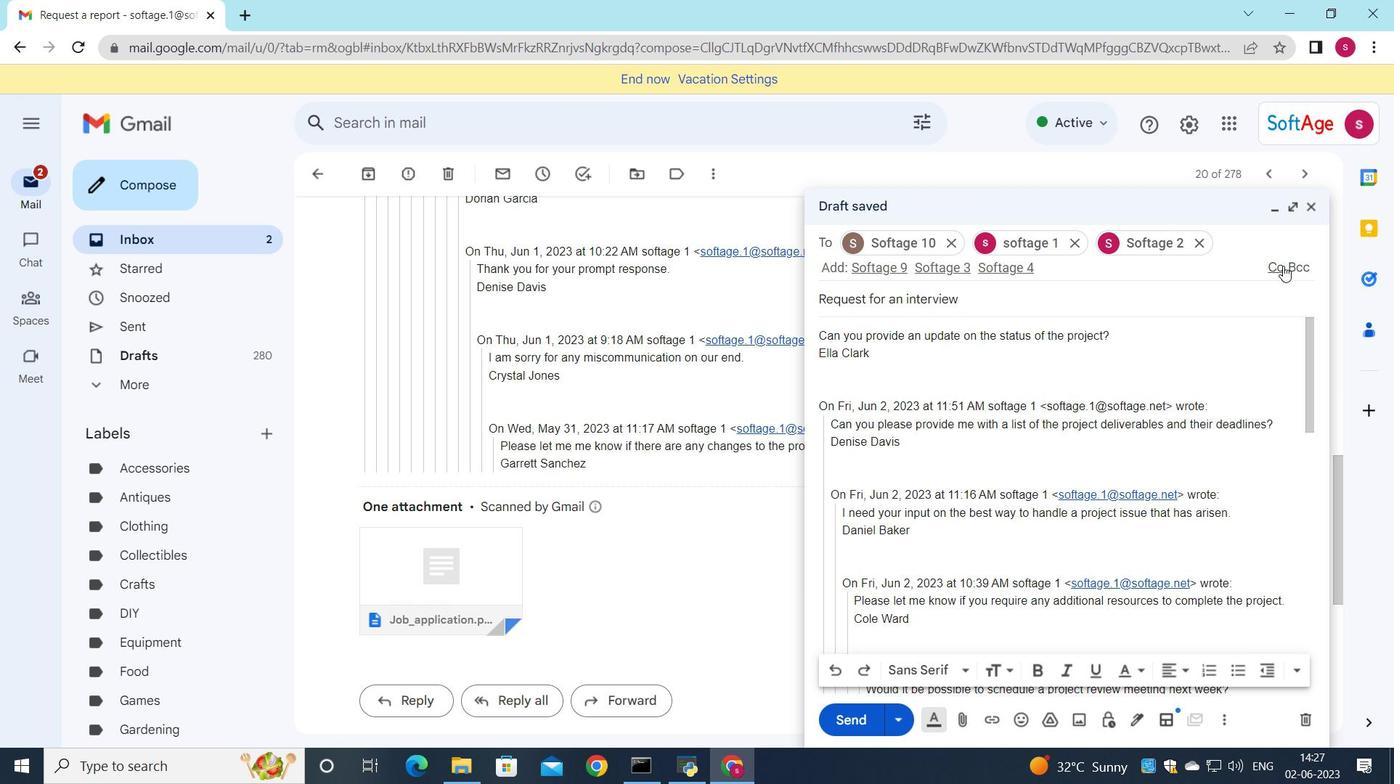 
Action: Mouse pressed left at (1280, 267)
Screenshot: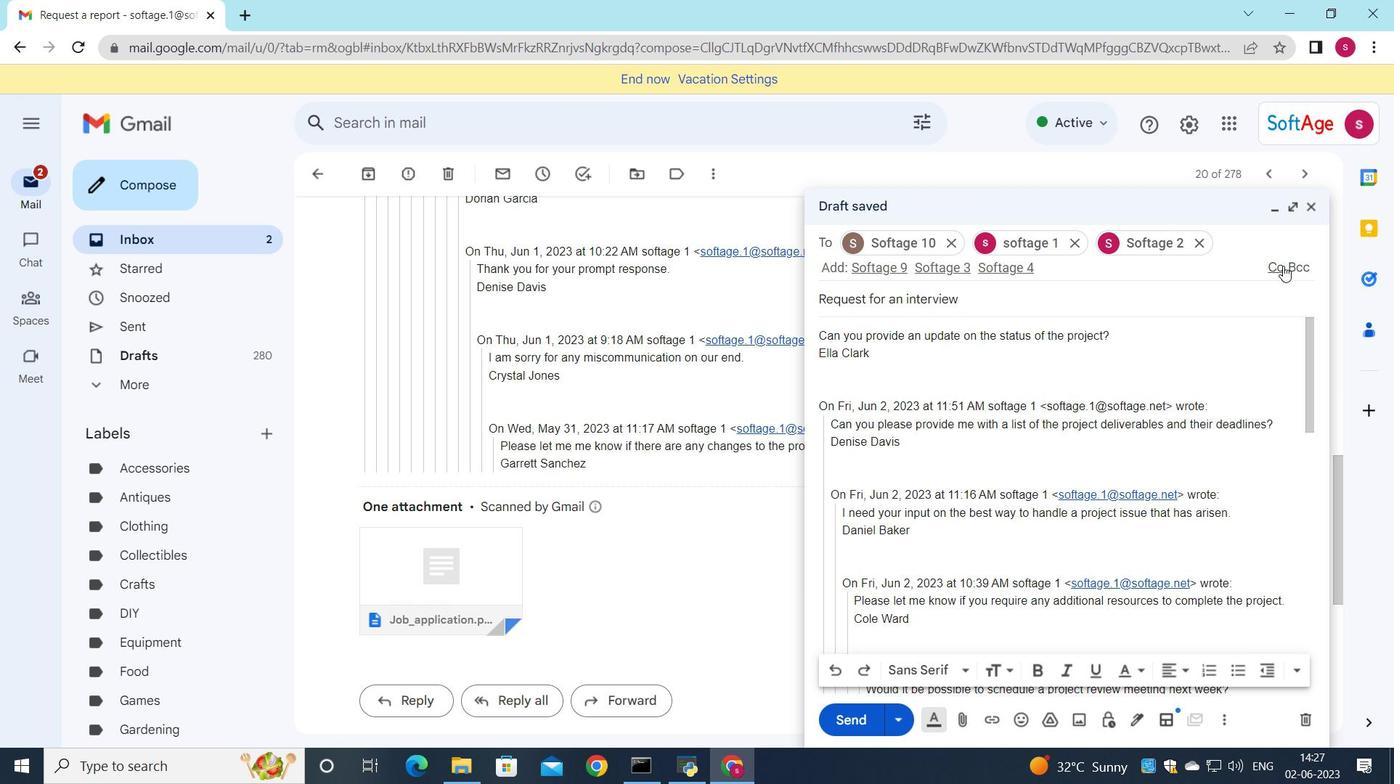 
Action: Mouse moved to (1271, 269)
Screenshot: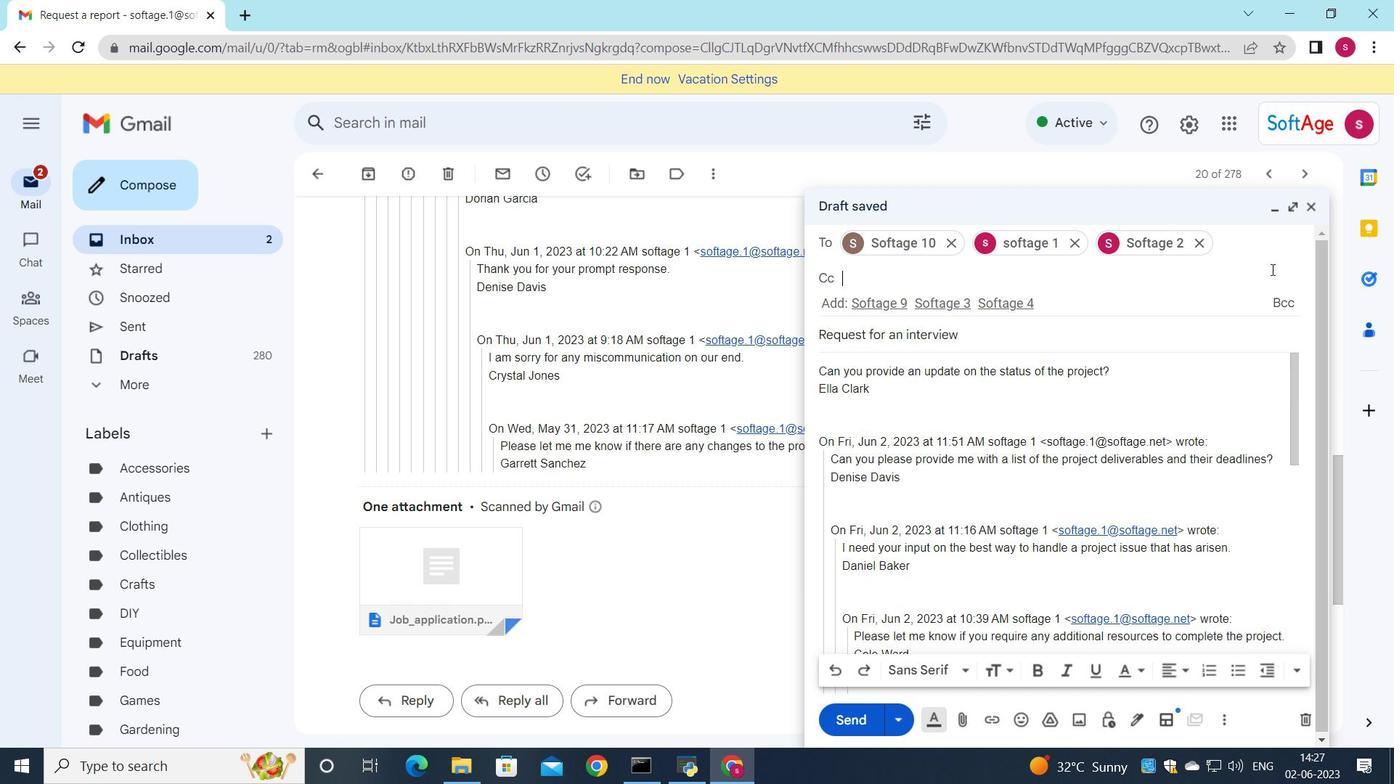 
Action: Key pressed <Key.down>
Screenshot: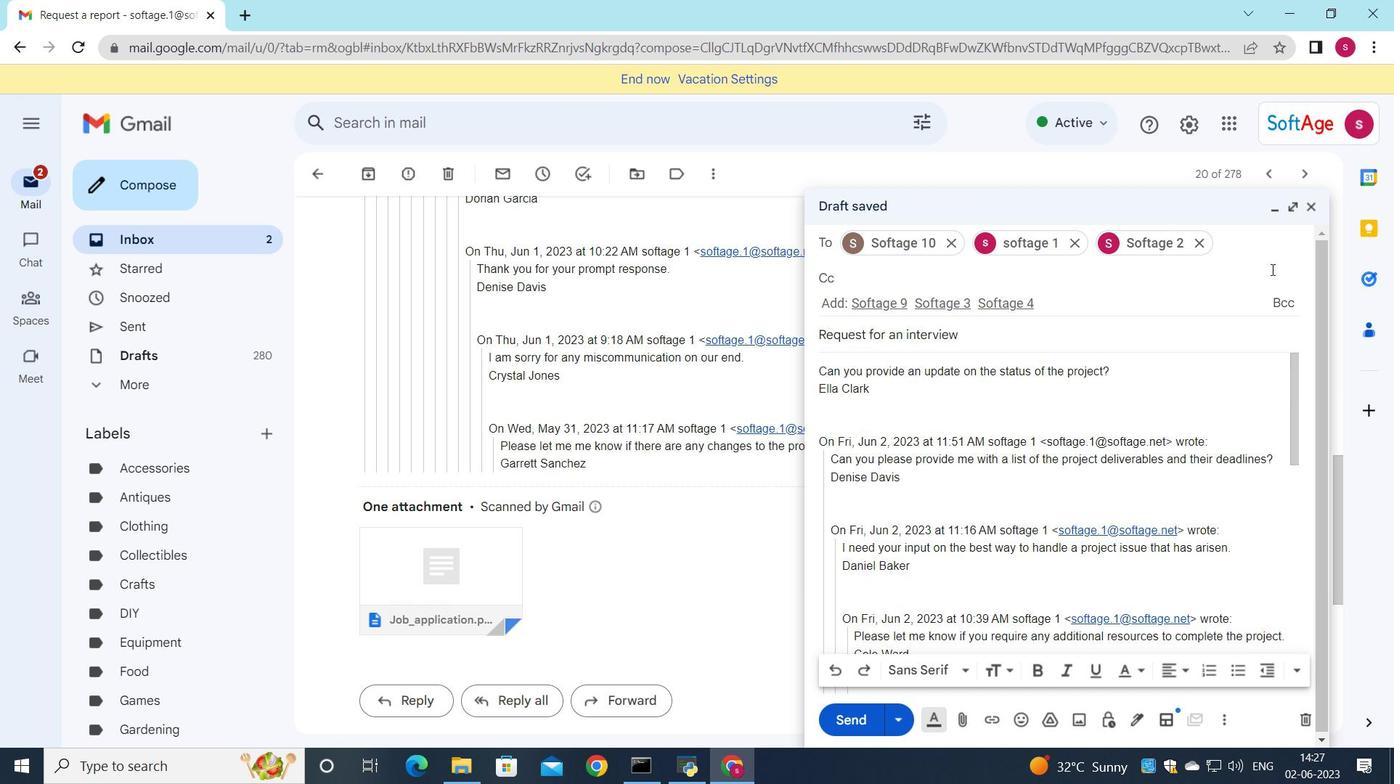 
Action: Mouse moved to (1048, 474)
Screenshot: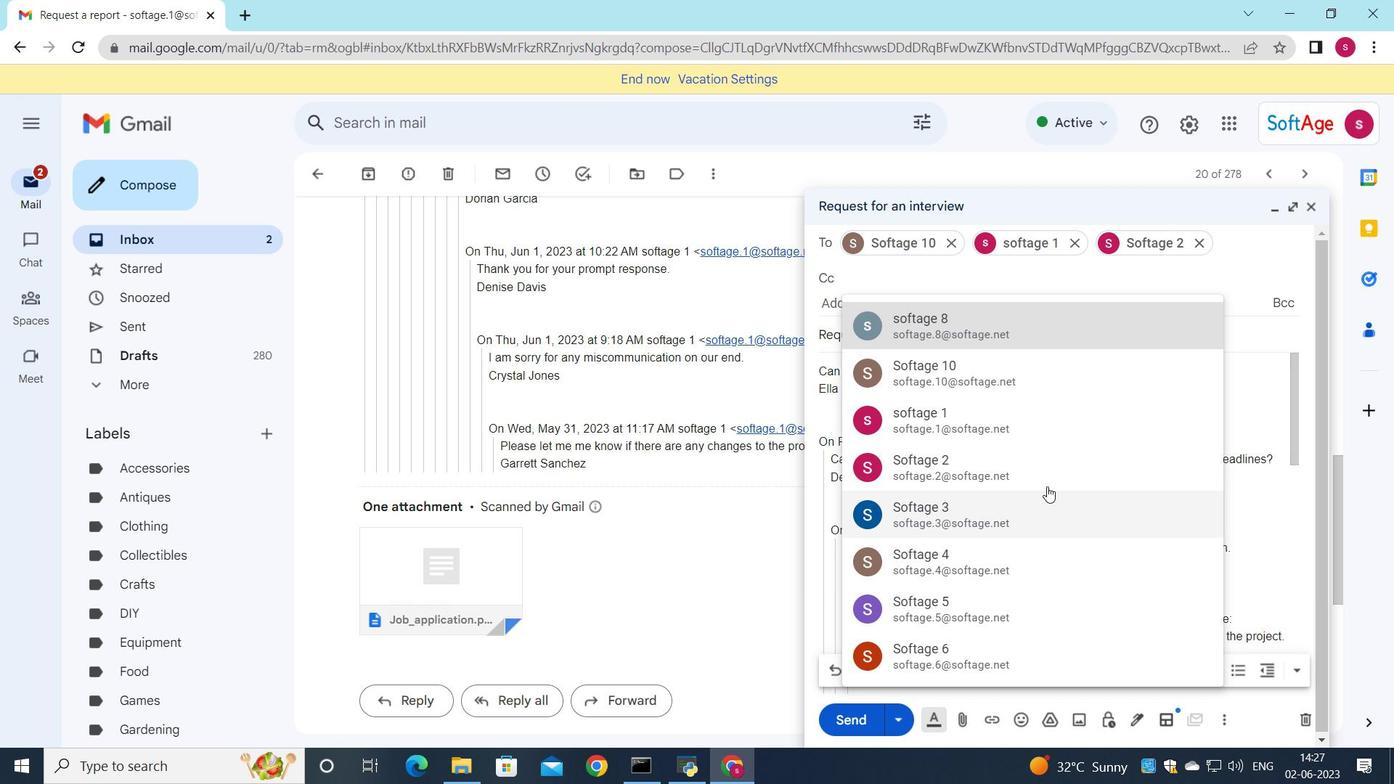 
Action: Mouse pressed left at (1048, 474)
Screenshot: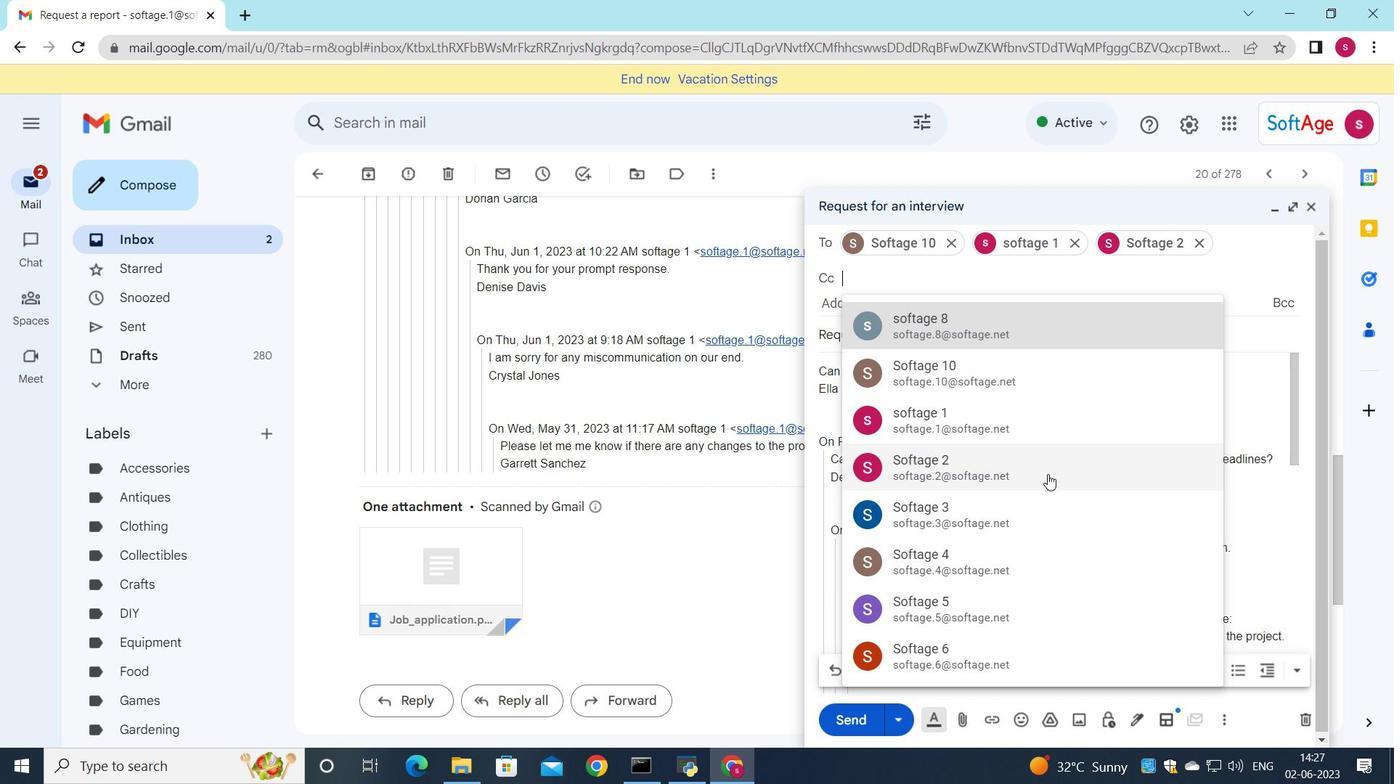 
Action: Mouse moved to (966, 721)
Screenshot: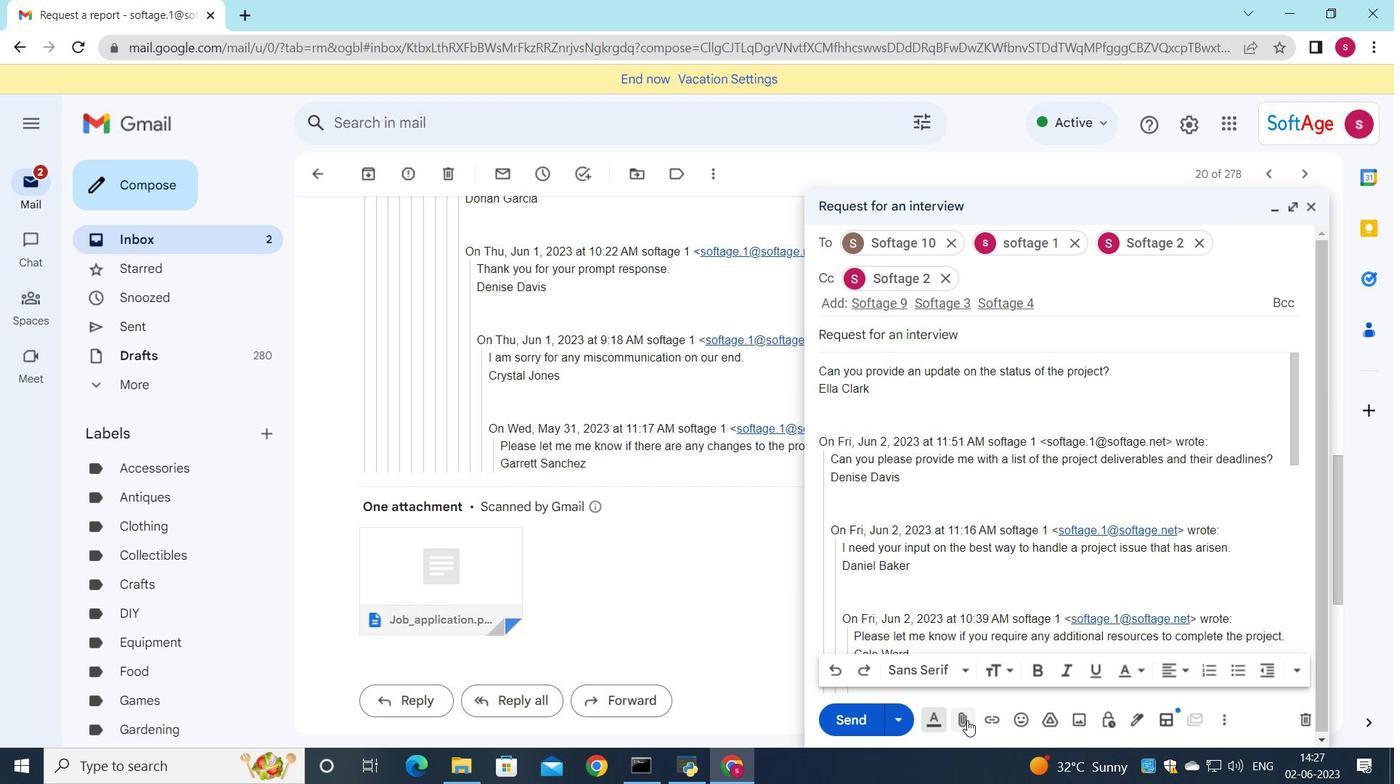 
Action: Mouse pressed left at (966, 721)
Screenshot: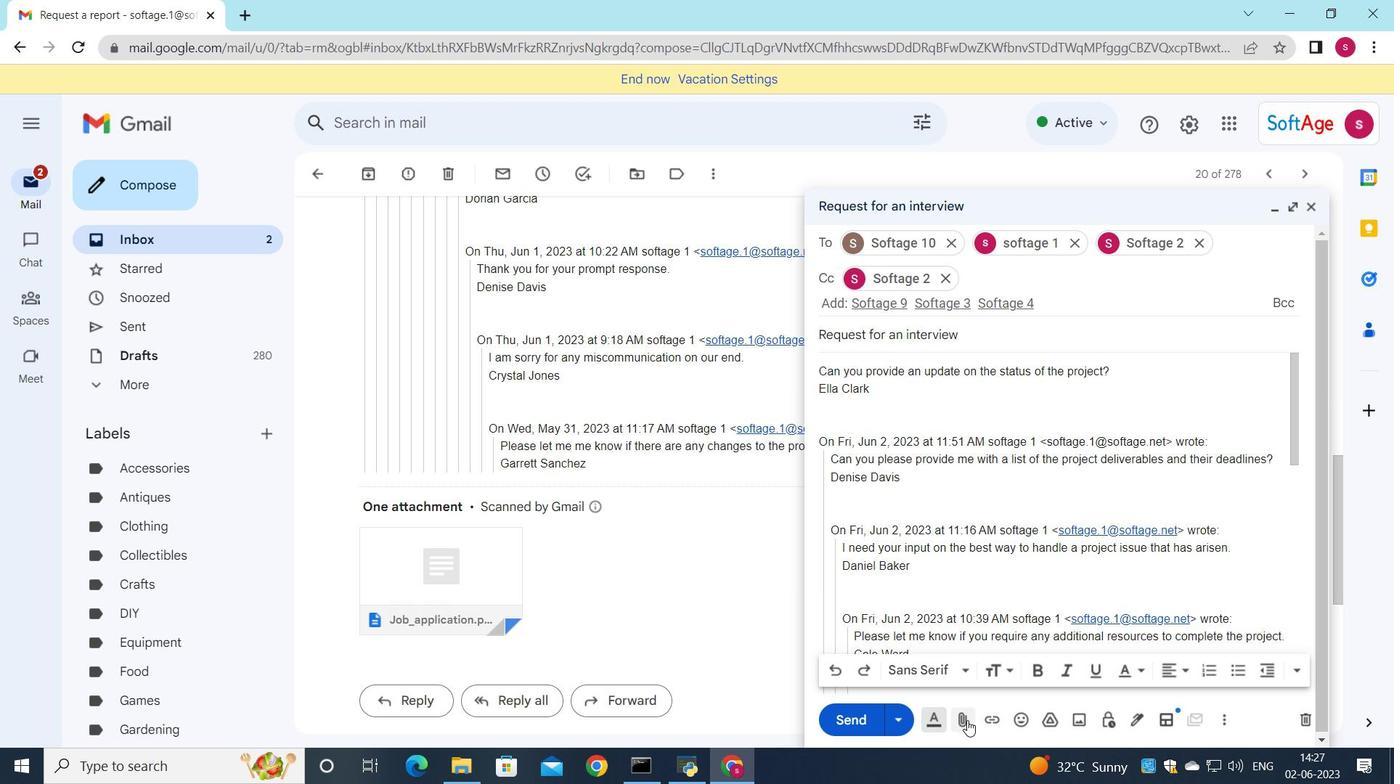 
Action: Mouse moved to (298, 134)
Screenshot: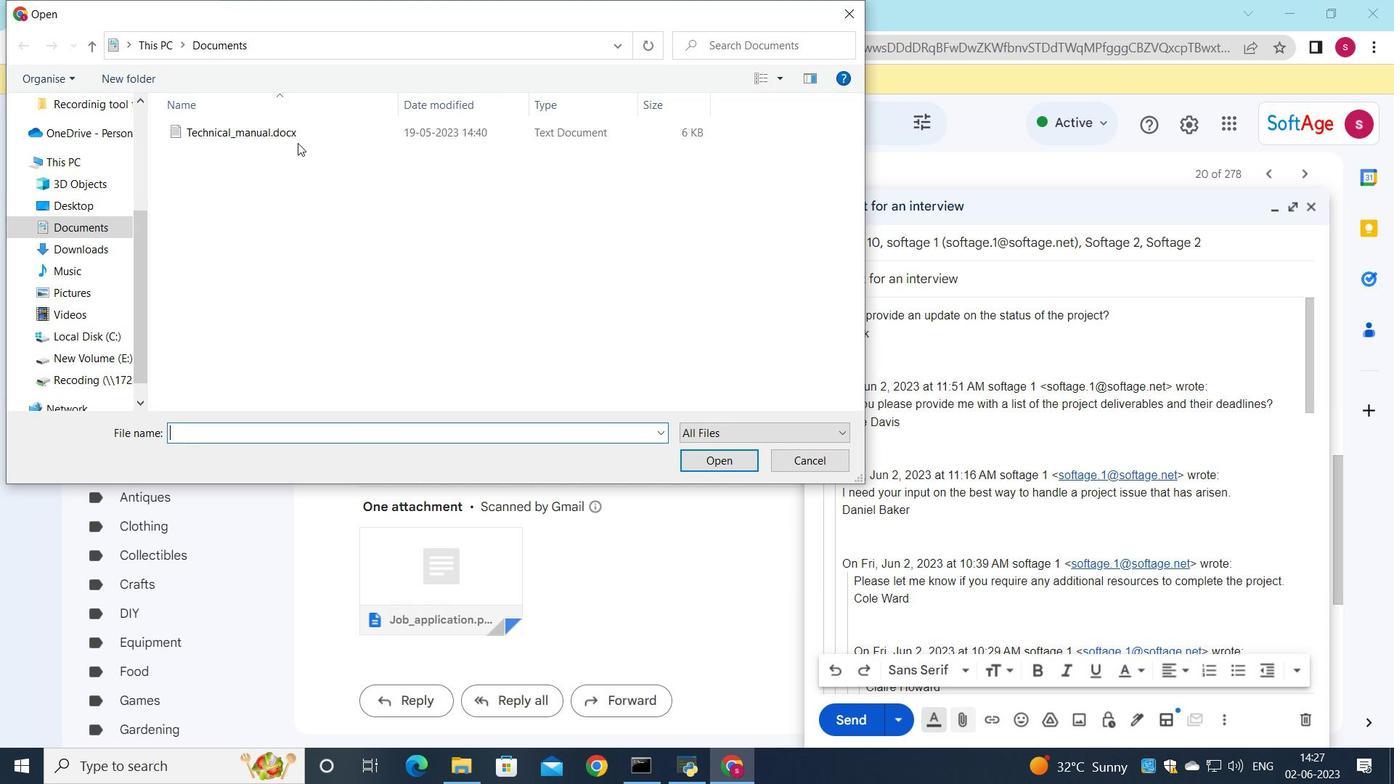 
Action: Mouse pressed left at (298, 134)
Screenshot: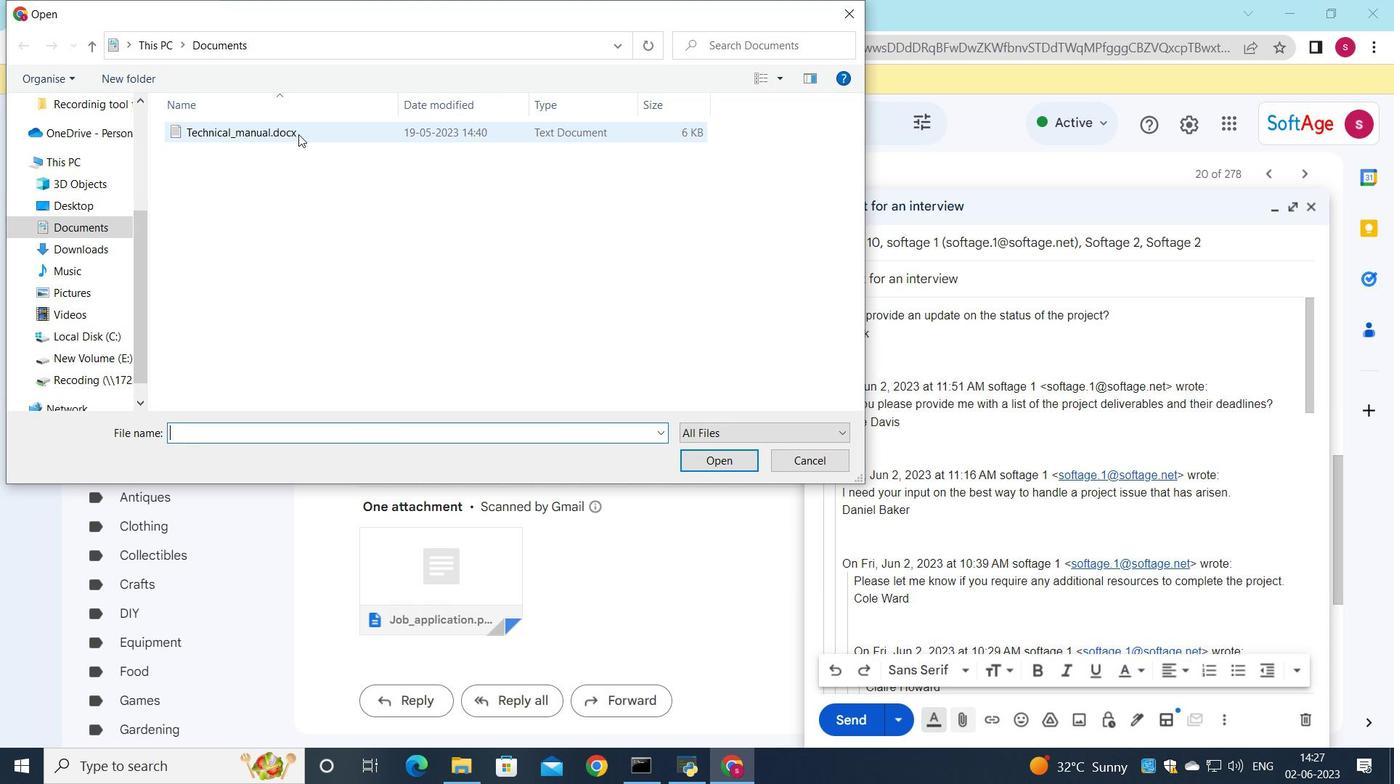 
Action: Mouse moved to (298, 131)
Screenshot: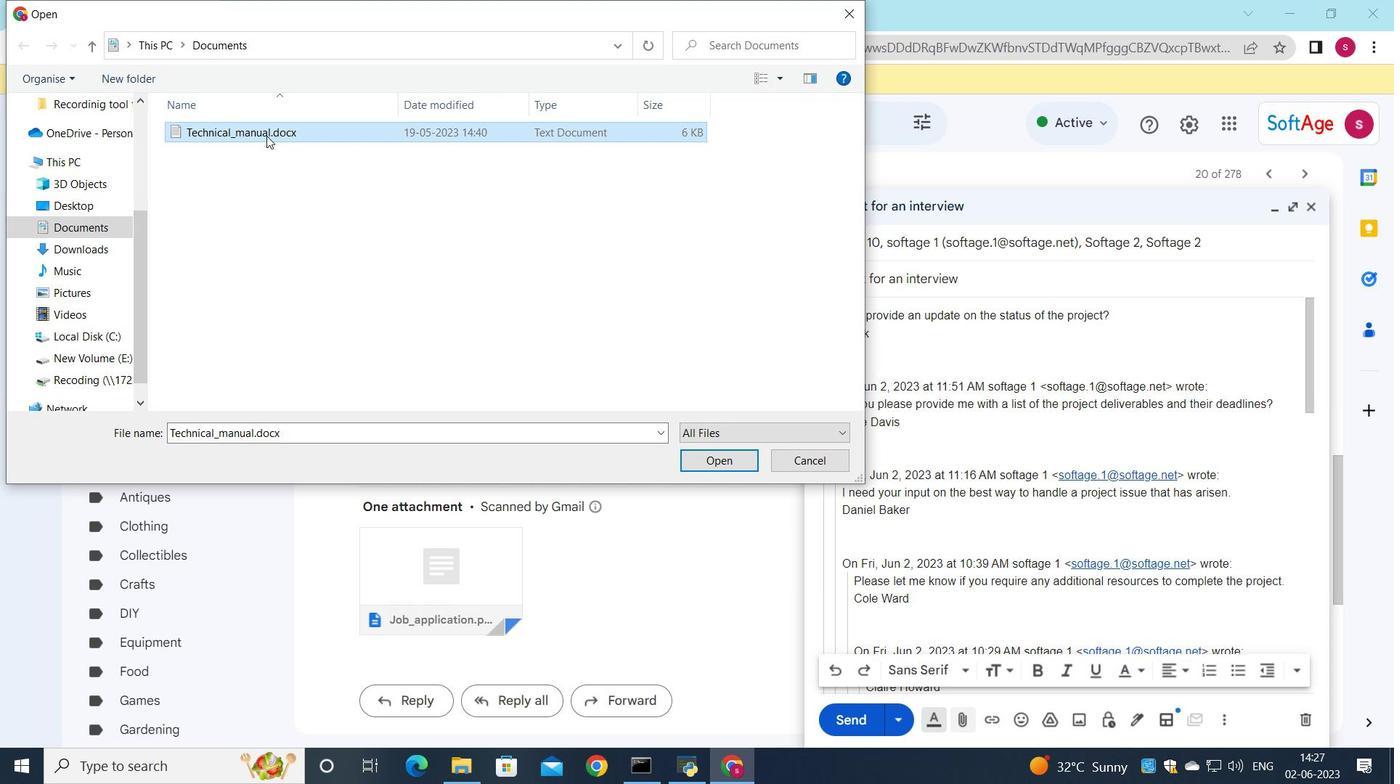
Action: Mouse pressed left at (298, 131)
Screenshot: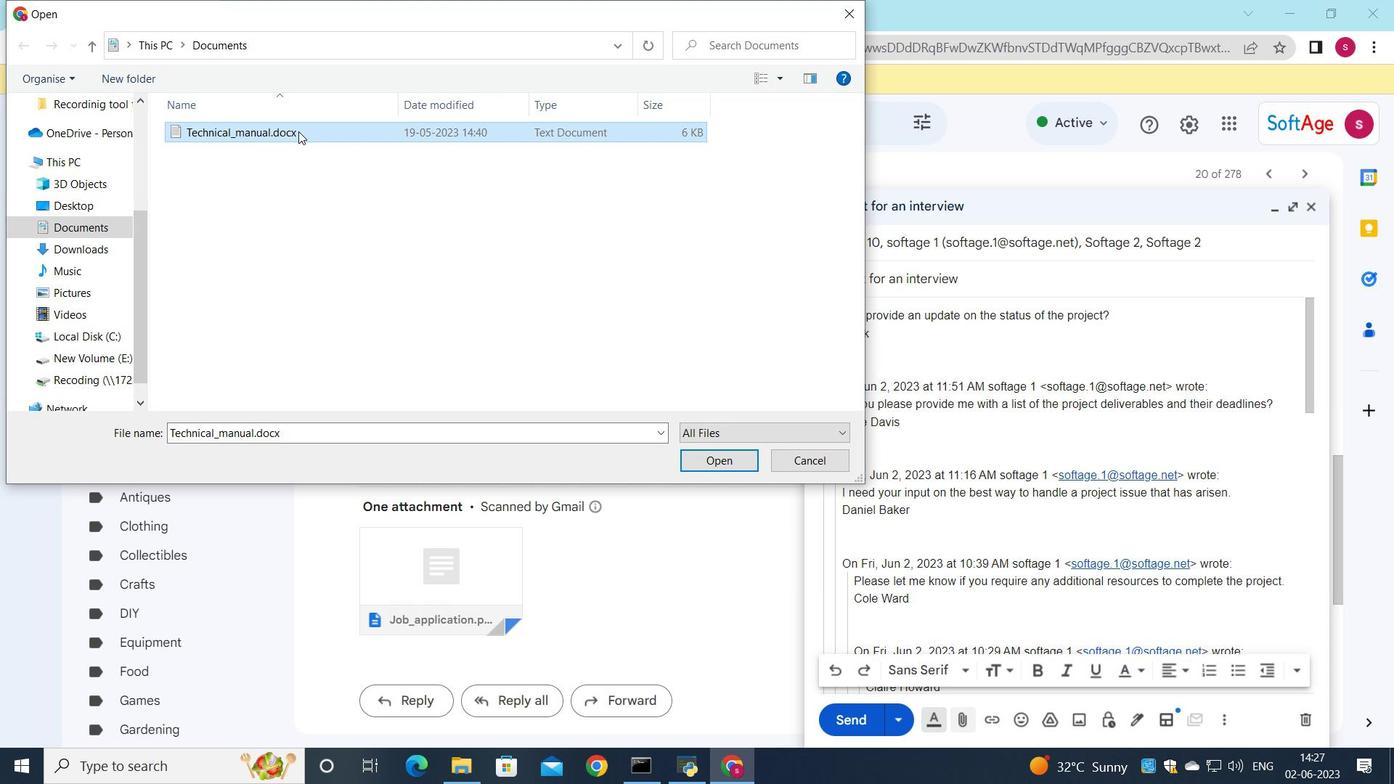 
Action: Mouse moved to (338, 161)
Screenshot: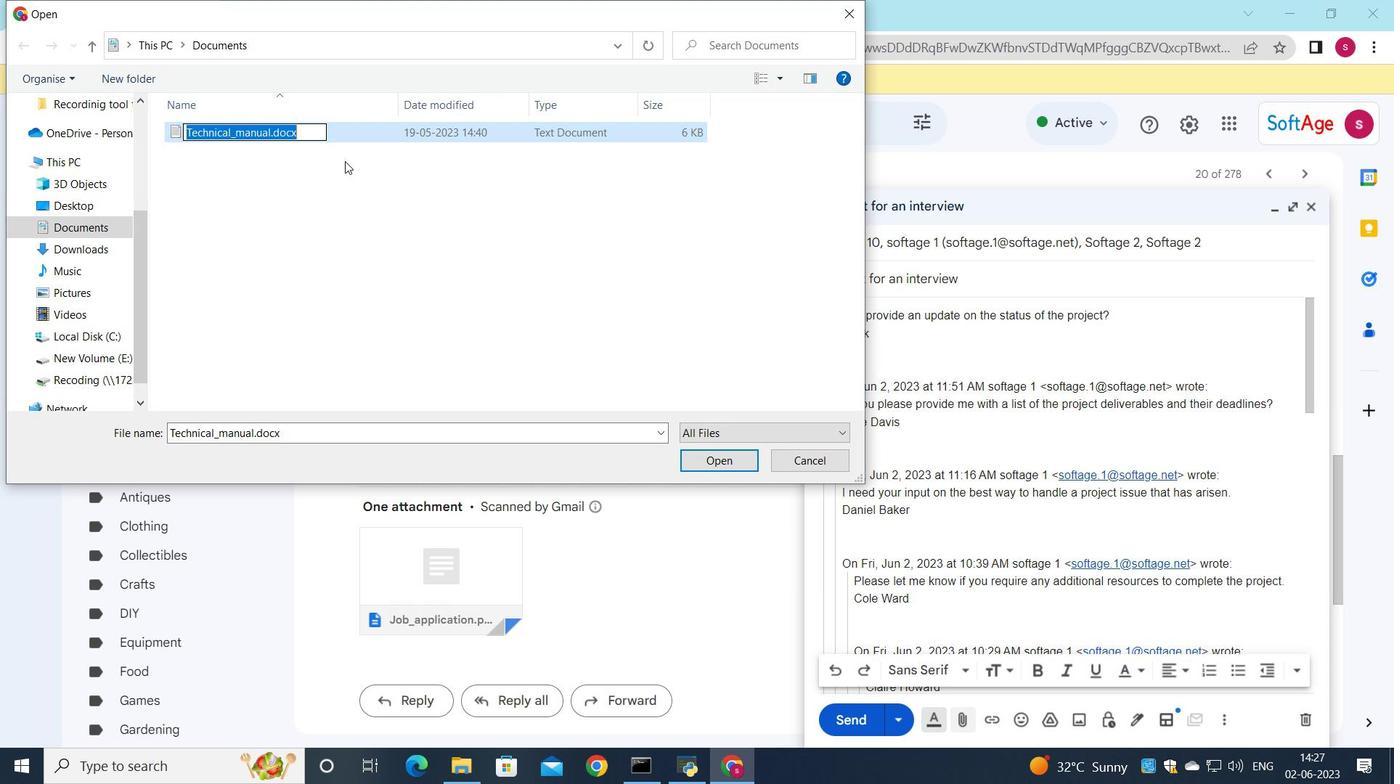 
Action: Key pressed <Key.shift>Audit<Key.shift_r><Key.shift_r><Key.shift_r><Key.shift_r><Key.shift_r><Key.shift_r><Key.shift_r><Key.shift_r><Key.shift_r><Key.shift_r>_report.pdf
Screenshot: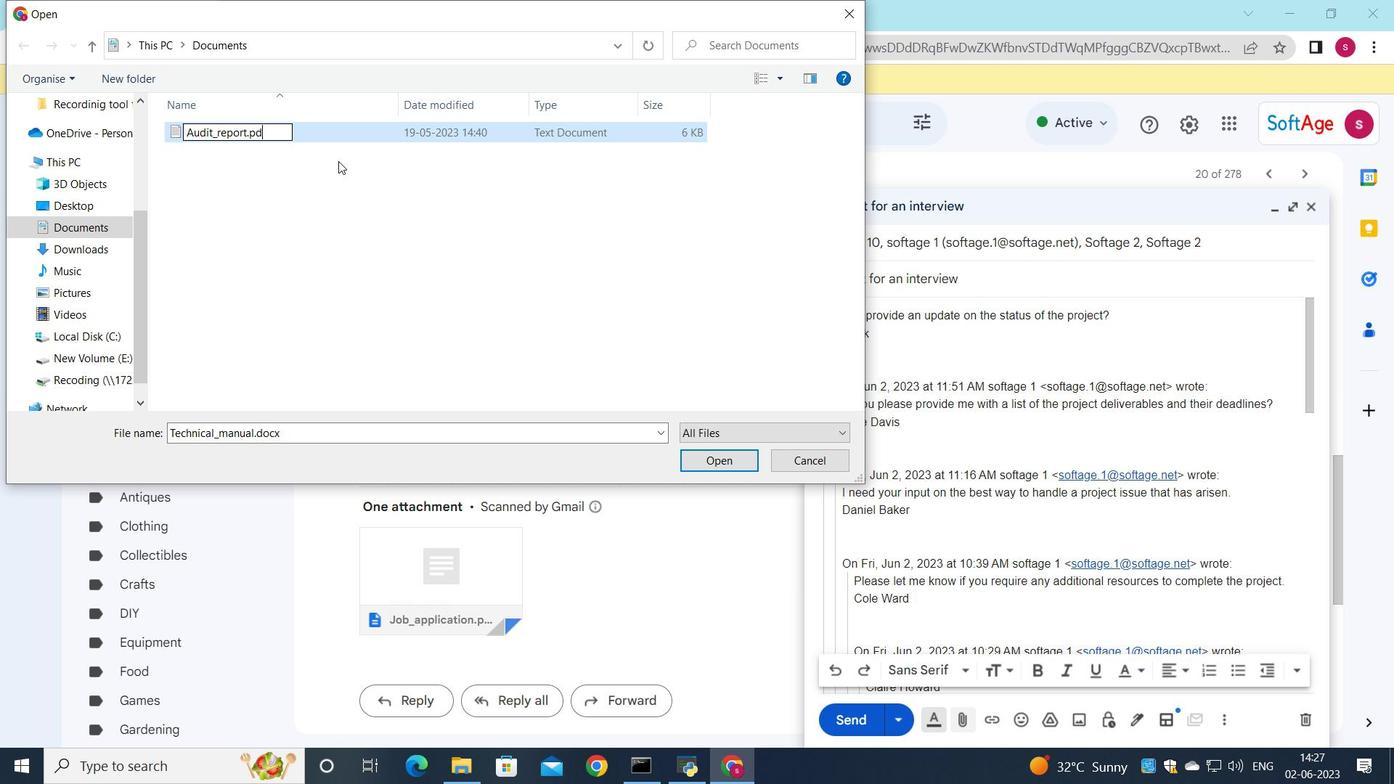 
Action: Mouse moved to (331, 124)
Screenshot: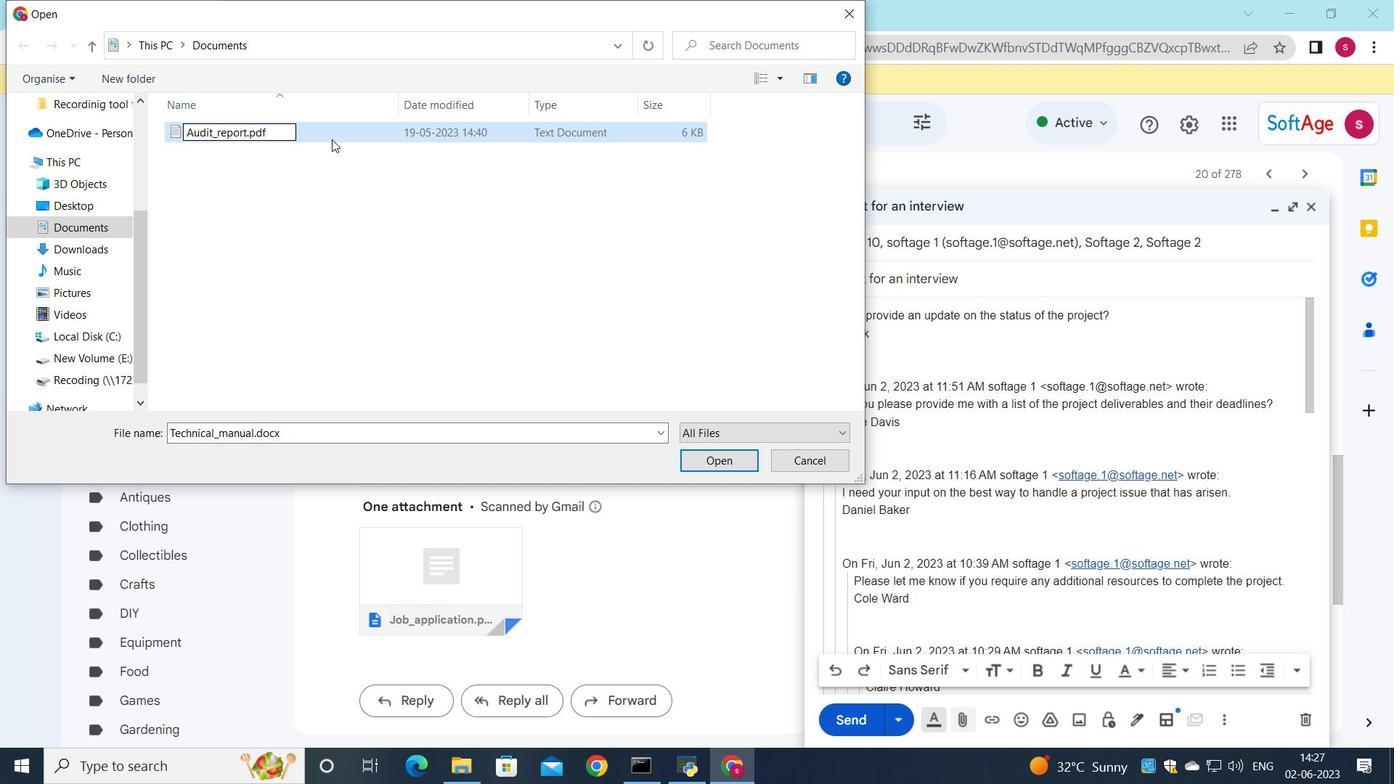 
Action: Mouse pressed left at (331, 124)
Screenshot: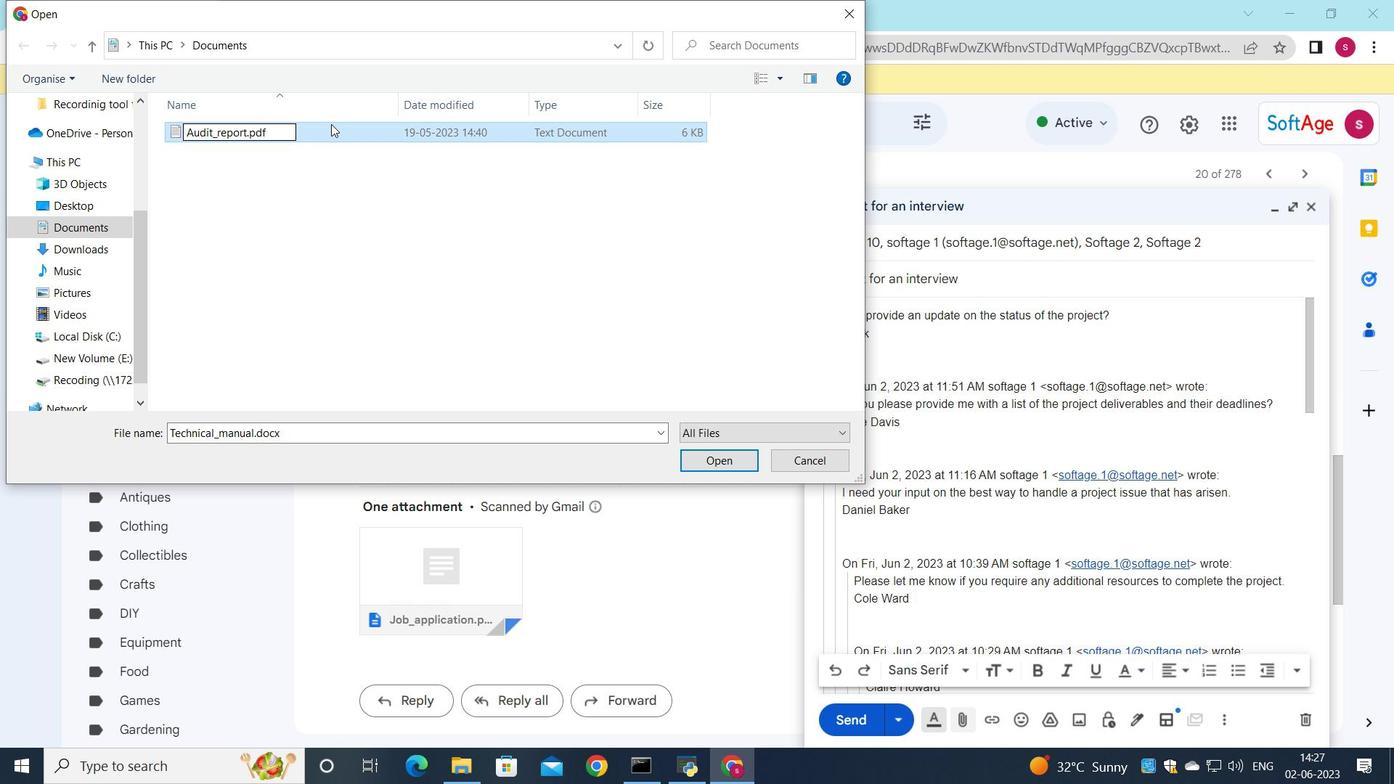
Action: Mouse moved to (723, 467)
Screenshot: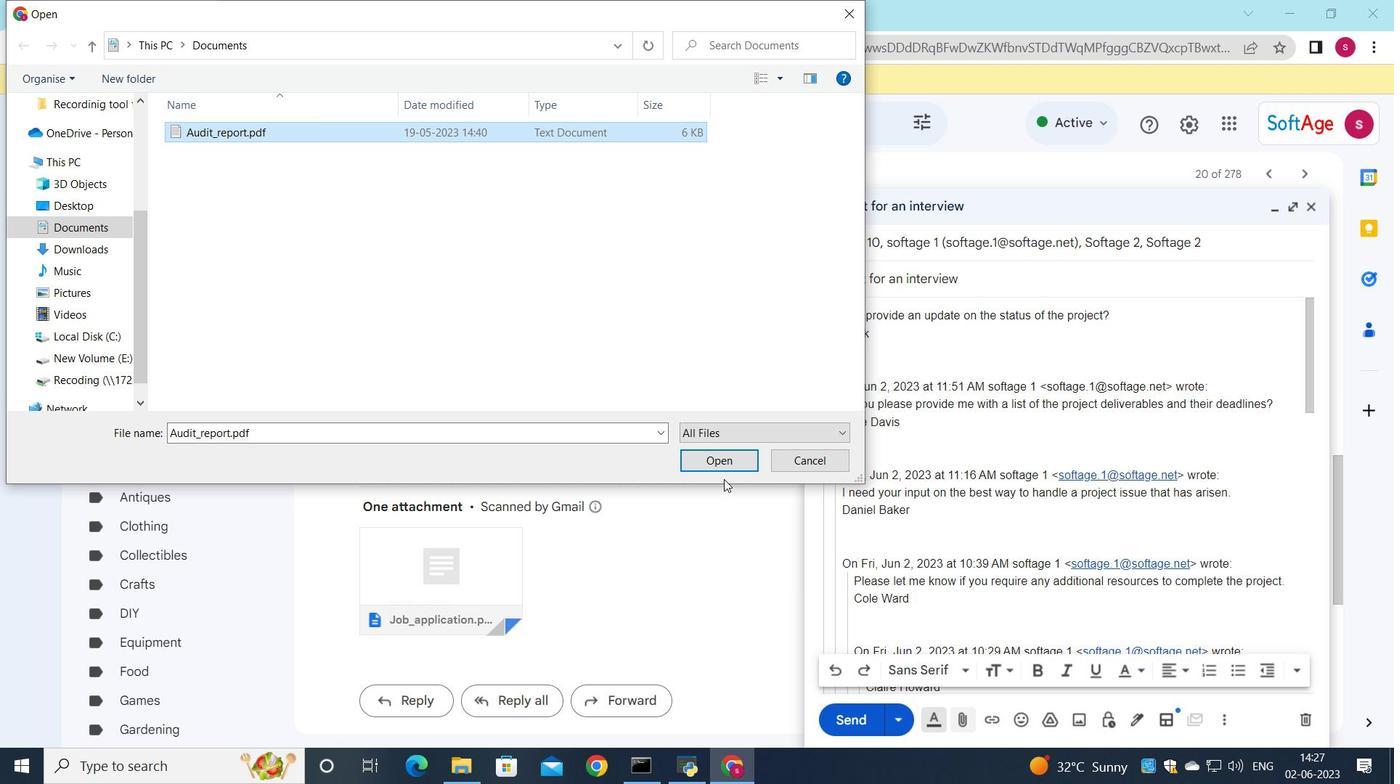 
Action: Mouse pressed left at (723, 467)
Screenshot: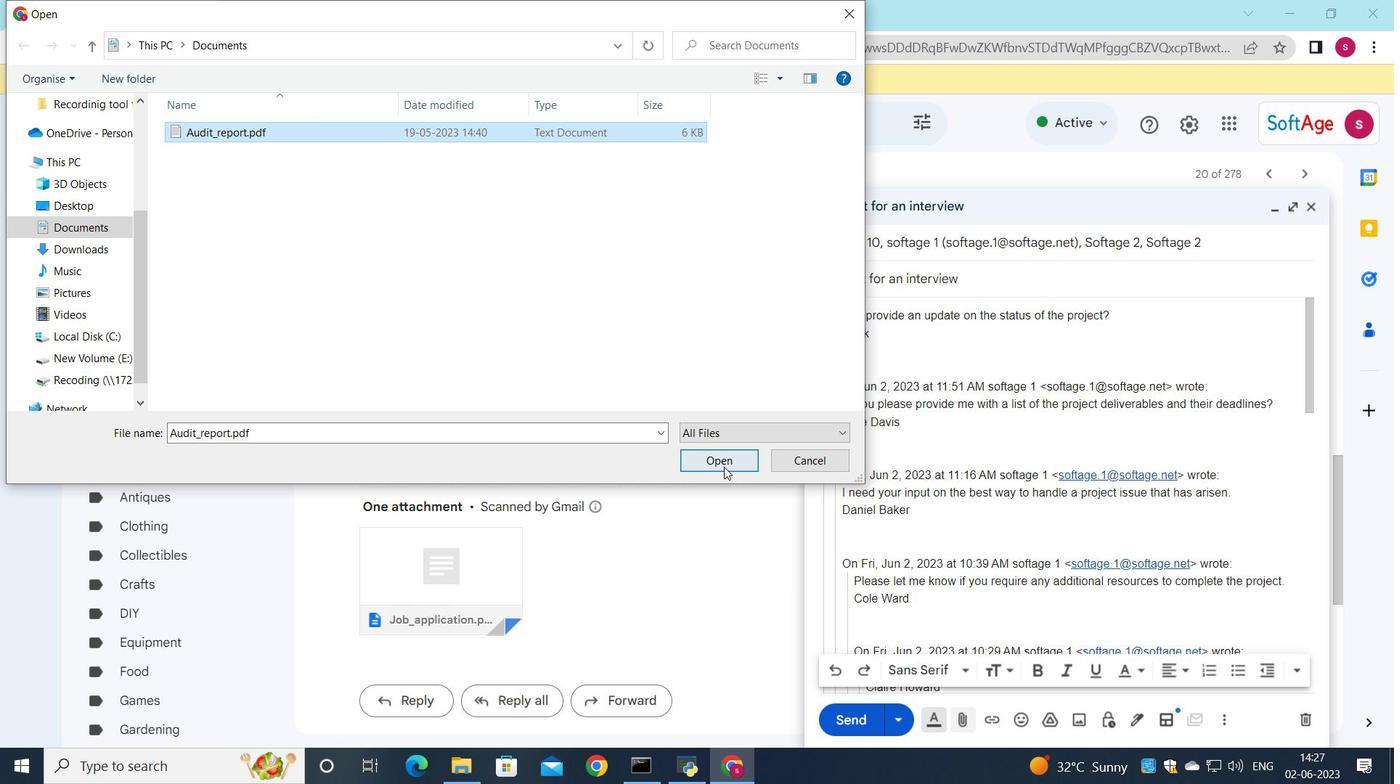 
Action: Mouse moved to (848, 716)
Screenshot: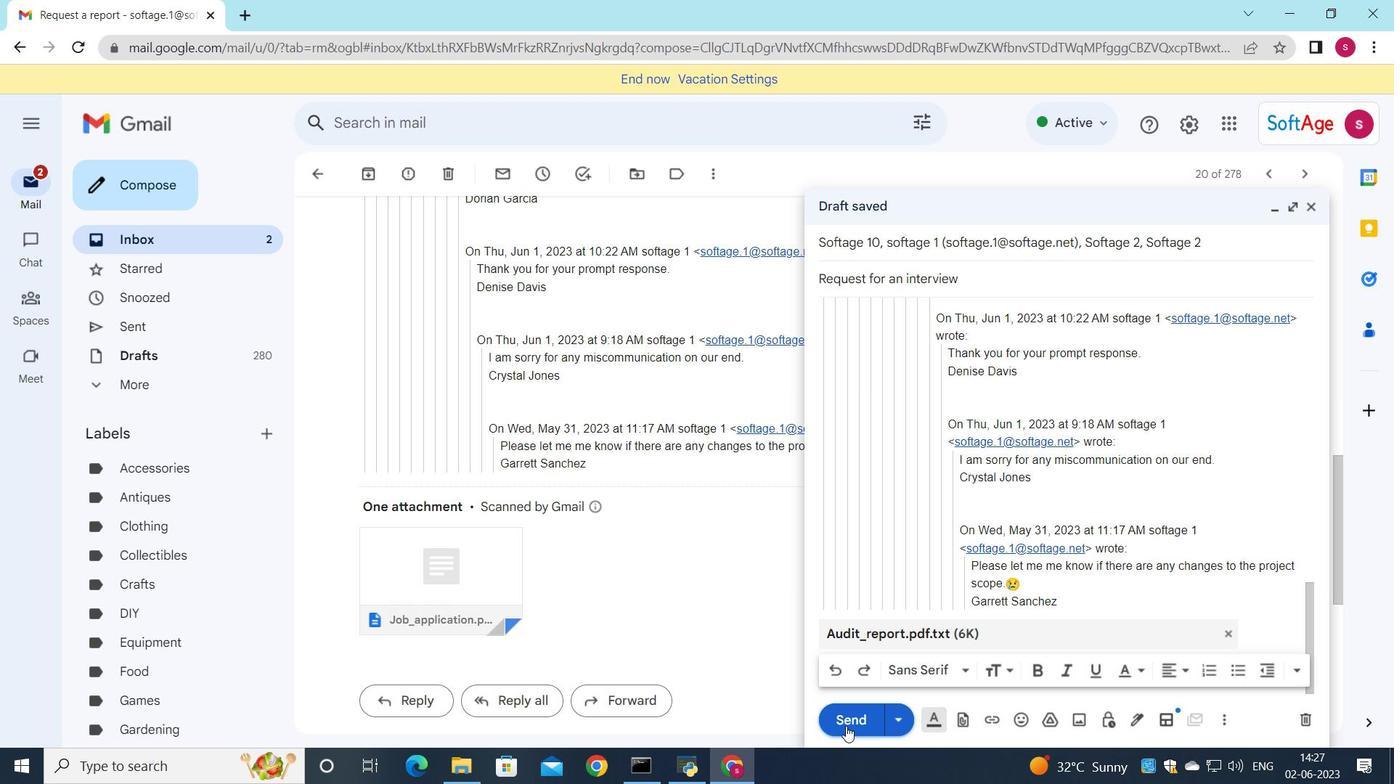 
Action: Mouse pressed left at (848, 716)
Screenshot: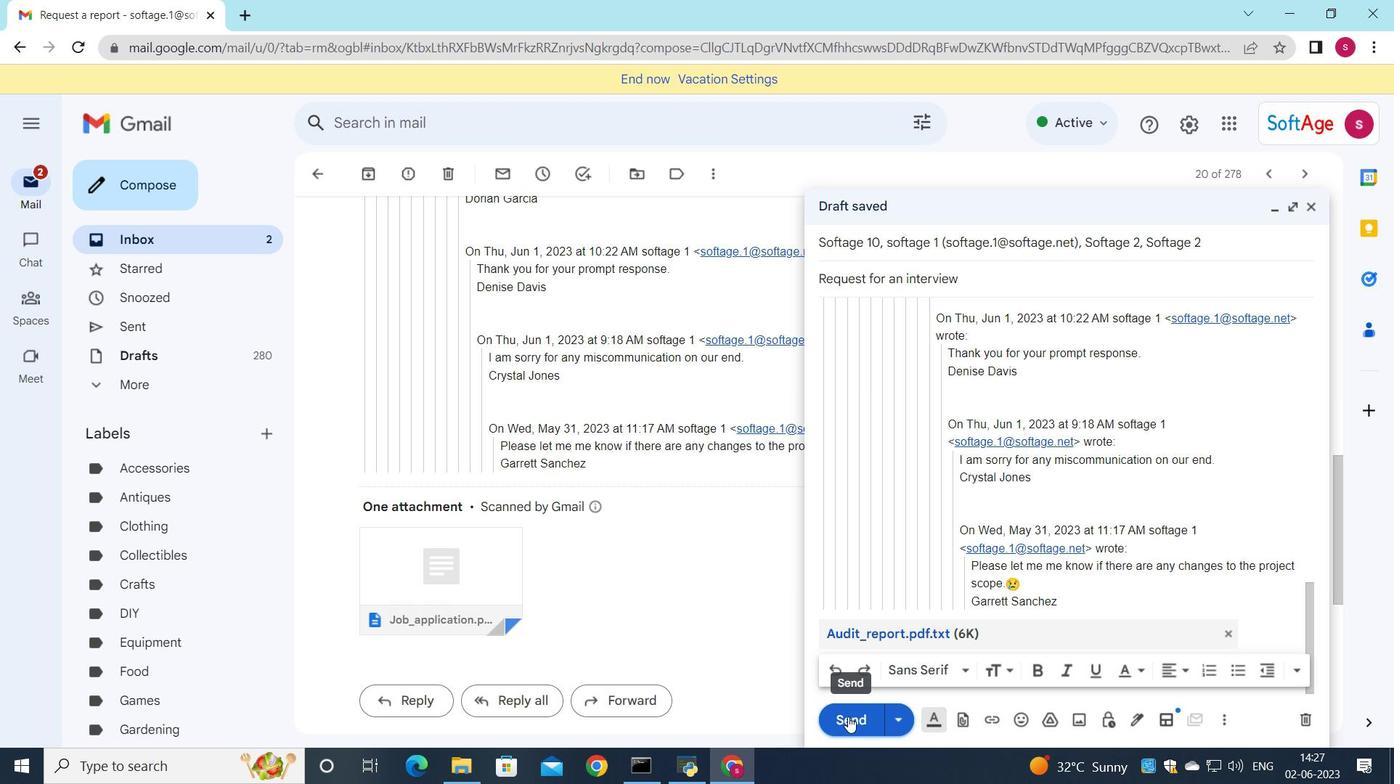 
Action: Mouse moved to (190, 248)
Screenshot: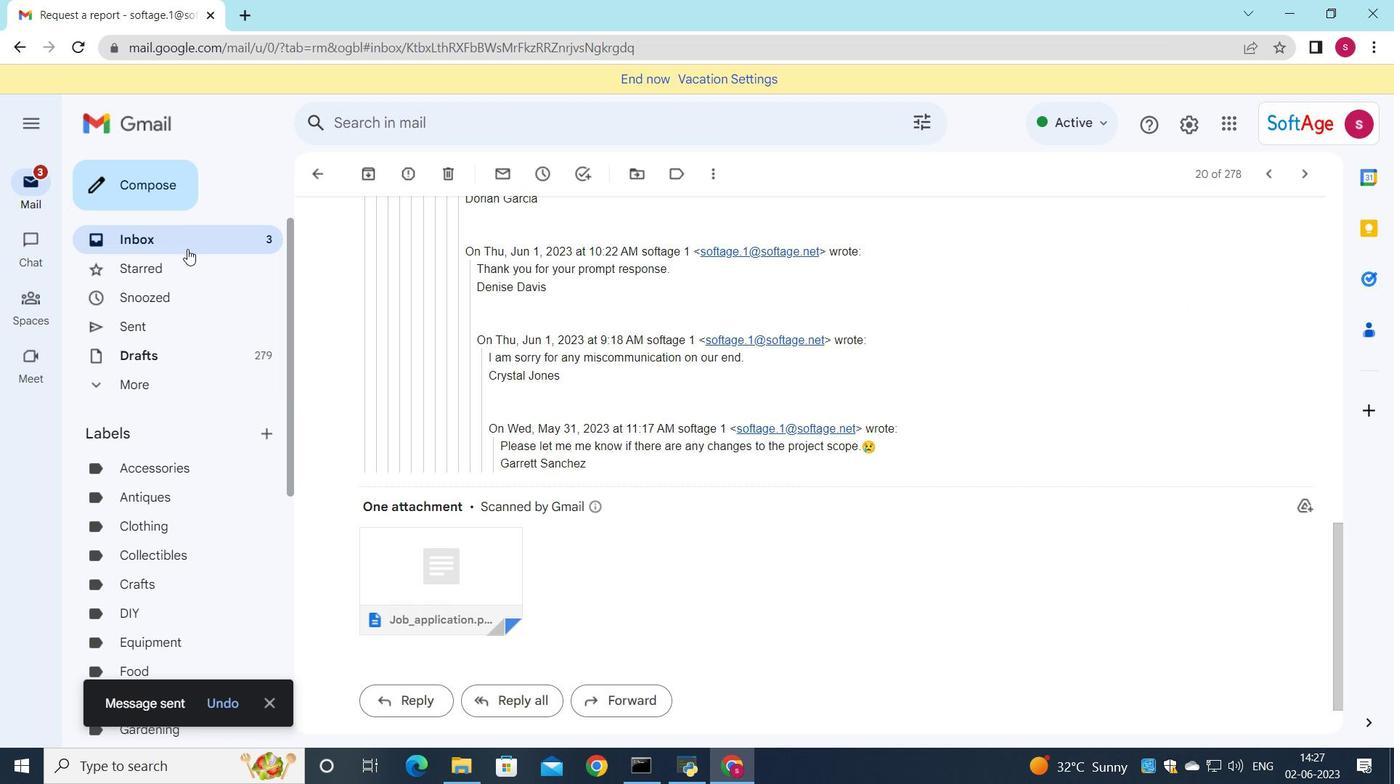 
Action: Mouse pressed left at (190, 248)
Screenshot: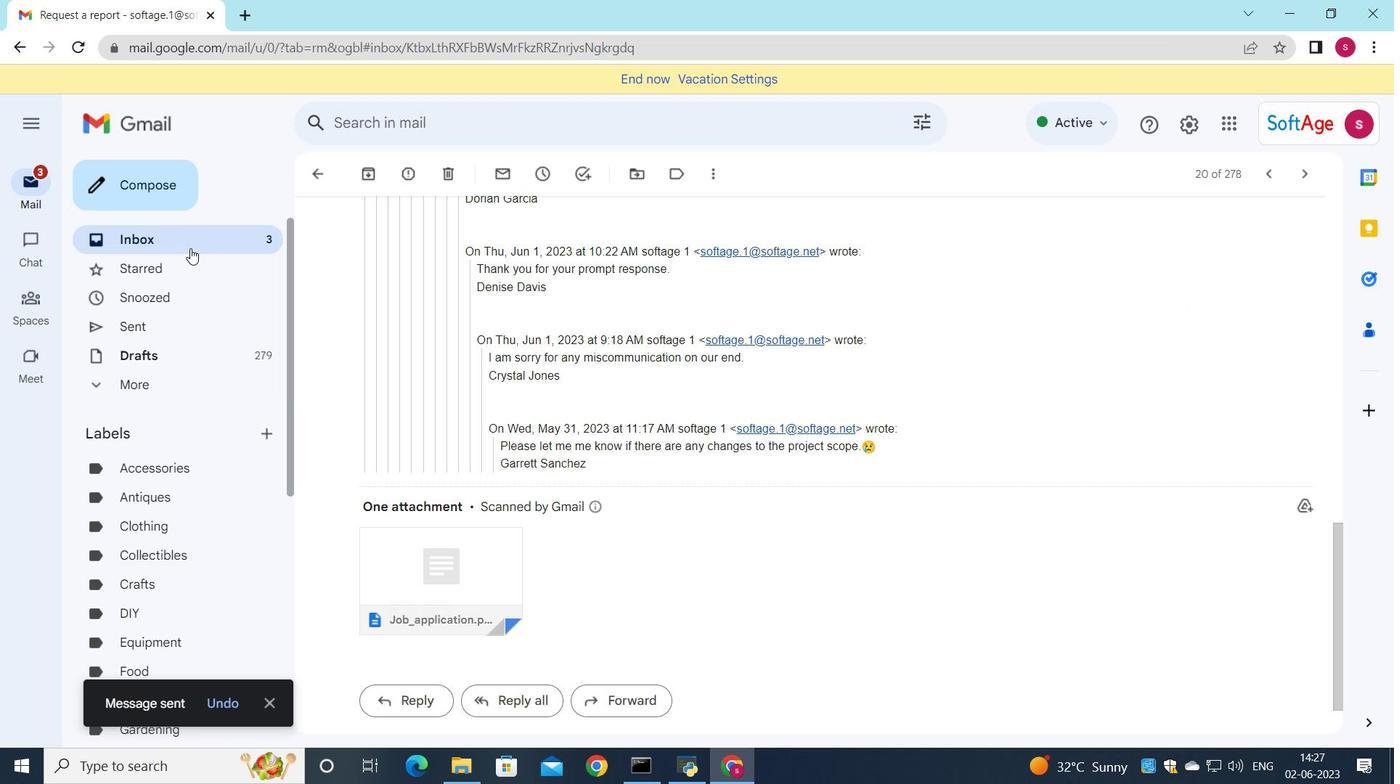 
Action: Mouse moved to (612, 306)
Screenshot: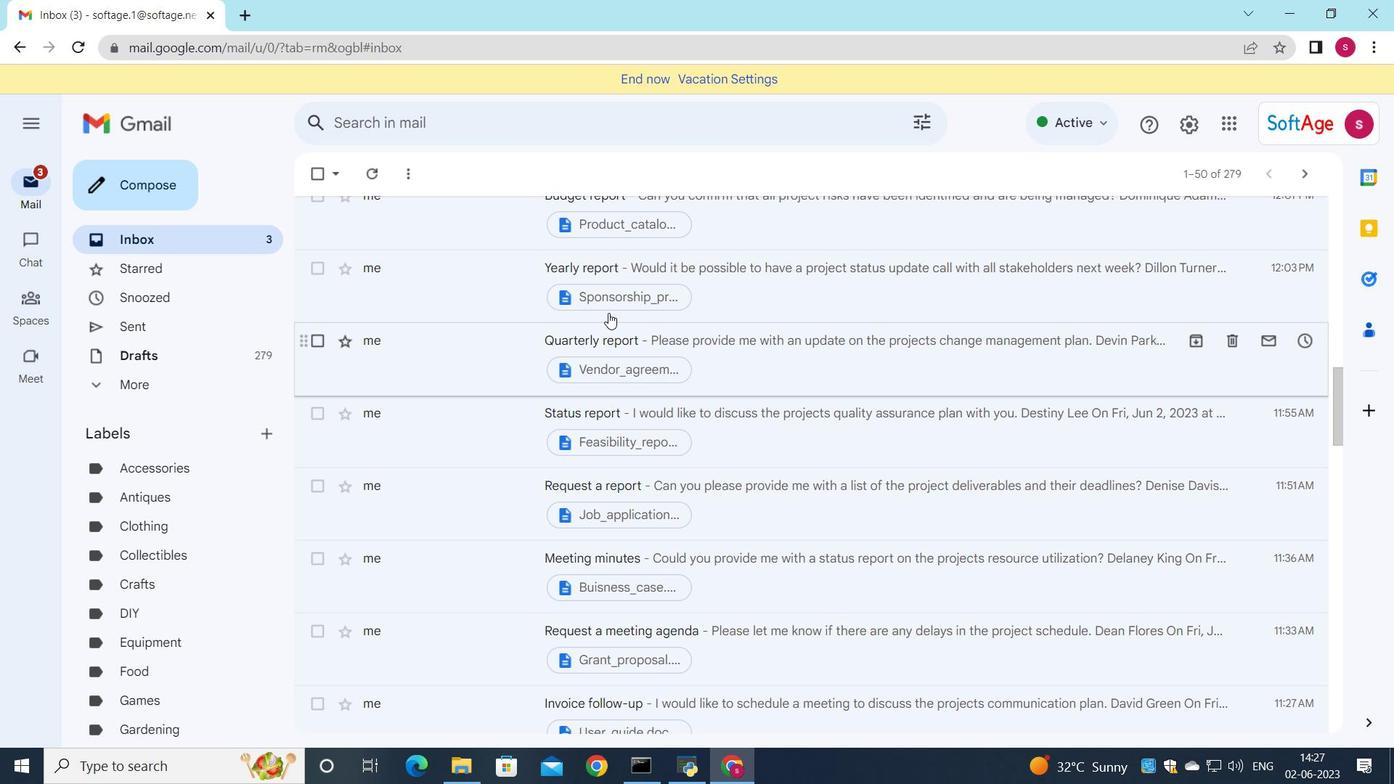 
Action: Mouse scrolled (612, 307) with delta (0, 0)
Screenshot: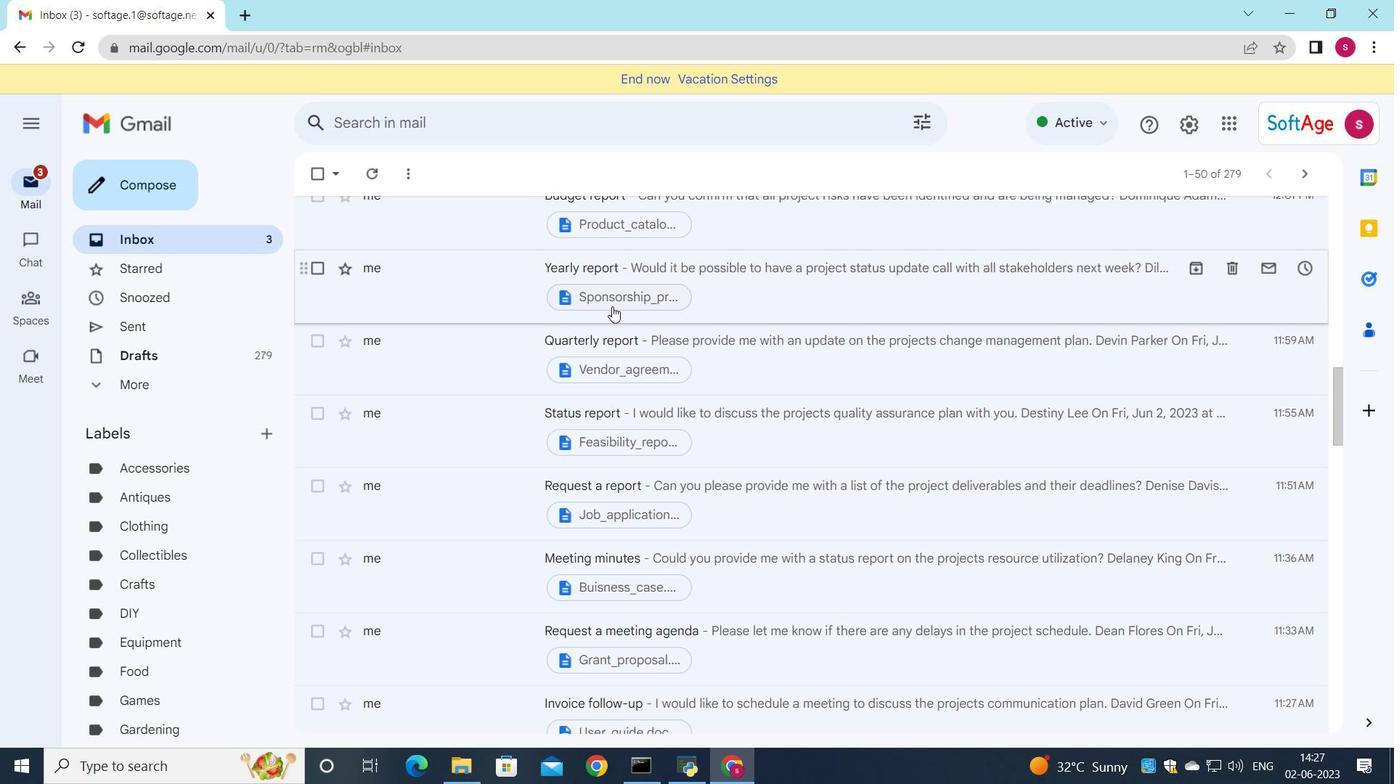 
Action: Mouse scrolled (612, 307) with delta (0, 0)
Screenshot: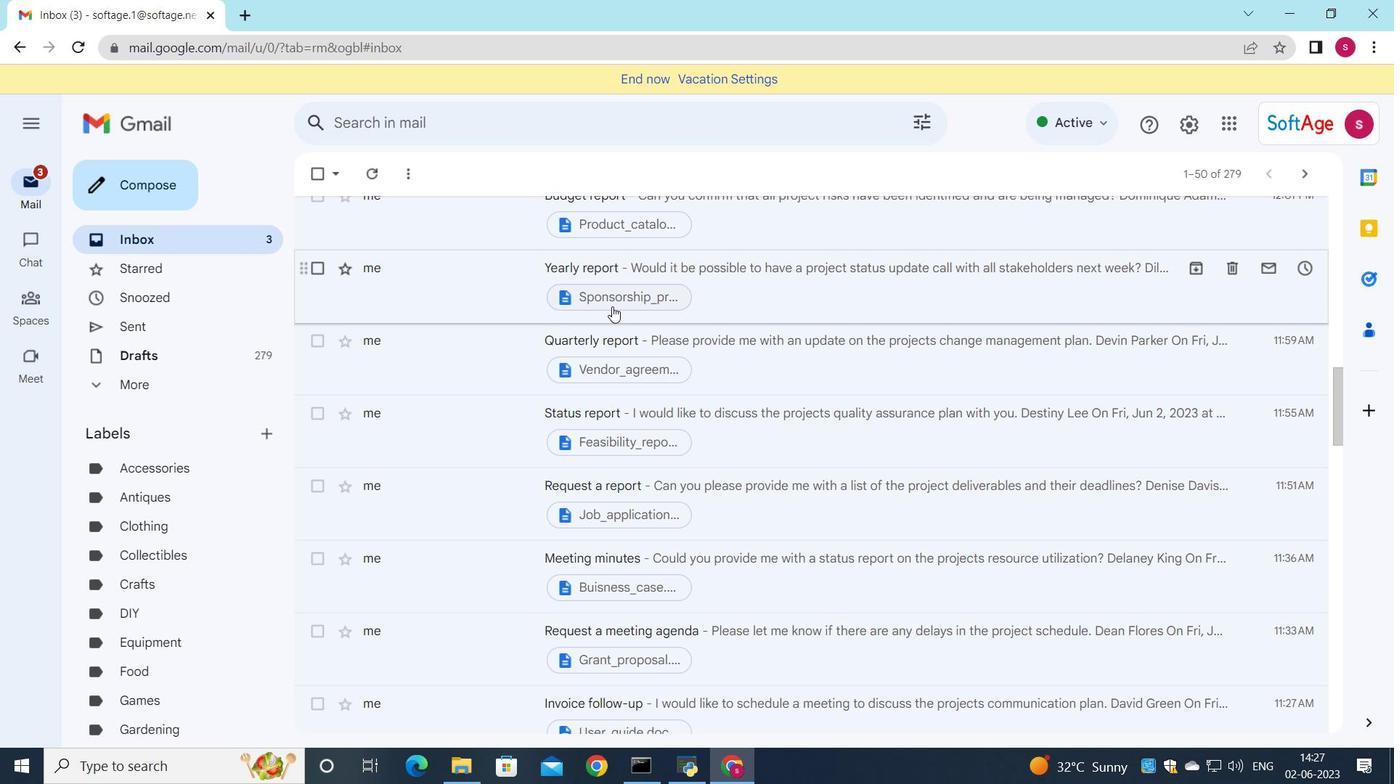 
Action: Mouse scrolled (612, 307) with delta (0, 0)
Screenshot: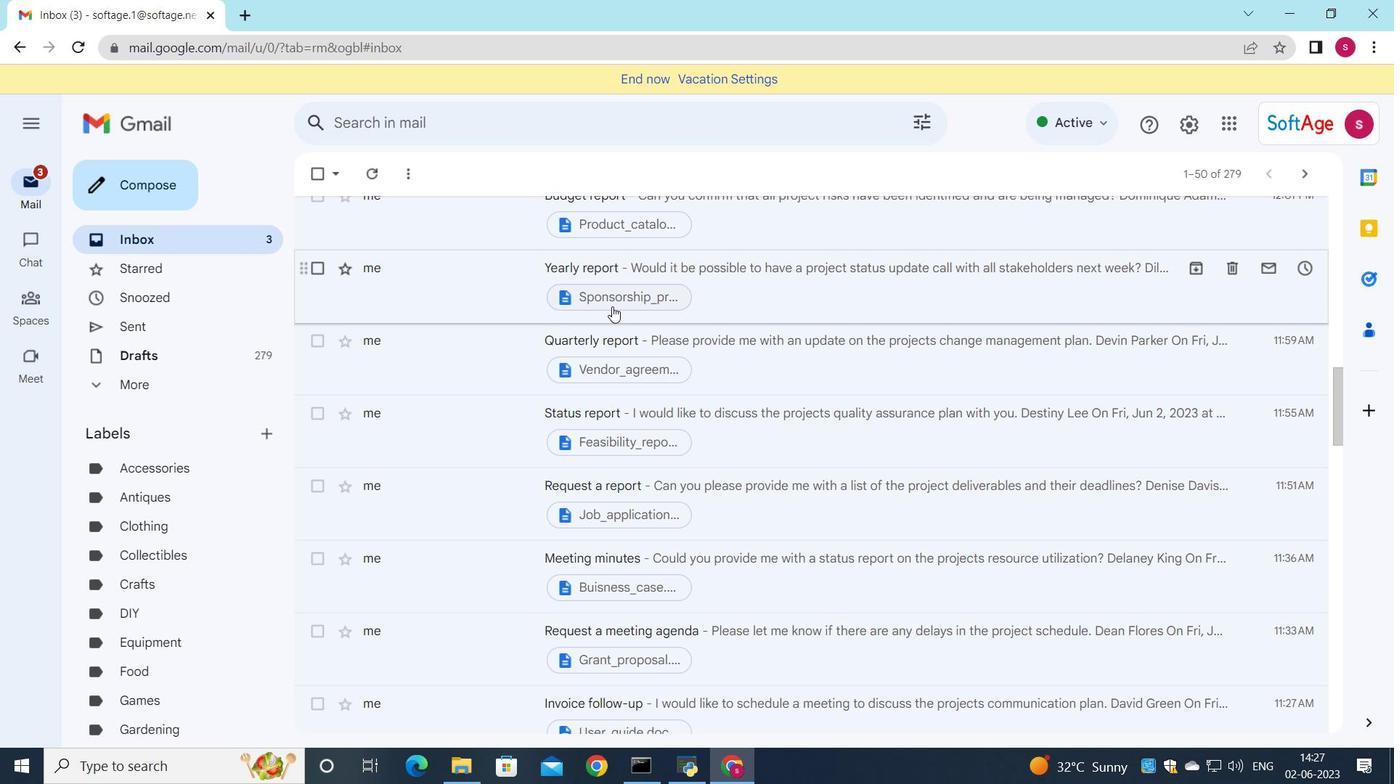 
Action: Mouse scrolled (612, 307) with delta (0, 0)
Screenshot: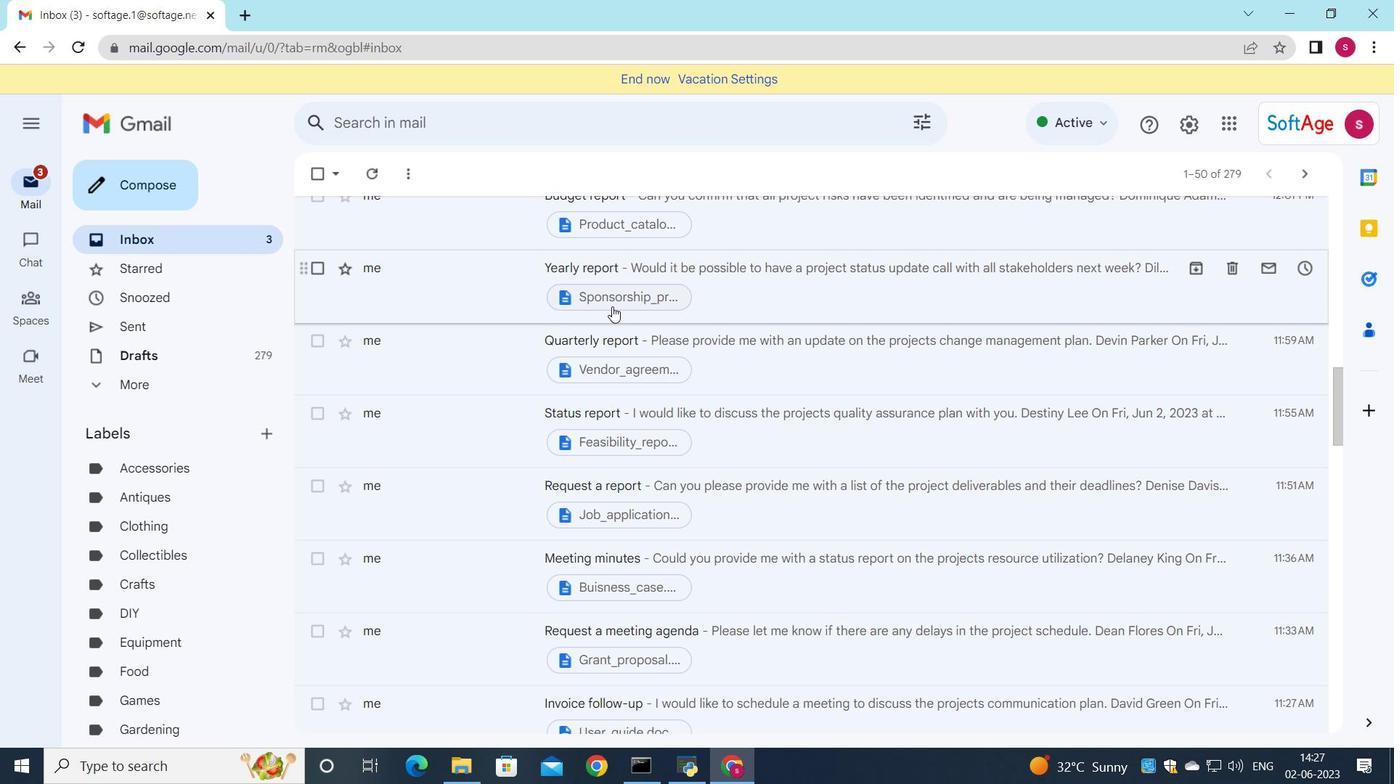 
Action: Mouse scrolled (612, 307) with delta (0, 0)
Screenshot: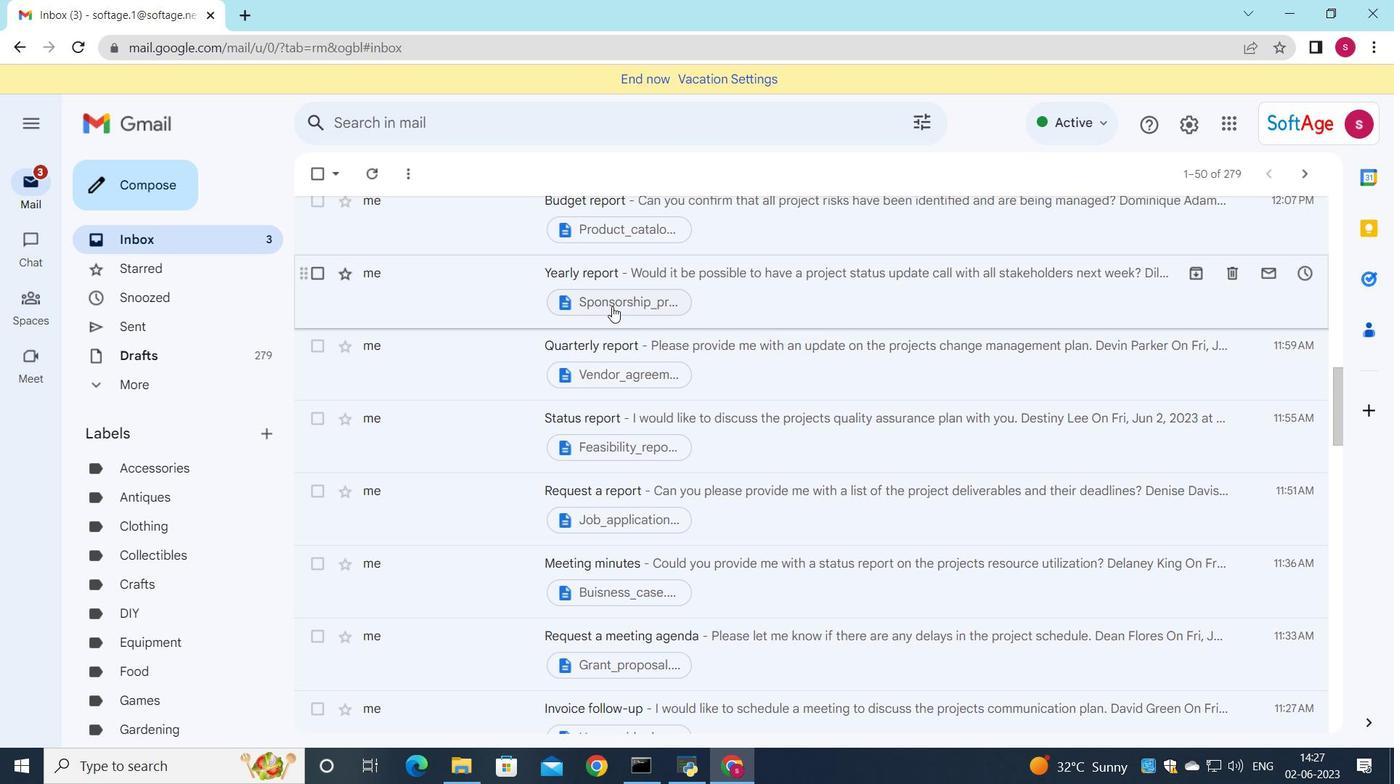 
Action: Mouse scrolled (612, 307) with delta (0, 0)
Screenshot: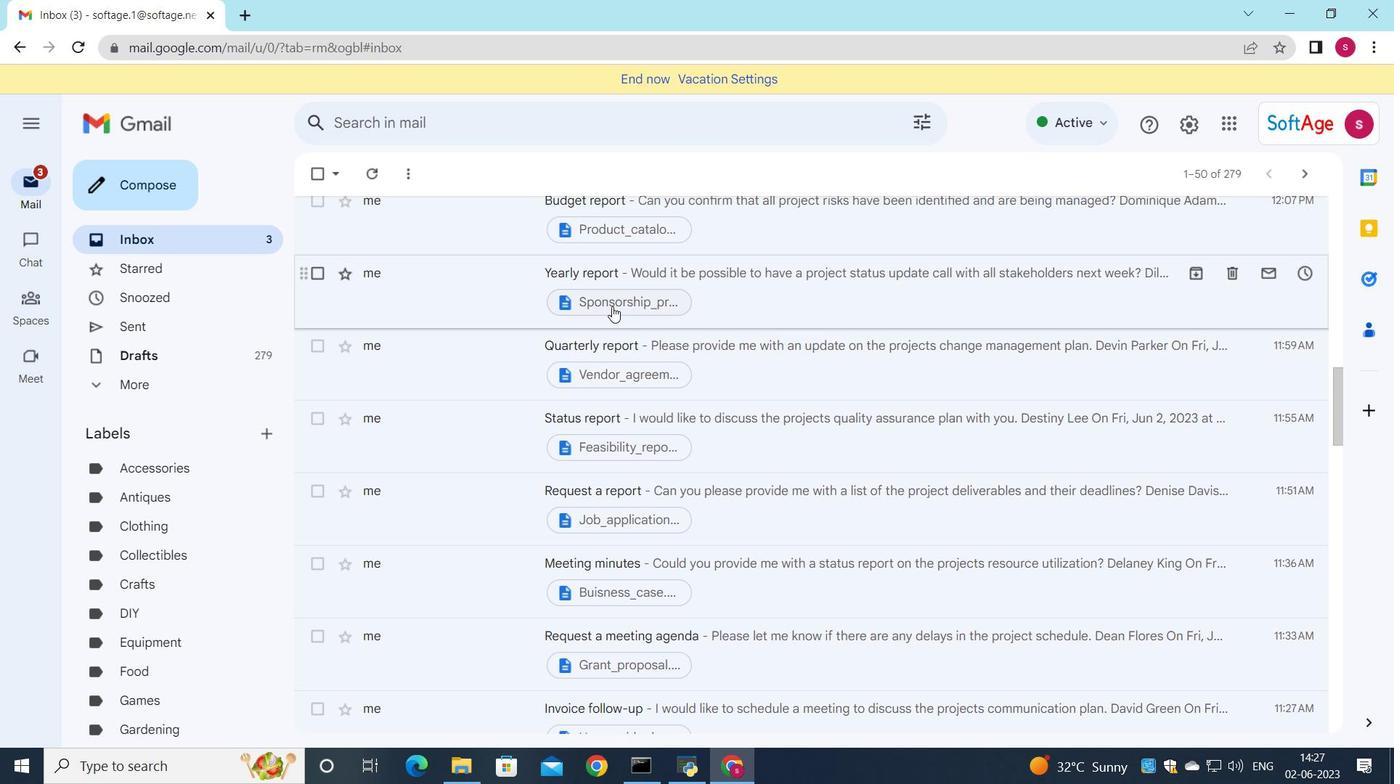
Action: Mouse scrolled (612, 307) with delta (0, 0)
Screenshot: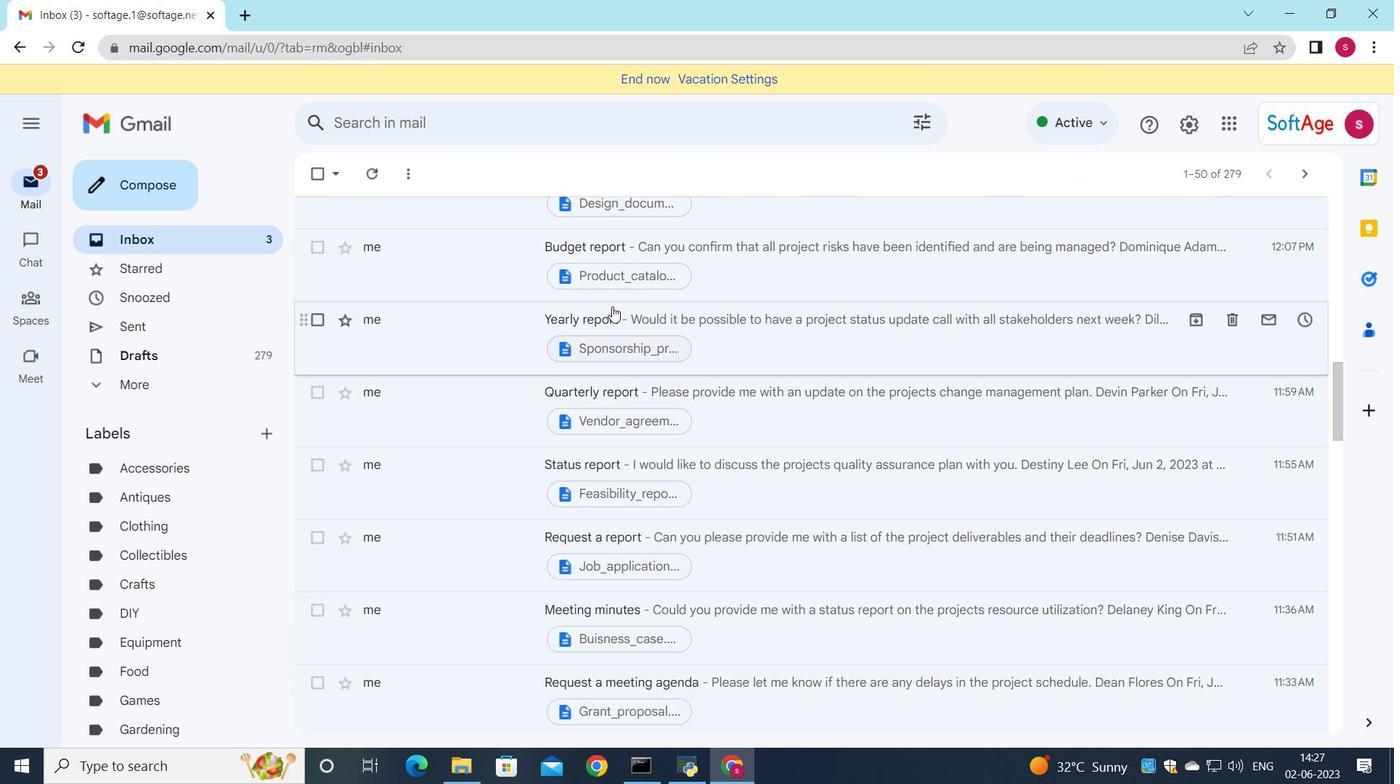 
Action: Mouse scrolled (612, 307) with delta (0, 0)
Screenshot: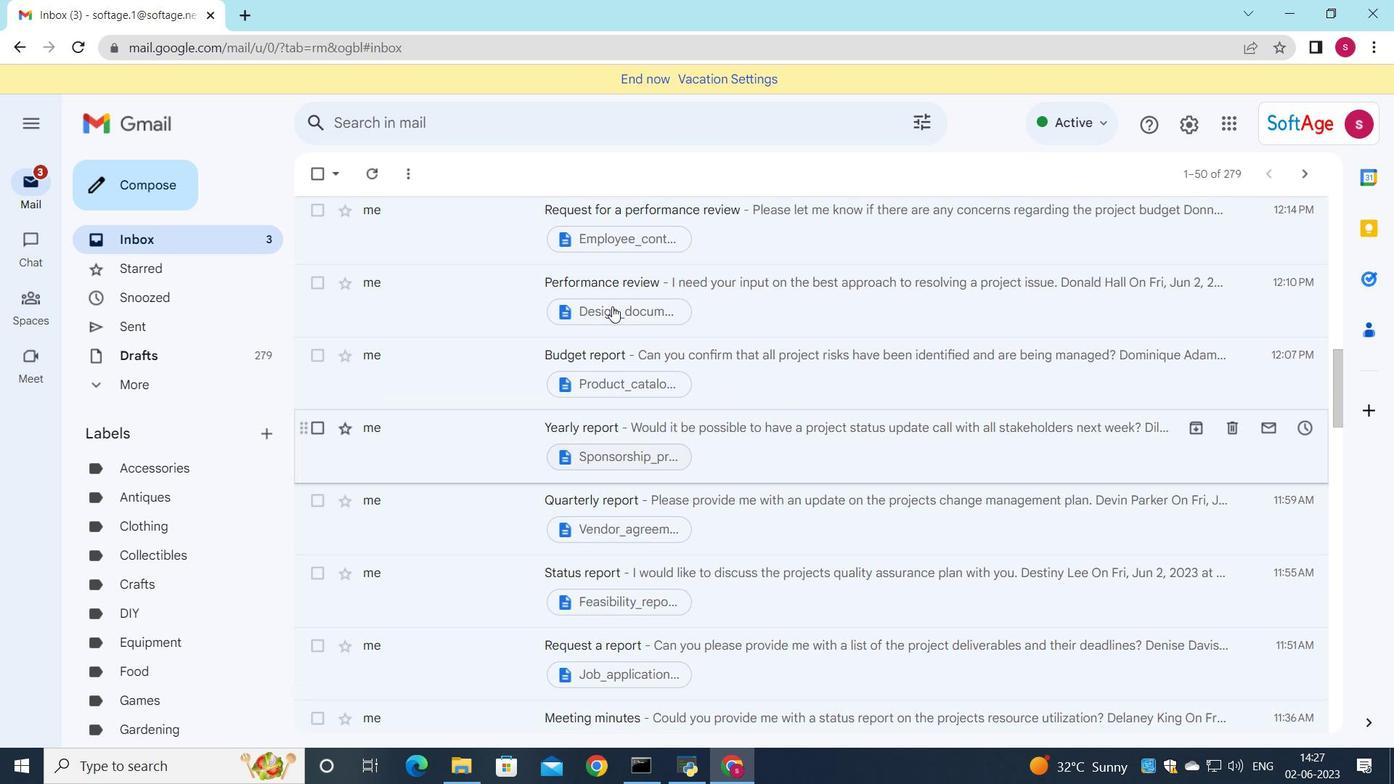 
Action: Mouse moved to (630, 271)
Screenshot: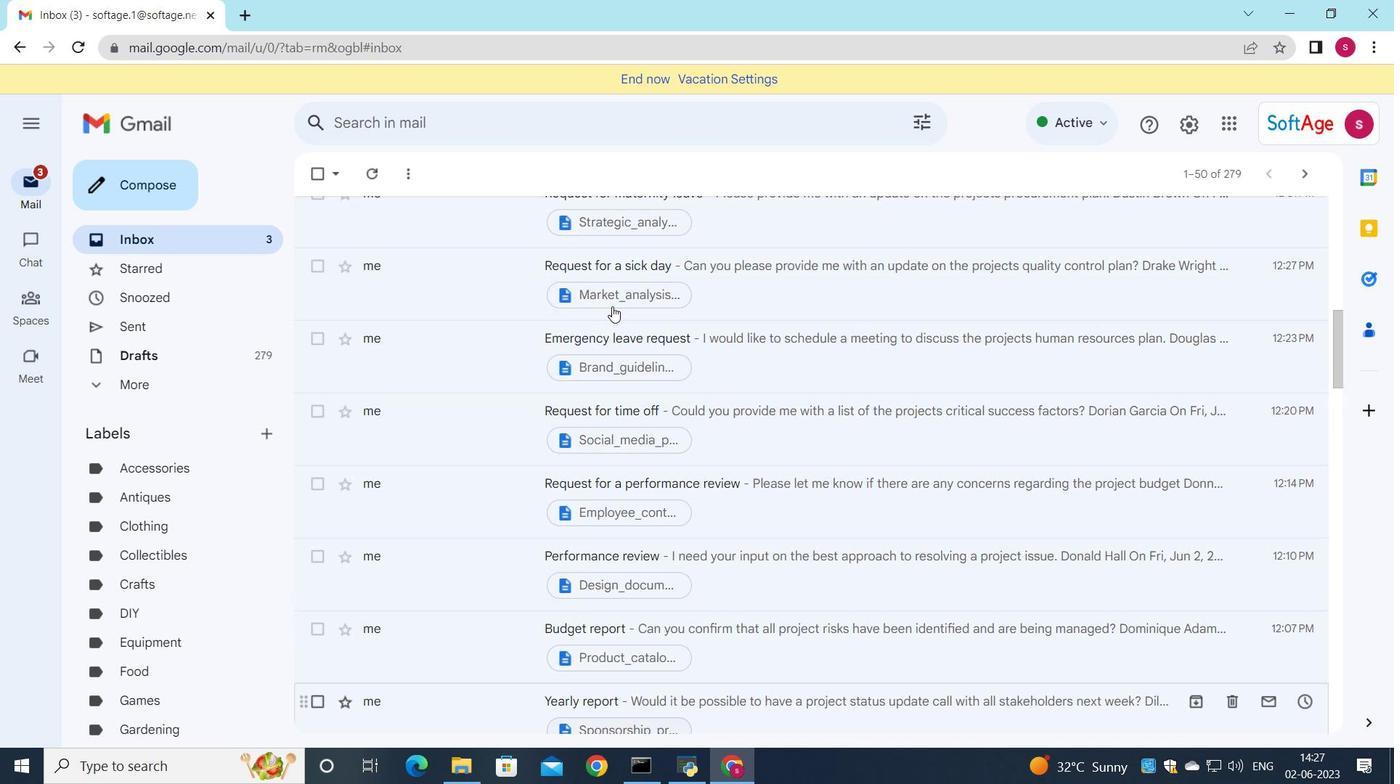 
Action: Mouse scrolled (630, 272) with delta (0, 0)
Screenshot: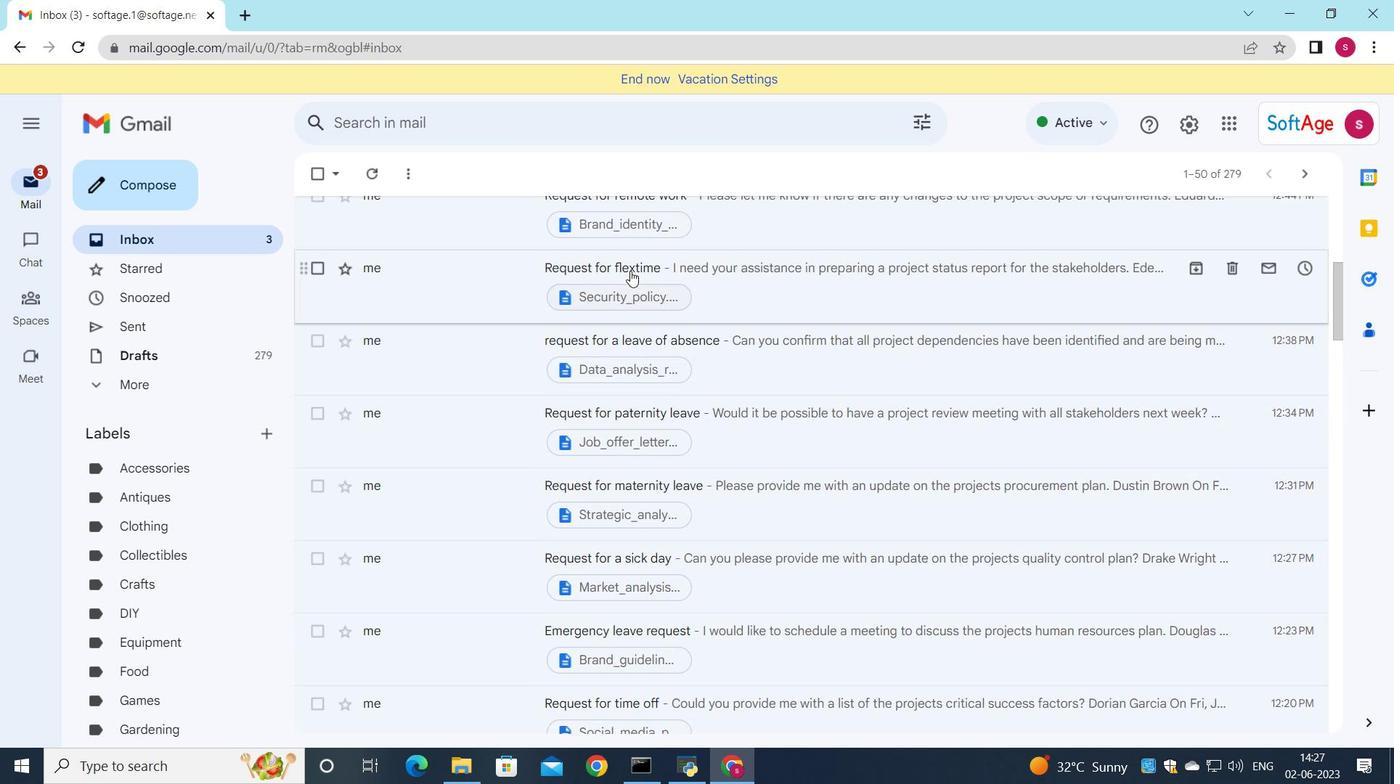 
Action: Mouse scrolled (630, 272) with delta (0, 0)
Screenshot: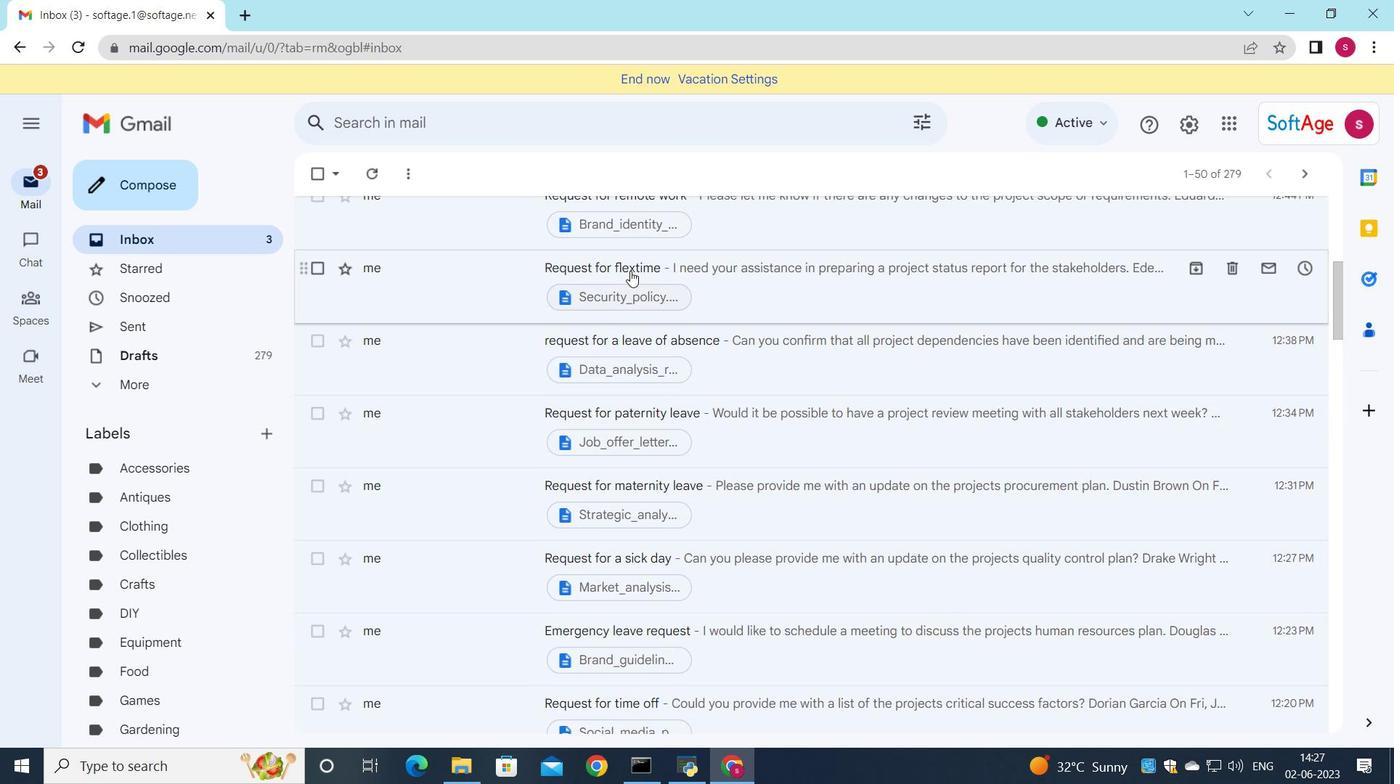 
Action: Mouse scrolled (630, 272) with delta (0, 0)
Screenshot: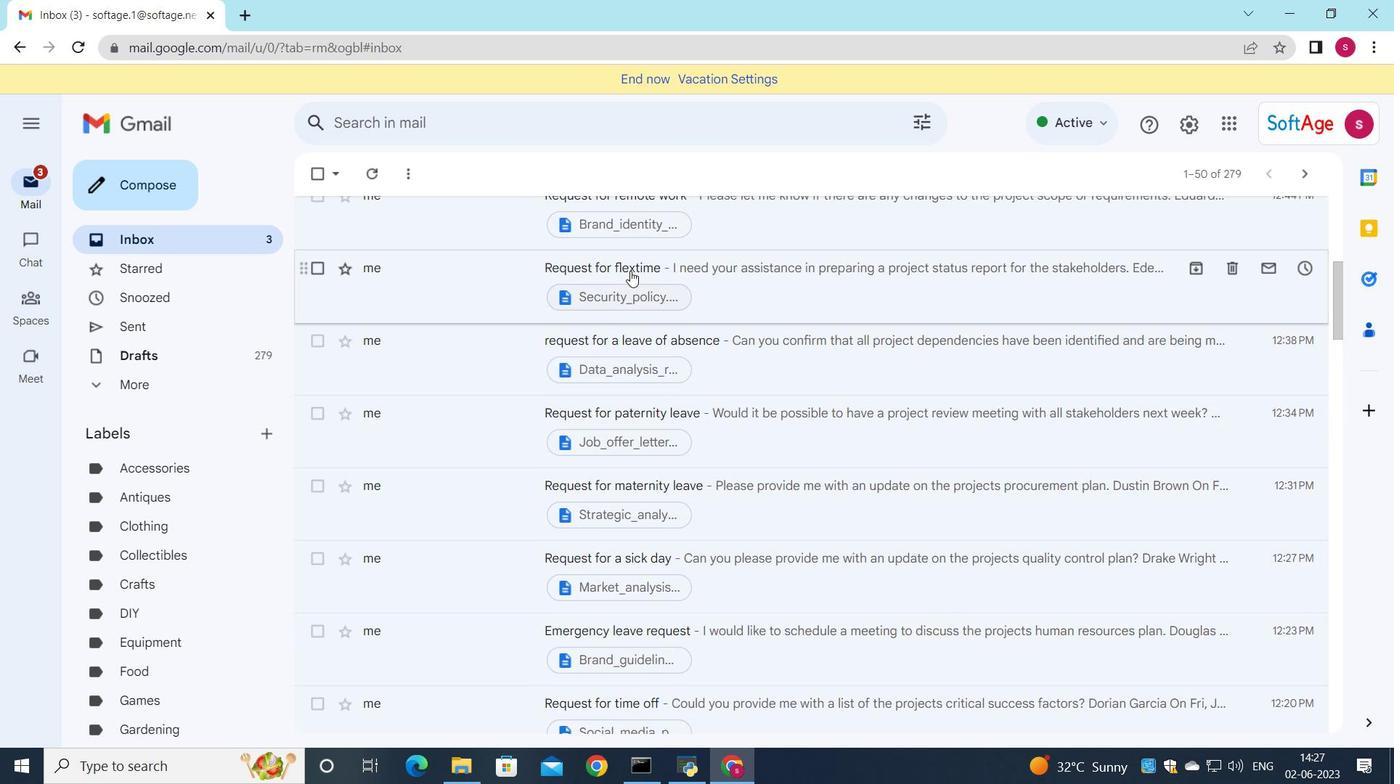 
Action: Mouse scrolled (630, 272) with delta (0, 0)
Screenshot: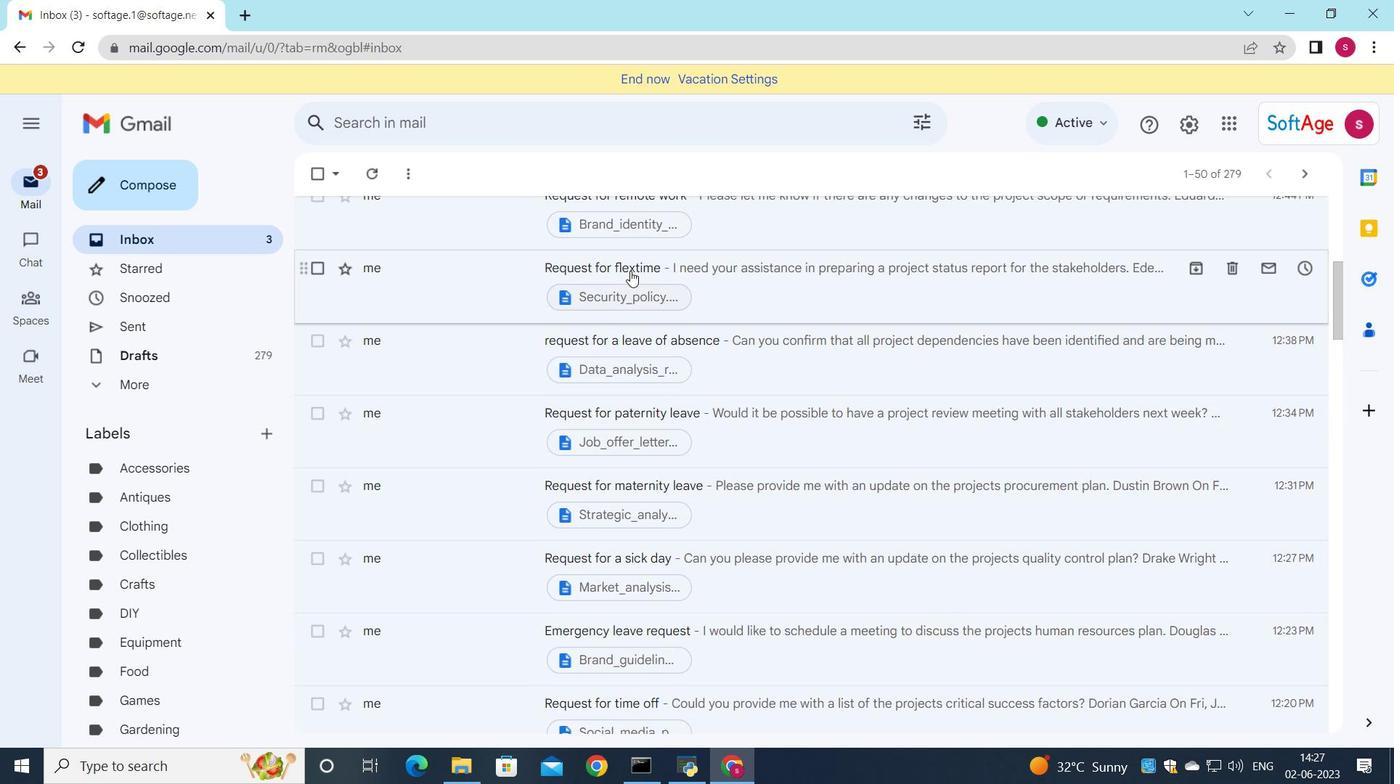 
Action: Mouse scrolled (630, 272) with delta (0, 0)
Screenshot: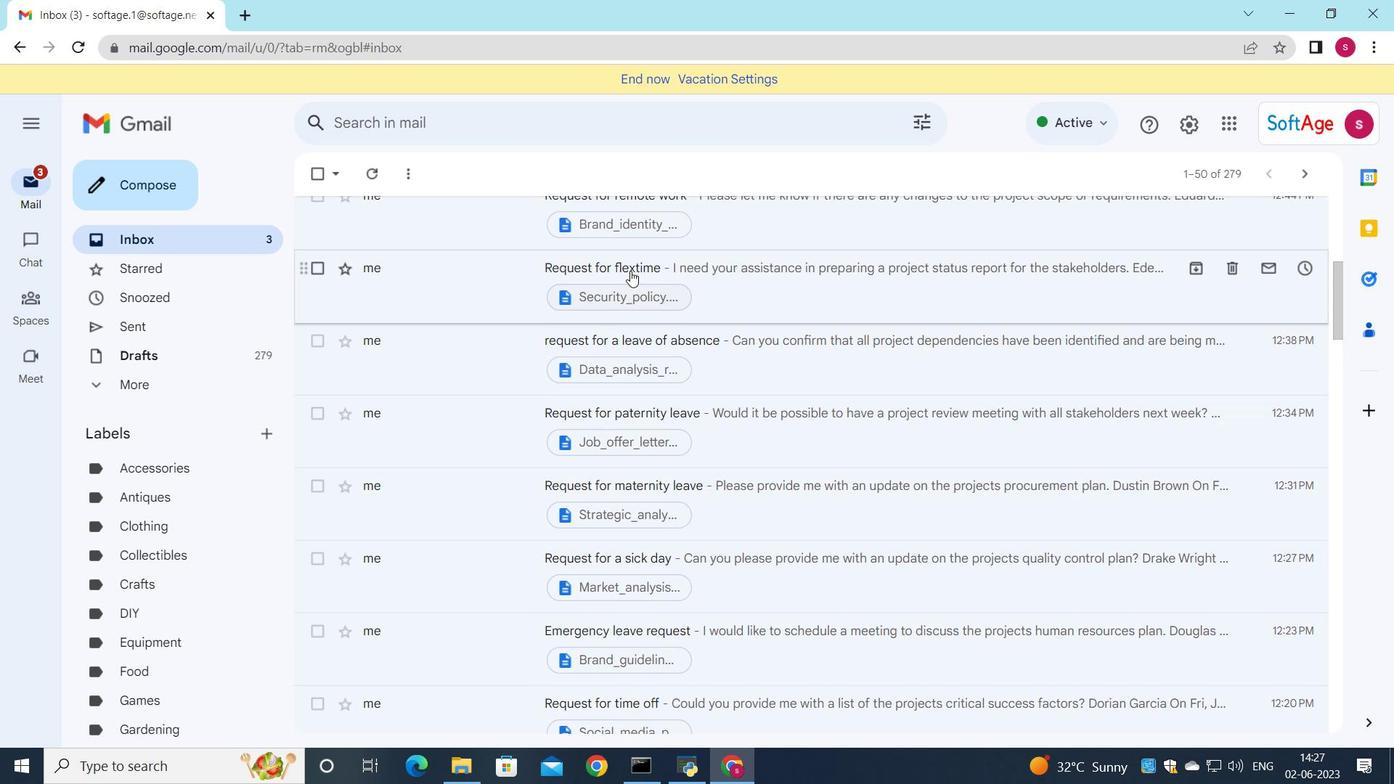 
Action: Mouse scrolled (630, 272) with delta (0, 0)
Screenshot: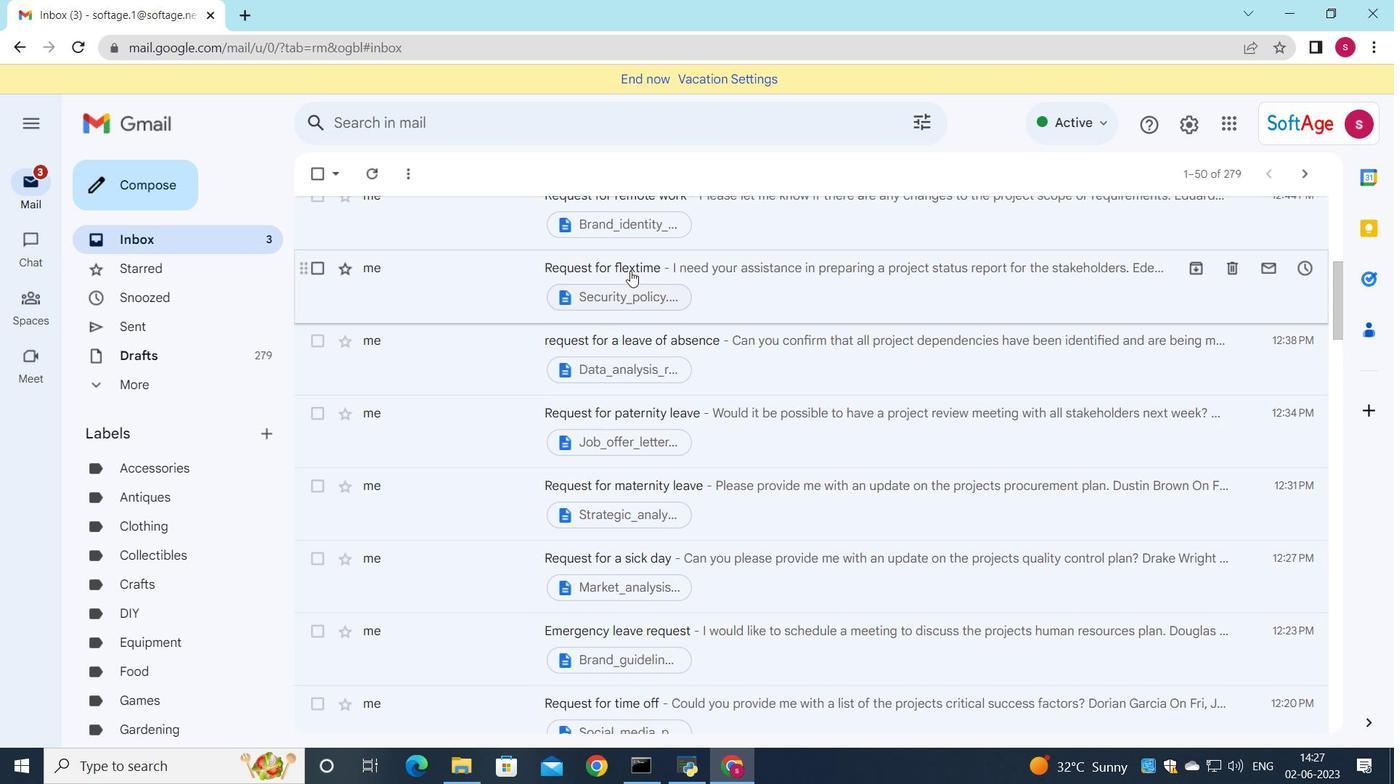 
Action: Mouse moved to (631, 267)
Screenshot: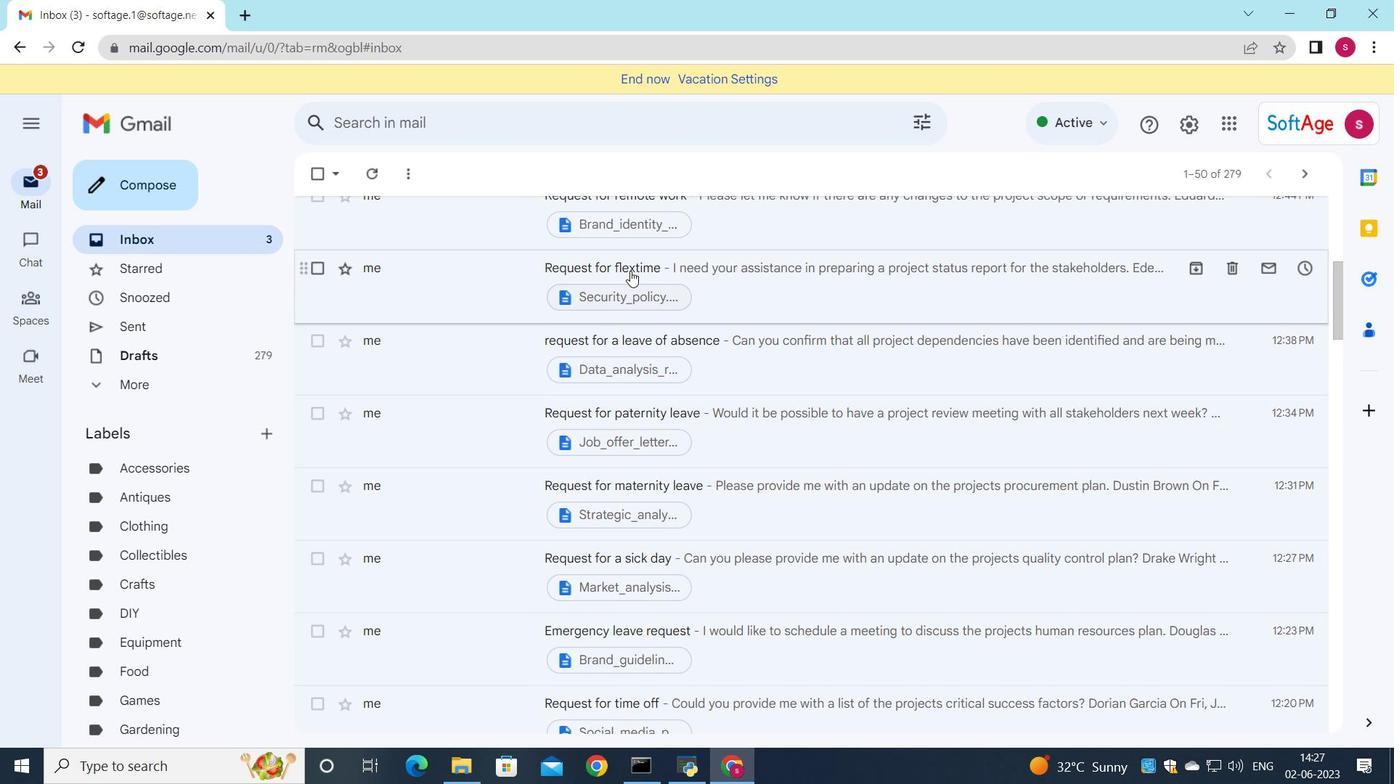 
Action: Mouse scrolled (631, 268) with delta (0, 0)
Screenshot: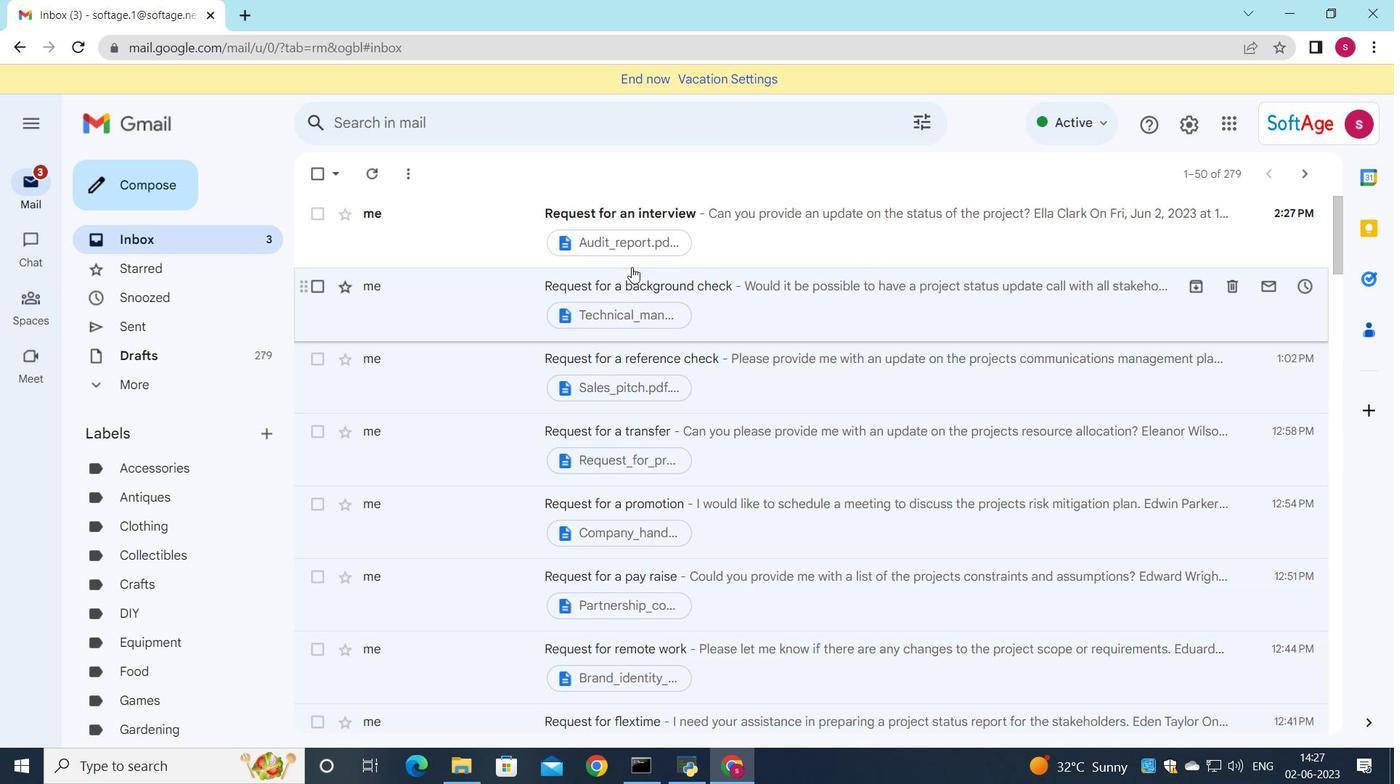 
Action: Mouse scrolled (631, 268) with delta (0, 0)
Screenshot: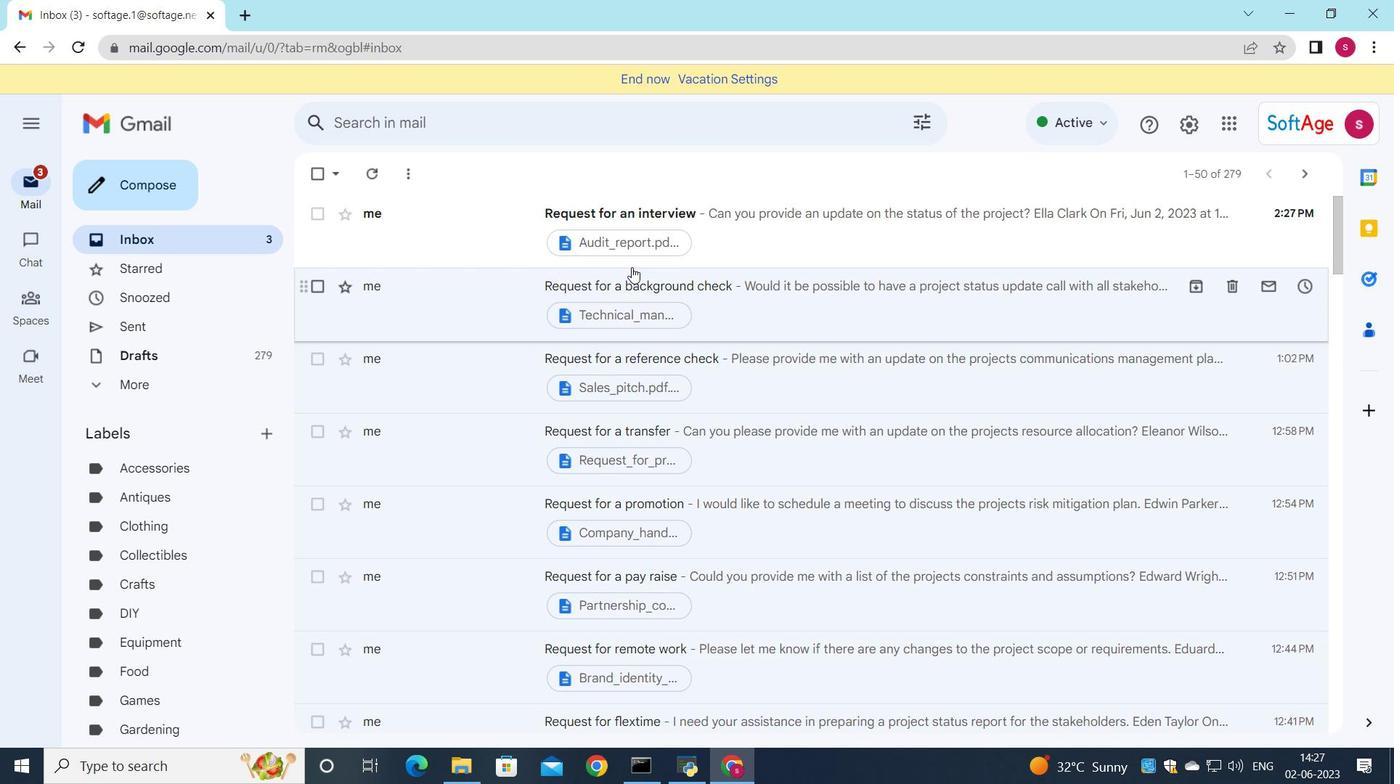 
Action: Mouse scrolled (631, 268) with delta (0, 0)
Screenshot: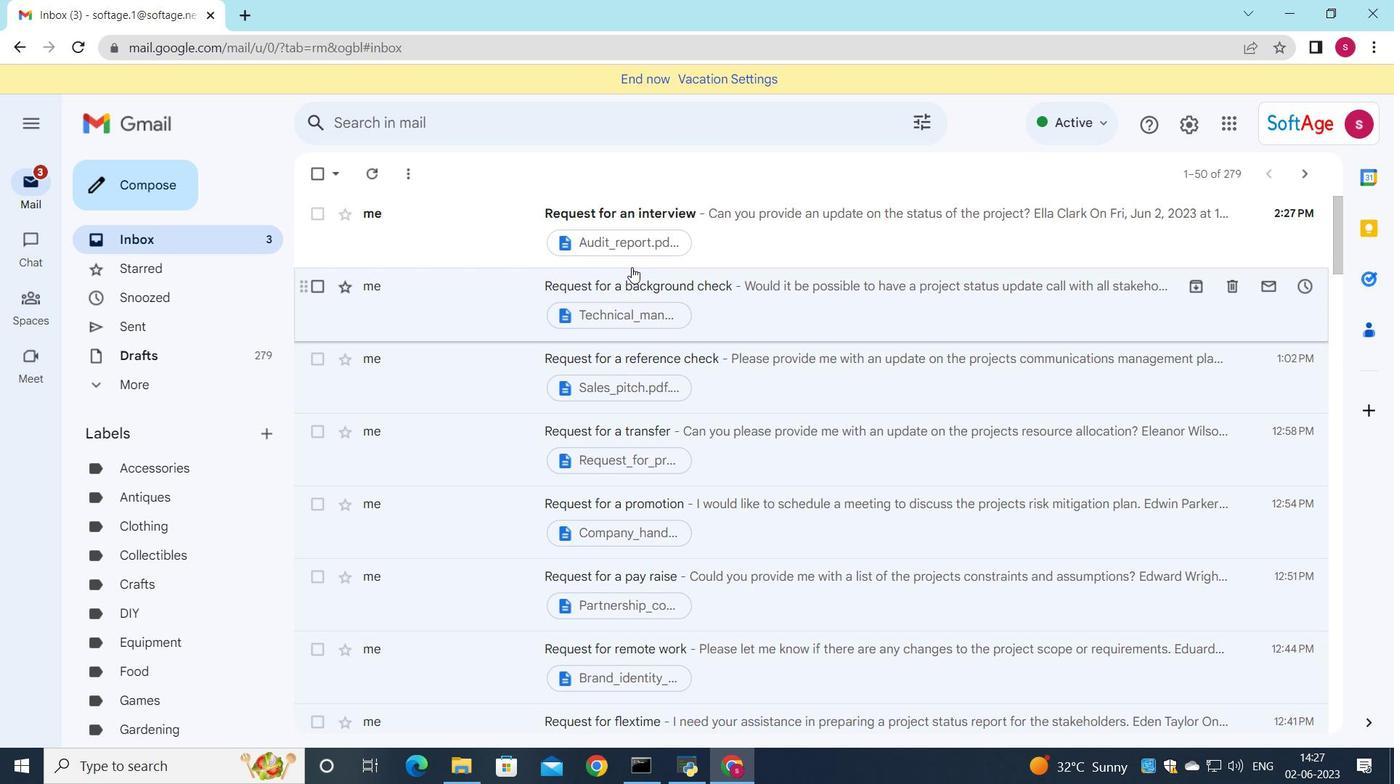 
Action: Mouse moved to (781, 201)
Screenshot: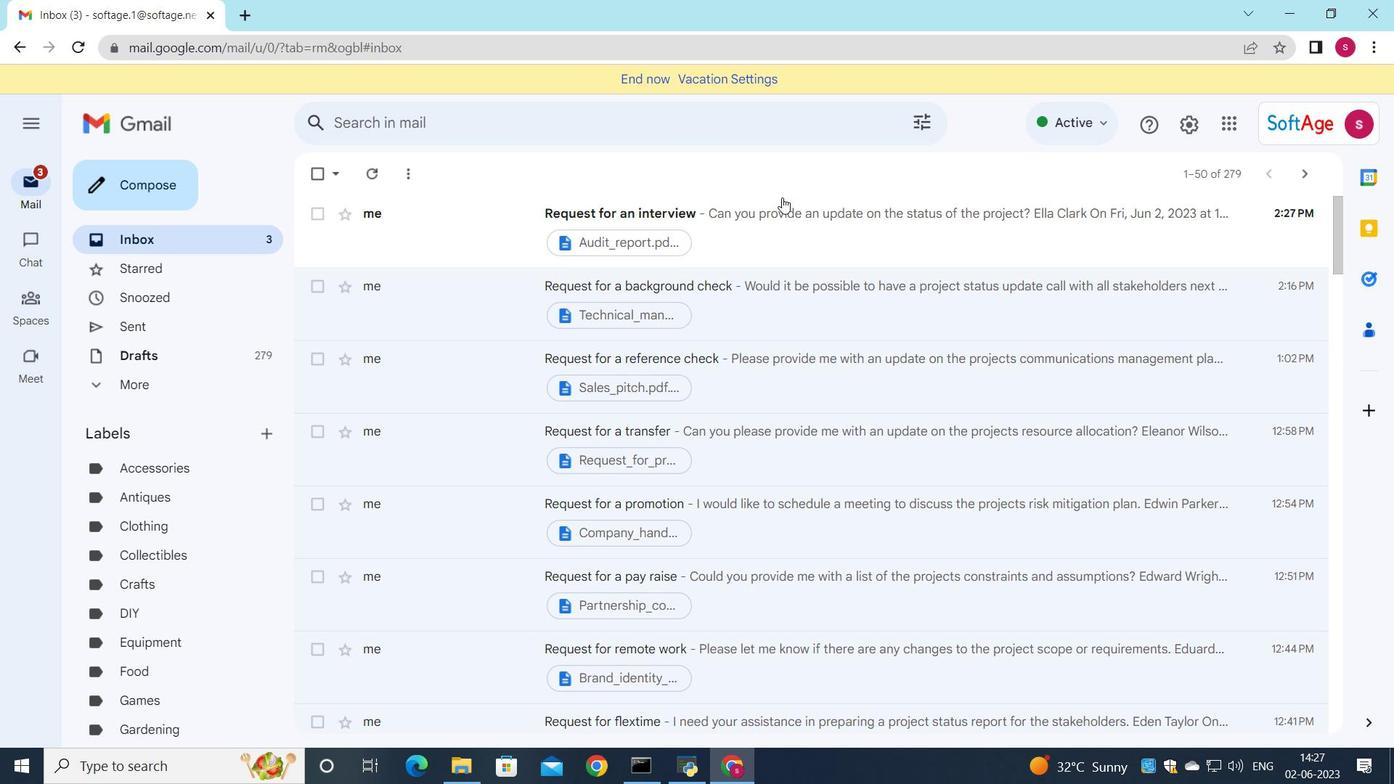
Action: Mouse pressed left at (781, 201)
Screenshot: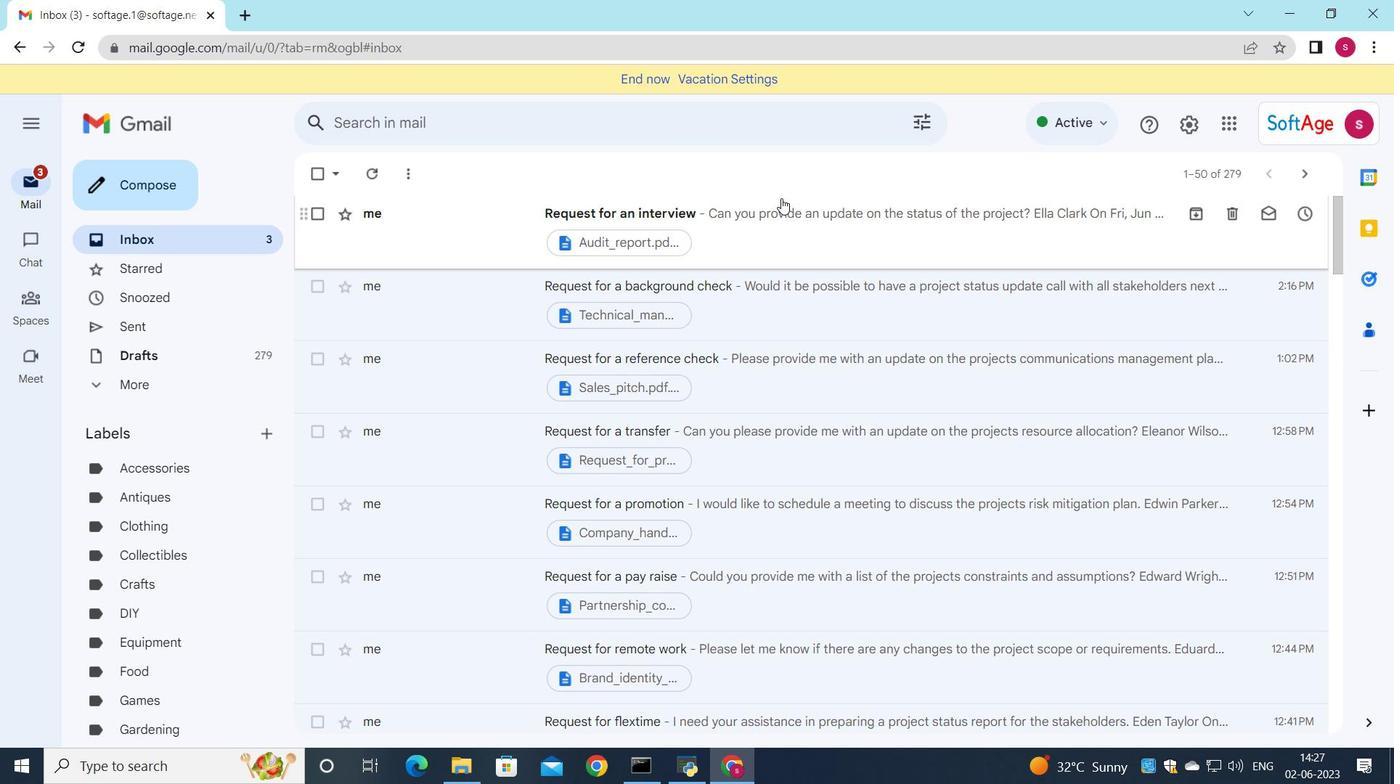 
Action: Mouse moved to (835, 217)
Screenshot: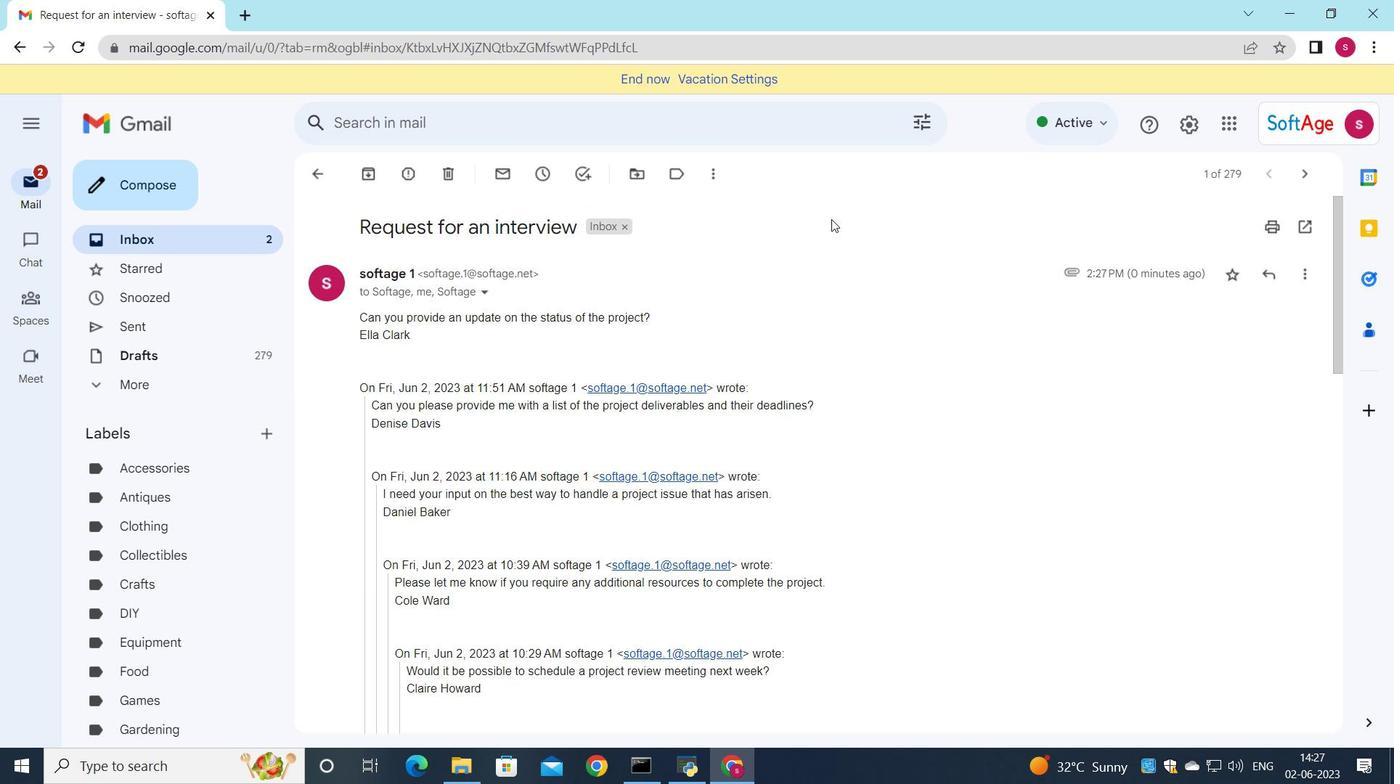 
